 Task: Look for Airbnb properties in Sneek, Netherlands from 12th  December, 2023 to 15th December, 2023 for 3 adults.2 bedrooms having 3 beds and 1 bathroom. Property type can be flat. Look for 5 properties as per requirement.
Action: Mouse moved to (475, 89)
Screenshot: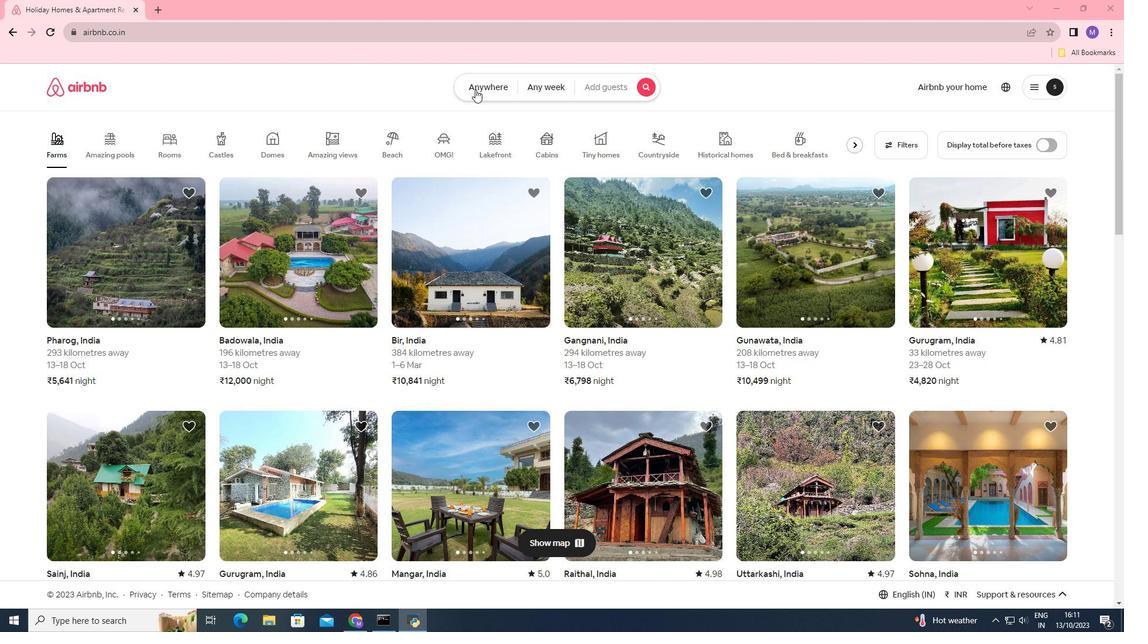 
Action: Mouse pressed left at (475, 89)
Screenshot: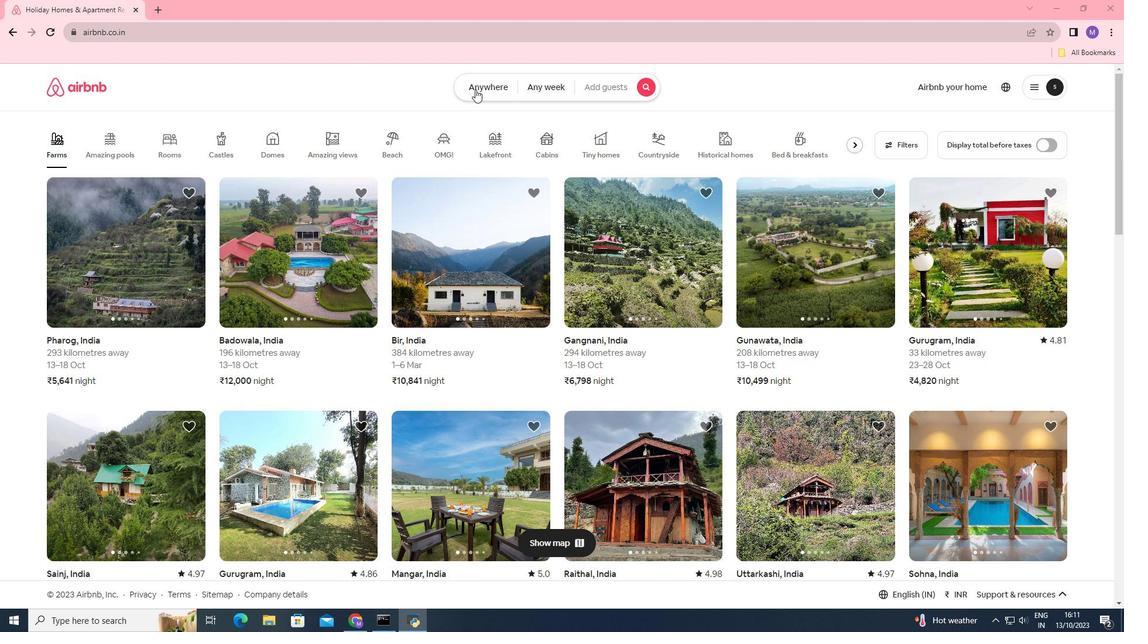
Action: Mouse moved to (402, 134)
Screenshot: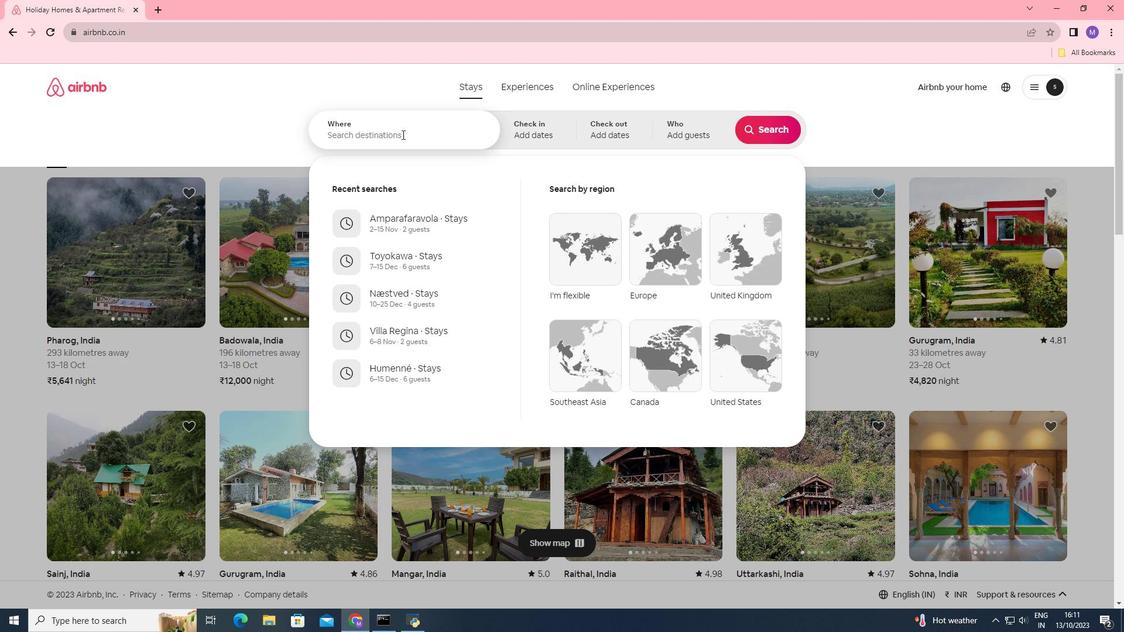 
Action: Mouse pressed left at (402, 134)
Screenshot: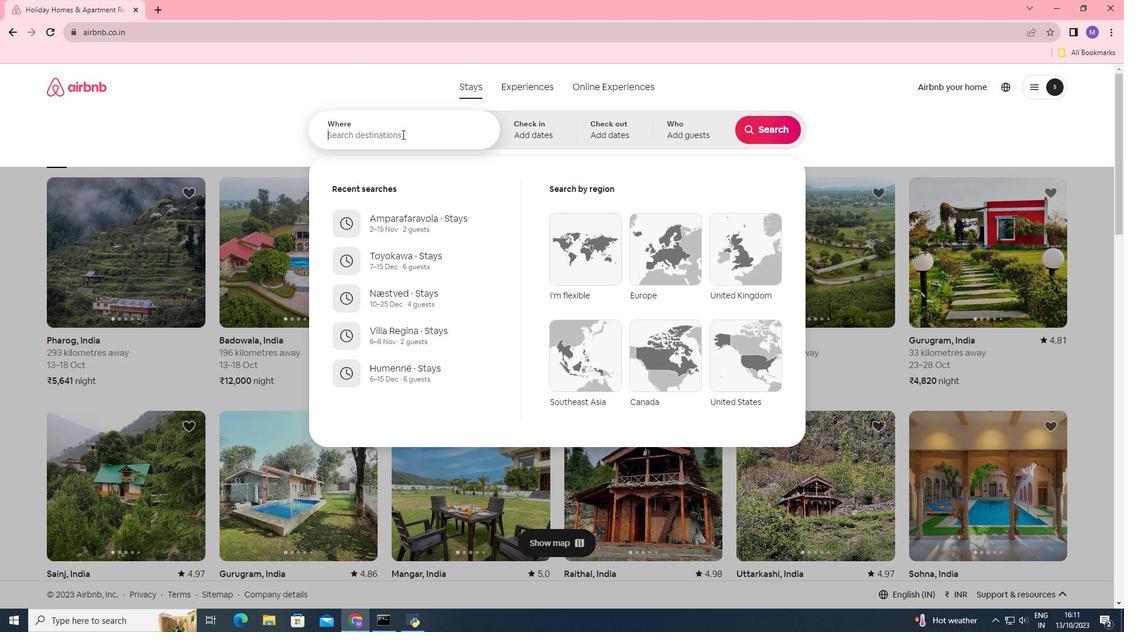 
Action: Key pressed <Key.shift>s<Key.shift>neek,<Key.space><Key.shift>Netherlands
Screenshot: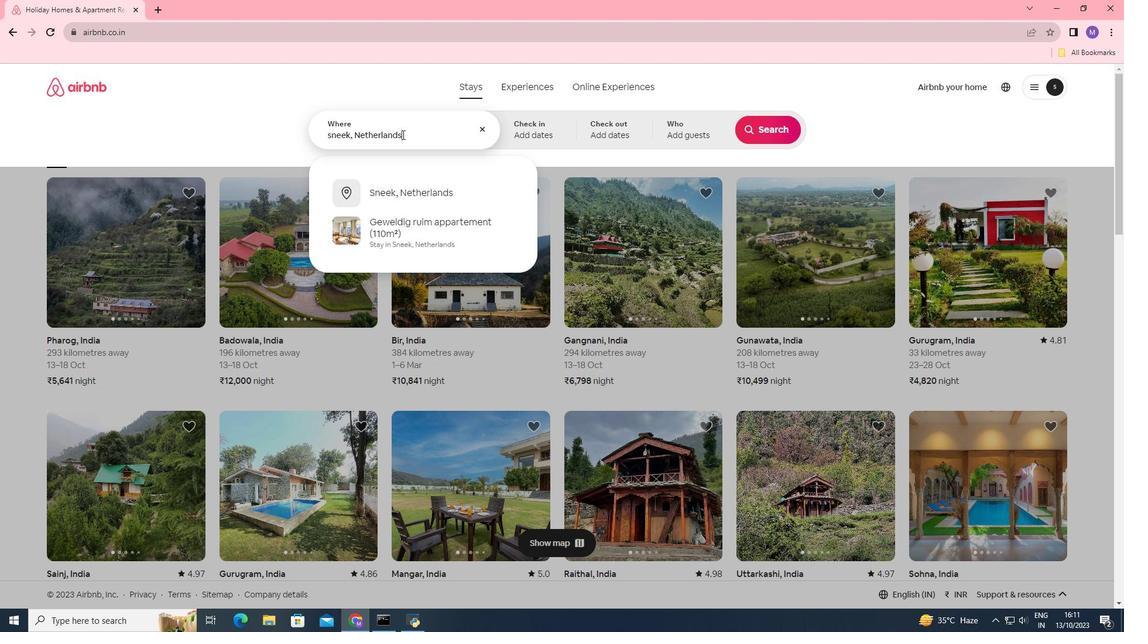 
Action: Mouse moved to (549, 119)
Screenshot: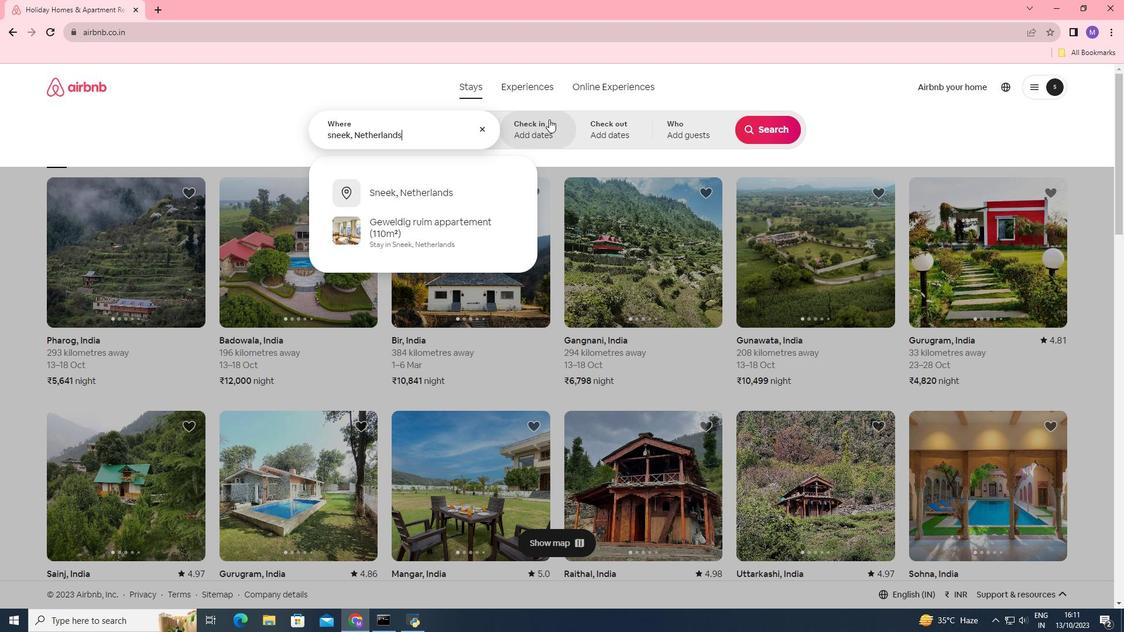 
Action: Mouse pressed left at (549, 119)
Screenshot: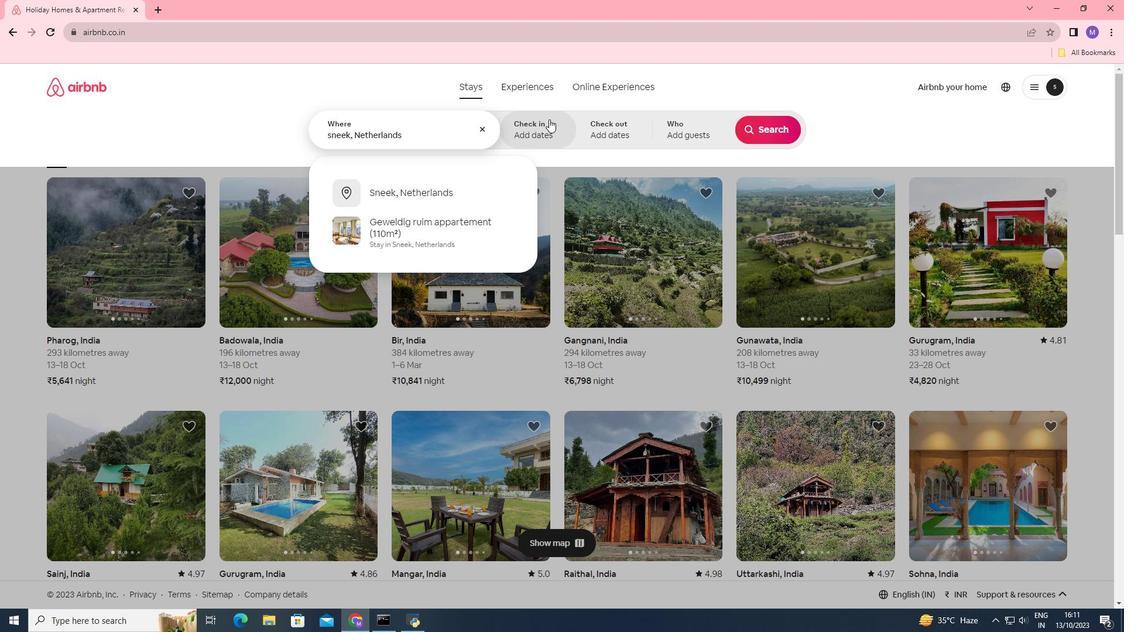 
Action: Mouse moved to (762, 218)
Screenshot: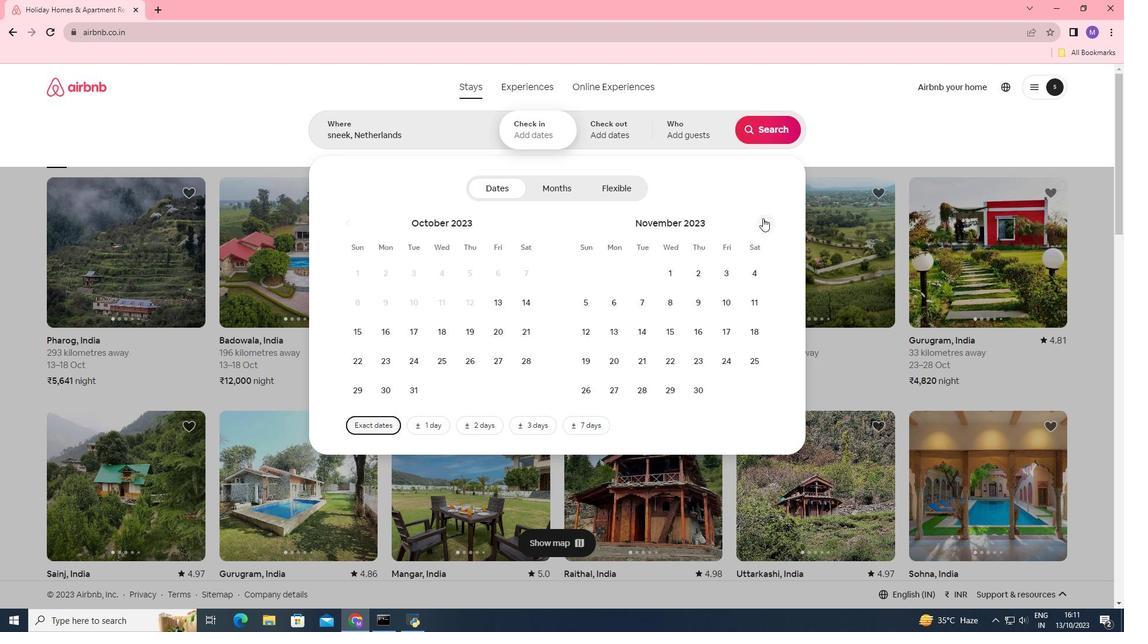 
Action: Mouse pressed left at (762, 218)
Screenshot: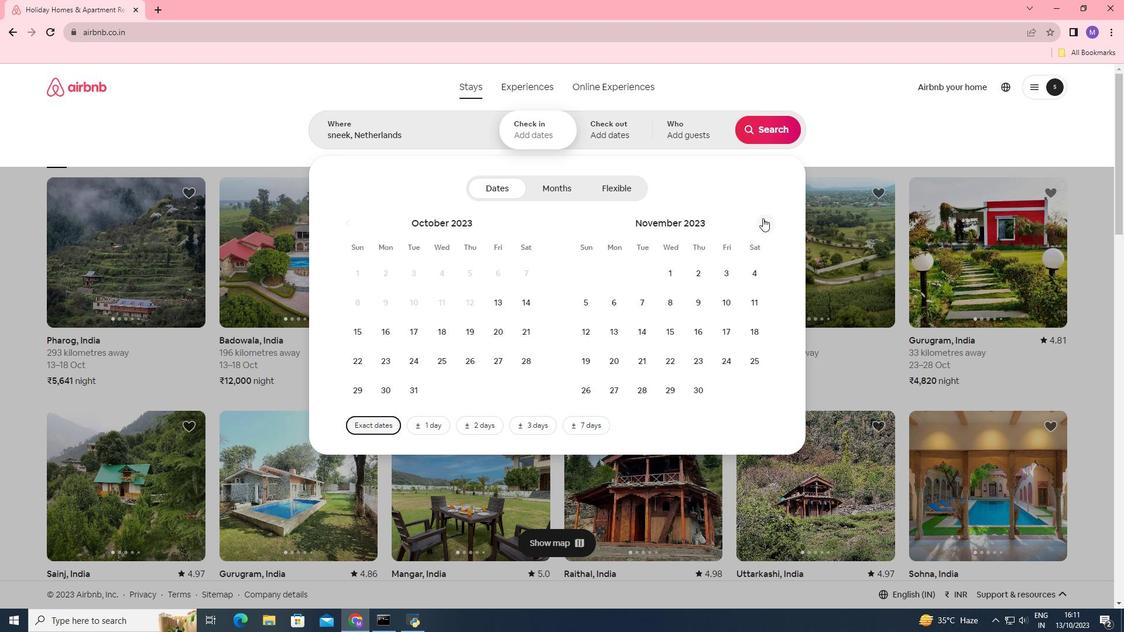 
Action: Mouse moved to (634, 331)
Screenshot: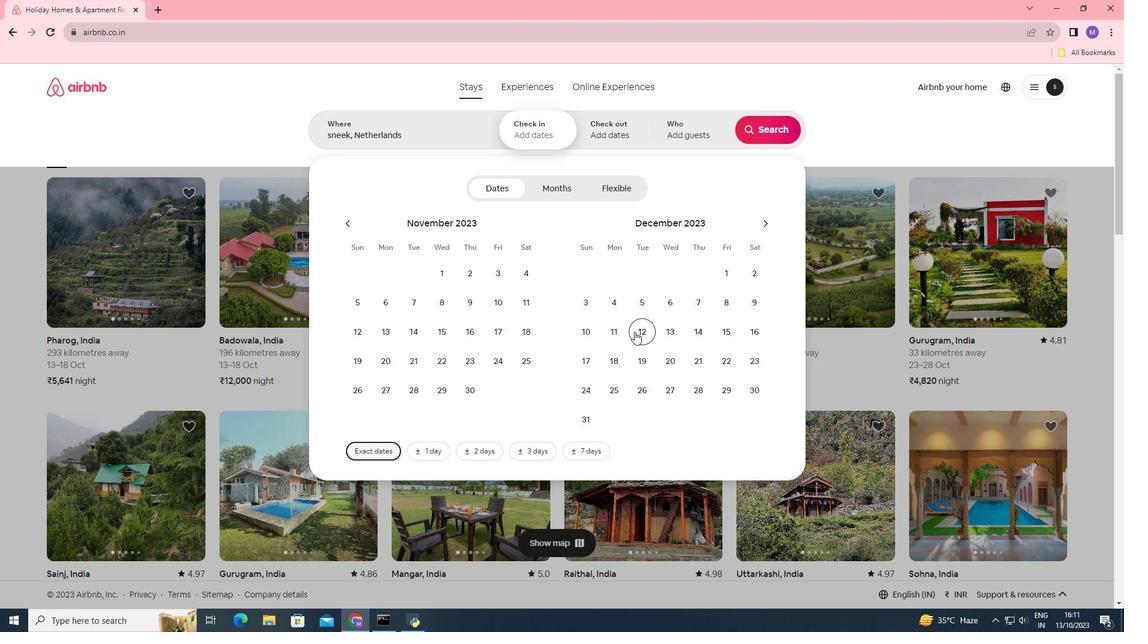 
Action: Mouse pressed left at (634, 331)
Screenshot: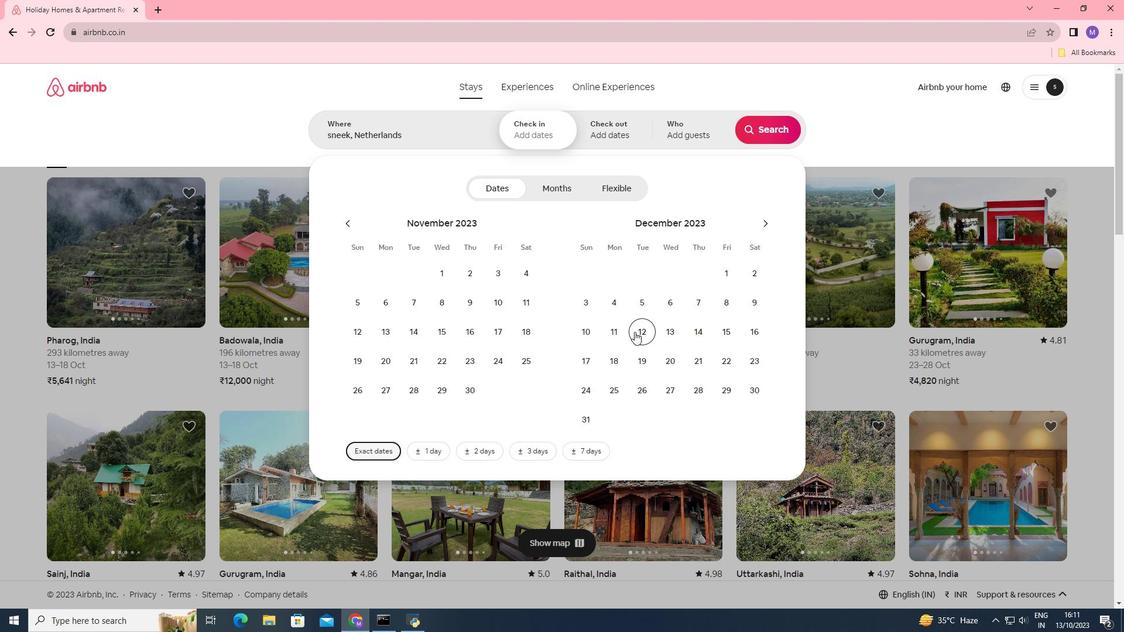 
Action: Mouse moved to (736, 335)
Screenshot: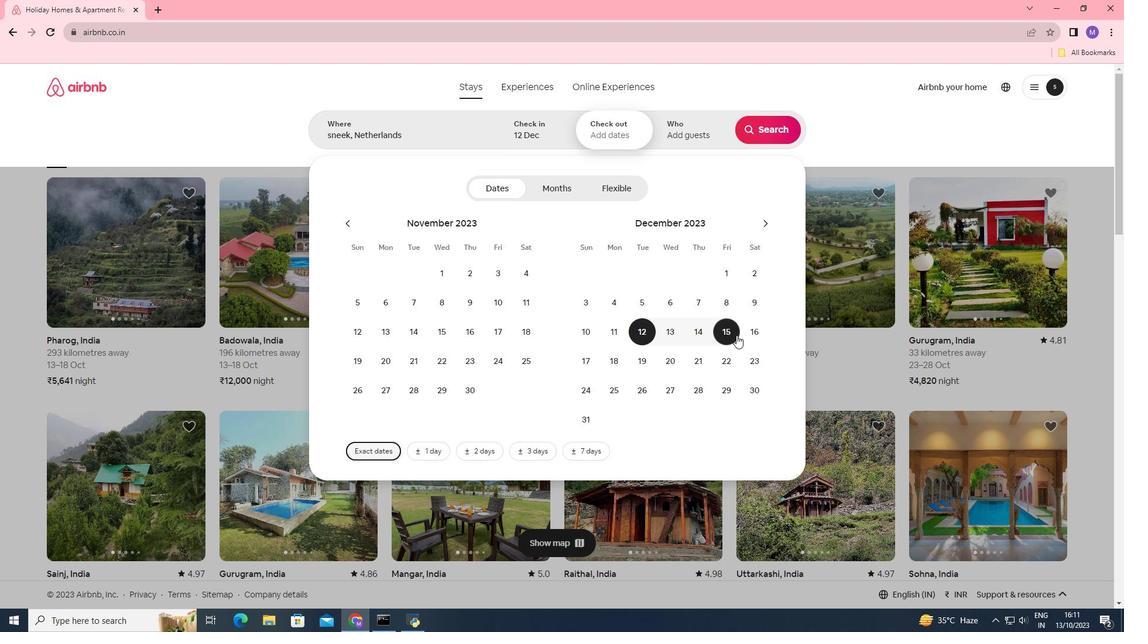 
Action: Mouse pressed left at (736, 335)
Screenshot: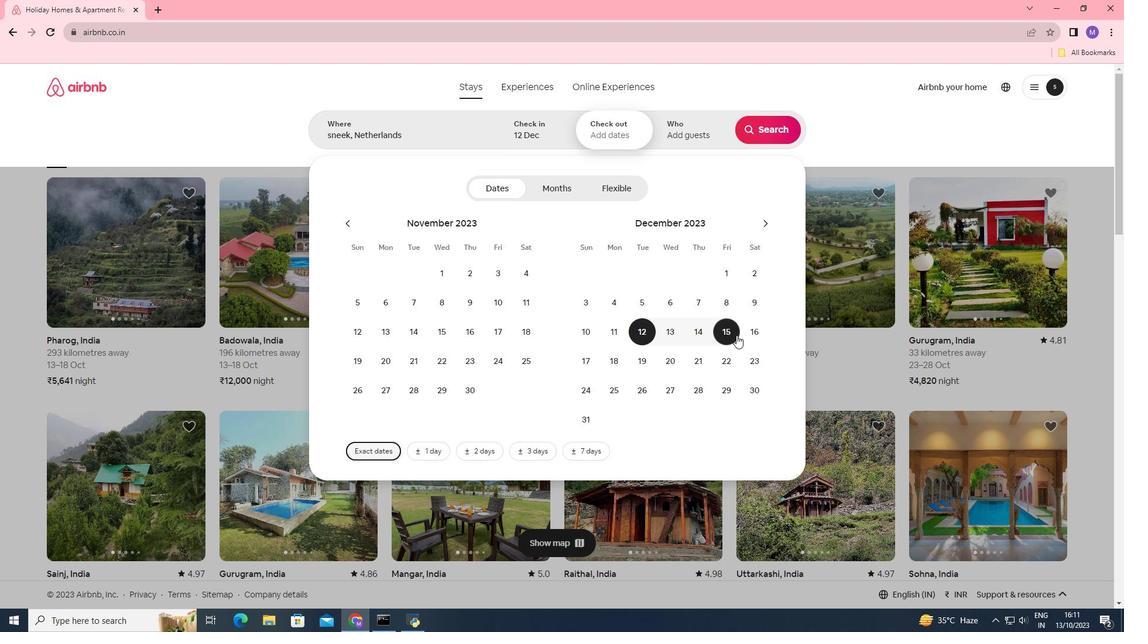 
Action: Mouse moved to (695, 135)
Screenshot: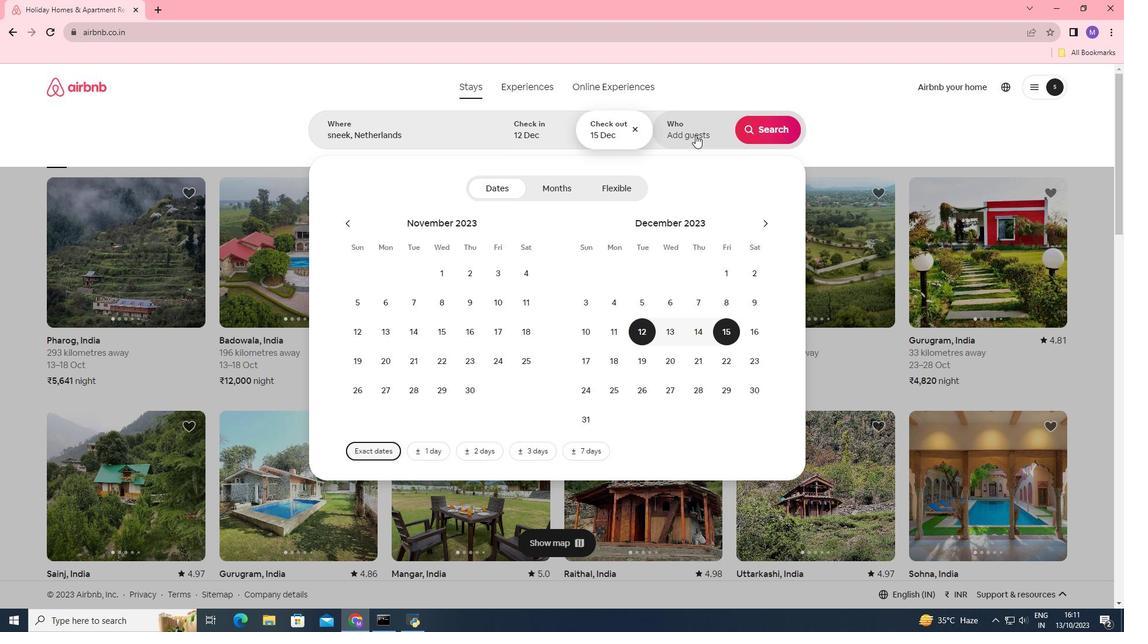 
Action: Mouse pressed left at (695, 135)
Screenshot: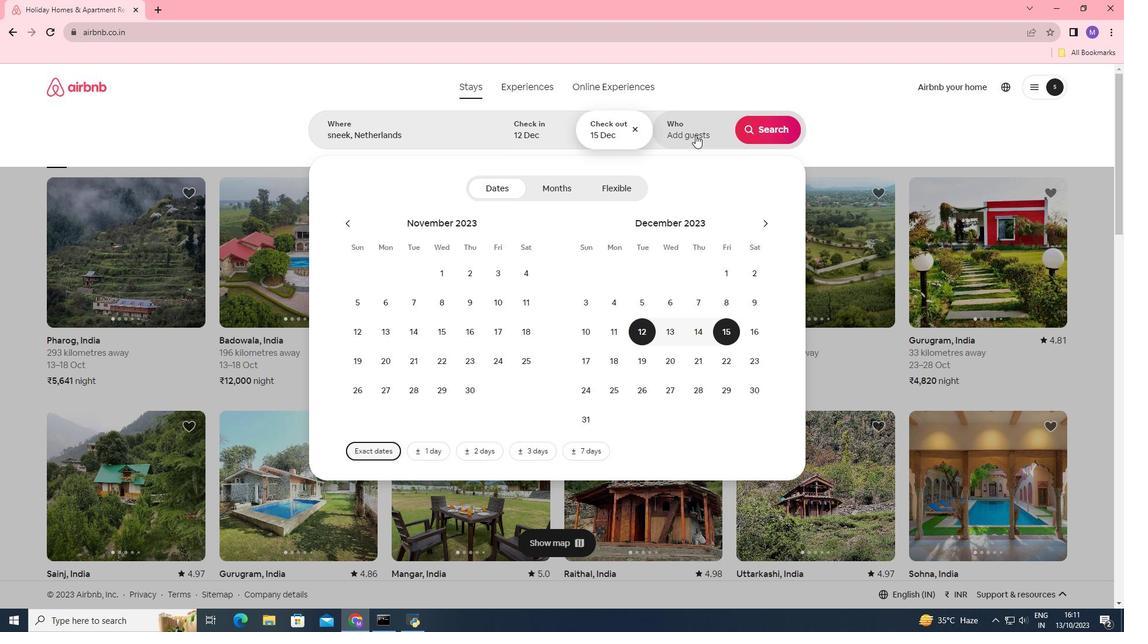 
Action: Mouse moved to (768, 189)
Screenshot: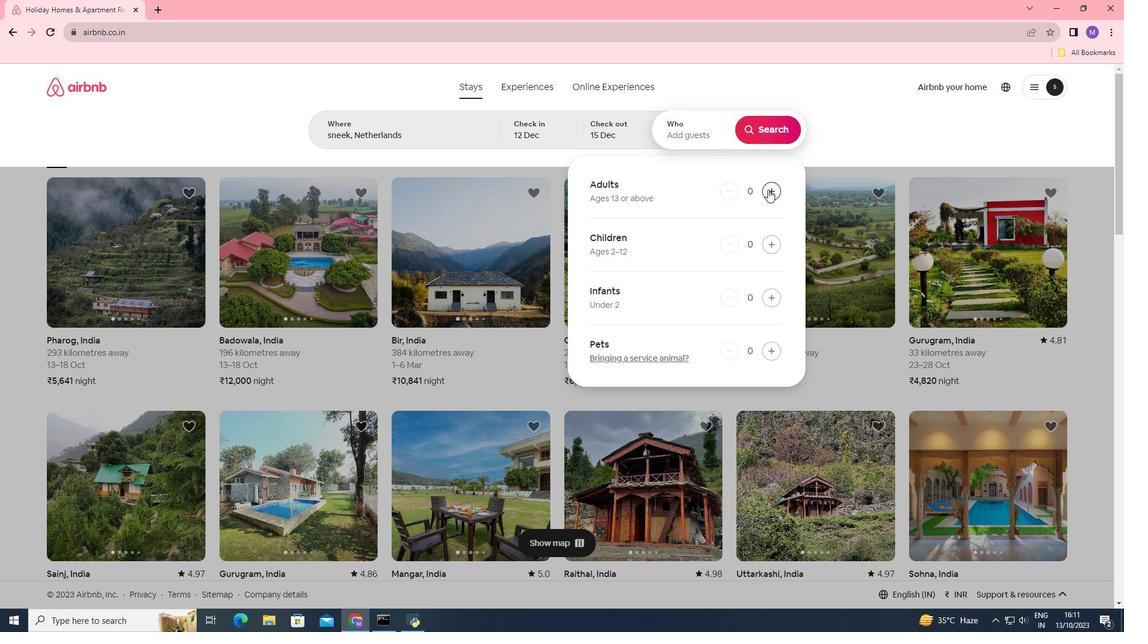 
Action: Mouse pressed left at (768, 189)
Screenshot: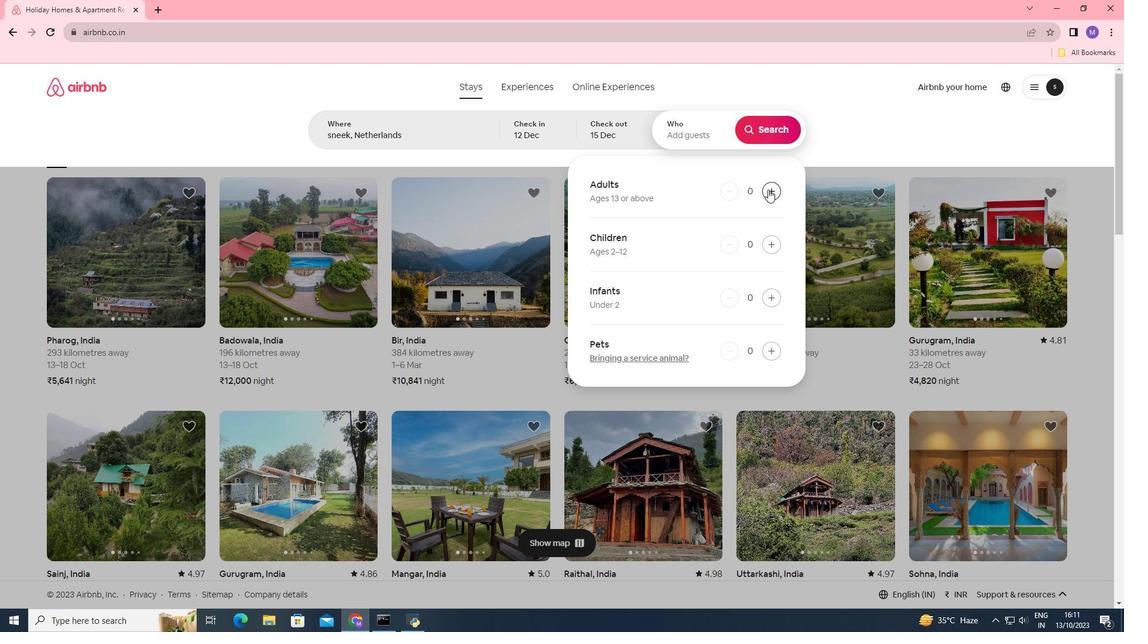 
Action: Mouse pressed left at (768, 189)
Screenshot: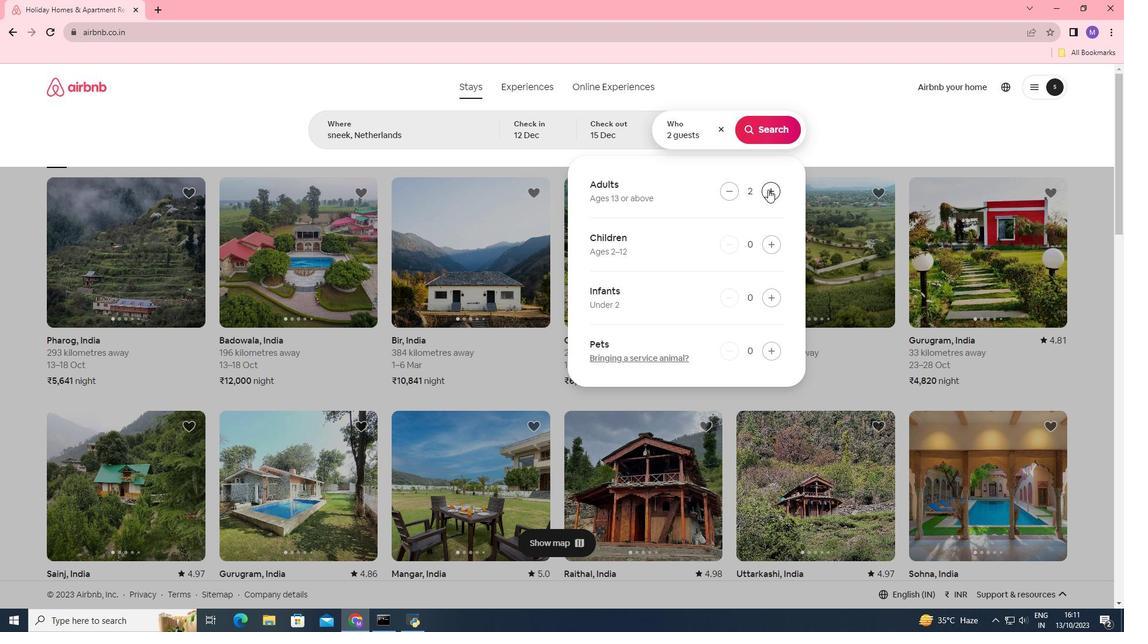 
Action: Mouse pressed left at (768, 189)
Screenshot: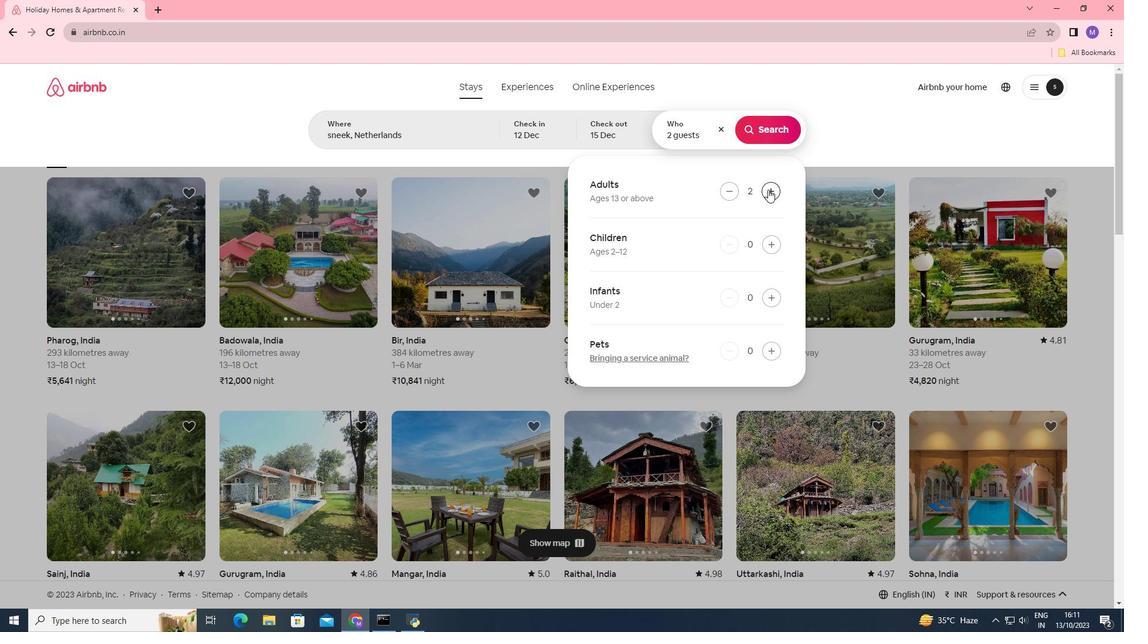 
Action: Mouse moved to (749, 128)
Screenshot: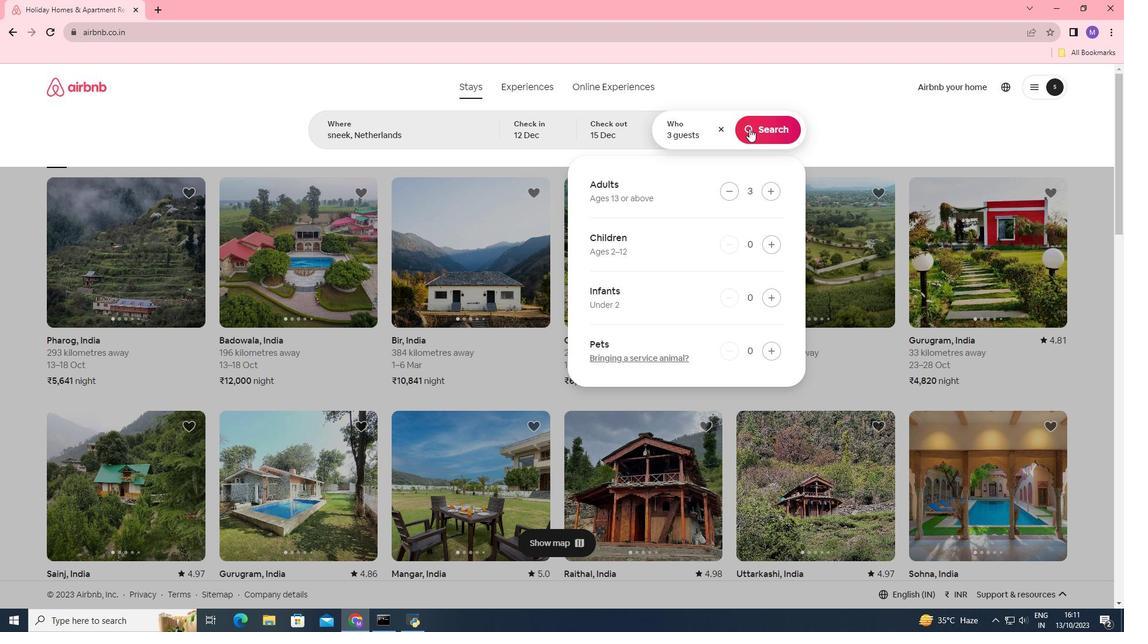 
Action: Mouse pressed left at (749, 128)
Screenshot: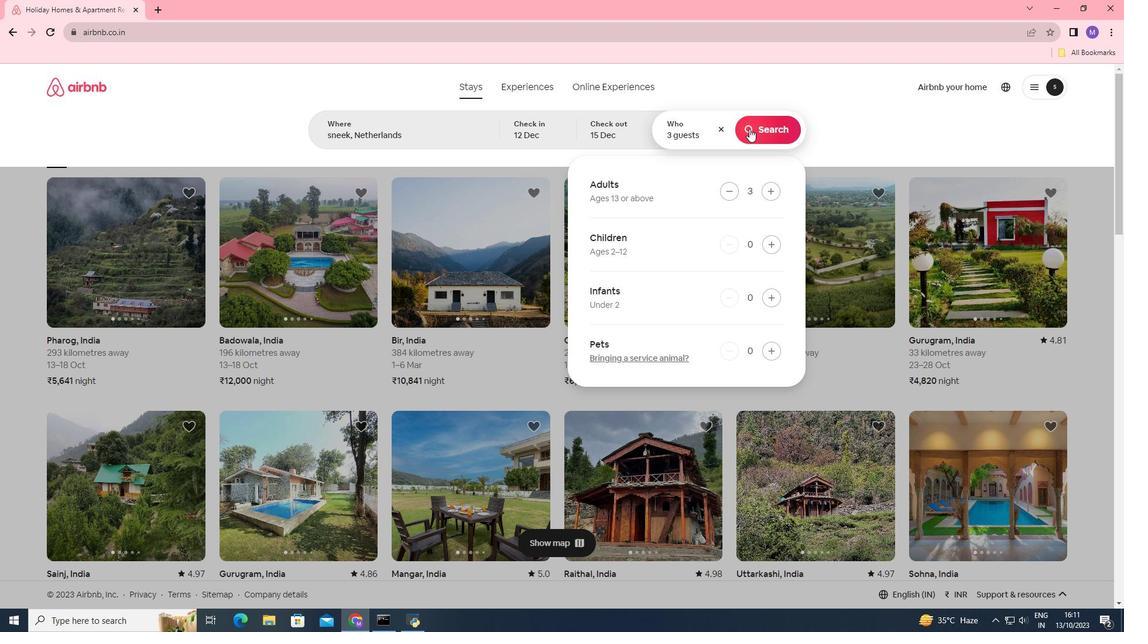 
Action: Mouse moved to (933, 128)
Screenshot: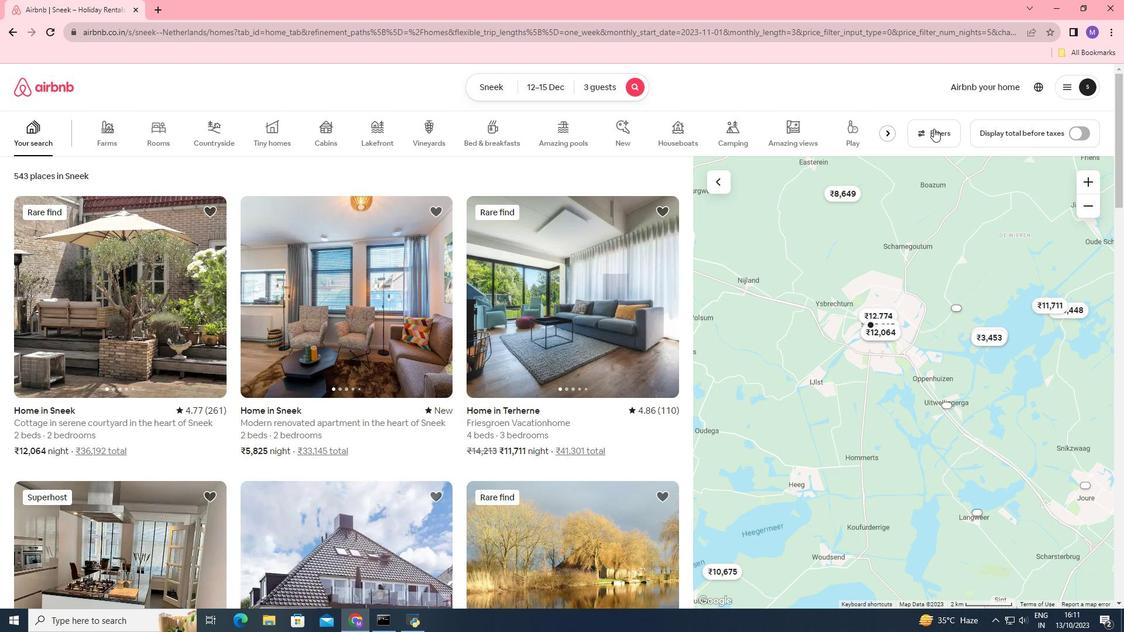 
Action: Mouse pressed left at (933, 128)
Screenshot: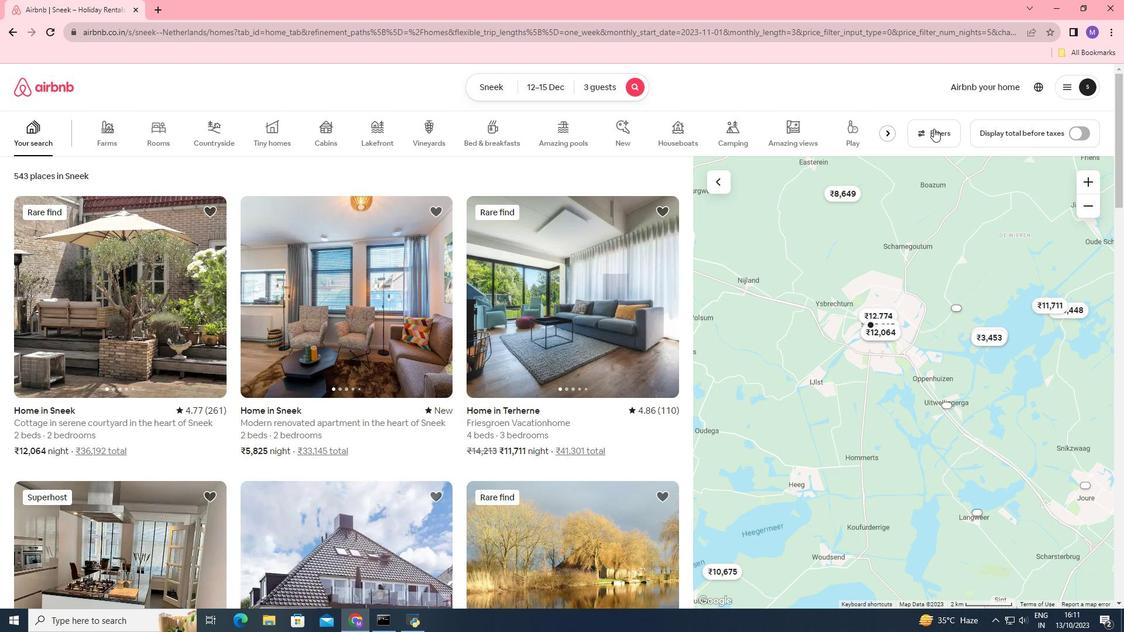 
Action: Mouse moved to (459, 483)
Screenshot: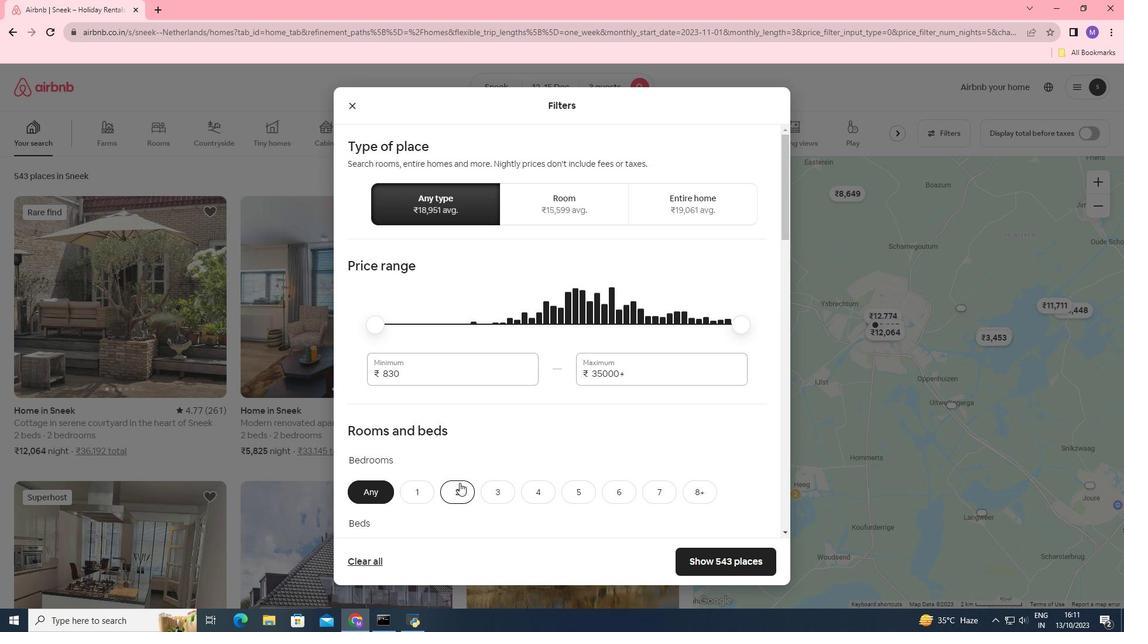 
Action: Mouse pressed left at (459, 483)
Screenshot: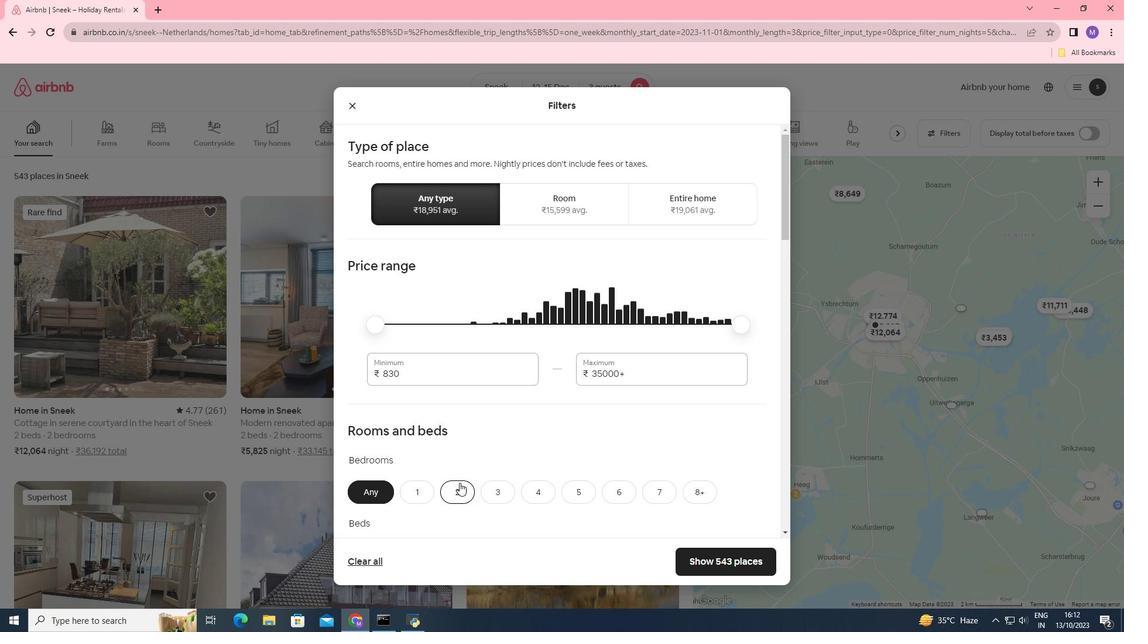
Action: Mouse moved to (519, 387)
Screenshot: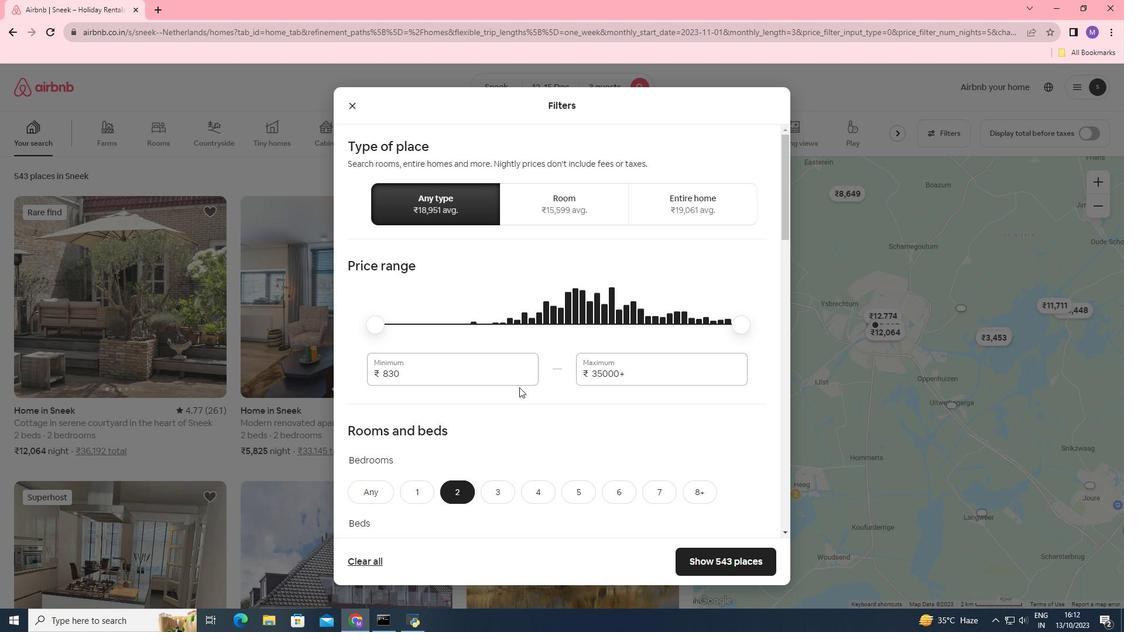
Action: Mouse scrolled (519, 387) with delta (0, 0)
Screenshot: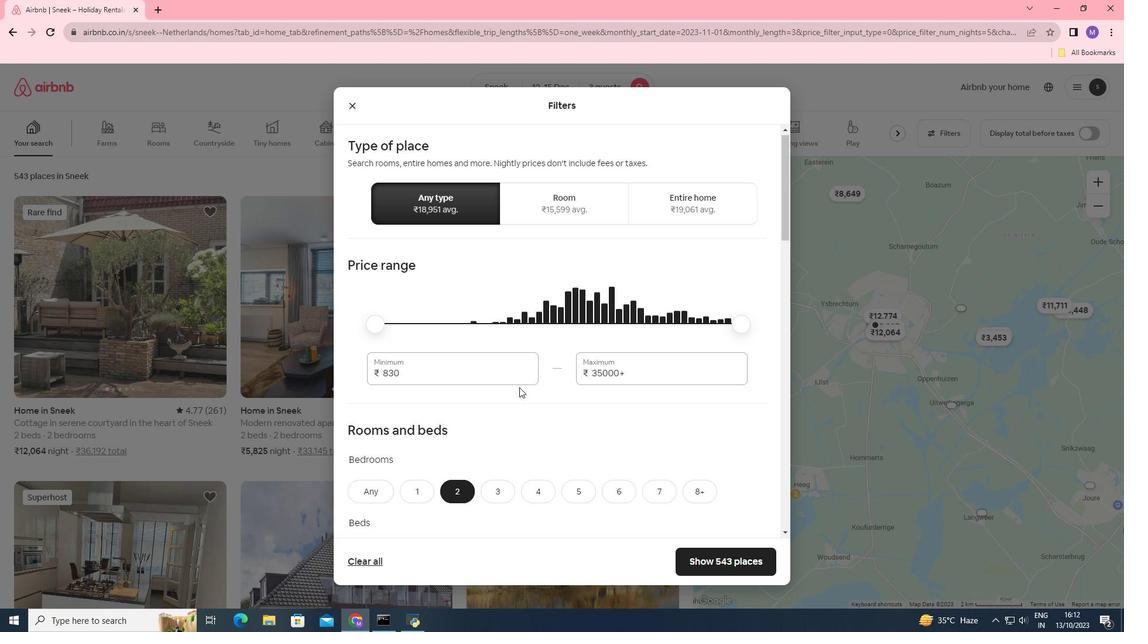 
Action: Mouse scrolled (519, 387) with delta (0, 0)
Screenshot: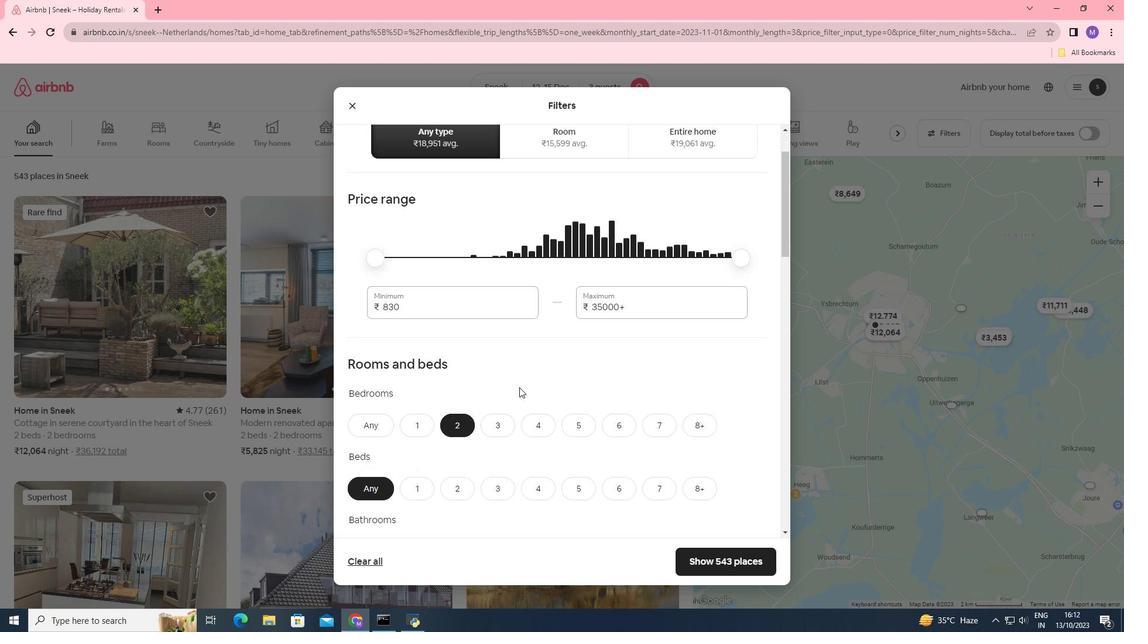 
Action: Mouse moved to (490, 437)
Screenshot: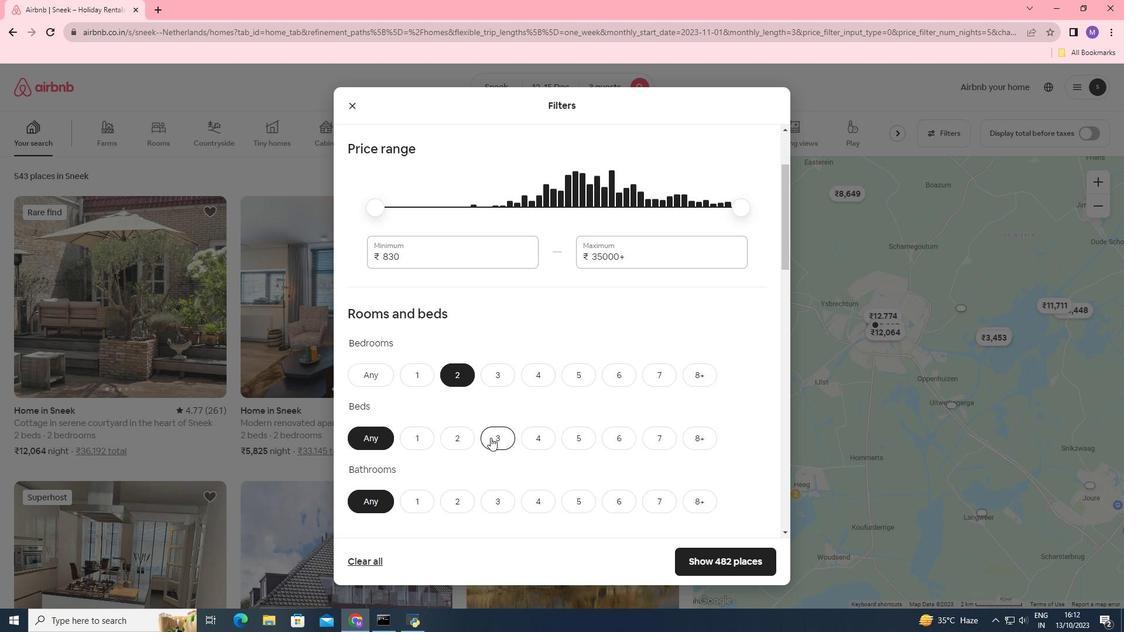 
Action: Mouse pressed left at (490, 437)
Screenshot: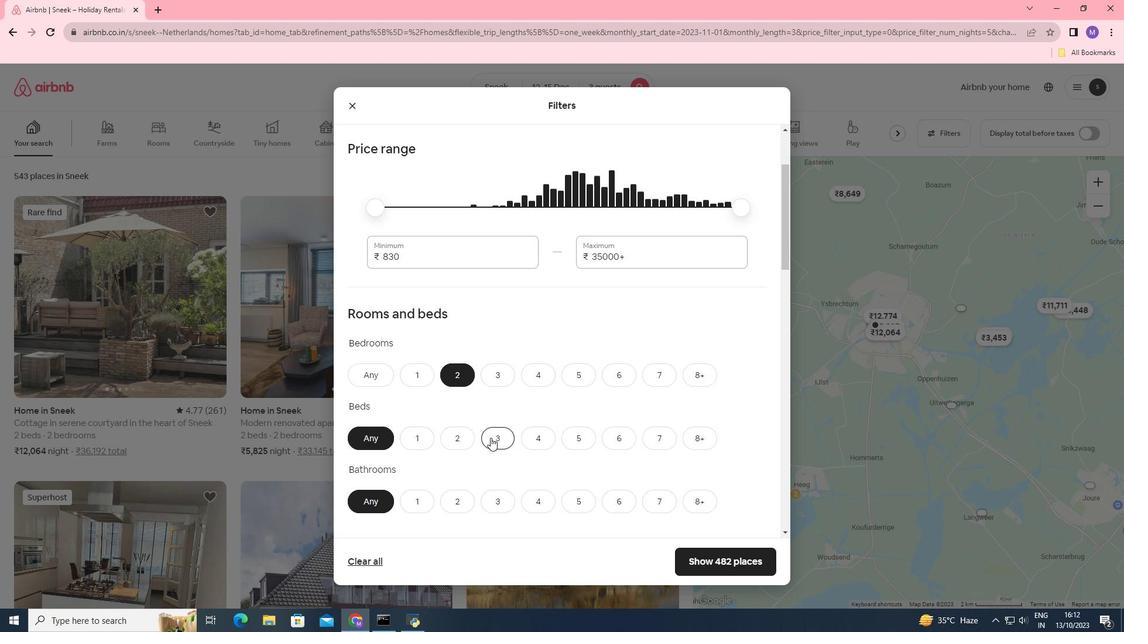
Action: Mouse moved to (526, 354)
Screenshot: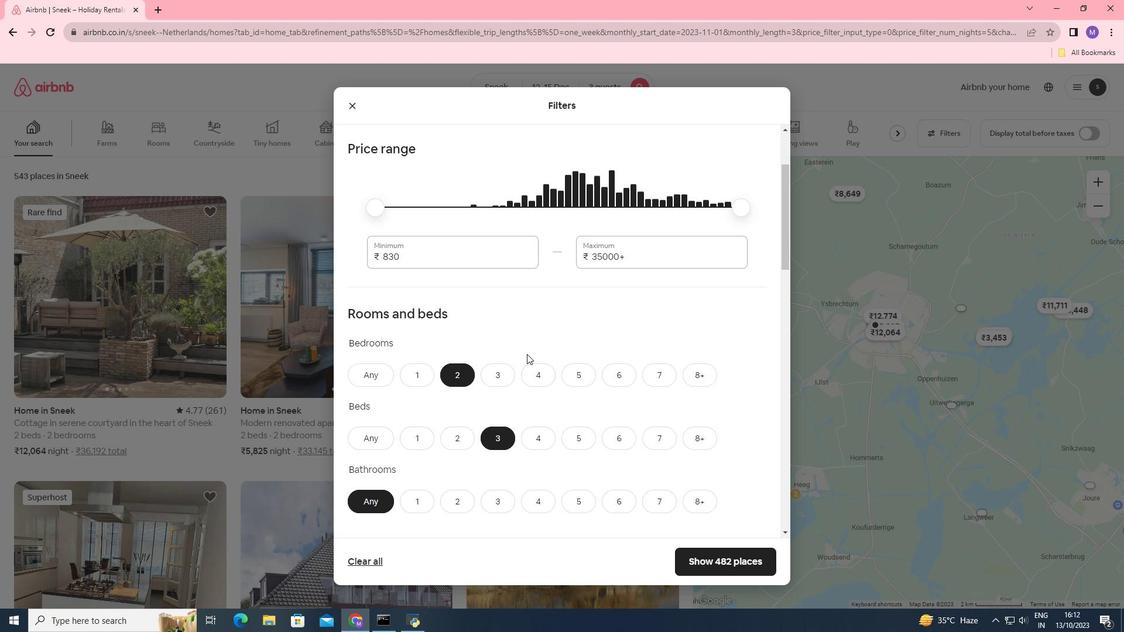 
Action: Mouse scrolled (526, 353) with delta (0, 0)
Screenshot: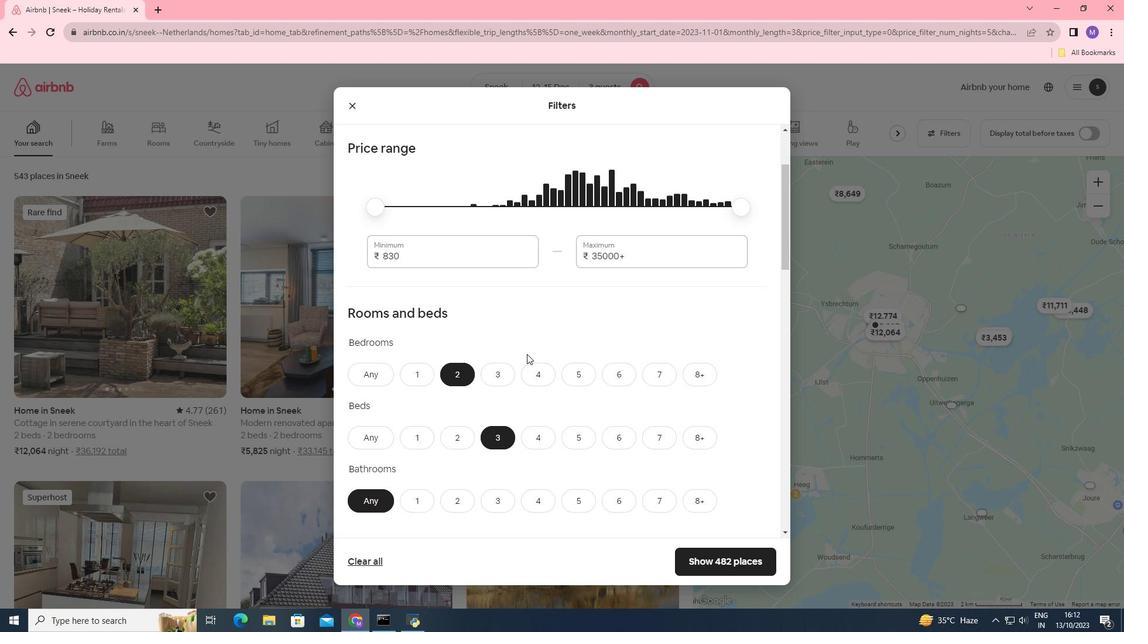 
Action: Mouse scrolled (526, 353) with delta (0, 0)
Screenshot: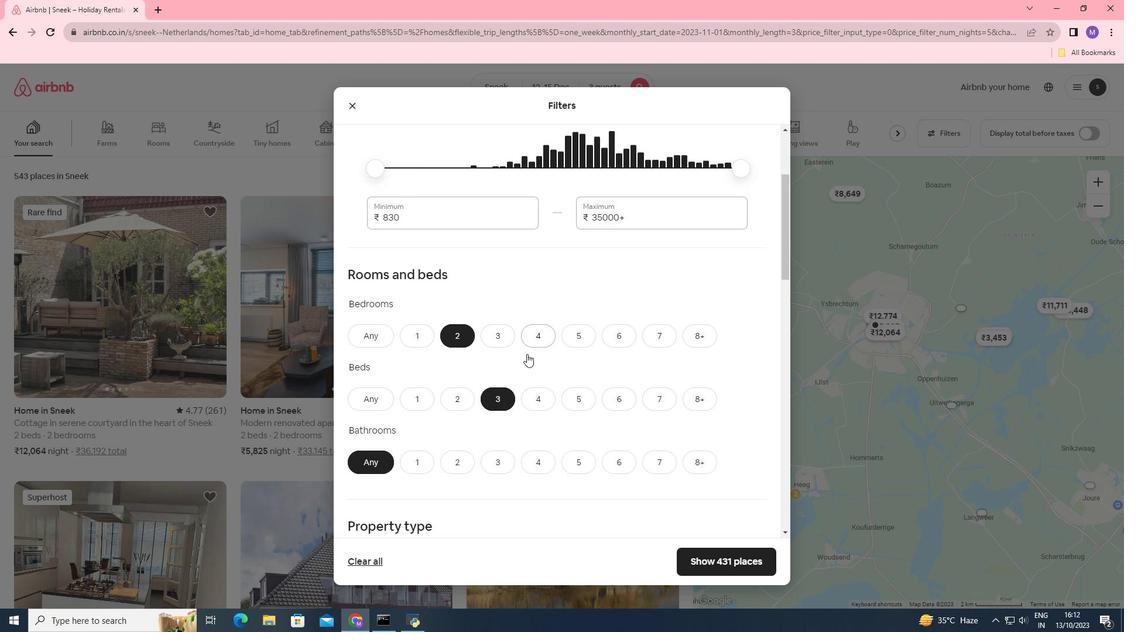 
Action: Mouse moved to (416, 386)
Screenshot: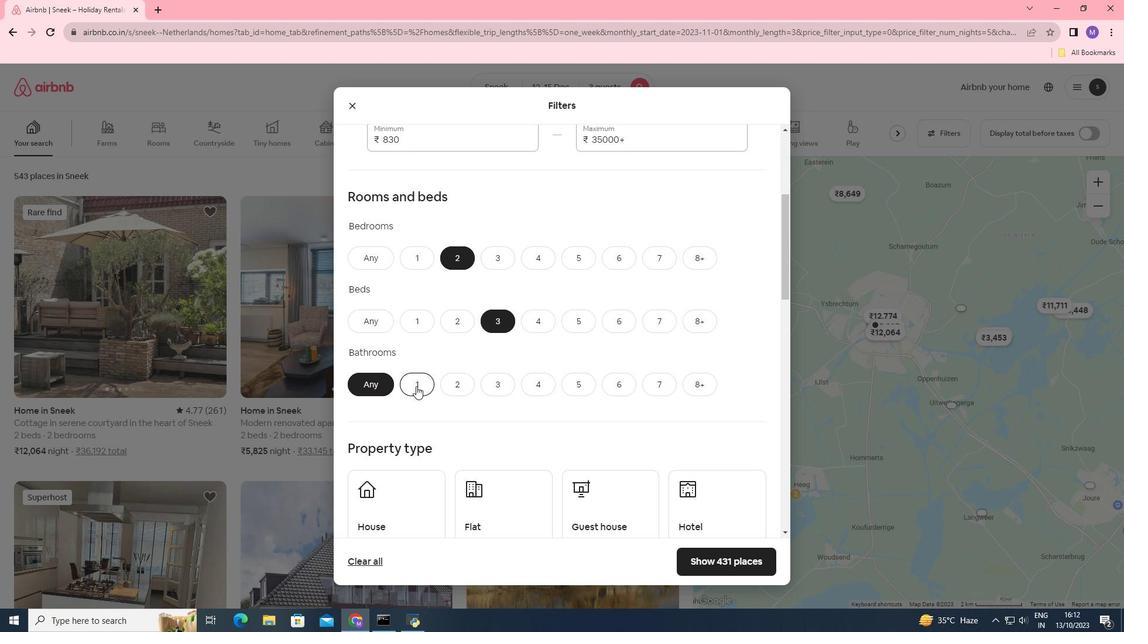 
Action: Mouse pressed left at (416, 386)
Screenshot: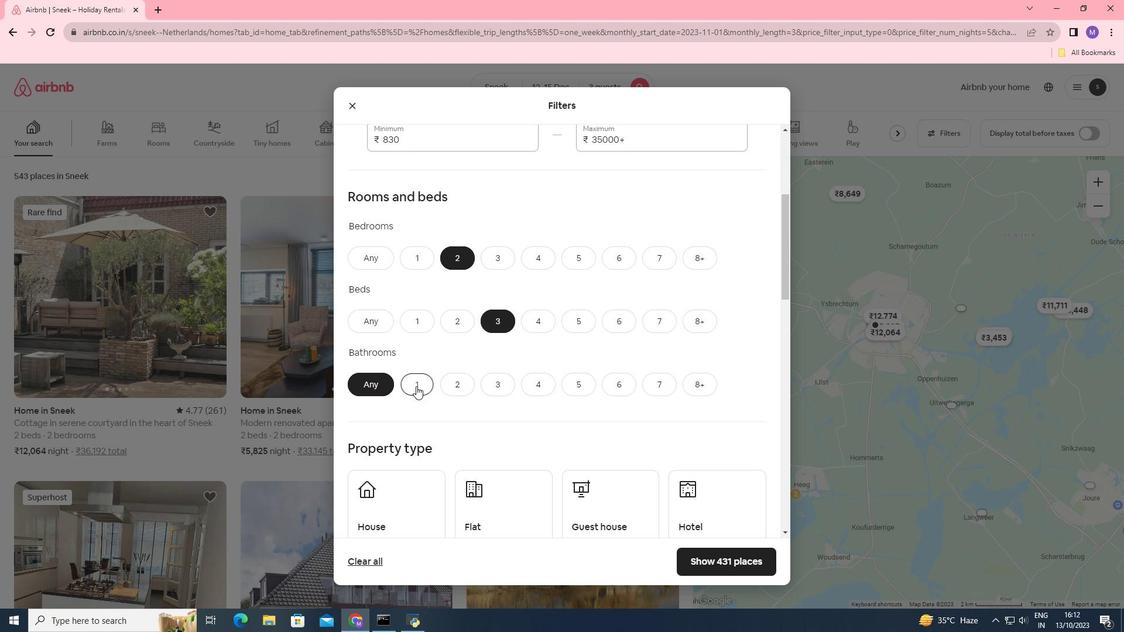
Action: Mouse moved to (554, 344)
Screenshot: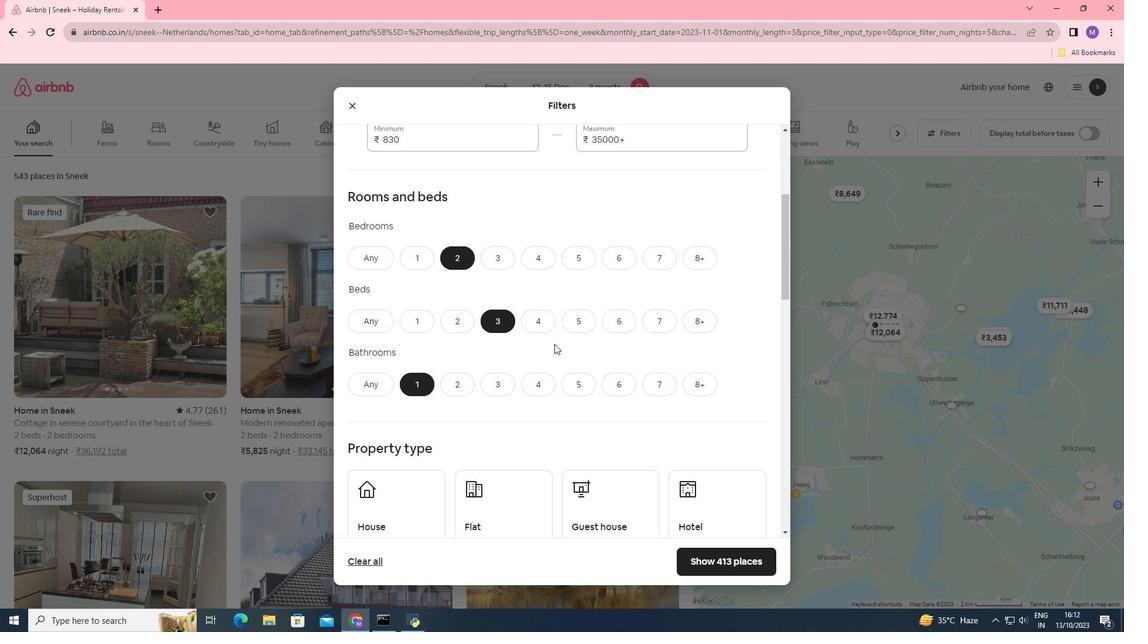 
Action: Mouse scrolled (554, 343) with delta (0, 0)
Screenshot: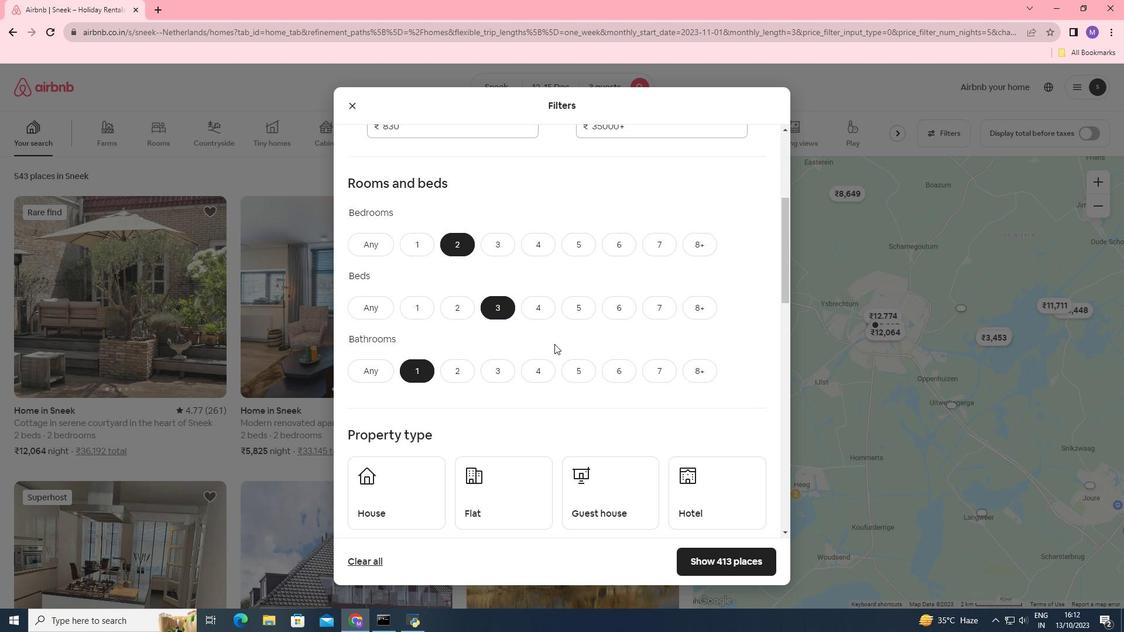 
Action: Mouse moved to (522, 442)
Screenshot: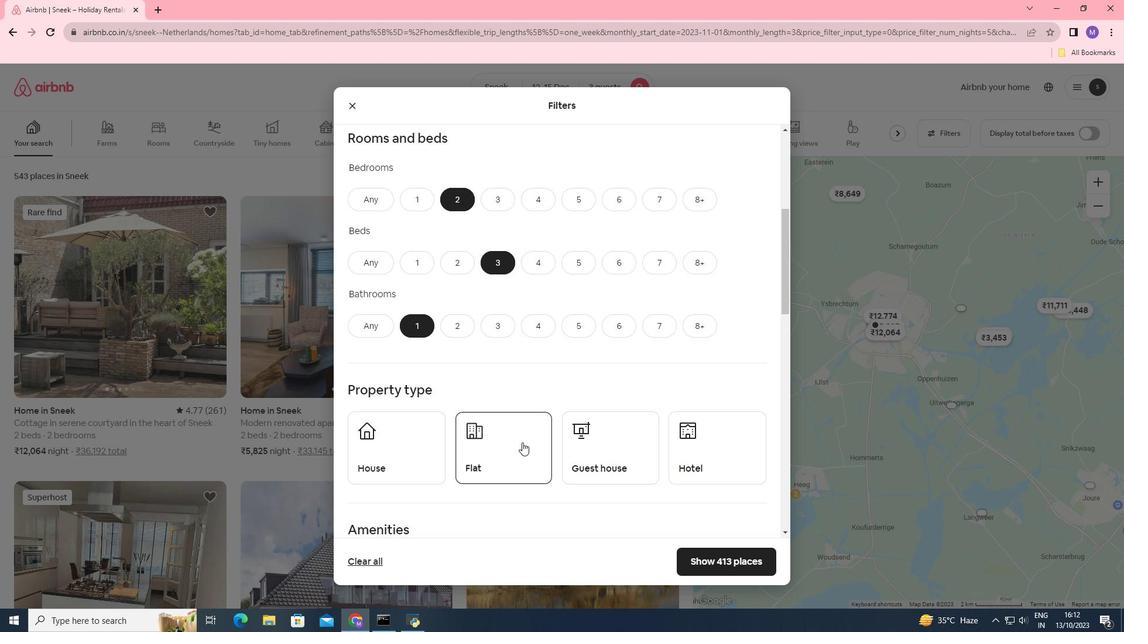 
Action: Mouse pressed left at (522, 442)
Screenshot: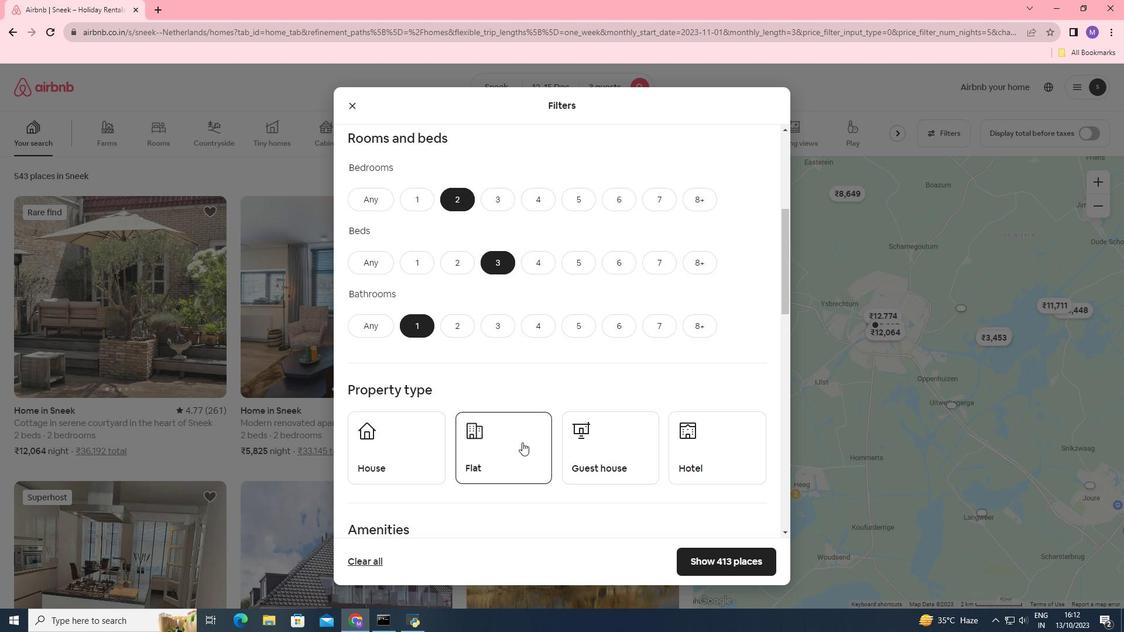 
Action: Mouse moved to (695, 558)
Screenshot: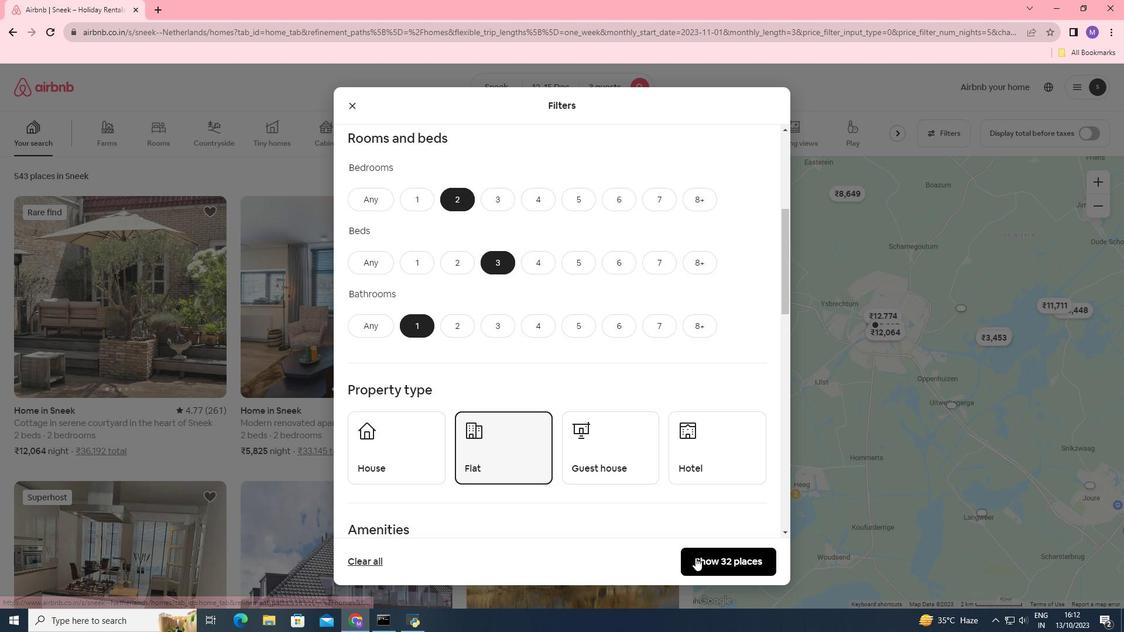 
Action: Mouse pressed left at (695, 558)
Screenshot: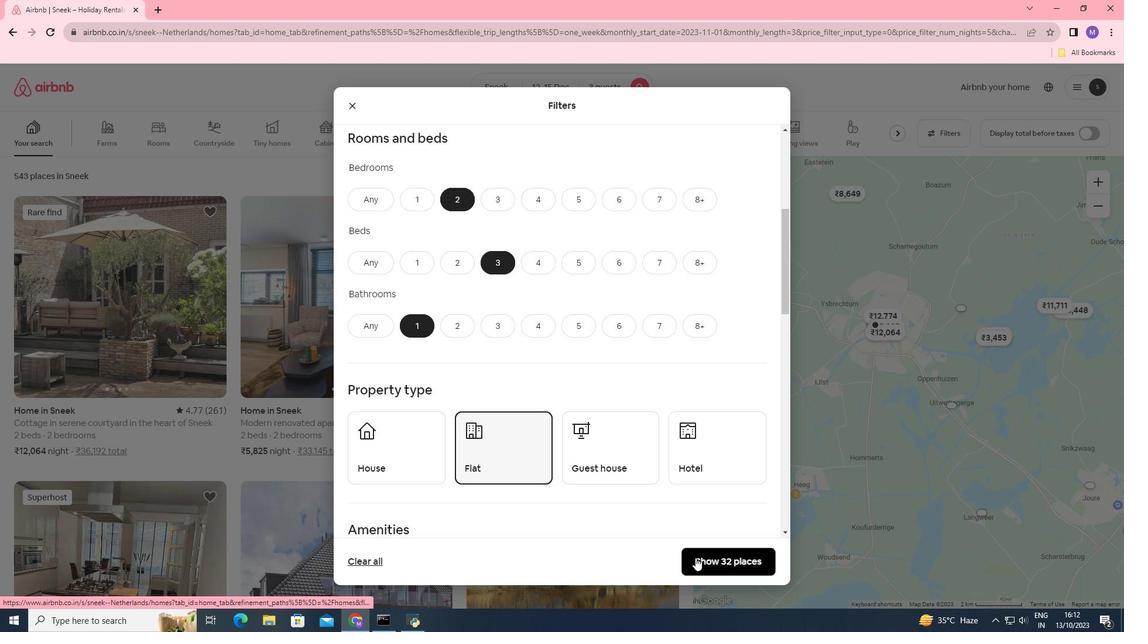 
Action: Mouse moved to (149, 312)
Screenshot: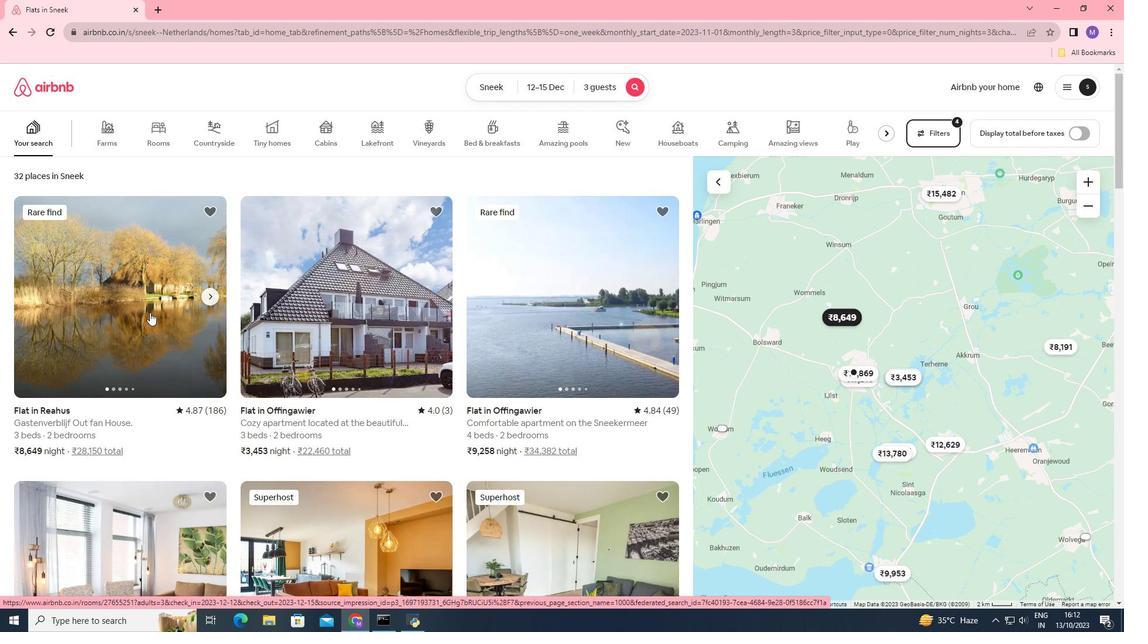 
Action: Mouse pressed left at (149, 312)
Screenshot: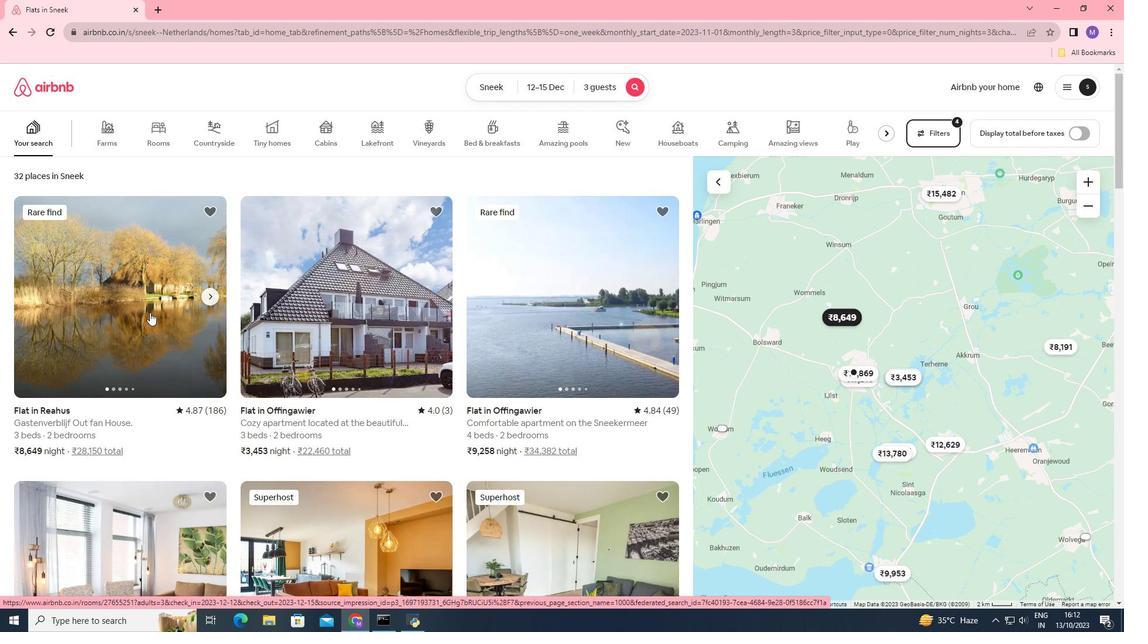 
Action: Mouse moved to (846, 440)
Screenshot: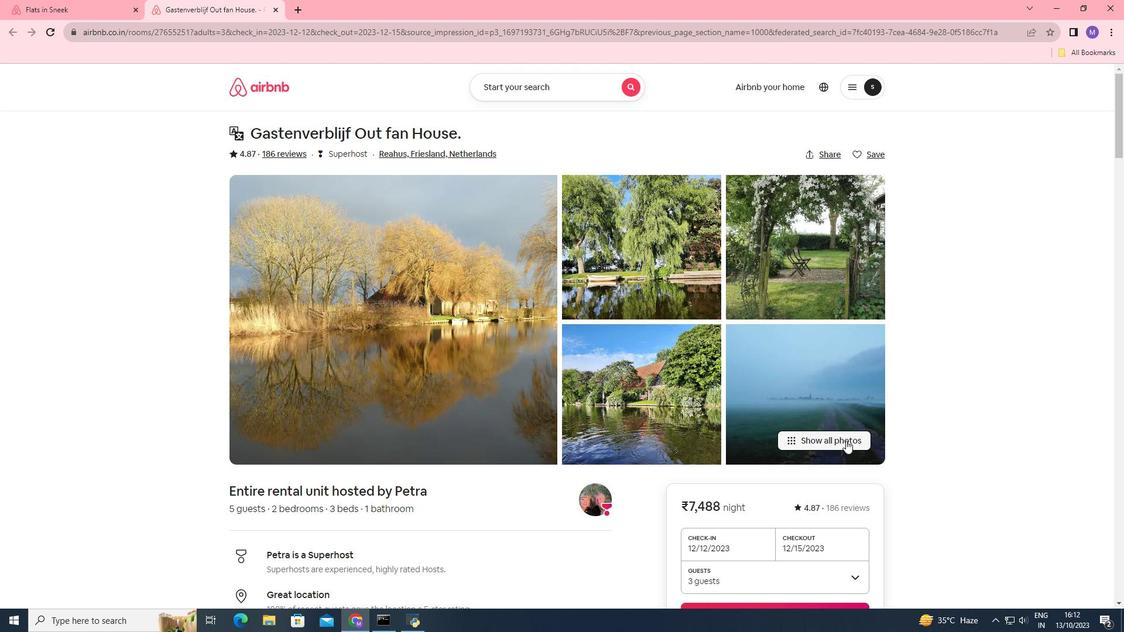 
Action: Mouse pressed left at (846, 440)
Screenshot: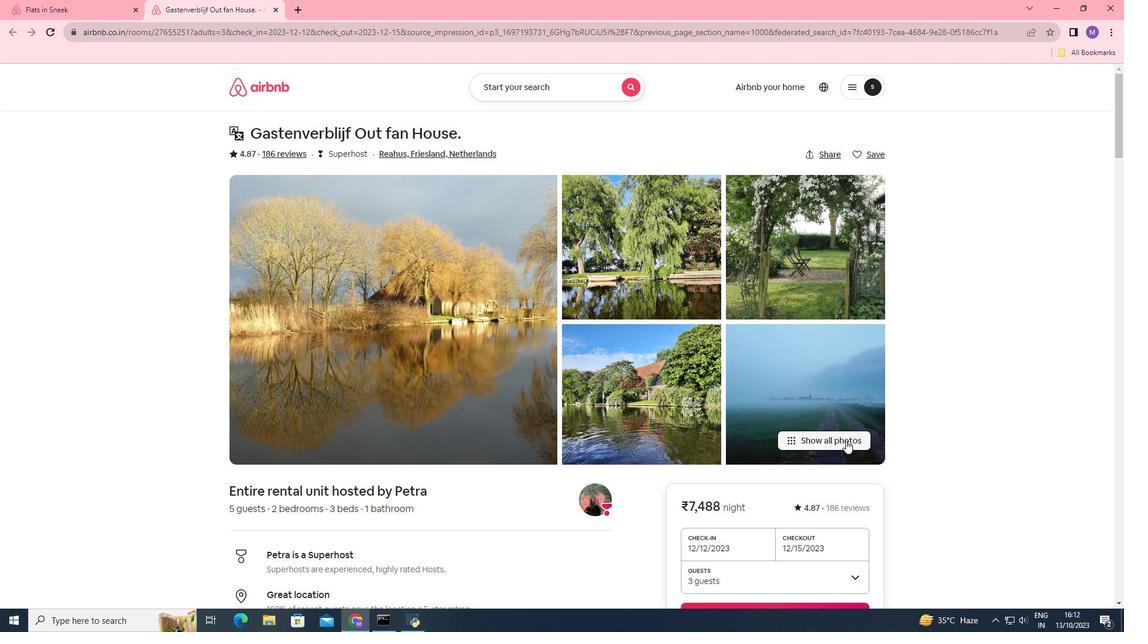 
Action: Mouse moved to (707, 342)
Screenshot: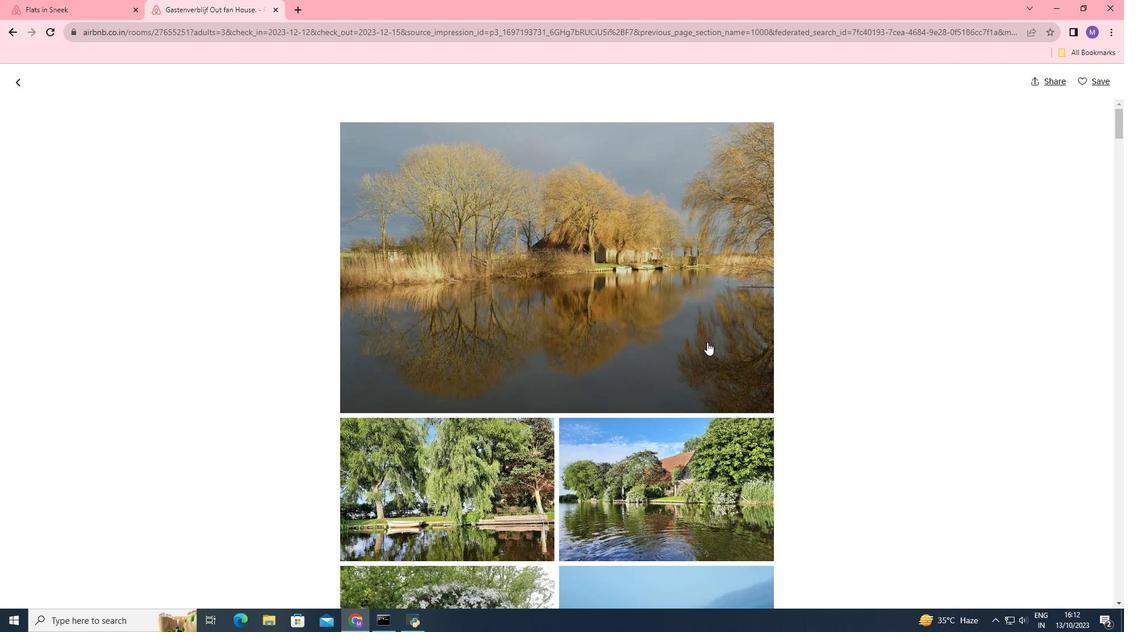 
Action: Mouse scrolled (707, 341) with delta (0, 0)
Screenshot: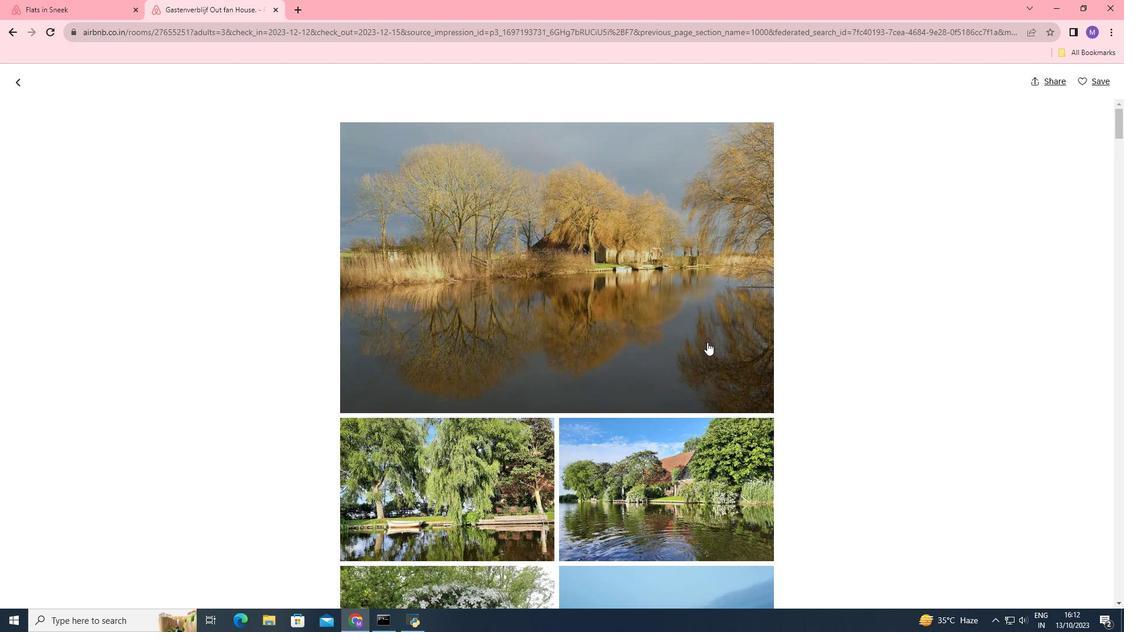 
Action: Mouse scrolled (707, 341) with delta (0, 0)
Screenshot: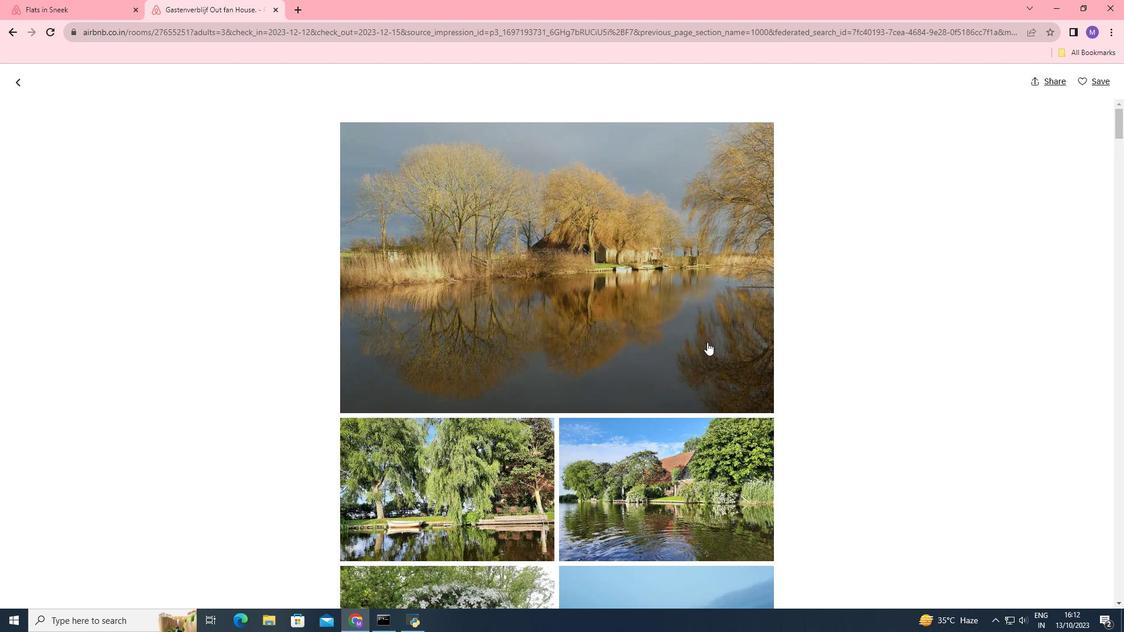 
Action: Mouse scrolled (707, 341) with delta (0, 0)
Screenshot: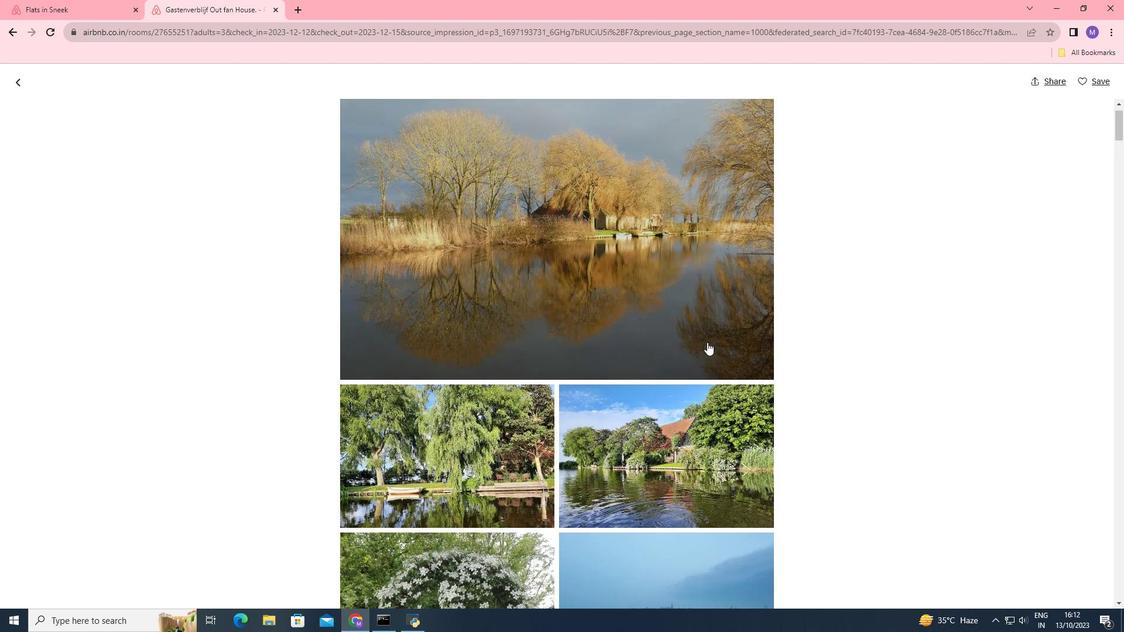 
Action: Mouse scrolled (707, 341) with delta (0, 0)
Screenshot: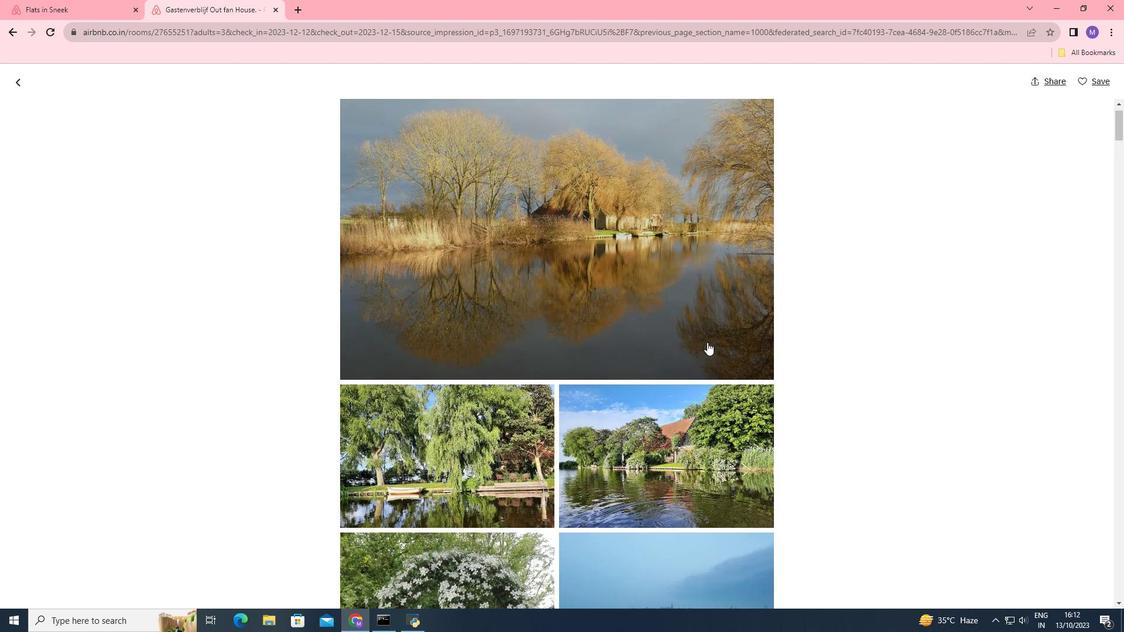
Action: Mouse scrolled (707, 341) with delta (0, 0)
Screenshot: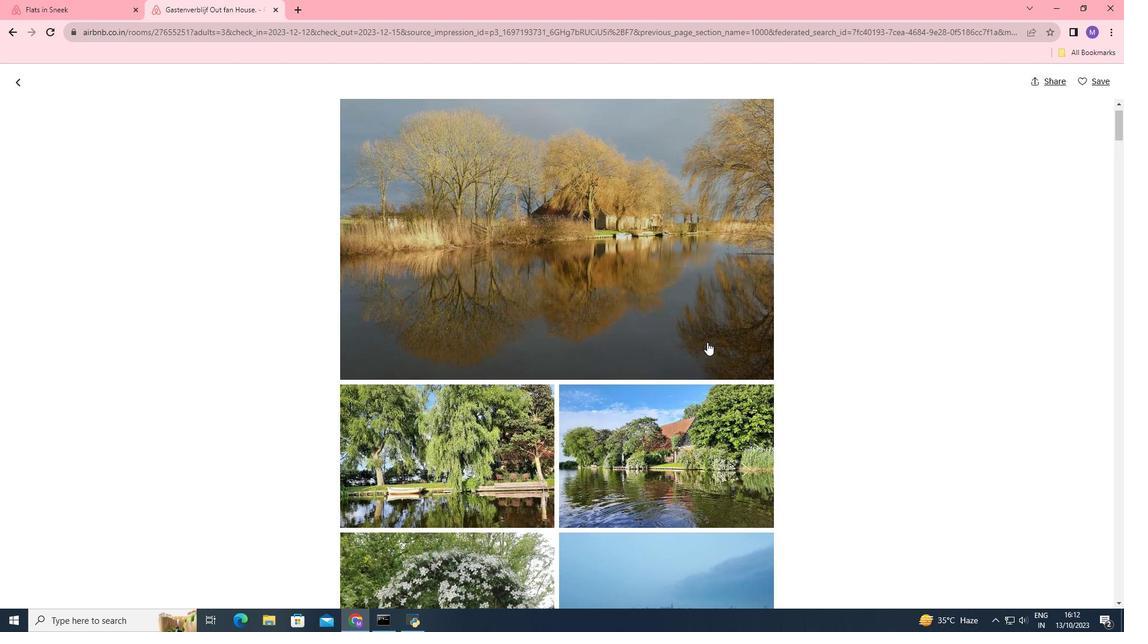 
Action: Mouse scrolled (707, 341) with delta (0, 0)
Screenshot: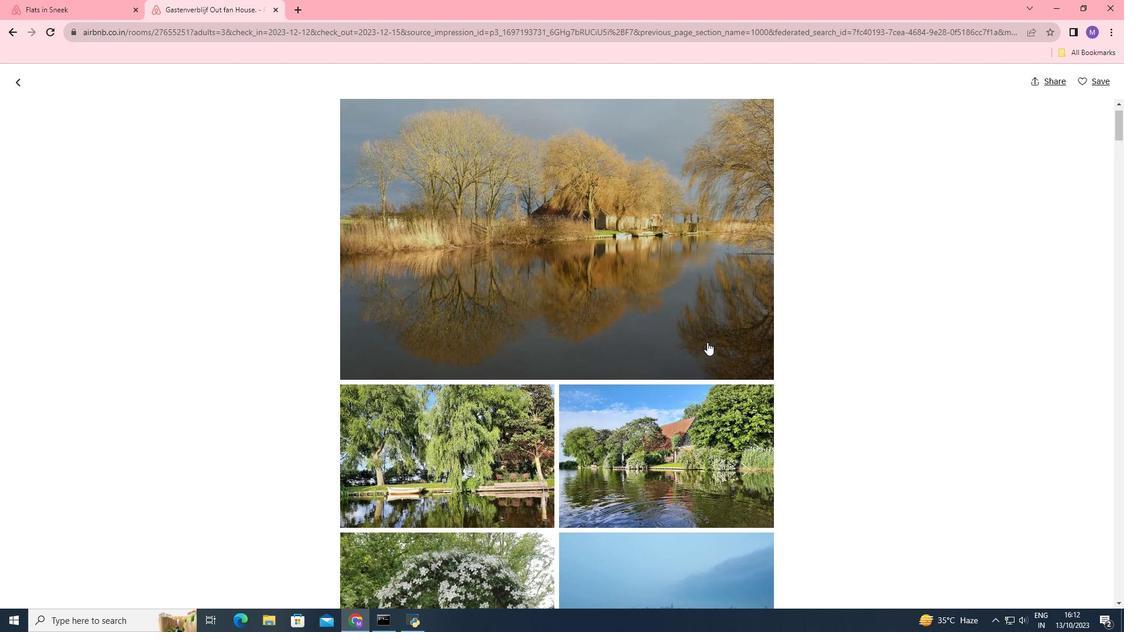 
Action: Mouse moved to (676, 347)
Screenshot: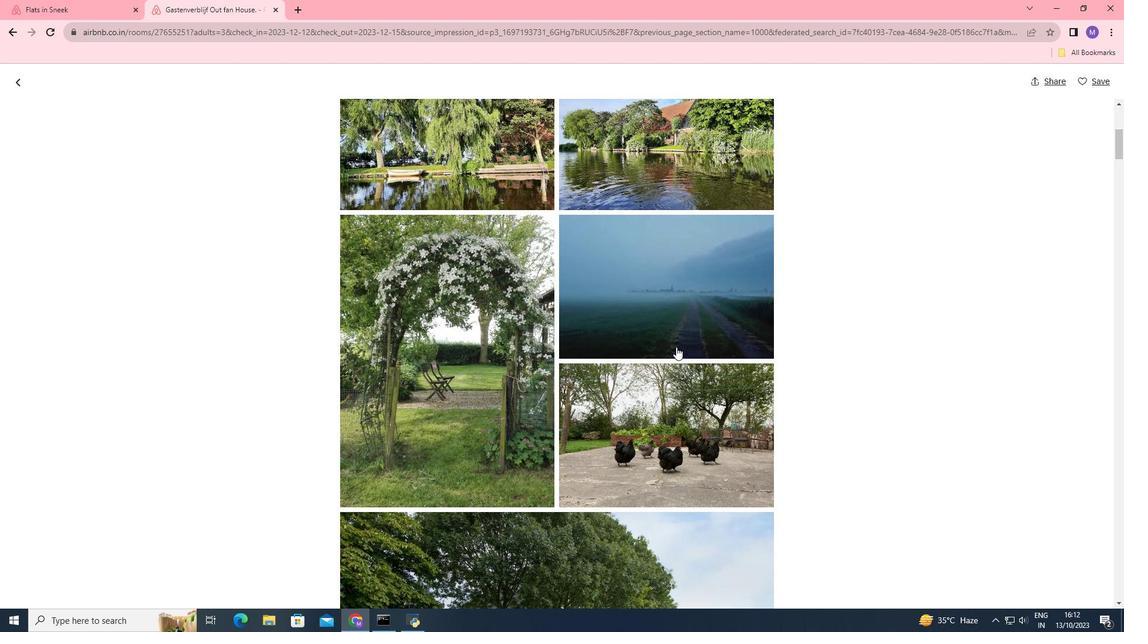 
Action: Mouse scrolled (676, 346) with delta (0, 0)
Screenshot: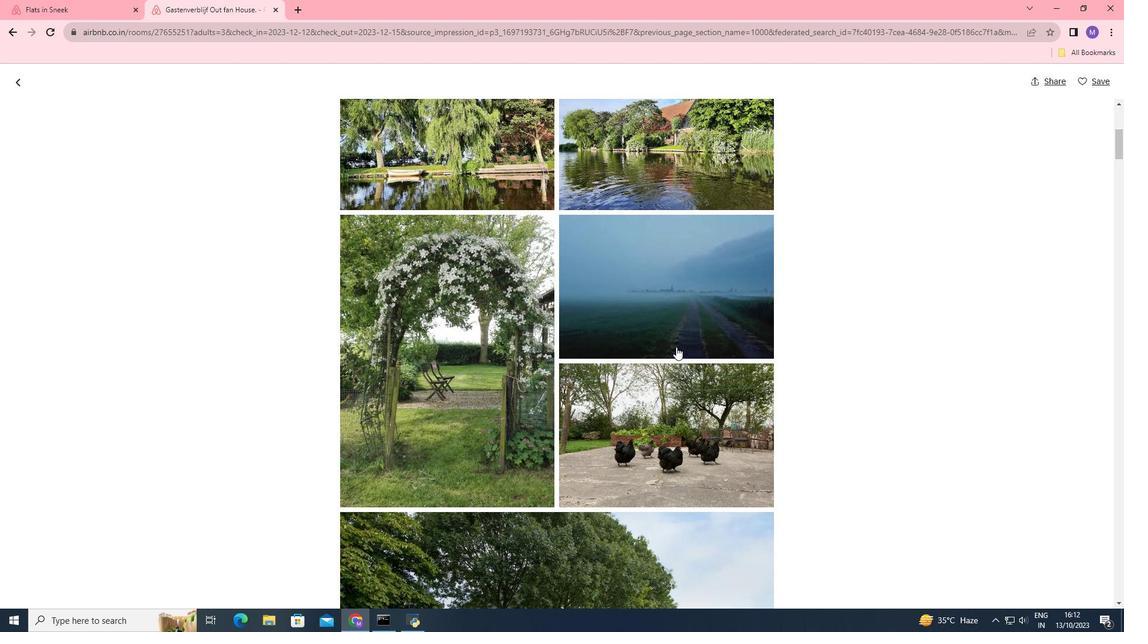 
Action: Mouse scrolled (676, 346) with delta (0, 0)
Screenshot: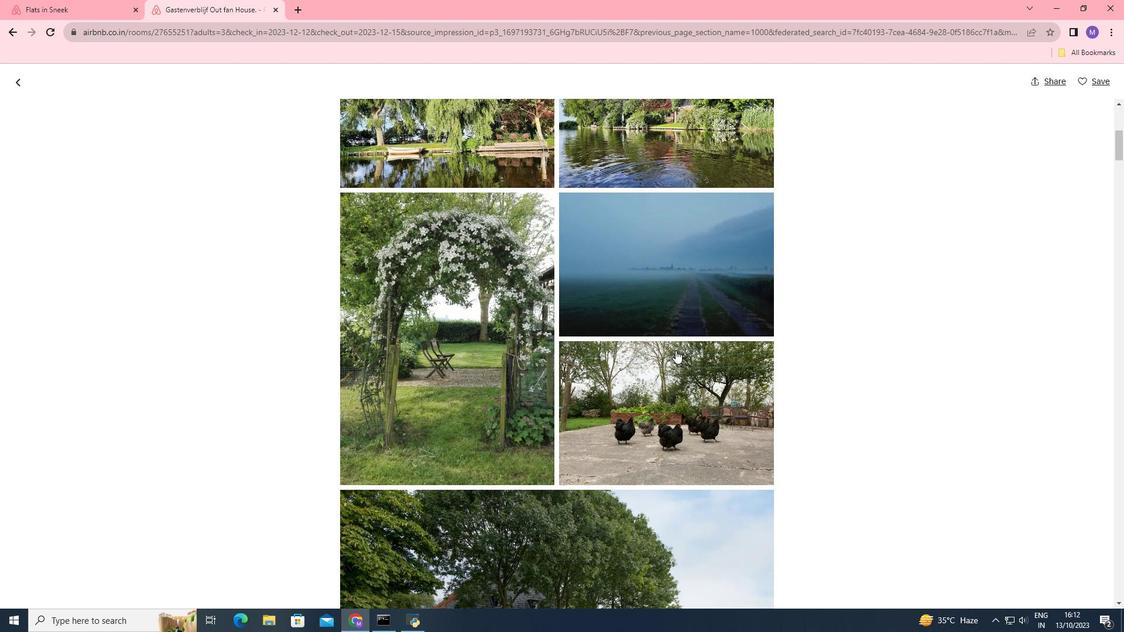 
Action: Mouse moved to (675, 348)
Screenshot: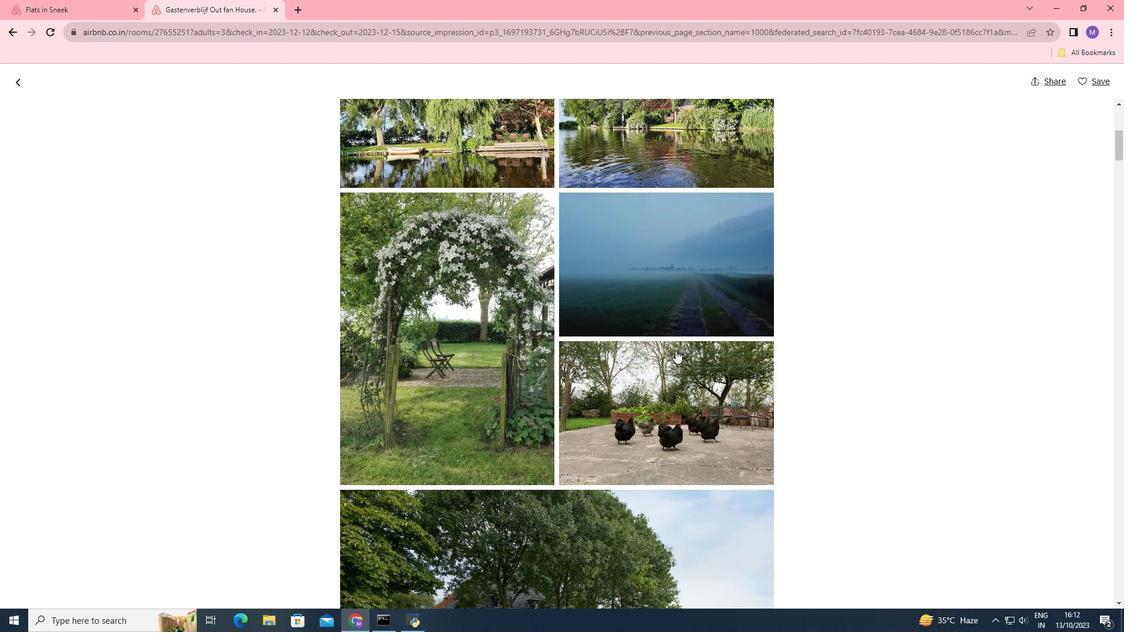 
Action: Mouse scrolled (675, 347) with delta (0, 0)
Screenshot: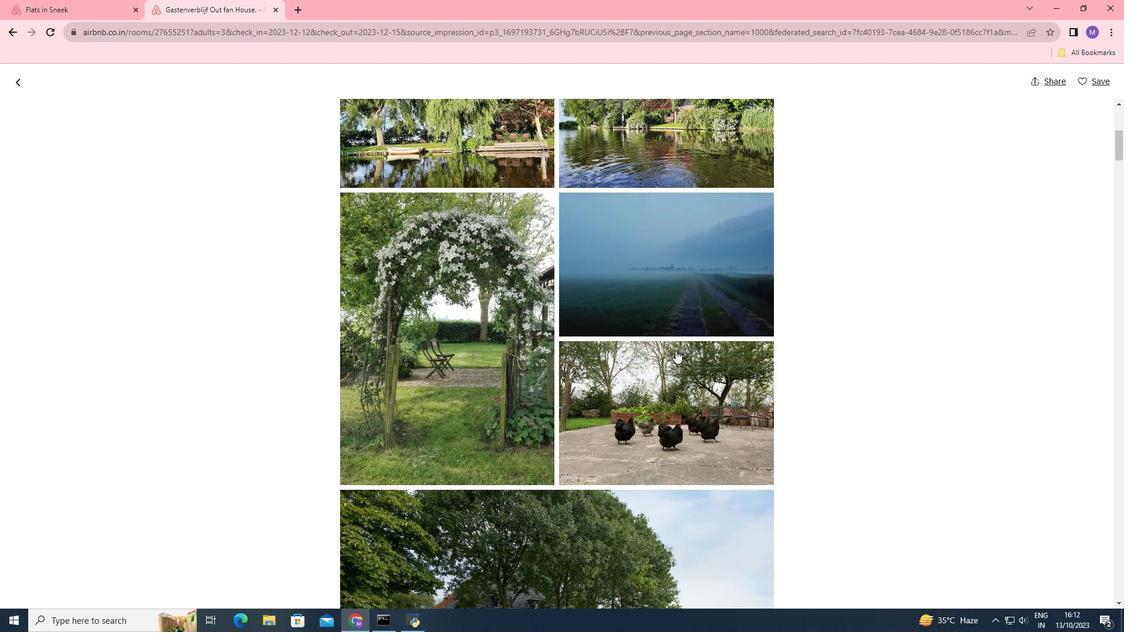 
Action: Mouse moved to (674, 353)
Screenshot: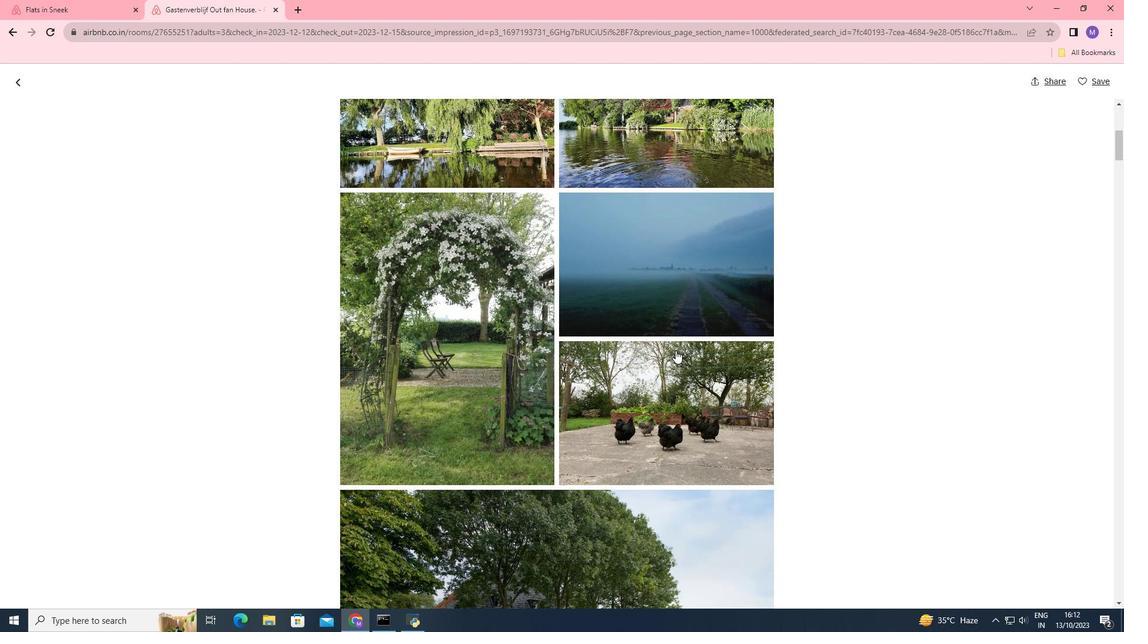 
Action: Mouse scrolled (674, 353) with delta (0, 0)
Screenshot: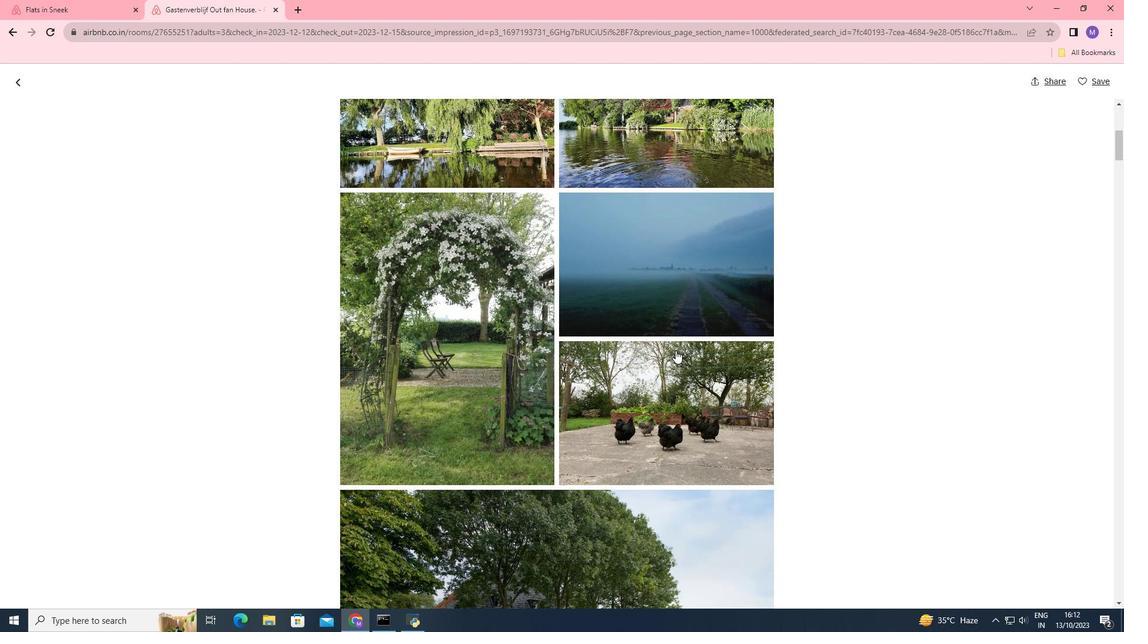 
Action: Mouse scrolled (674, 353) with delta (0, 0)
Screenshot: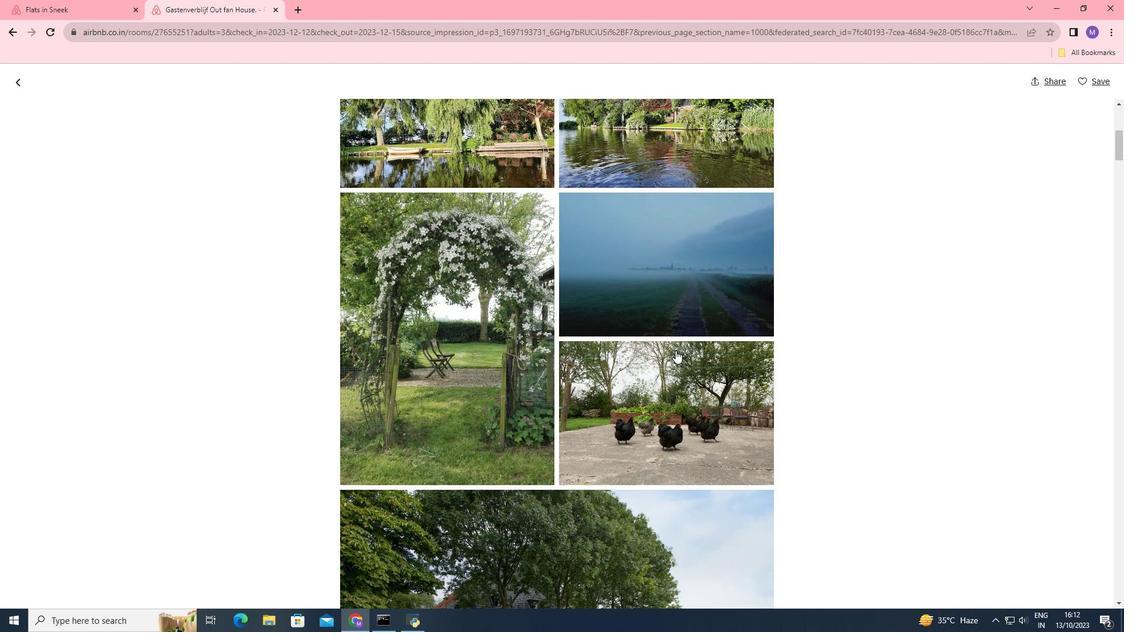 
Action: Mouse moved to (559, 336)
Screenshot: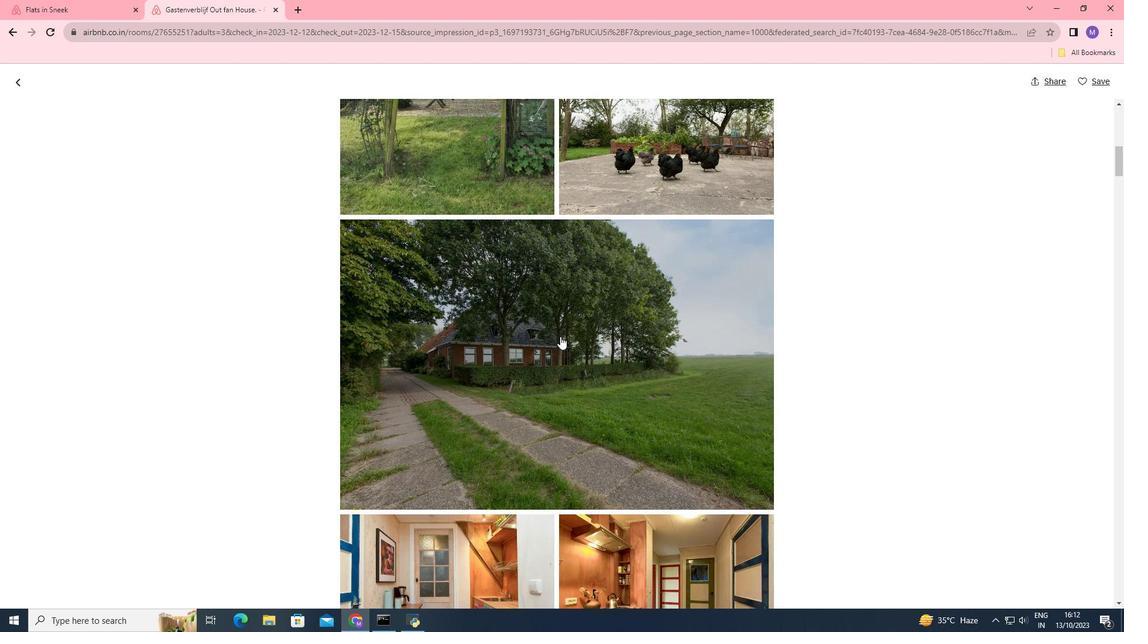 
Action: Mouse scrolled (559, 336) with delta (0, 0)
Screenshot: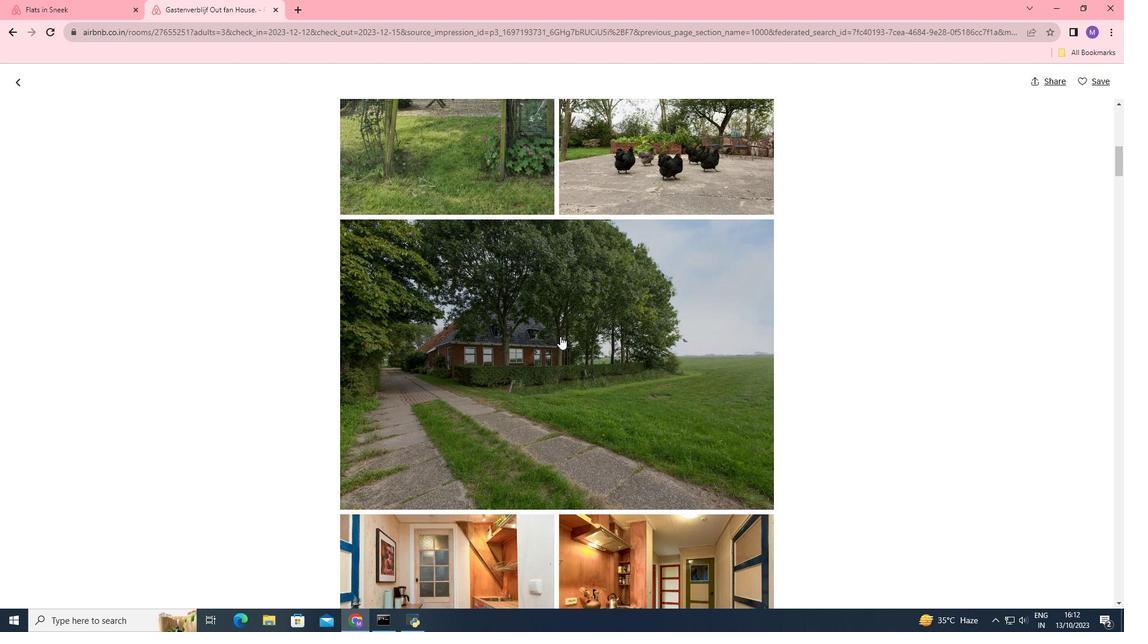 
Action: Mouse scrolled (559, 336) with delta (0, 0)
Screenshot: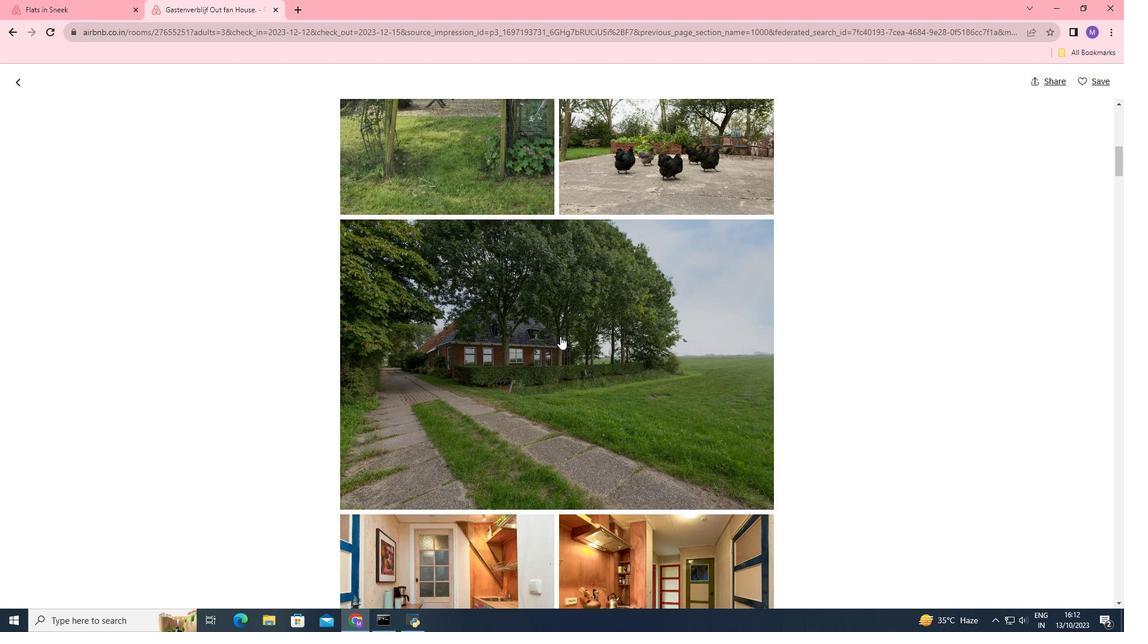 
Action: Mouse scrolled (559, 336) with delta (0, 0)
Screenshot: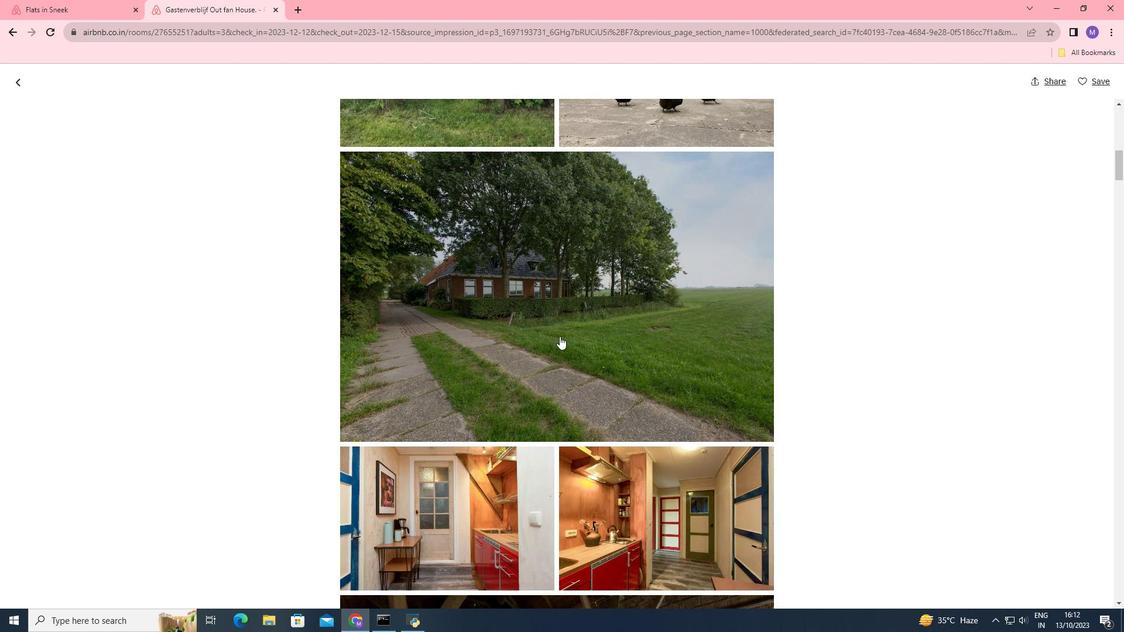
Action: Mouse scrolled (559, 336) with delta (0, 0)
Screenshot: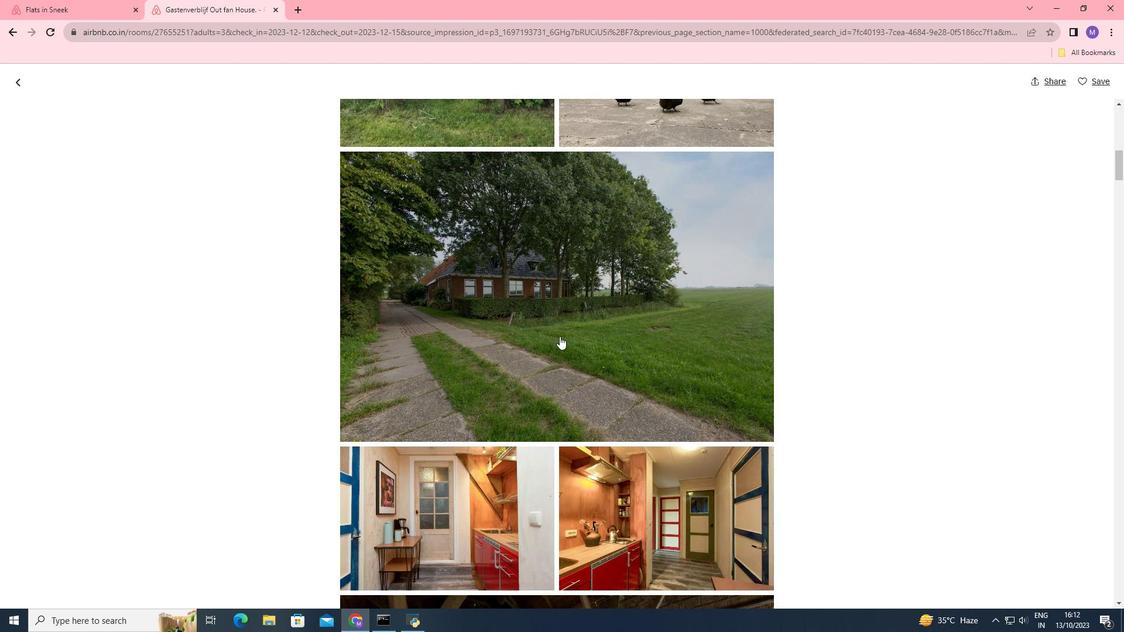
Action: Mouse scrolled (559, 336) with delta (0, 0)
Screenshot: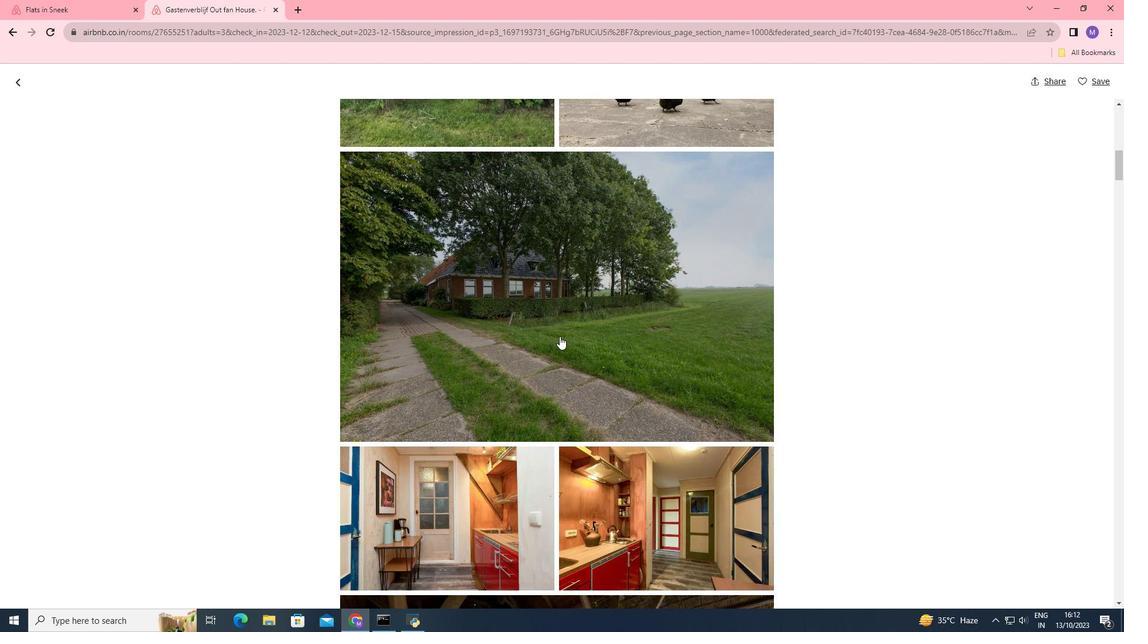 
Action: Mouse scrolled (559, 336) with delta (0, 0)
Screenshot: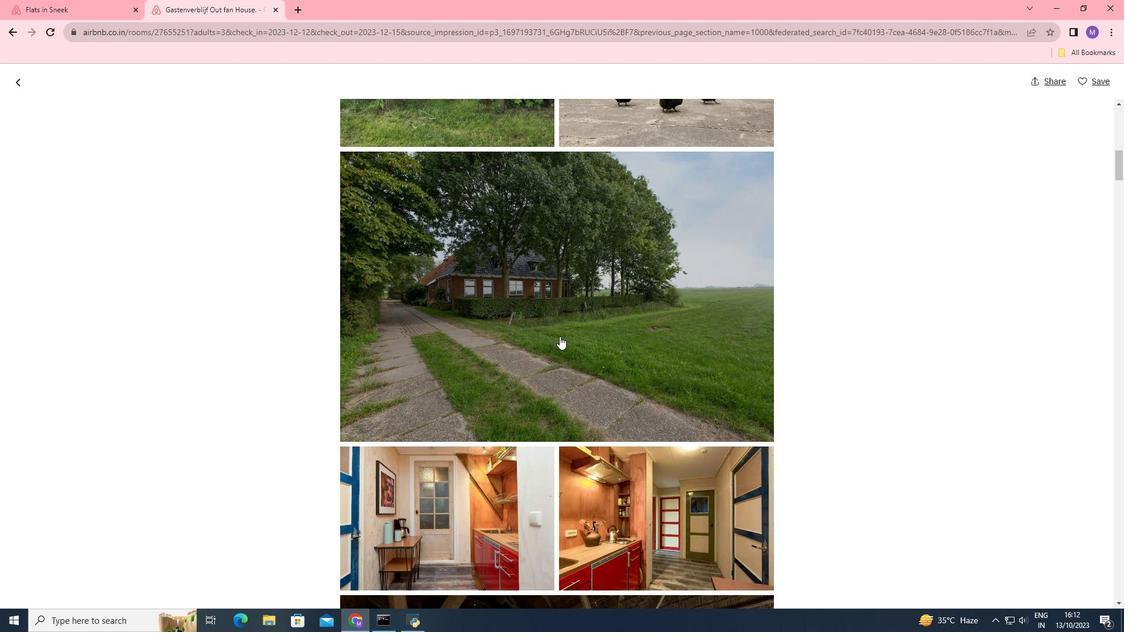 
Action: Mouse scrolled (559, 336) with delta (0, 0)
Screenshot: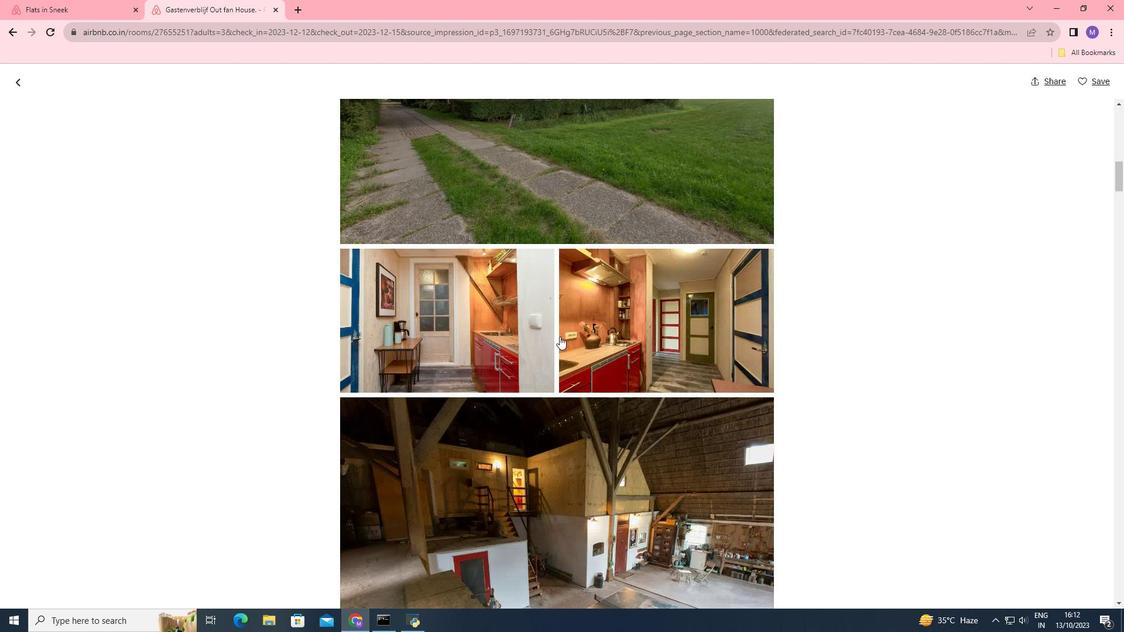 
Action: Mouse scrolled (559, 336) with delta (0, 0)
Screenshot: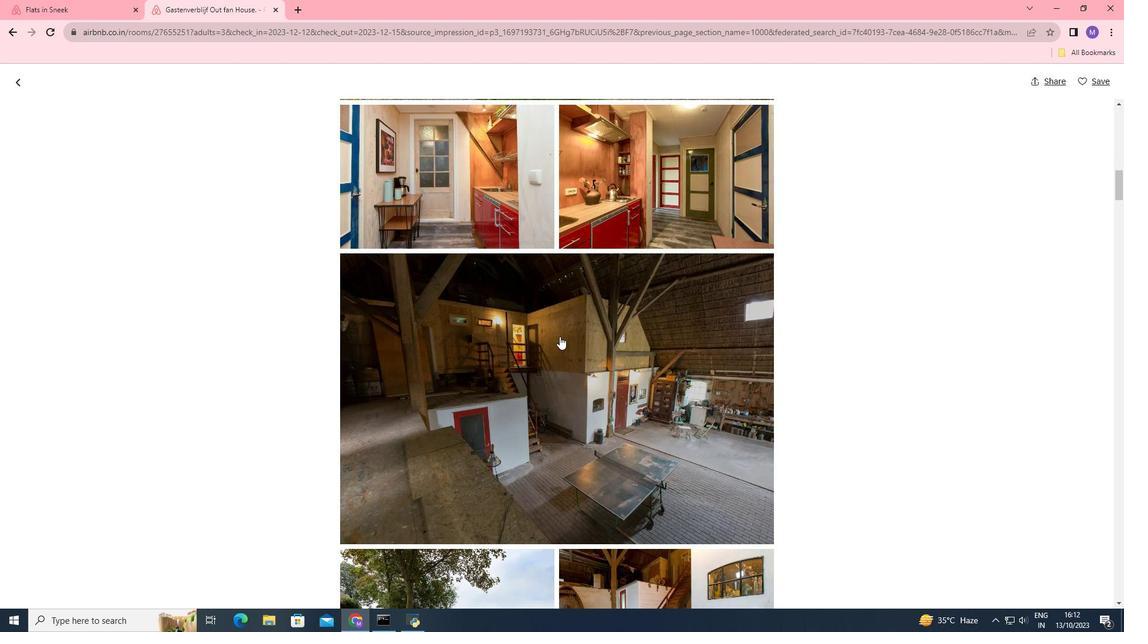 
Action: Mouse scrolled (559, 336) with delta (0, 0)
Screenshot: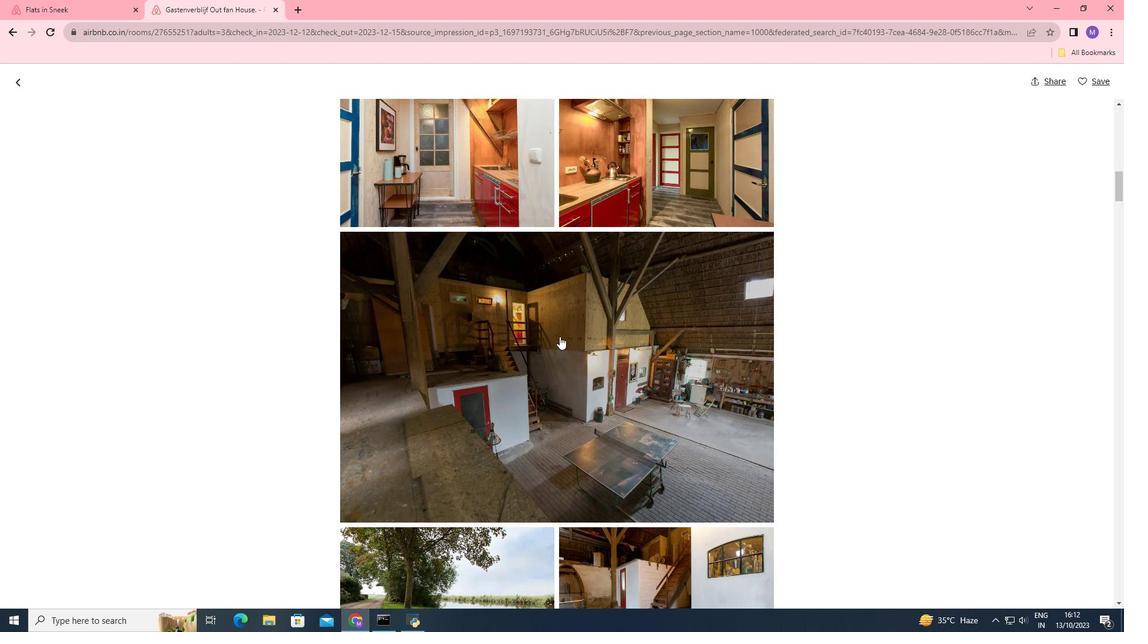 
Action: Mouse scrolled (559, 336) with delta (0, 0)
Screenshot: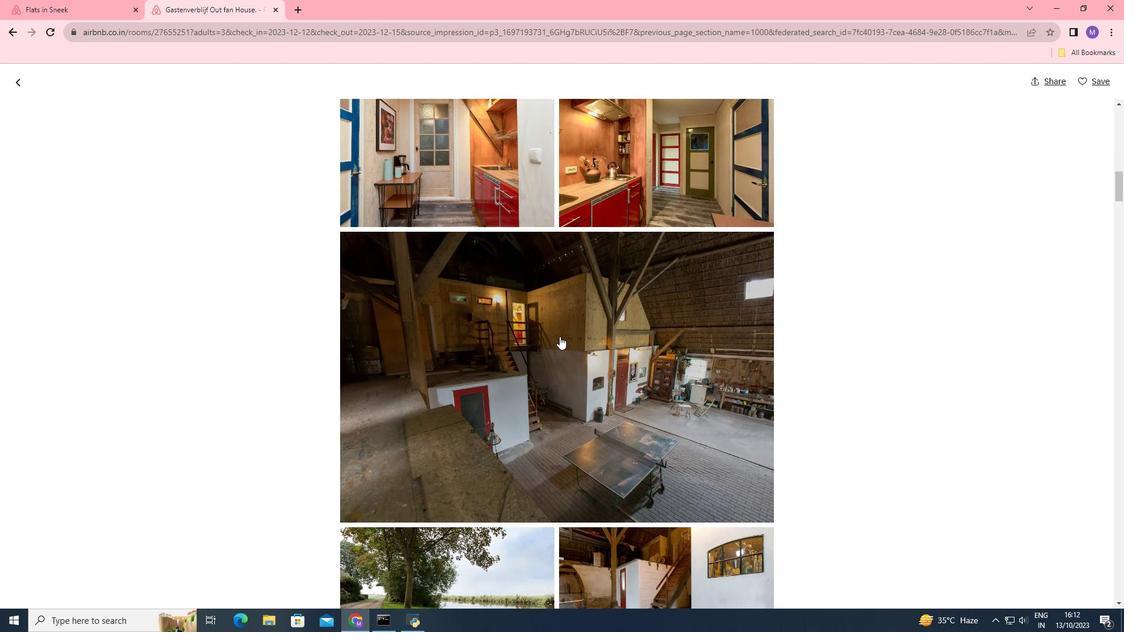 
Action: Mouse scrolled (559, 336) with delta (0, 0)
Screenshot: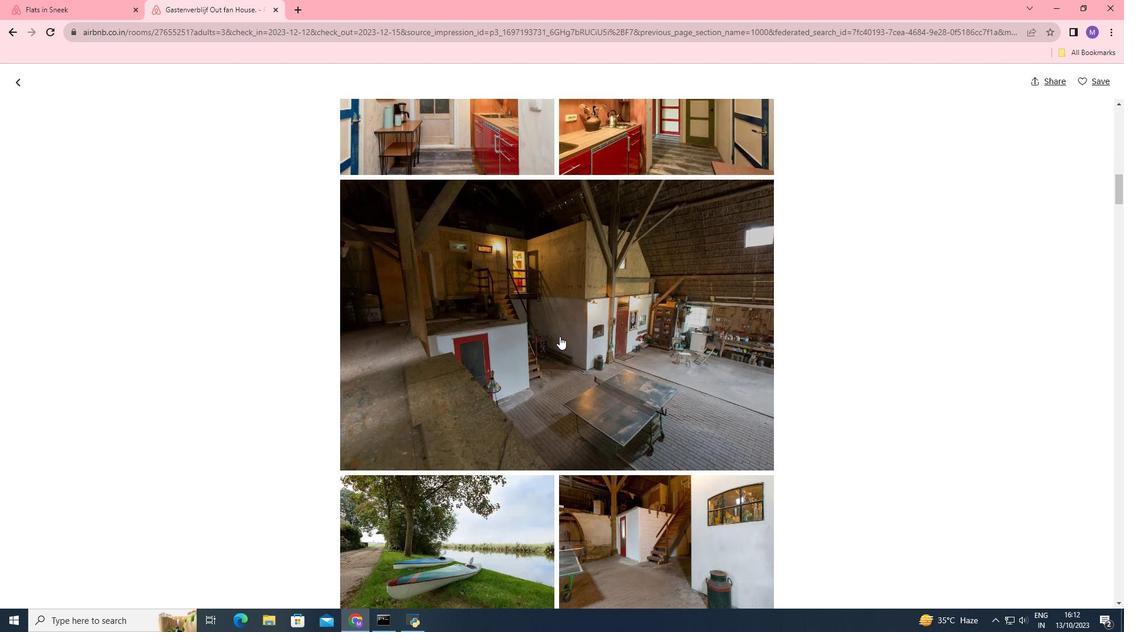 
Action: Mouse scrolled (559, 336) with delta (0, 0)
Screenshot: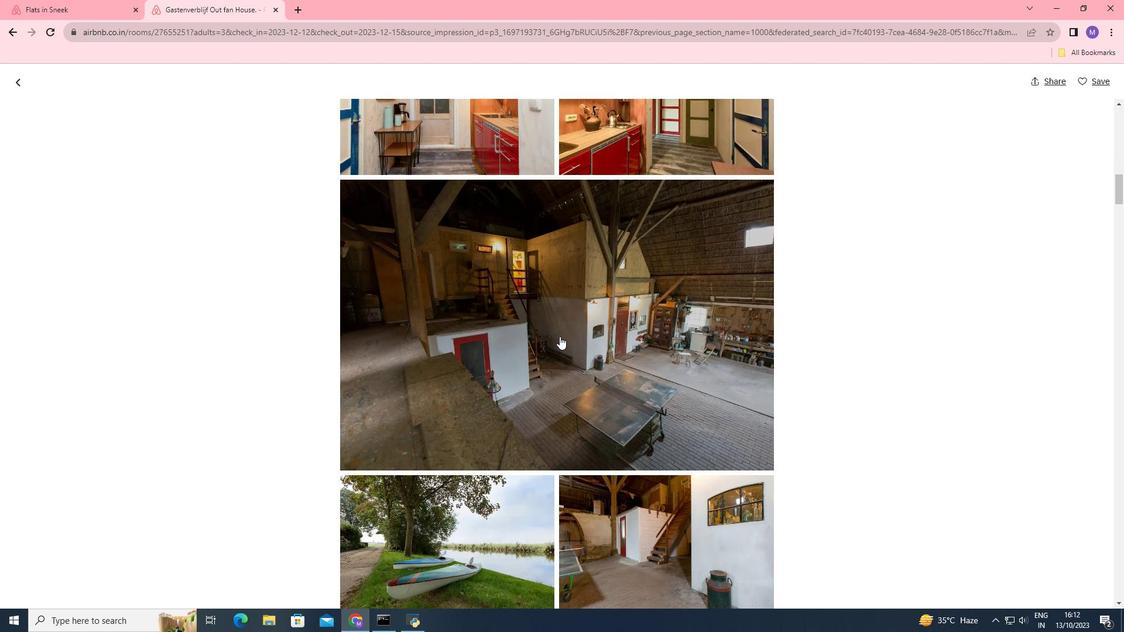 
Action: Mouse scrolled (559, 336) with delta (0, 0)
Screenshot: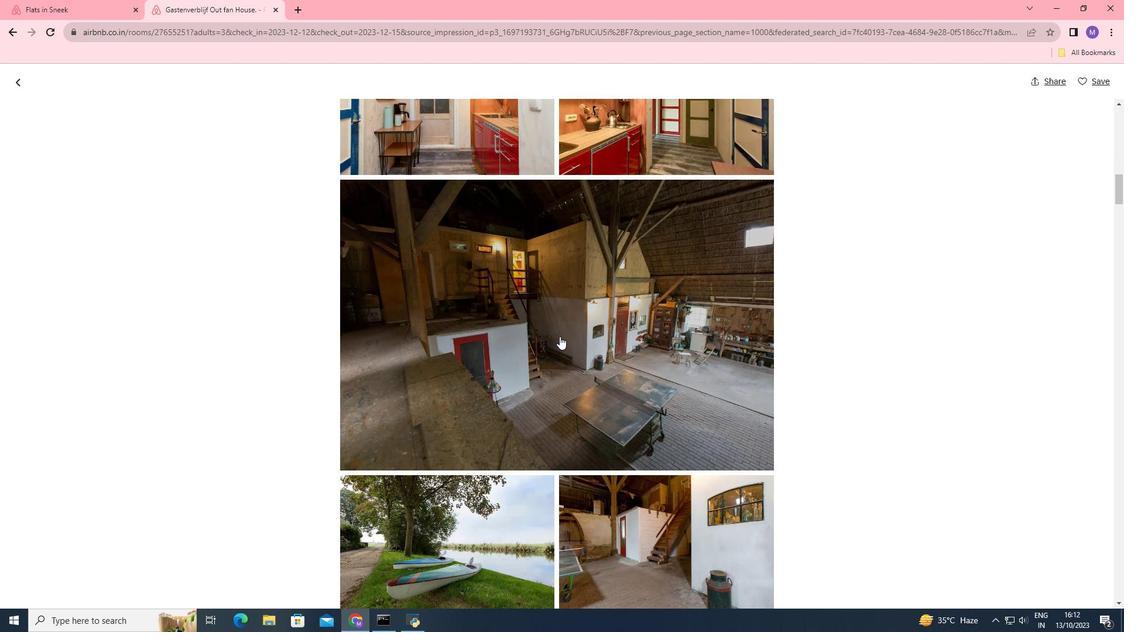 
Action: Mouse moved to (558, 336)
Screenshot: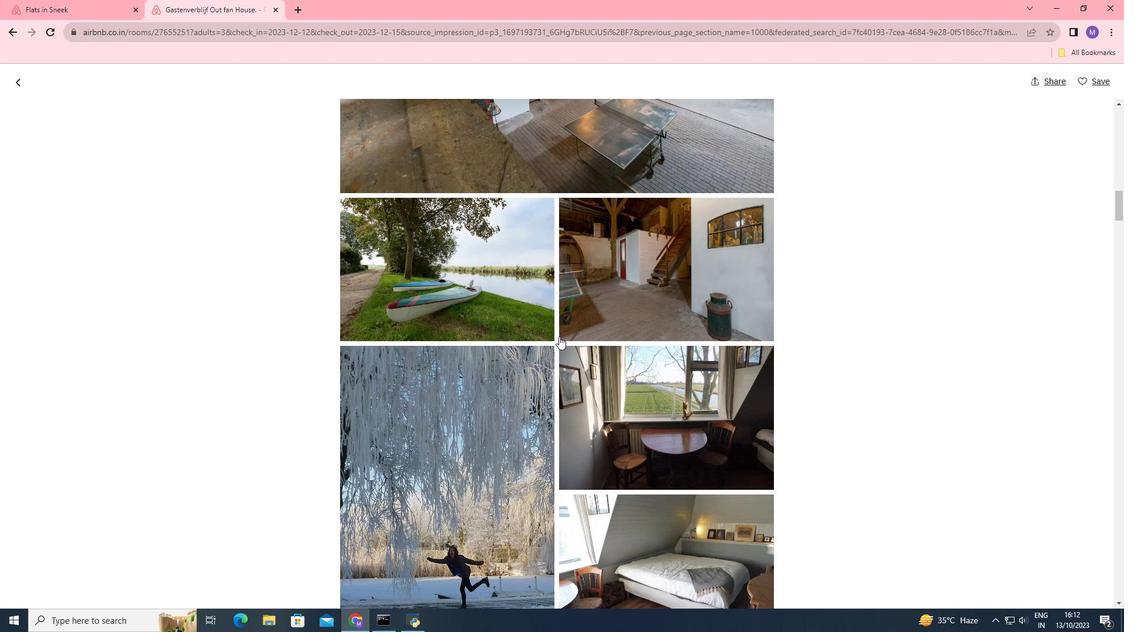 
Action: Mouse scrolled (558, 336) with delta (0, 0)
Screenshot: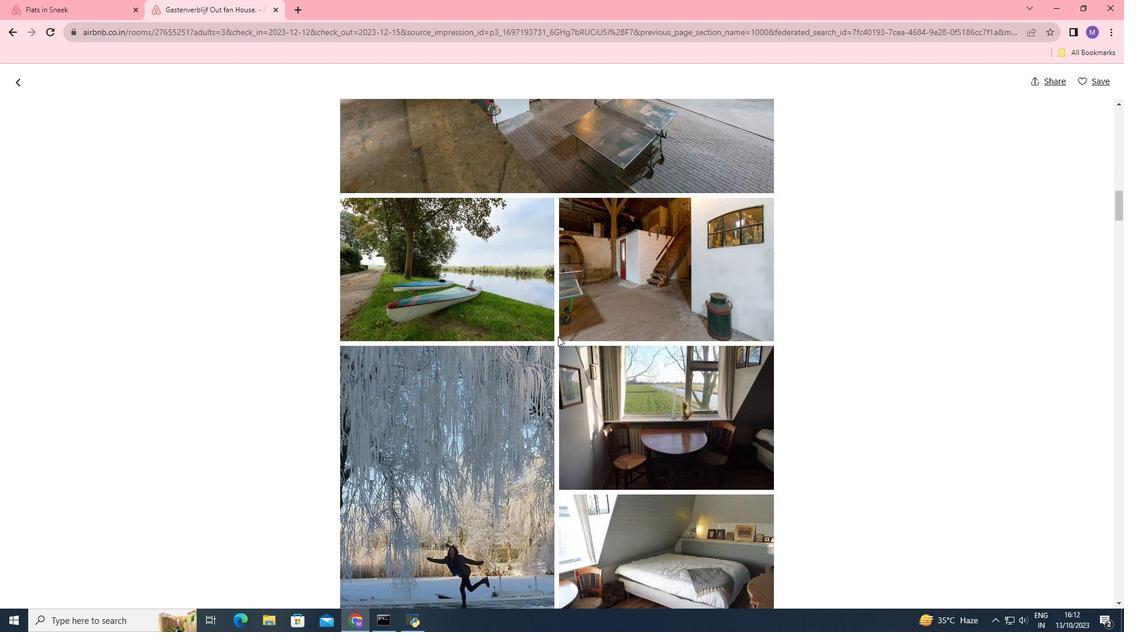 
Action: Mouse scrolled (558, 336) with delta (0, 0)
Screenshot: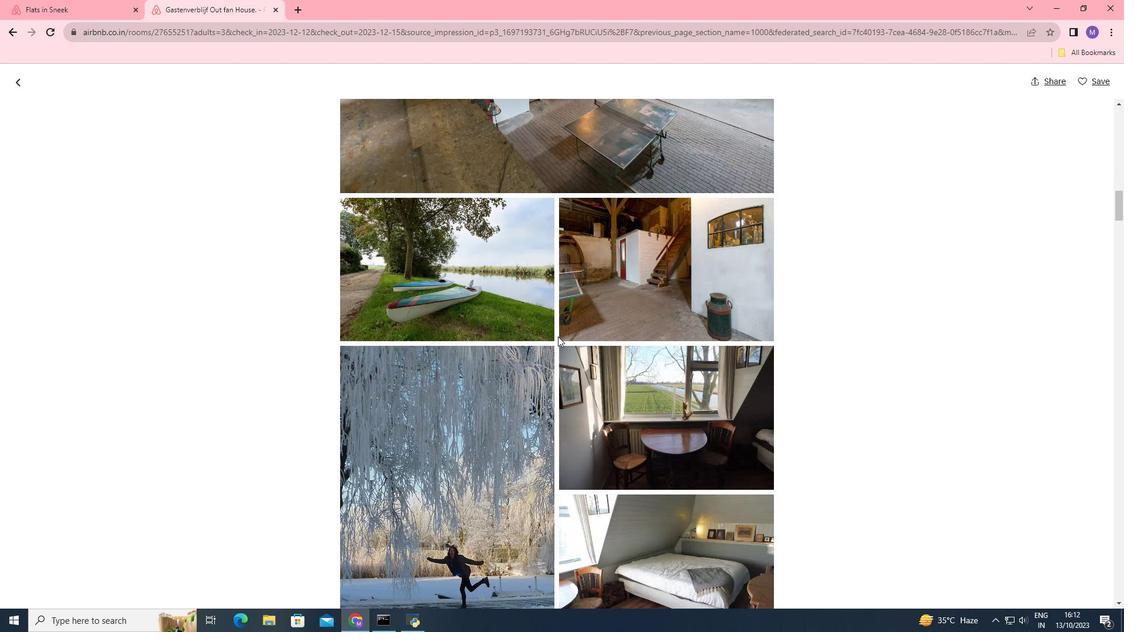 
Action: Mouse scrolled (558, 336) with delta (0, 0)
Screenshot: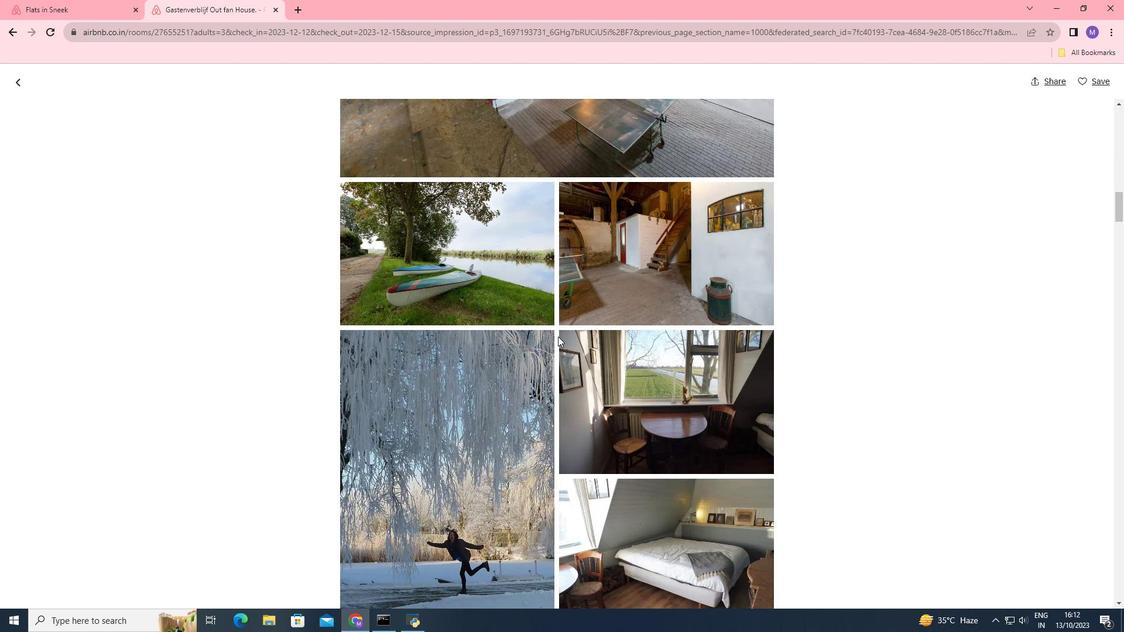 
Action: Mouse scrolled (558, 336) with delta (0, 0)
Screenshot: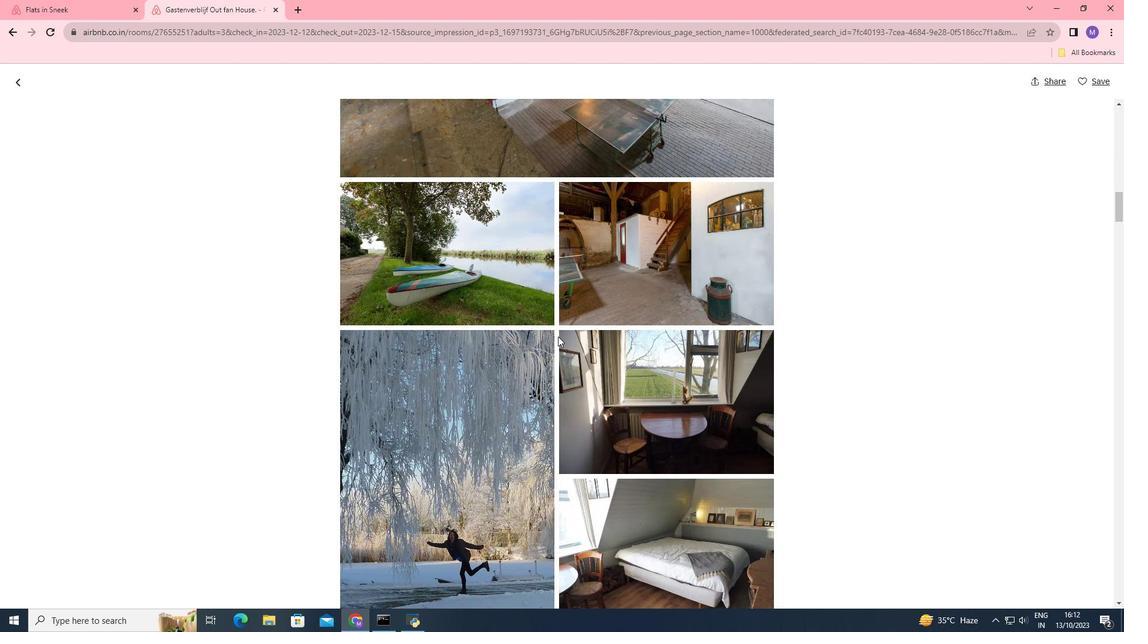 
Action: Mouse scrolled (558, 336) with delta (0, 0)
Screenshot: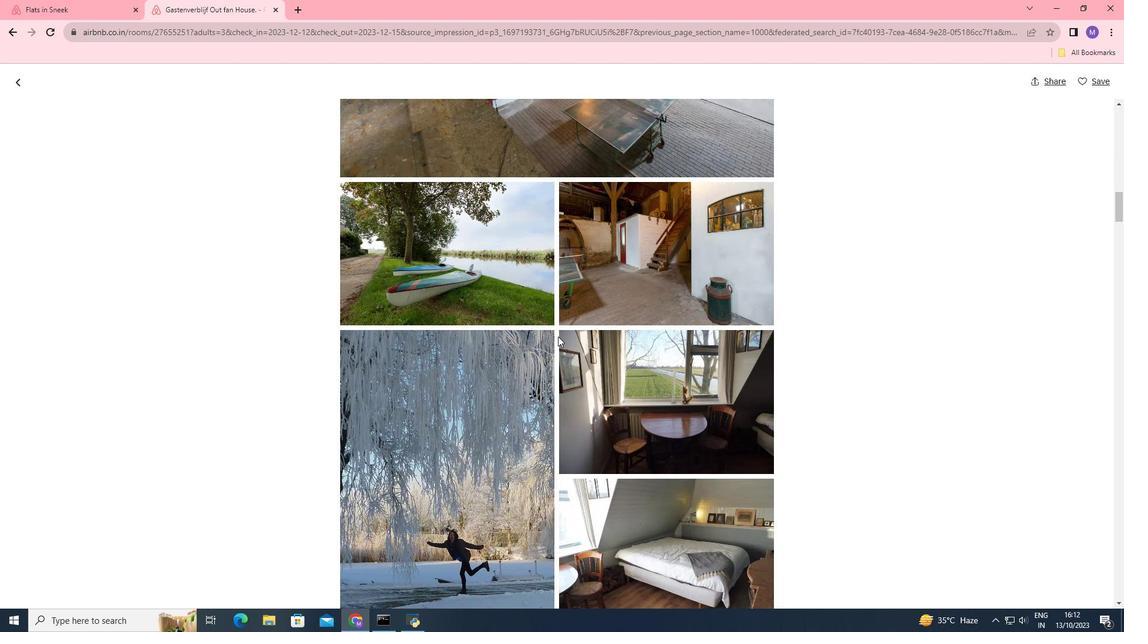 
Action: Mouse scrolled (558, 336) with delta (0, 0)
Screenshot: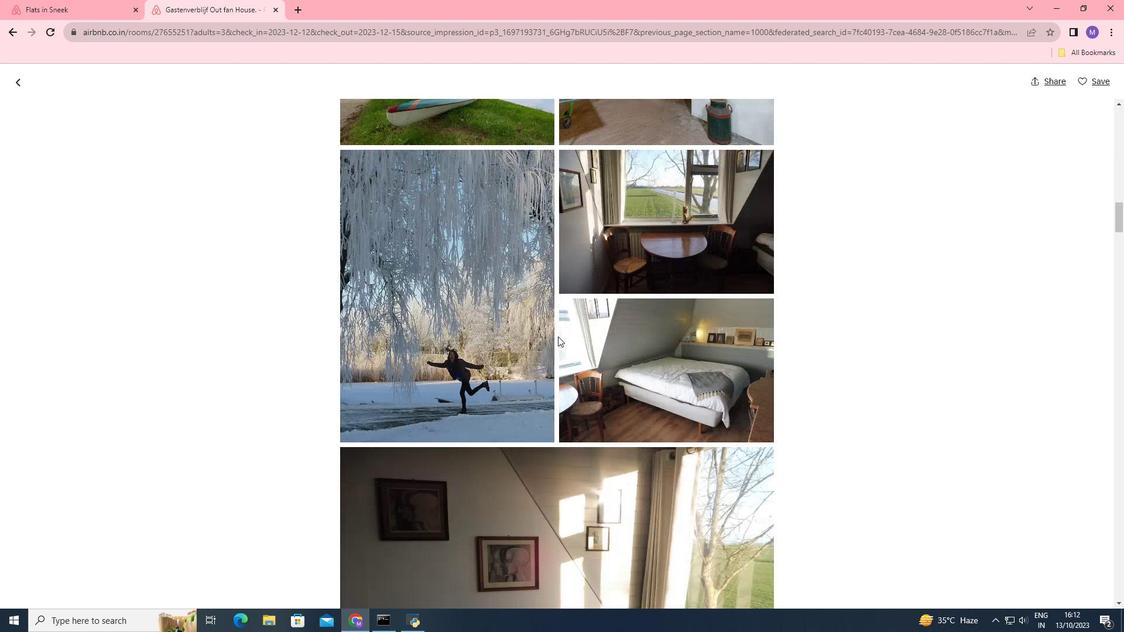 
Action: Mouse scrolled (558, 336) with delta (0, 0)
Screenshot: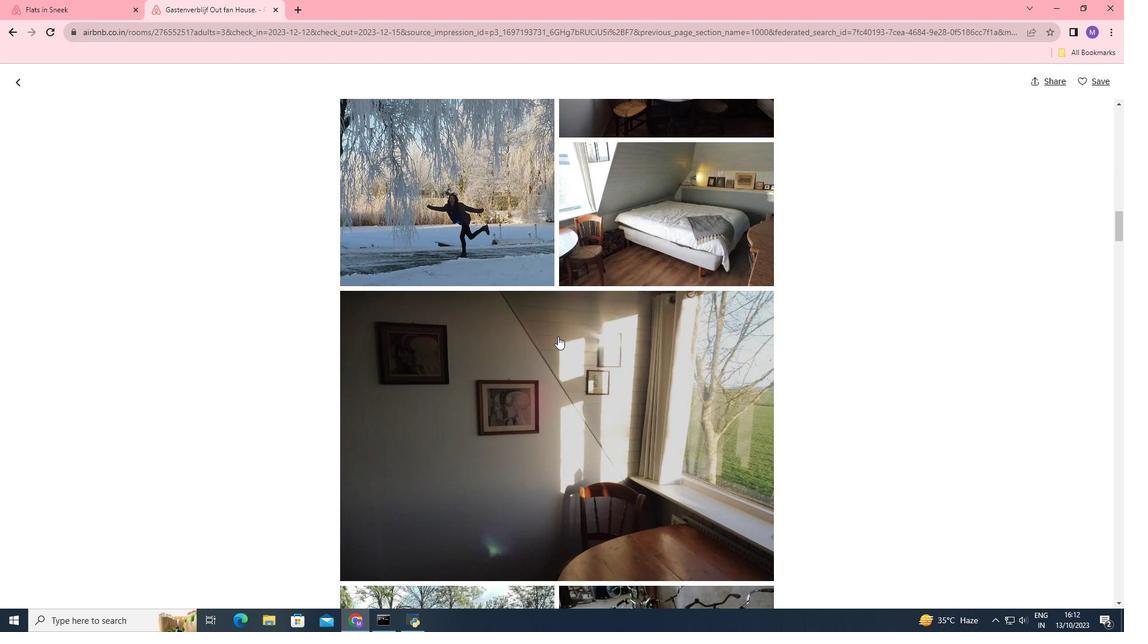
Action: Mouse scrolled (558, 336) with delta (0, 0)
Screenshot: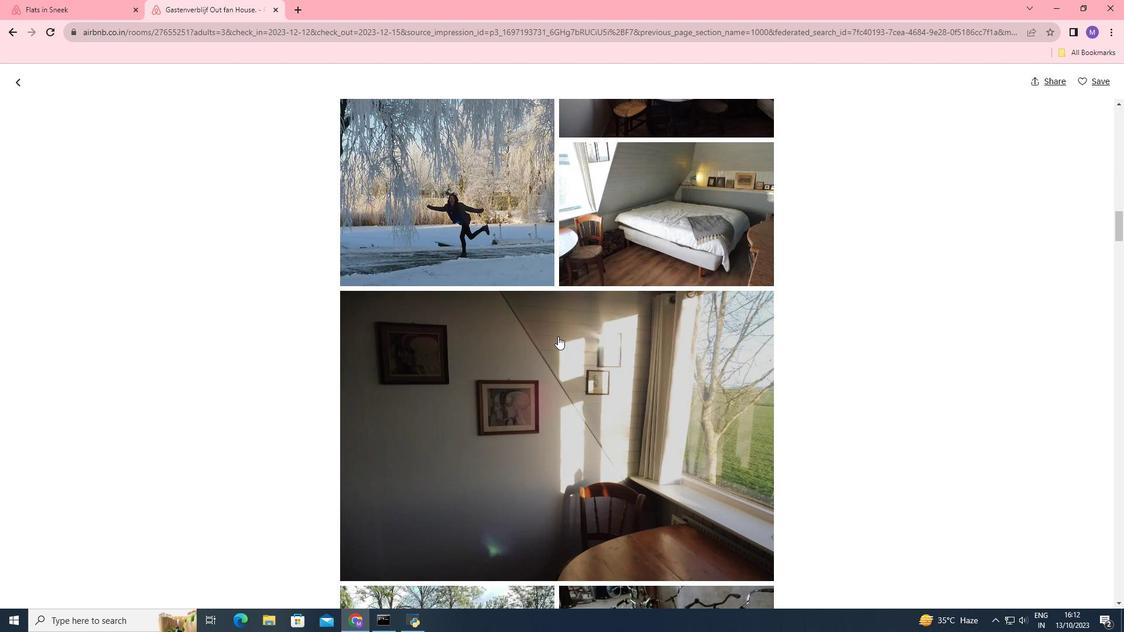 
Action: Mouse scrolled (558, 336) with delta (0, 0)
Screenshot: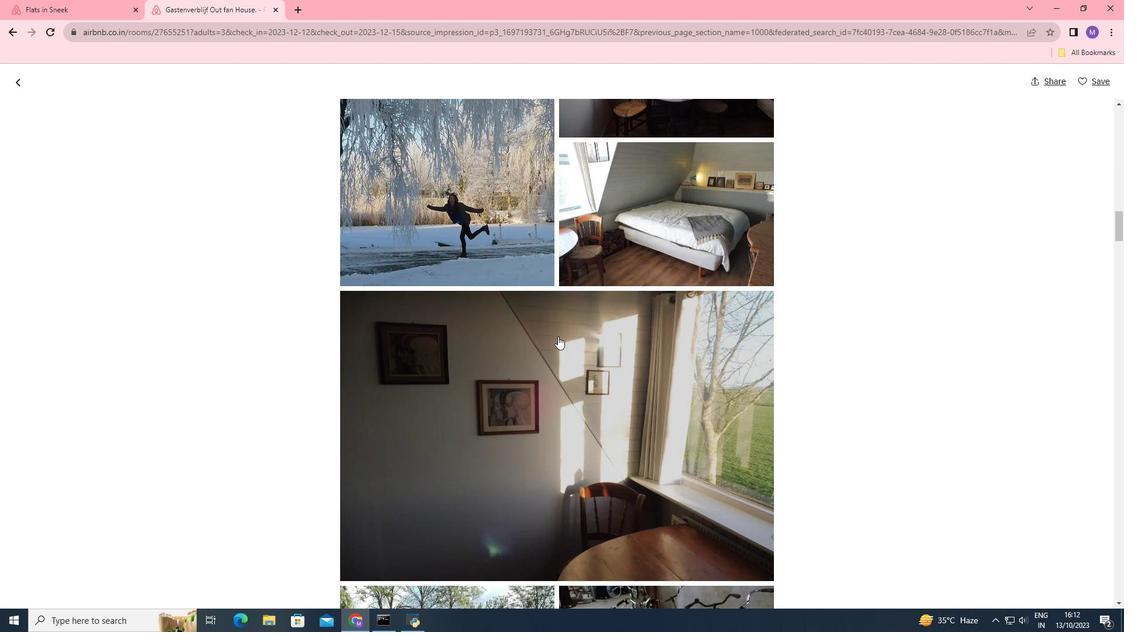 
Action: Mouse scrolled (558, 336) with delta (0, 0)
Screenshot: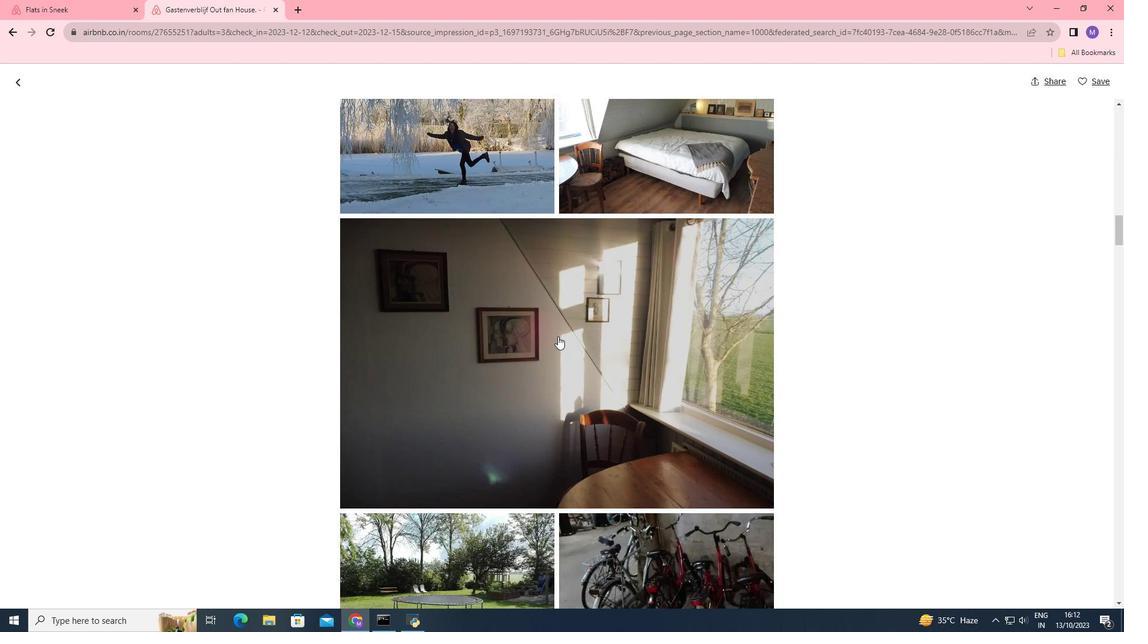 
Action: Mouse scrolled (558, 336) with delta (0, 0)
Screenshot: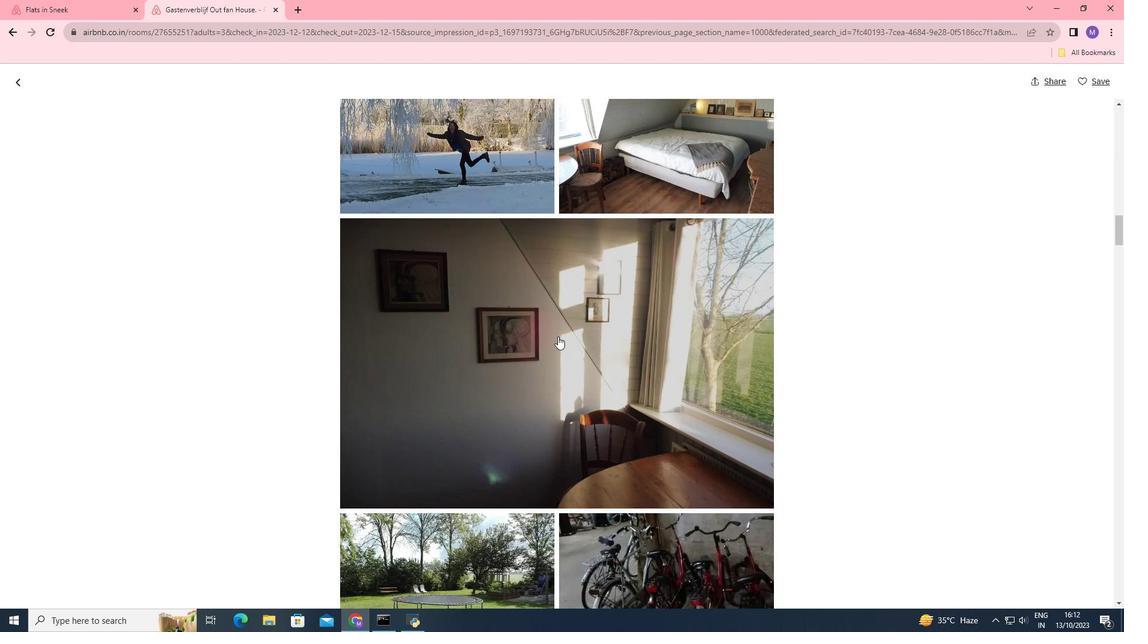 
Action: Mouse scrolled (558, 336) with delta (0, 0)
Screenshot: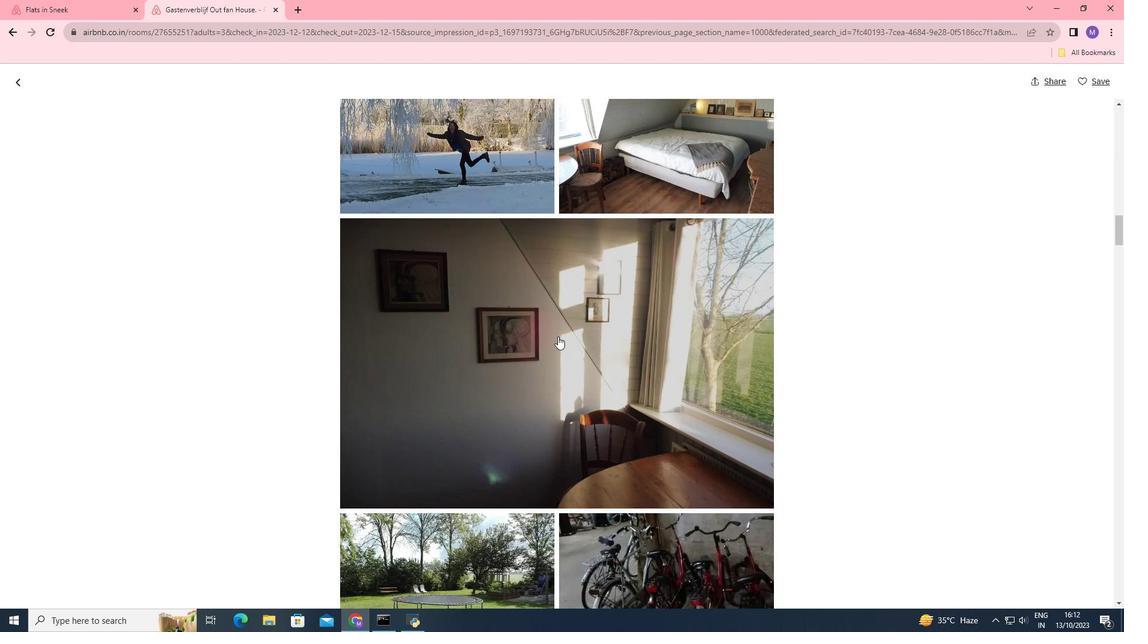 
Action: Mouse scrolled (558, 336) with delta (0, 0)
Screenshot: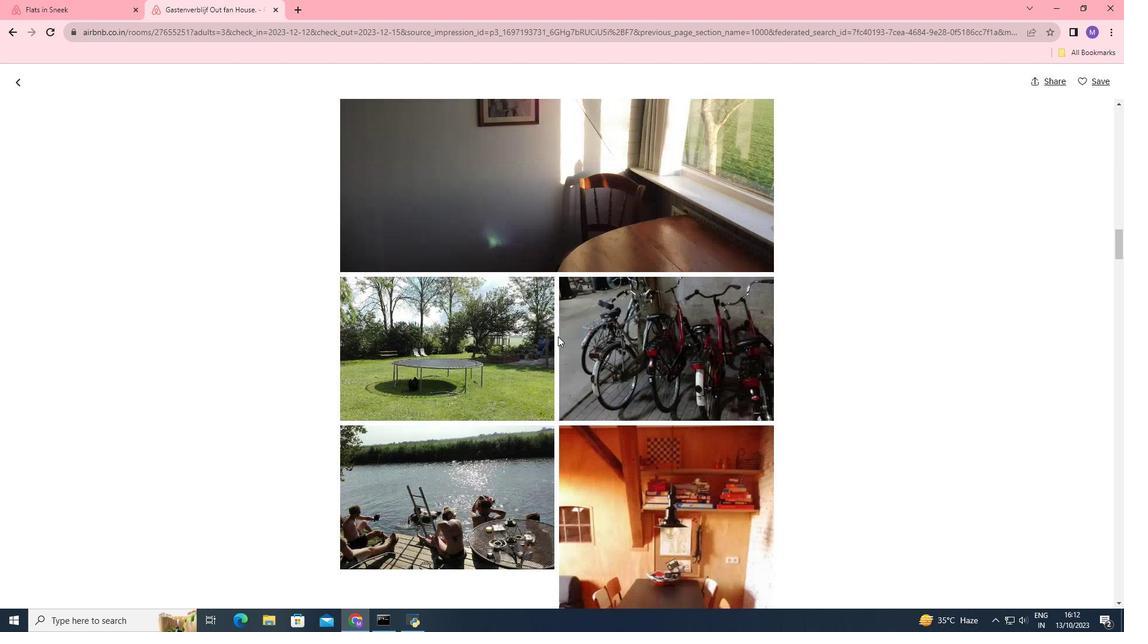 
Action: Mouse scrolled (558, 336) with delta (0, 0)
Screenshot: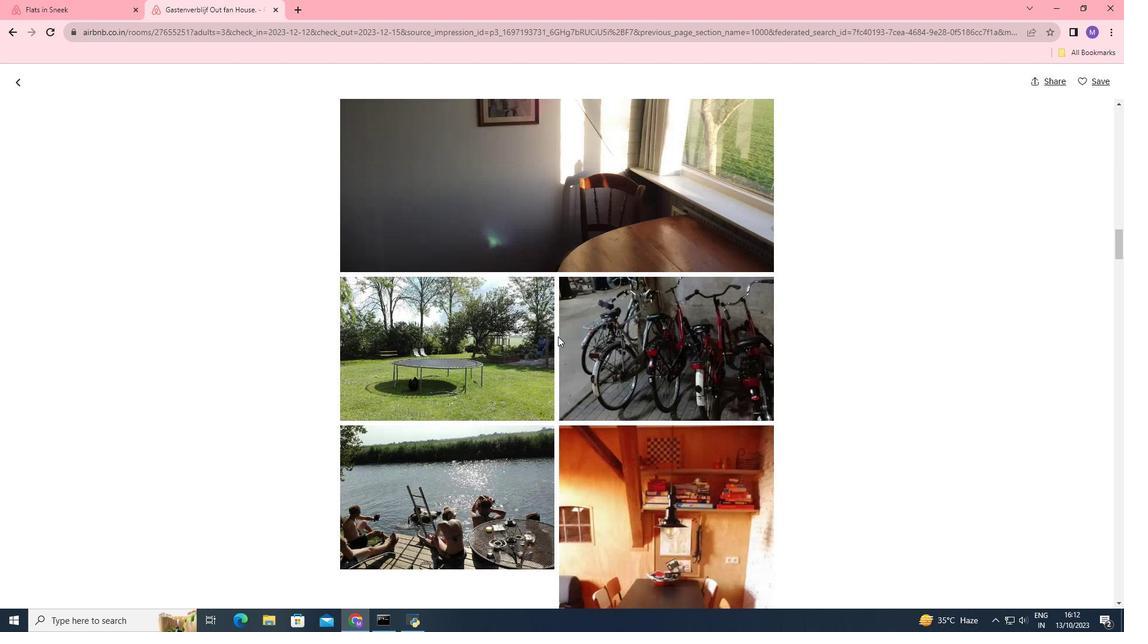 
Action: Mouse moved to (558, 336)
Screenshot: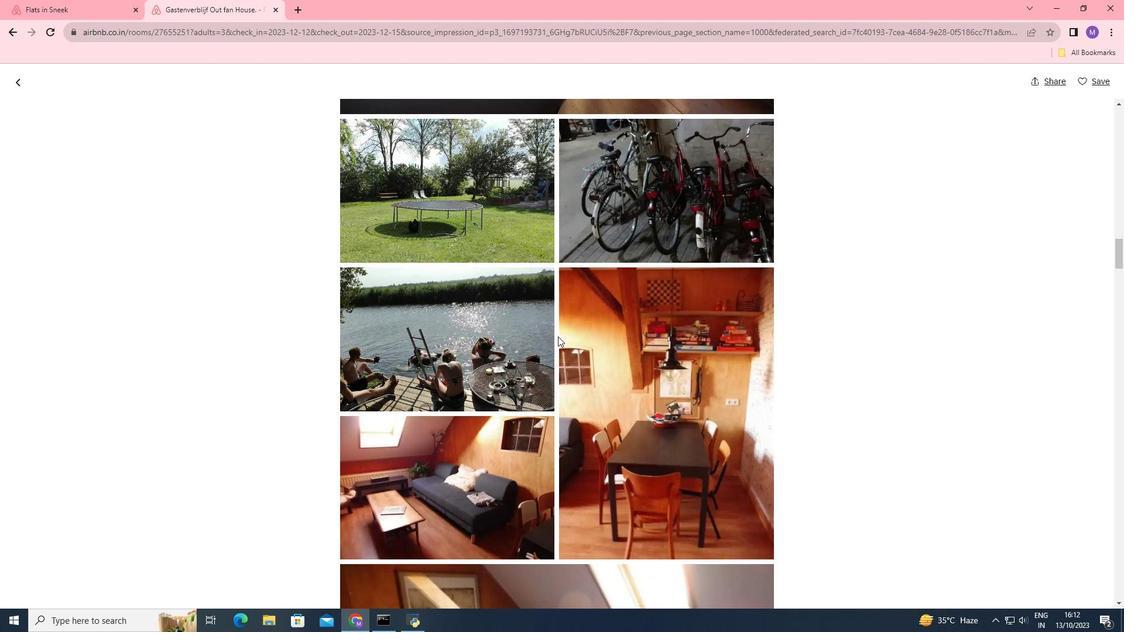 
Action: Mouse scrolled (558, 336) with delta (0, 0)
Screenshot: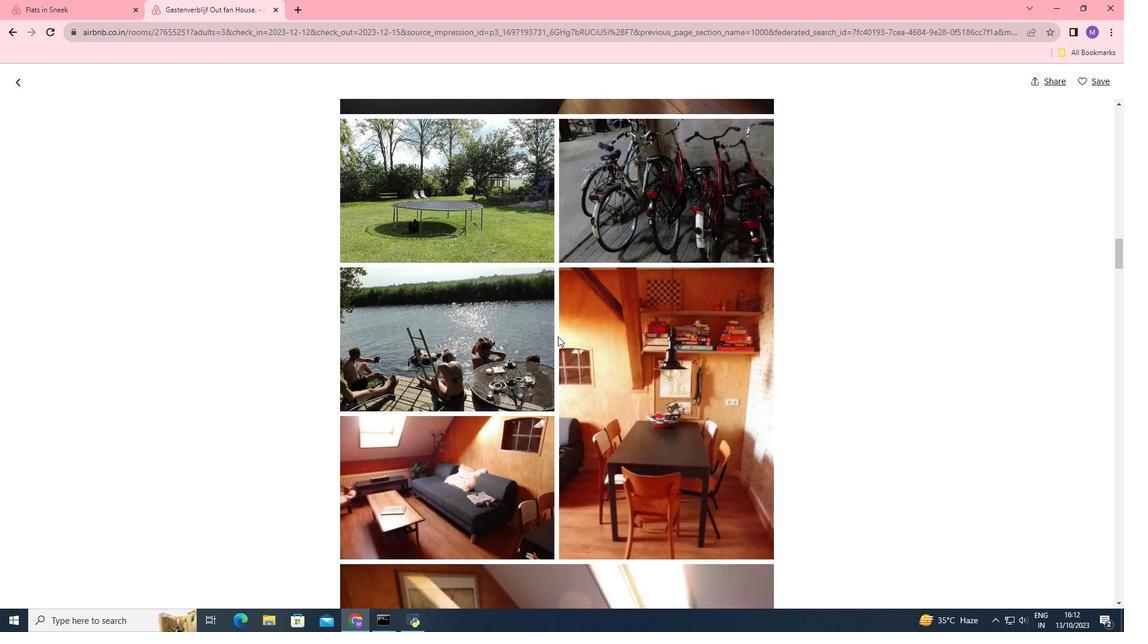 
Action: Mouse scrolled (558, 336) with delta (0, 0)
Screenshot: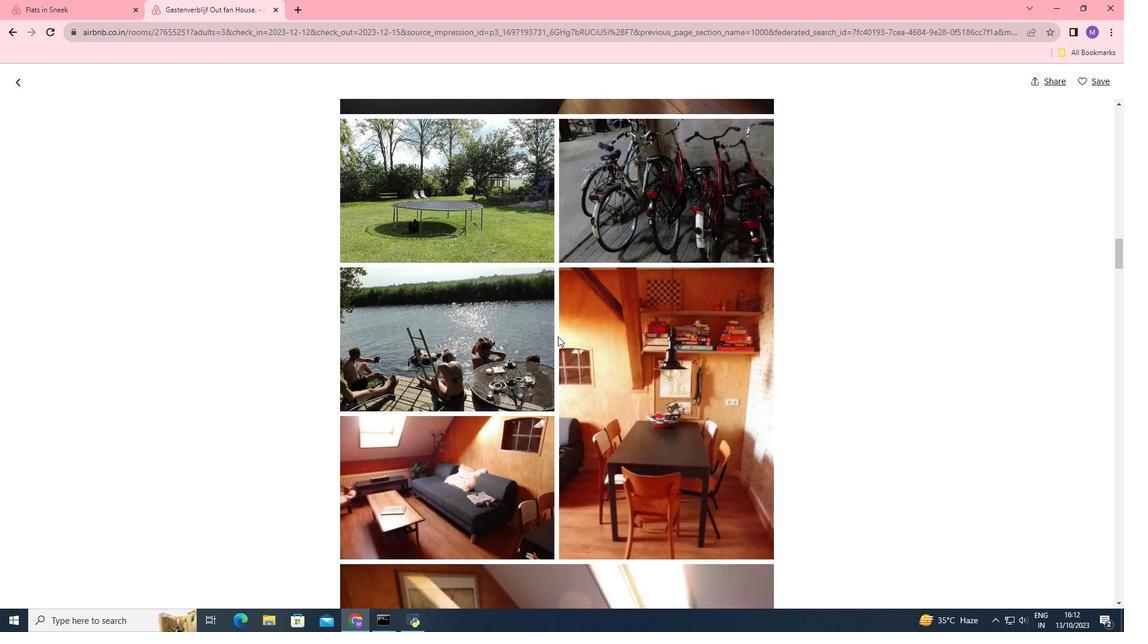 
Action: Mouse scrolled (558, 336) with delta (0, 0)
Screenshot: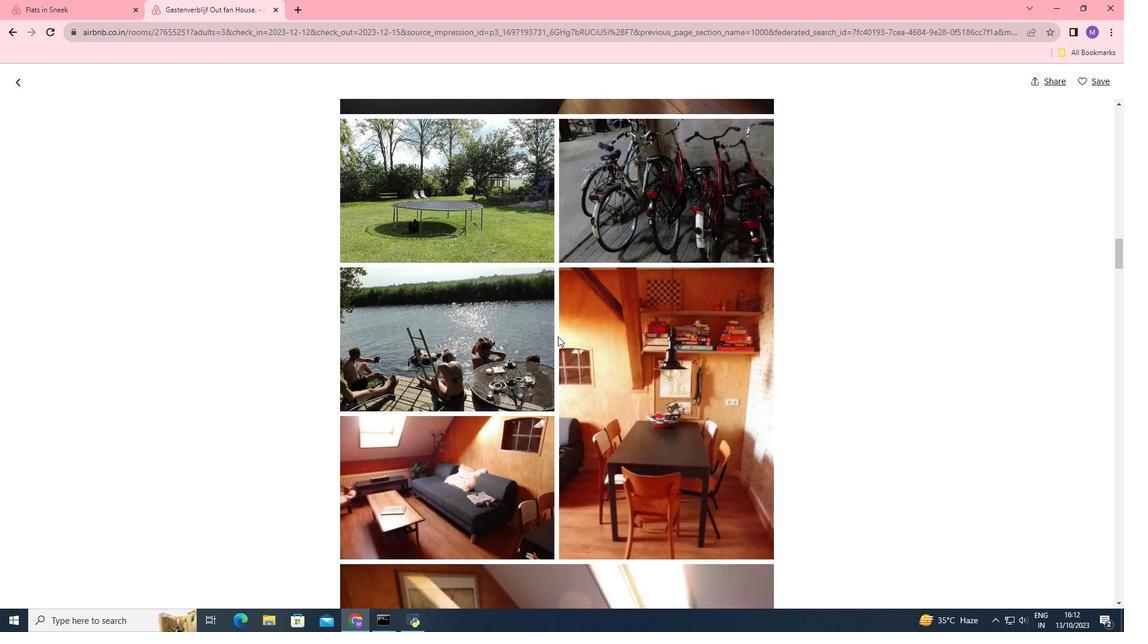 
Action: Mouse scrolled (558, 336) with delta (0, 0)
Screenshot: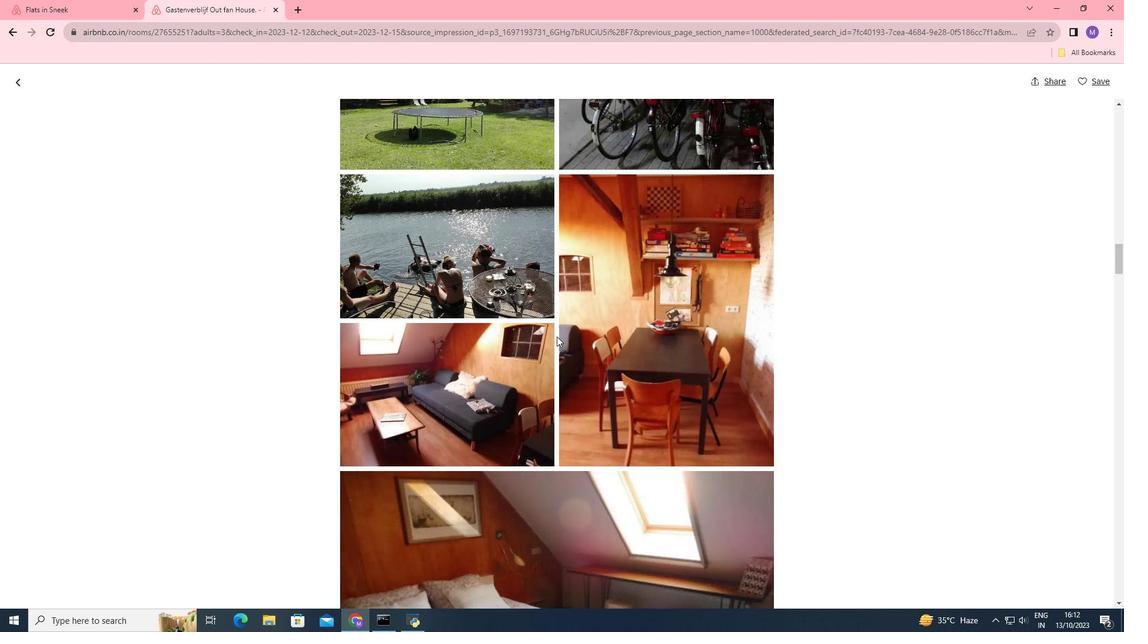 
Action: Mouse scrolled (558, 336) with delta (0, 0)
Screenshot: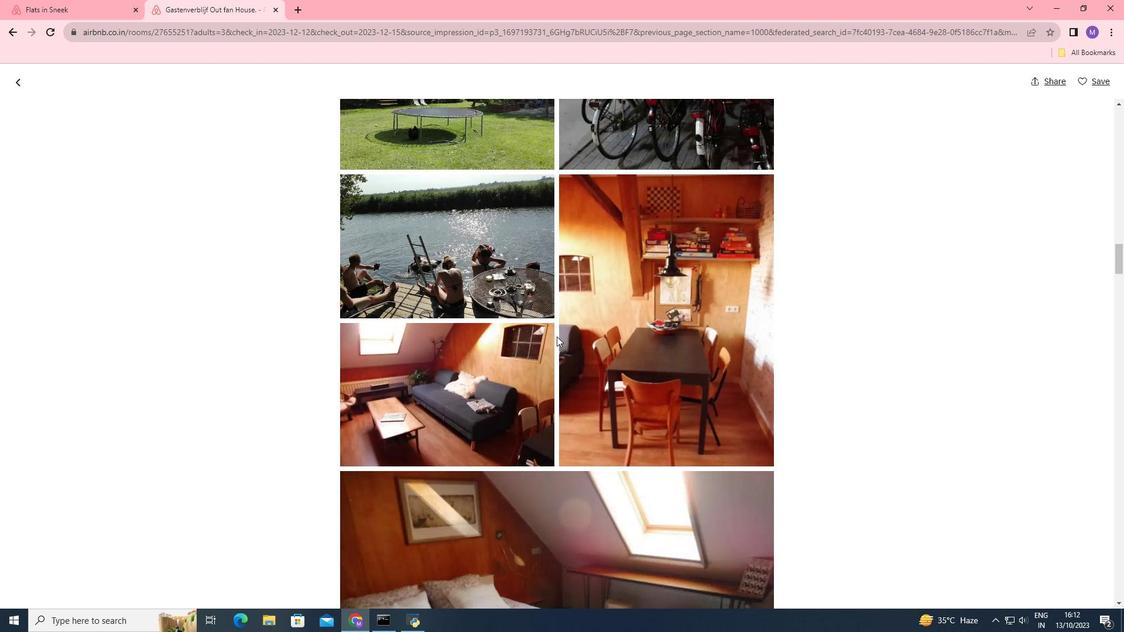 
Action: Mouse scrolled (558, 336) with delta (0, 0)
Screenshot: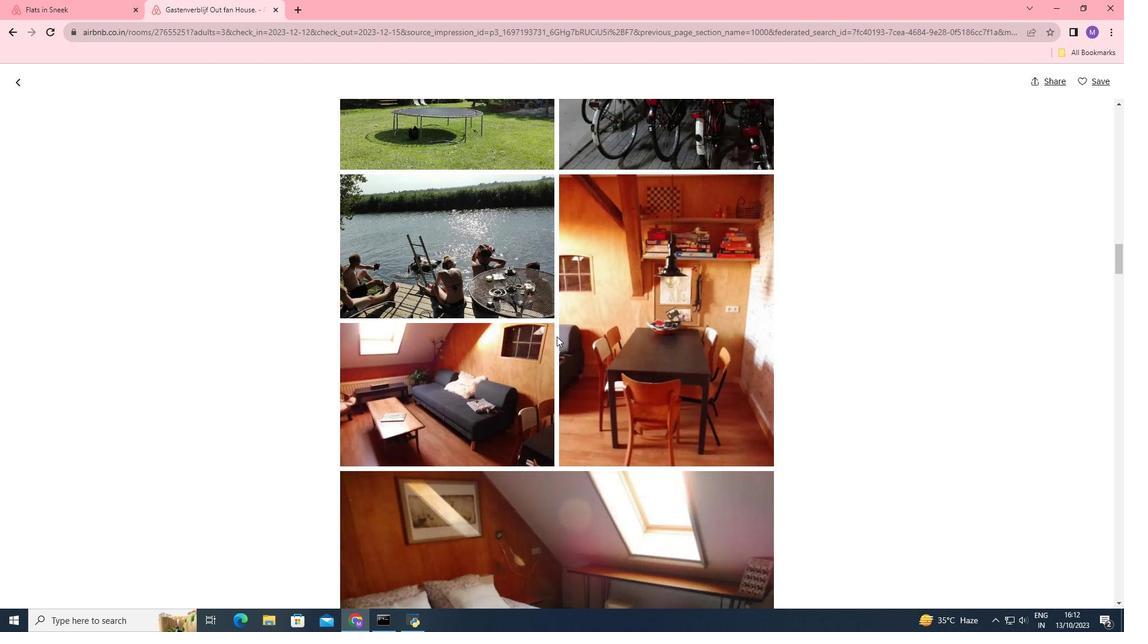 
Action: Mouse moved to (556, 337)
Screenshot: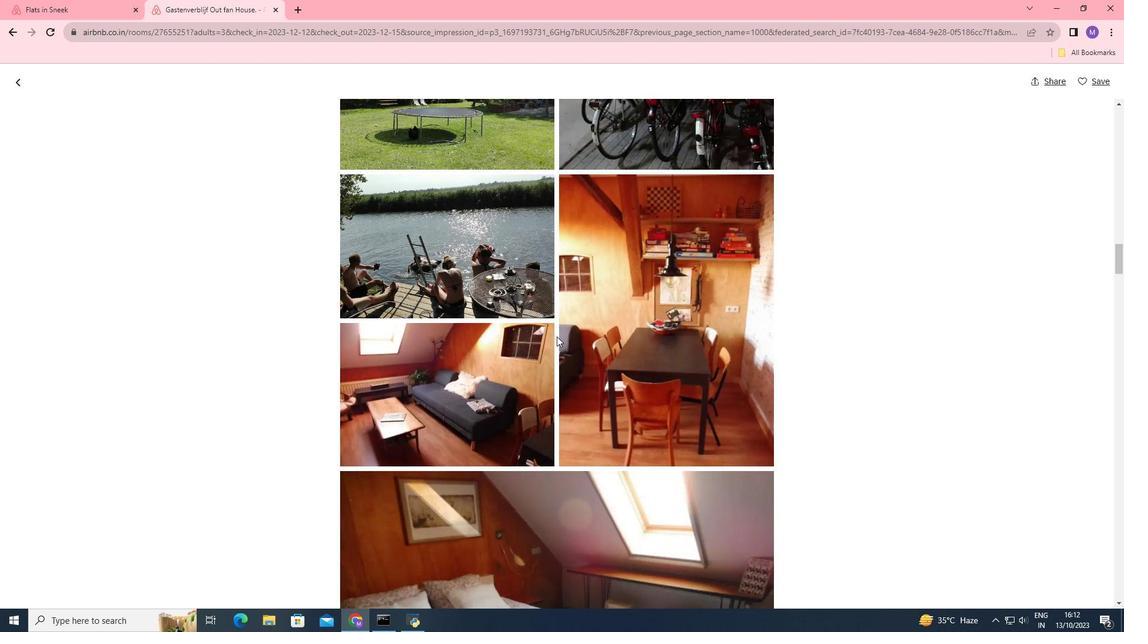 
Action: Mouse scrolled (556, 336) with delta (0, 0)
Screenshot: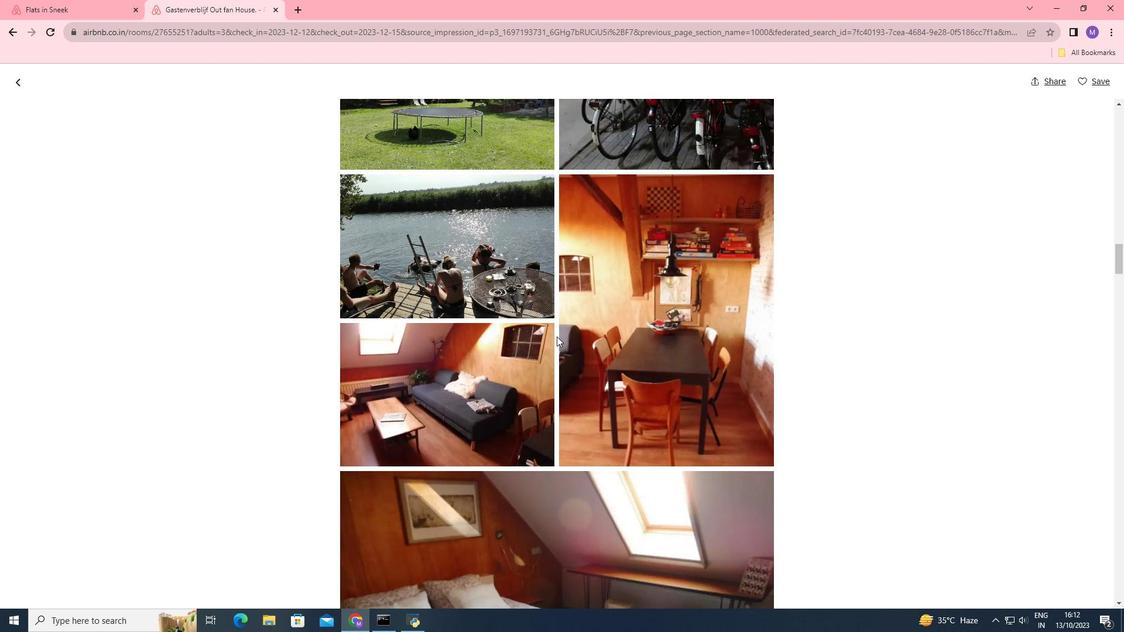 
Action: Mouse moved to (546, 339)
Screenshot: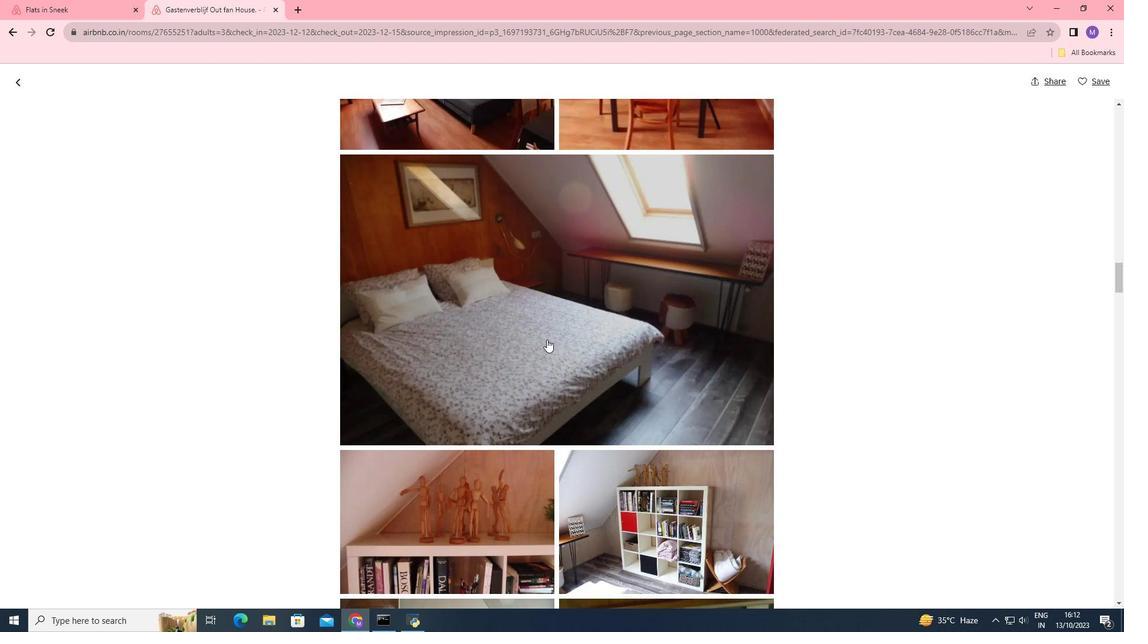 
Action: Mouse scrolled (546, 339) with delta (0, 0)
Screenshot: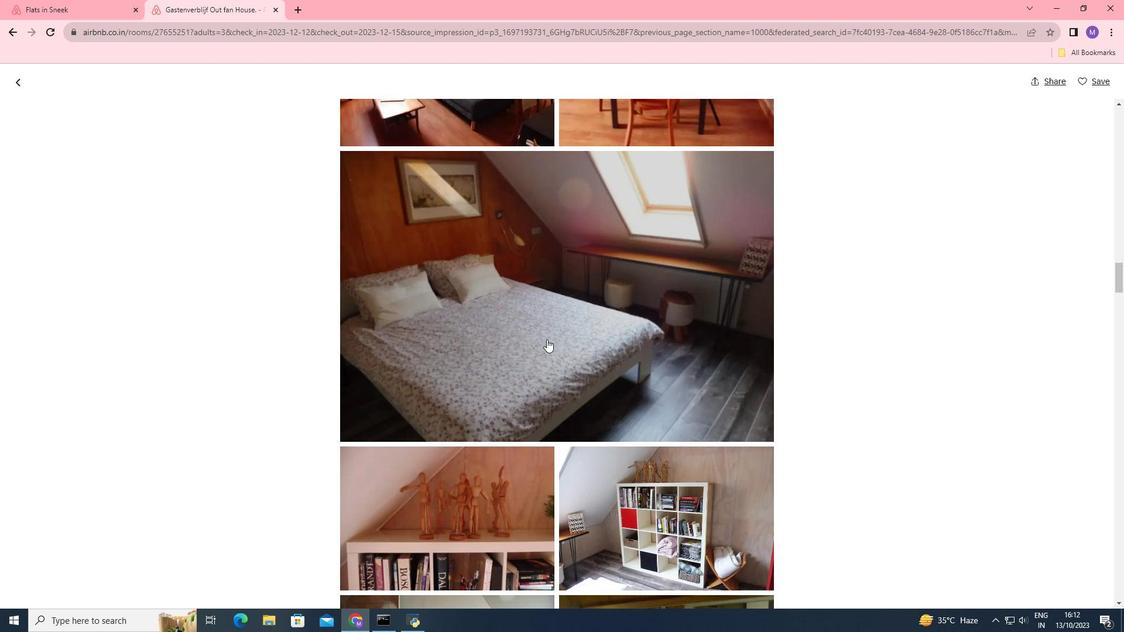 
Action: Mouse scrolled (546, 339) with delta (0, 0)
Screenshot: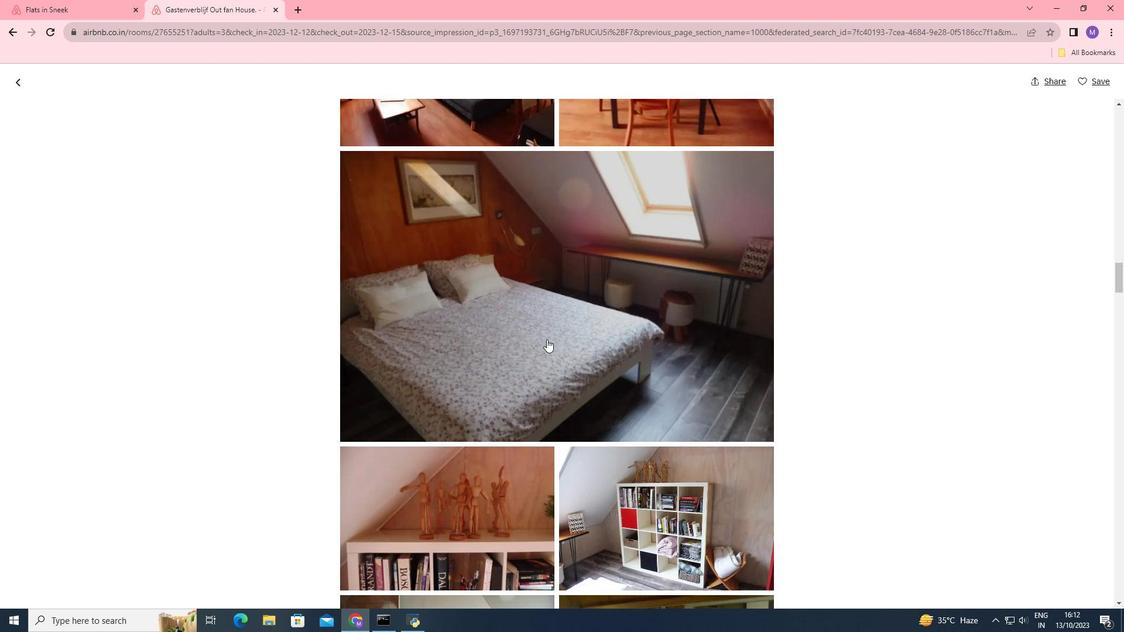 
Action: Mouse scrolled (546, 339) with delta (0, 0)
Screenshot: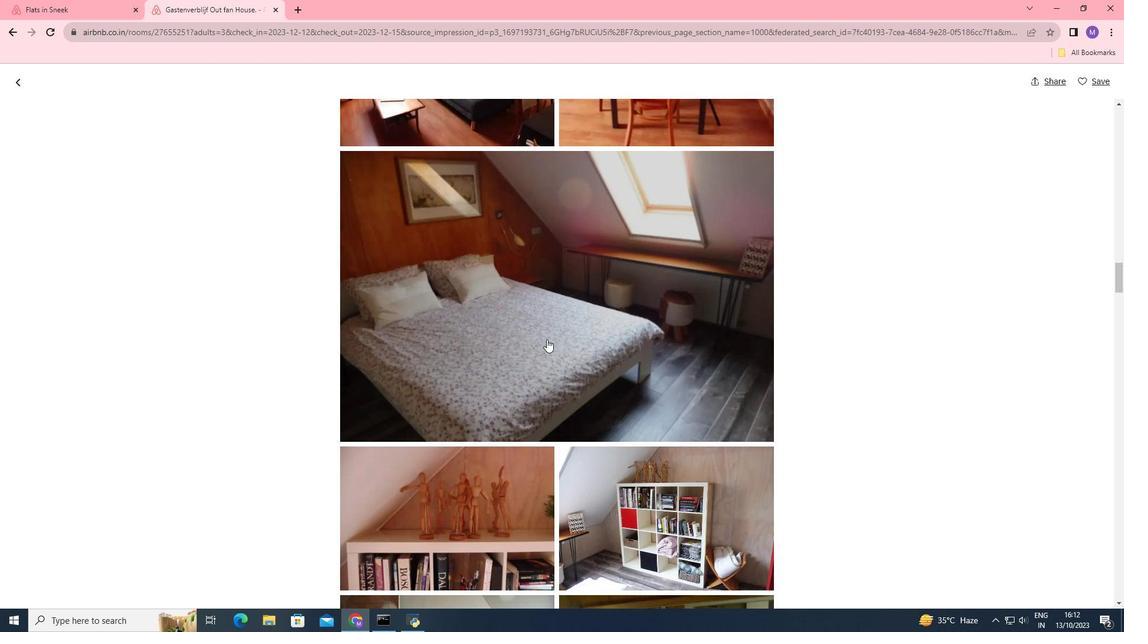 
Action: Mouse scrolled (546, 339) with delta (0, 0)
Screenshot: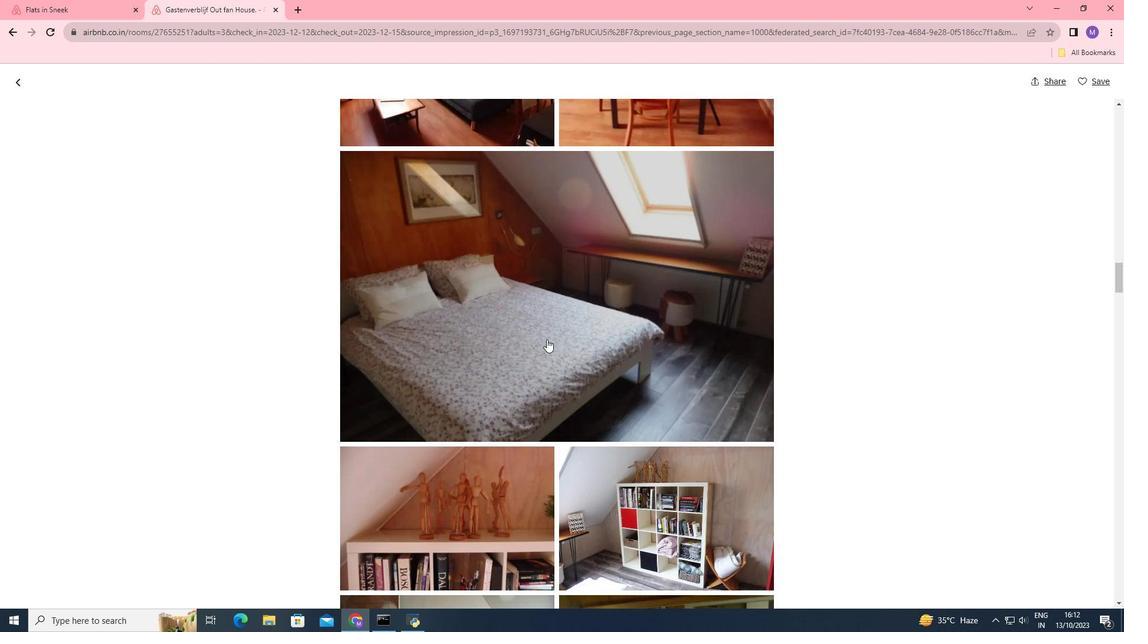 
Action: Mouse scrolled (546, 339) with delta (0, 0)
Screenshot: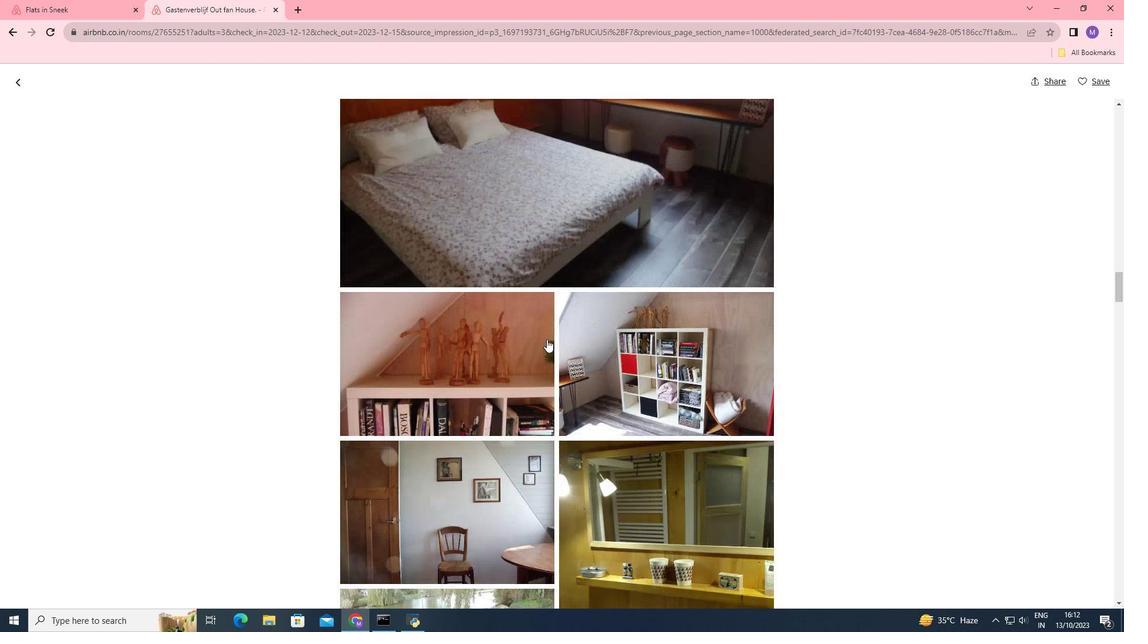 
Action: Mouse scrolled (546, 339) with delta (0, 0)
Screenshot: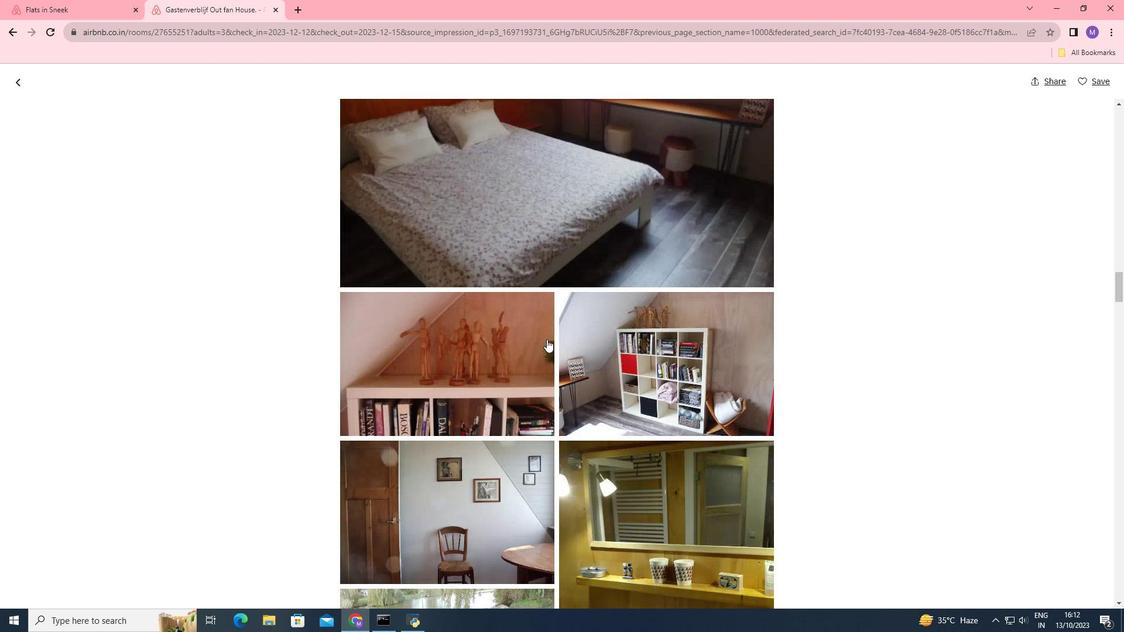 
Action: Mouse scrolled (546, 339) with delta (0, 0)
Screenshot: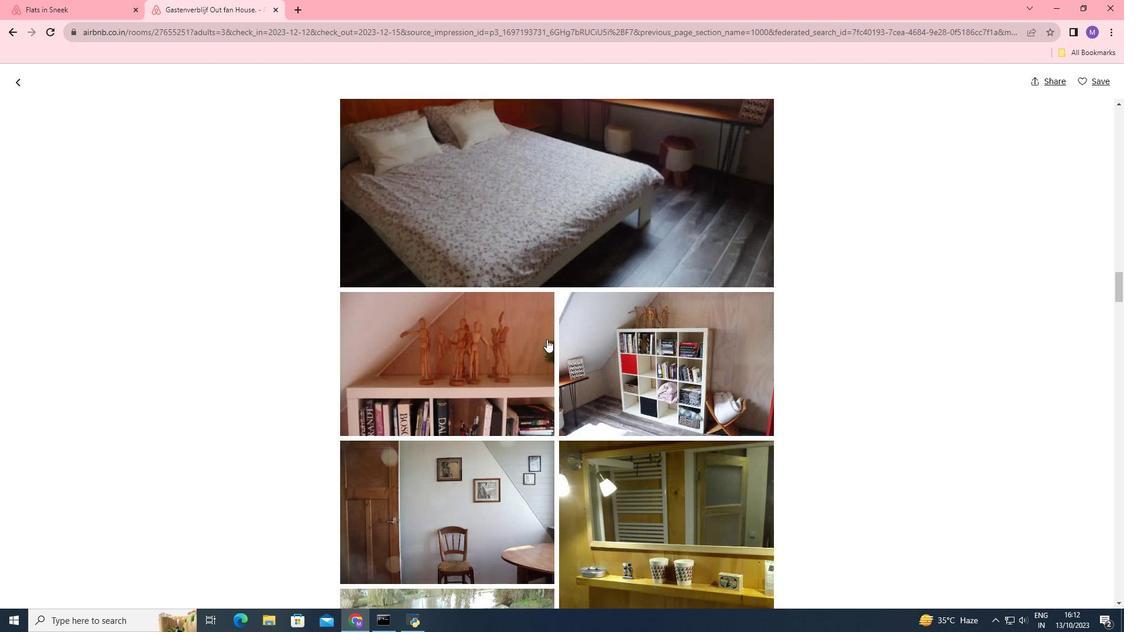 
Action: Mouse scrolled (546, 339) with delta (0, 0)
Screenshot: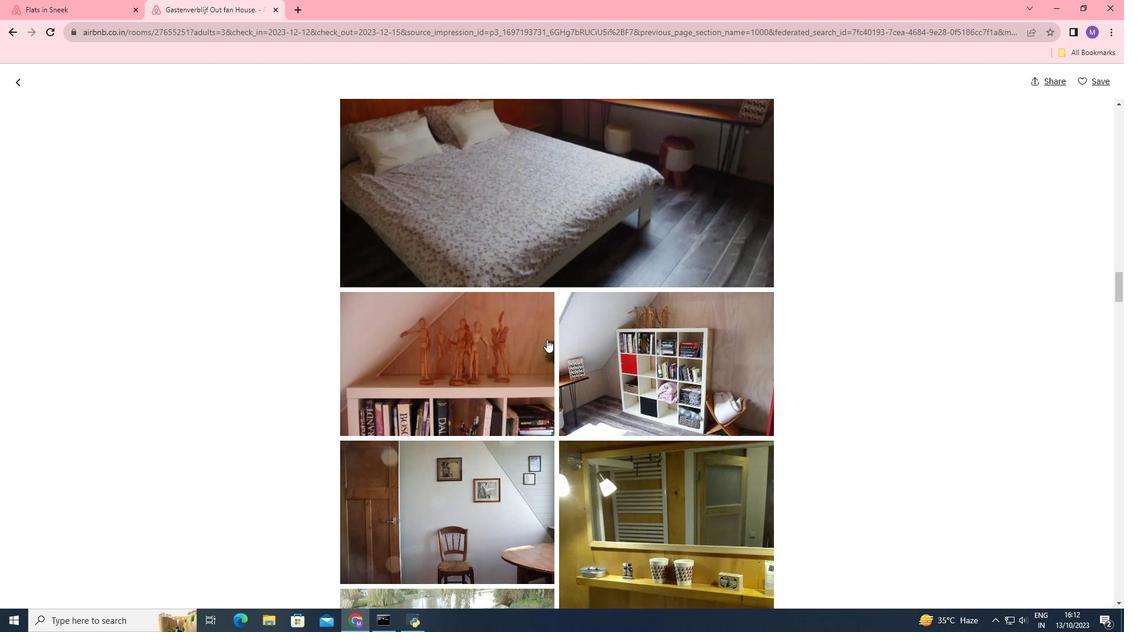 
Action: Mouse scrolled (546, 339) with delta (0, 0)
Screenshot: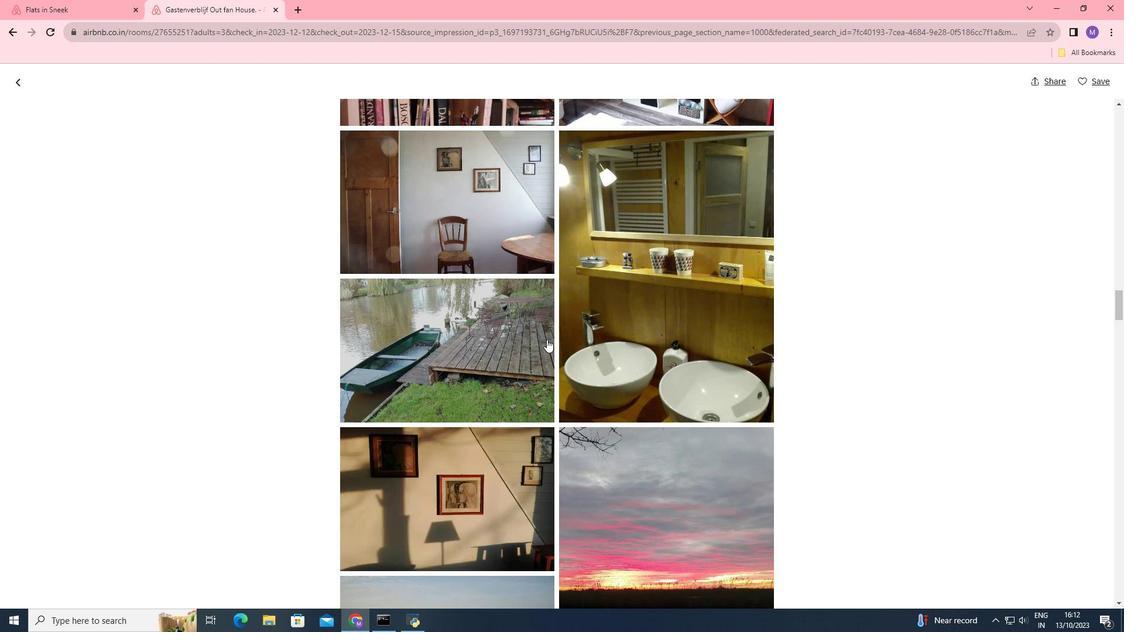
Action: Mouse scrolled (546, 339) with delta (0, 0)
Screenshot: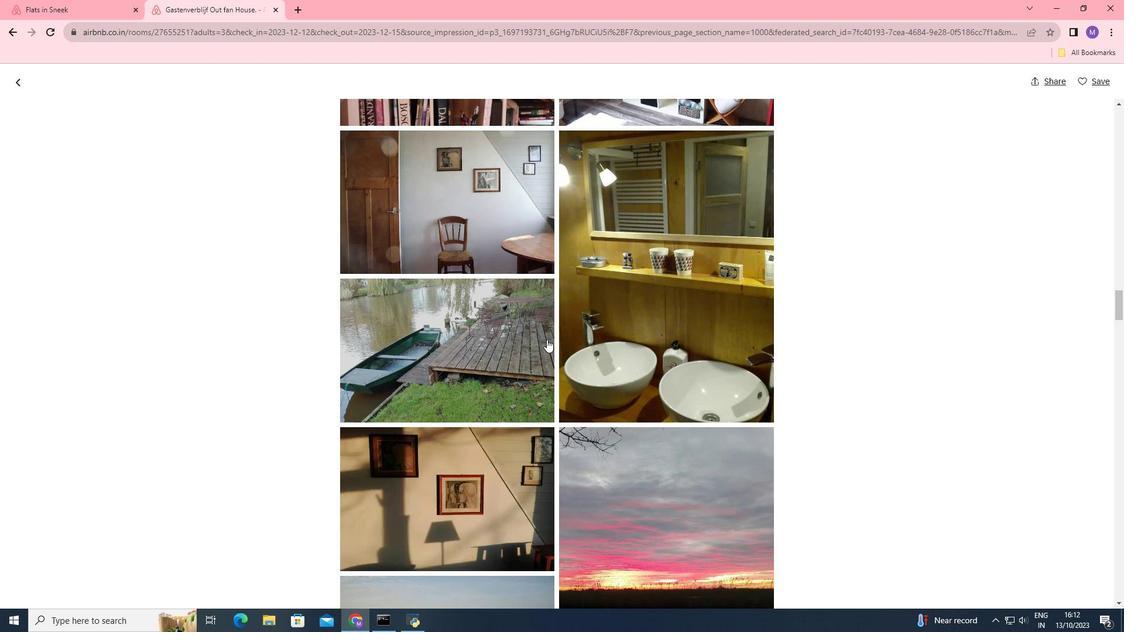 
Action: Mouse scrolled (546, 339) with delta (0, 0)
Screenshot: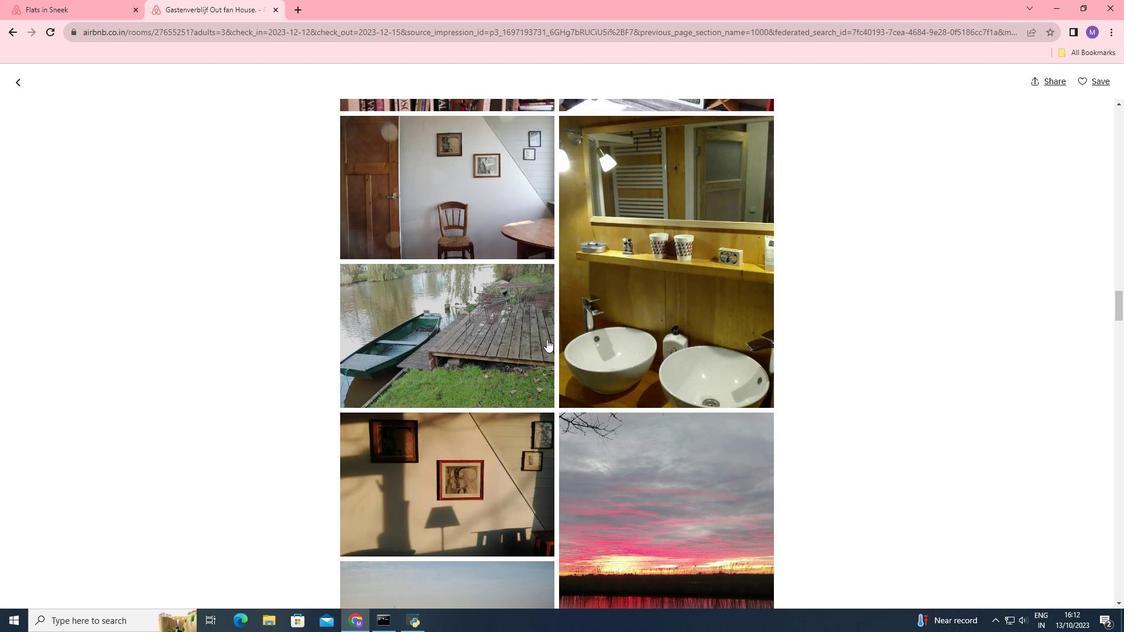 
Action: Mouse scrolled (546, 339) with delta (0, 0)
Screenshot: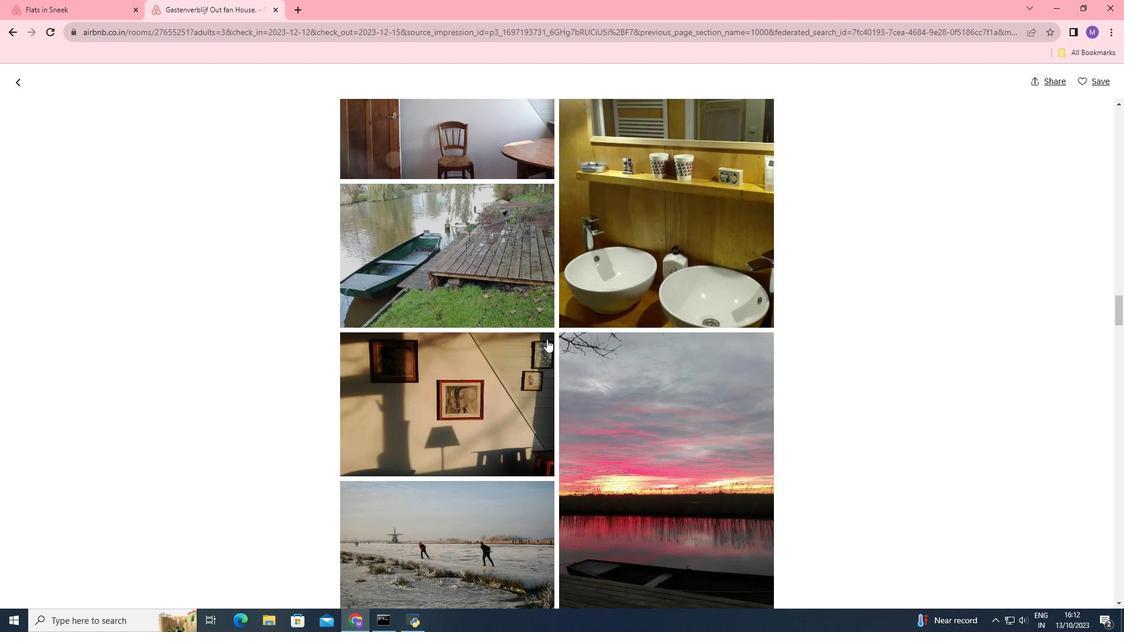 
Action: Mouse scrolled (546, 339) with delta (0, 0)
Screenshot: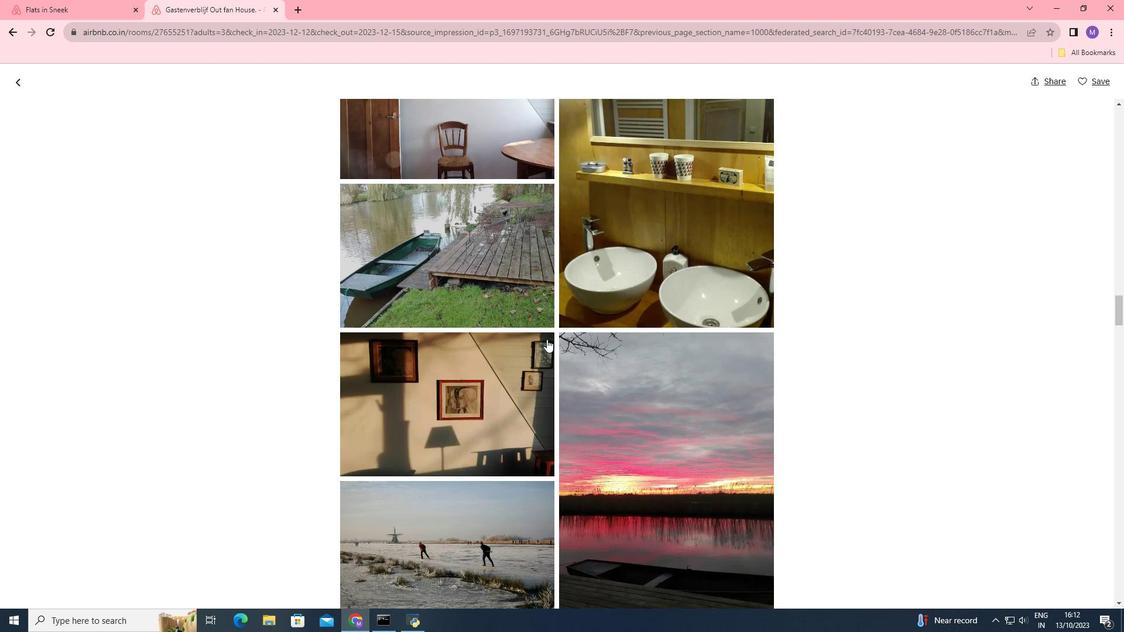 
Action: Mouse scrolled (546, 339) with delta (0, 0)
Screenshot: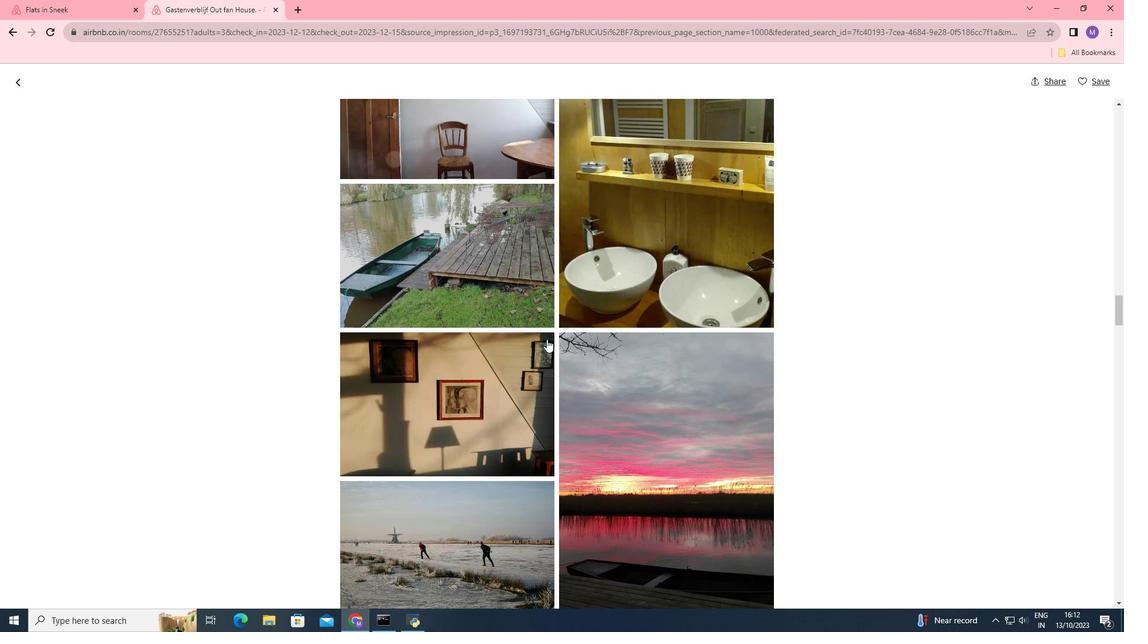 
Action: Mouse scrolled (546, 339) with delta (0, 0)
Screenshot: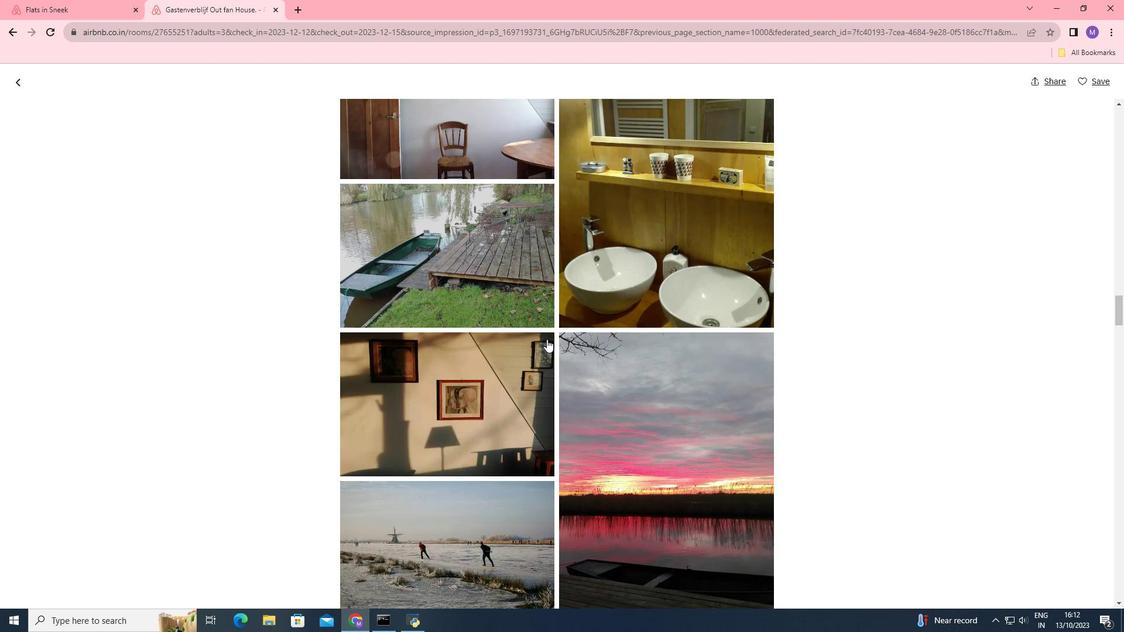 
Action: Mouse scrolled (546, 339) with delta (0, 0)
Screenshot: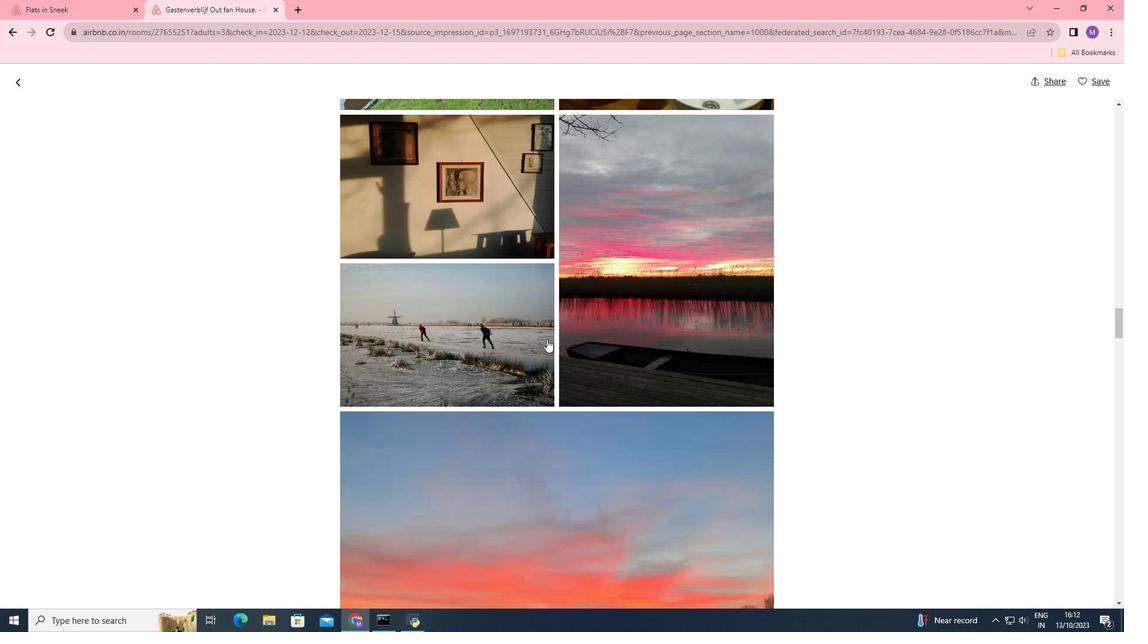 
Action: Mouse moved to (477, 348)
Screenshot: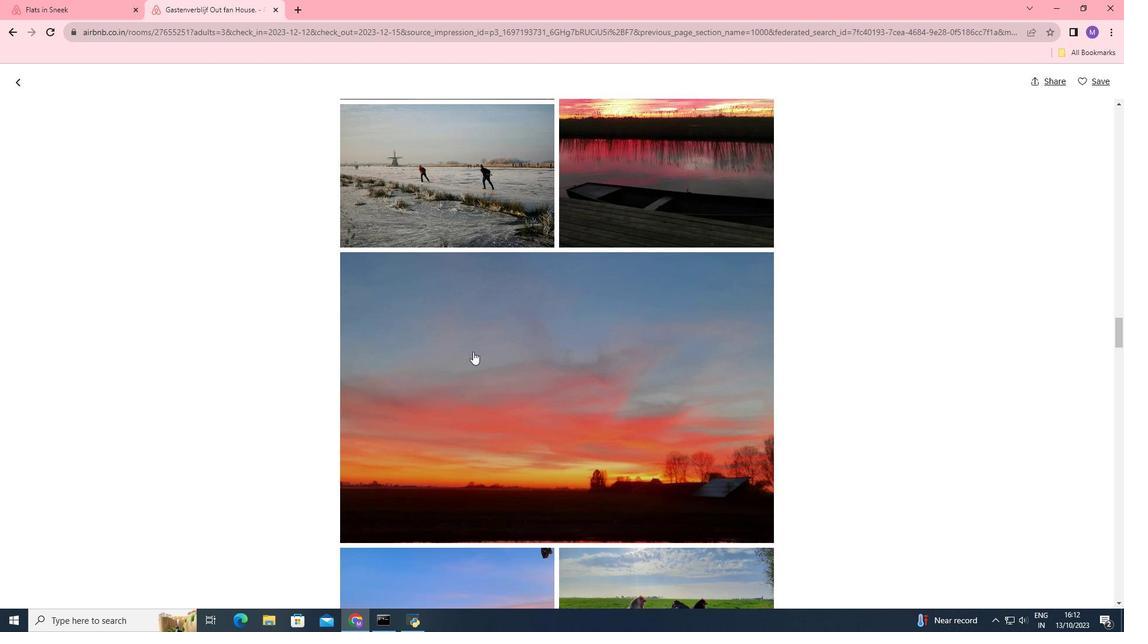 
Action: Mouse scrolled (477, 347) with delta (0, 0)
Screenshot: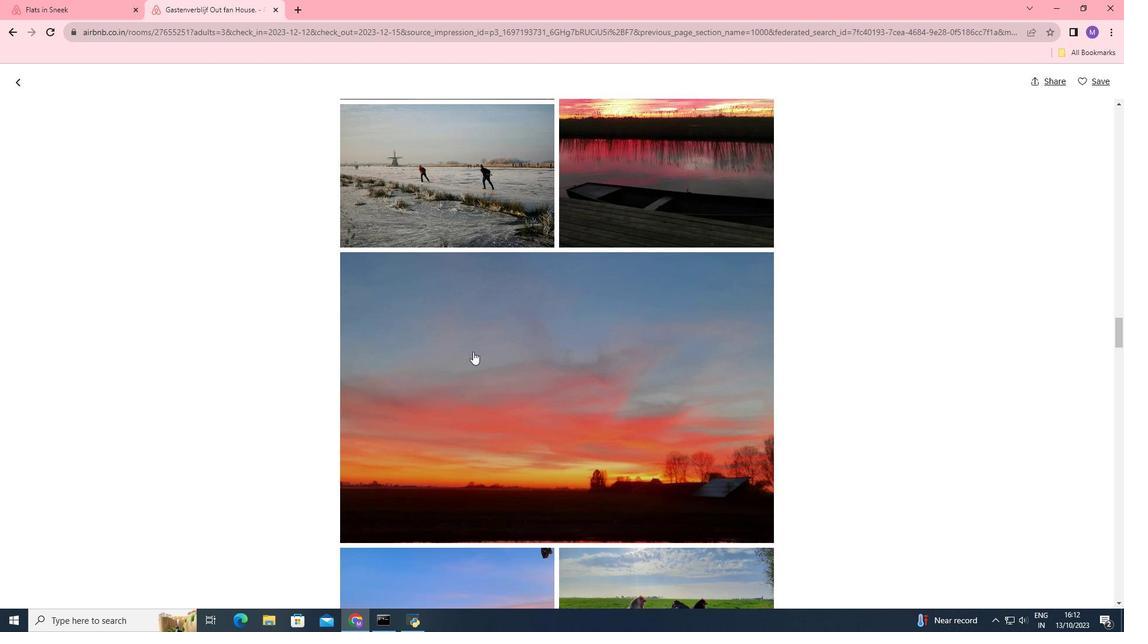 
Action: Mouse moved to (473, 351)
Screenshot: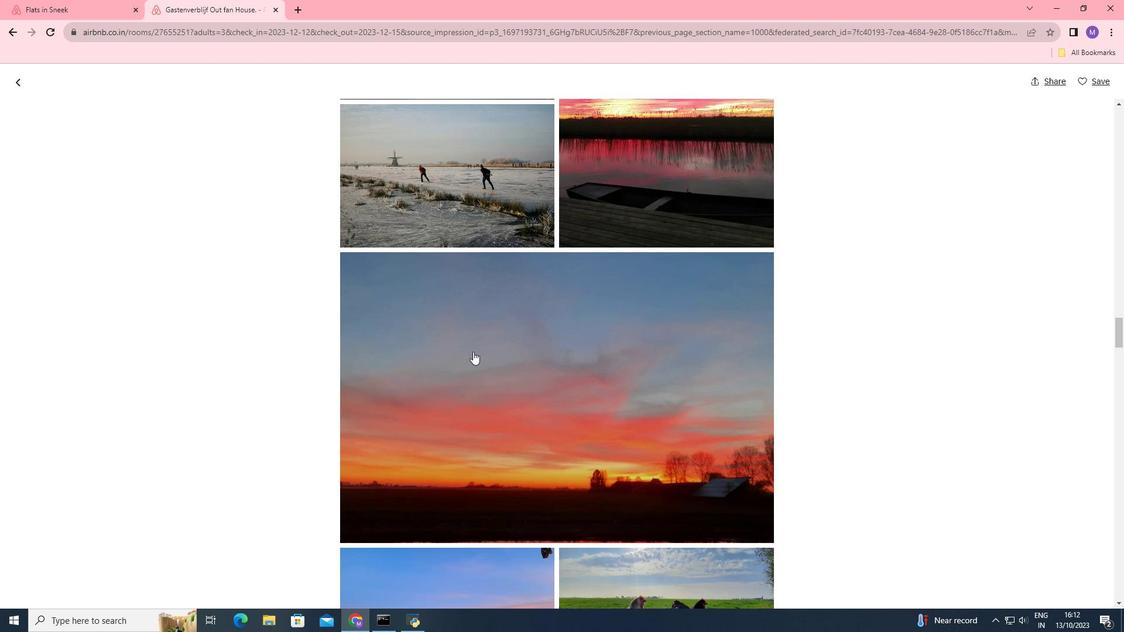 
Action: Mouse scrolled (473, 350) with delta (0, 0)
Screenshot: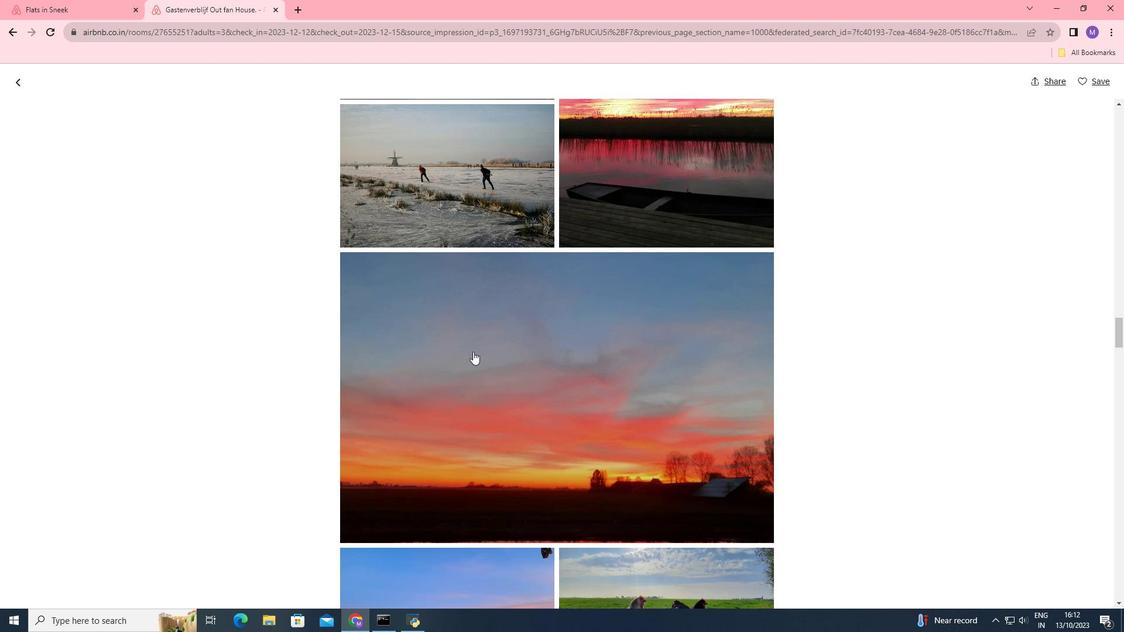
Action: Mouse moved to (473, 351)
Screenshot: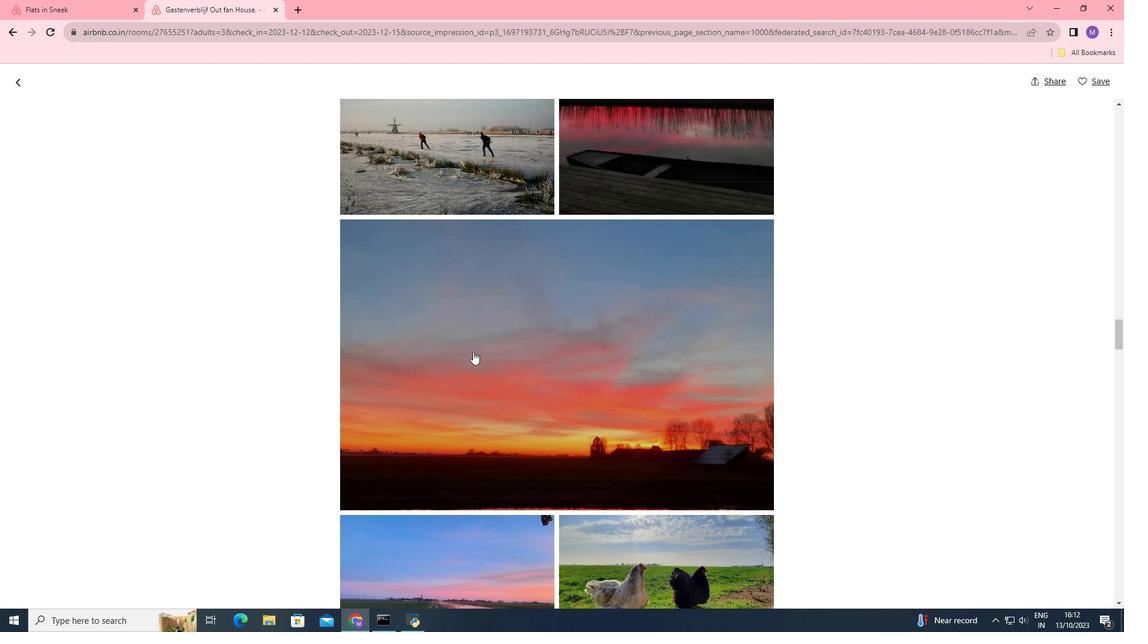 
Action: Mouse scrolled (473, 351) with delta (0, 0)
Screenshot: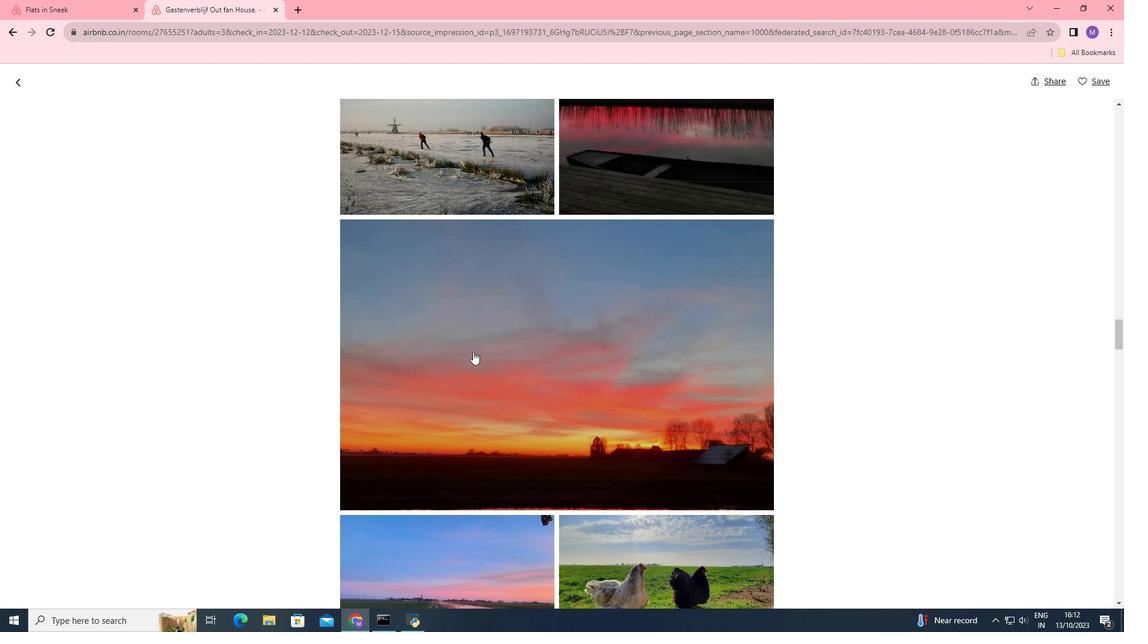 
Action: Mouse scrolled (473, 351) with delta (0, 0)
Screenshot: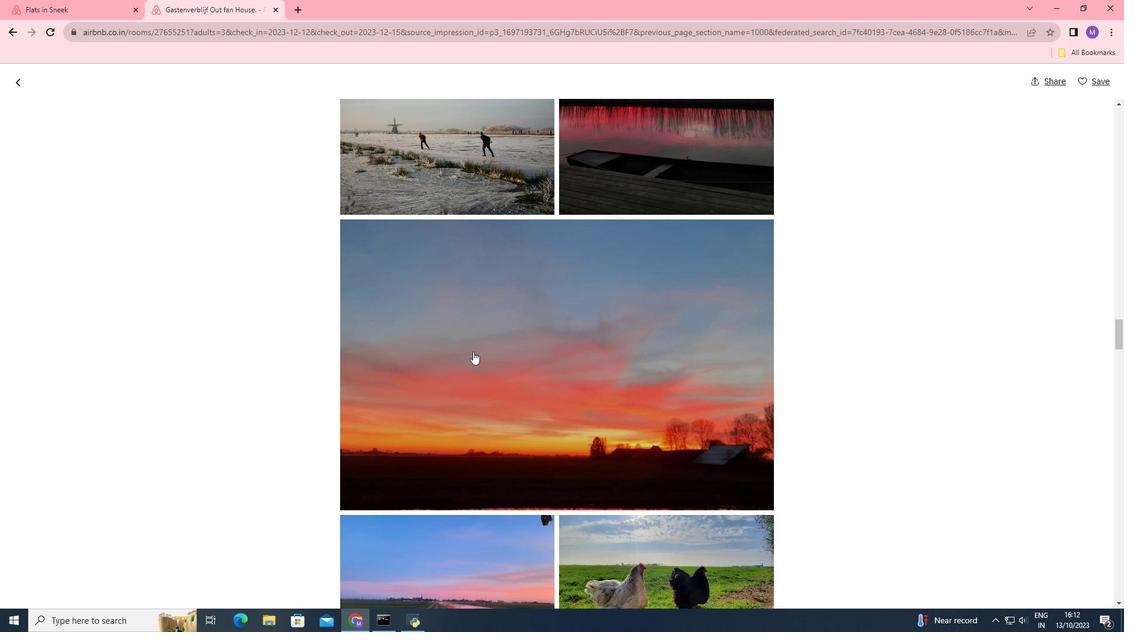 
Action: Mouse scrolled (473, 351) with delta (0, 0)
Screenshot: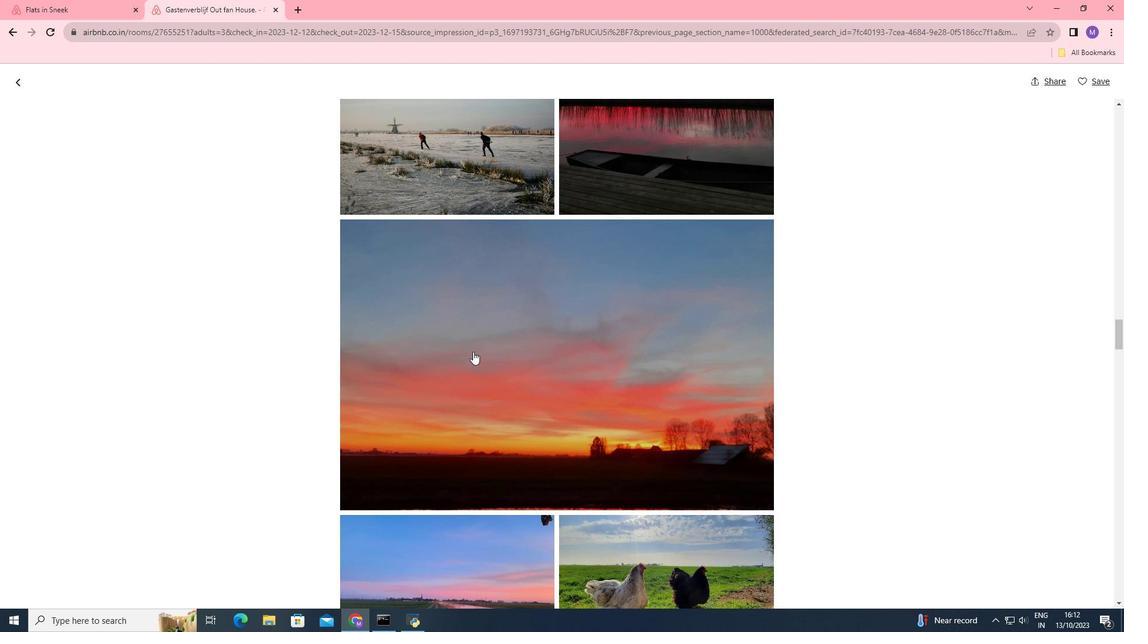 
Action: Mouse scrolled (473, 351) with delta (0, 0)
Screenshot: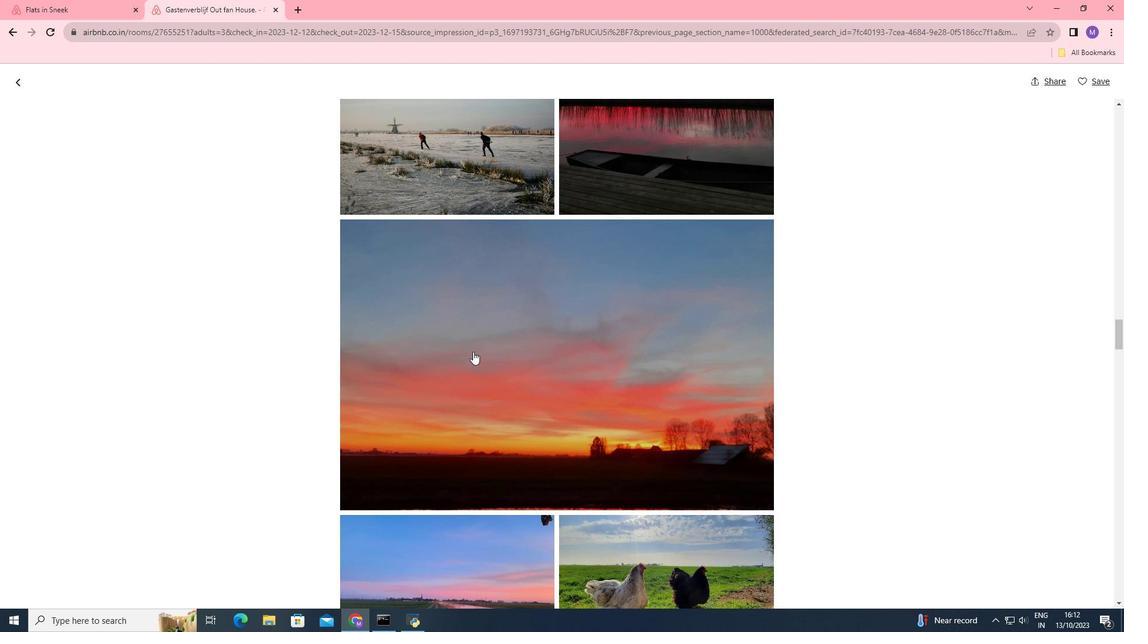 
Action: Mouse scrolled (473, 351) with delta (0, 0)
Screenshot: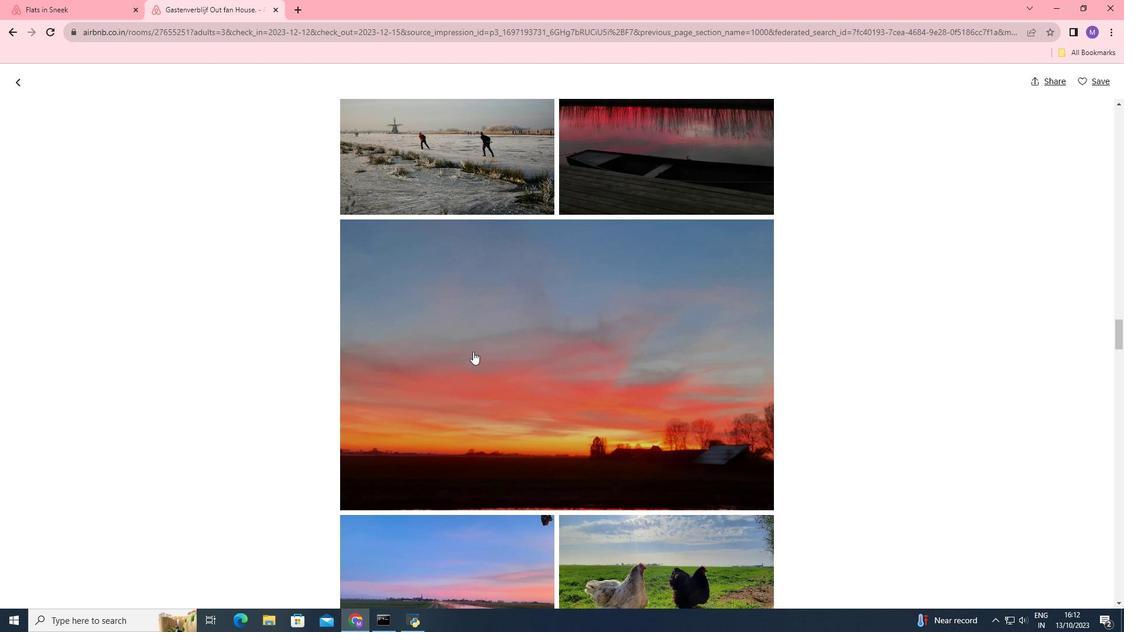 
Action: Mouse moved to (473, 353)
Screenshot: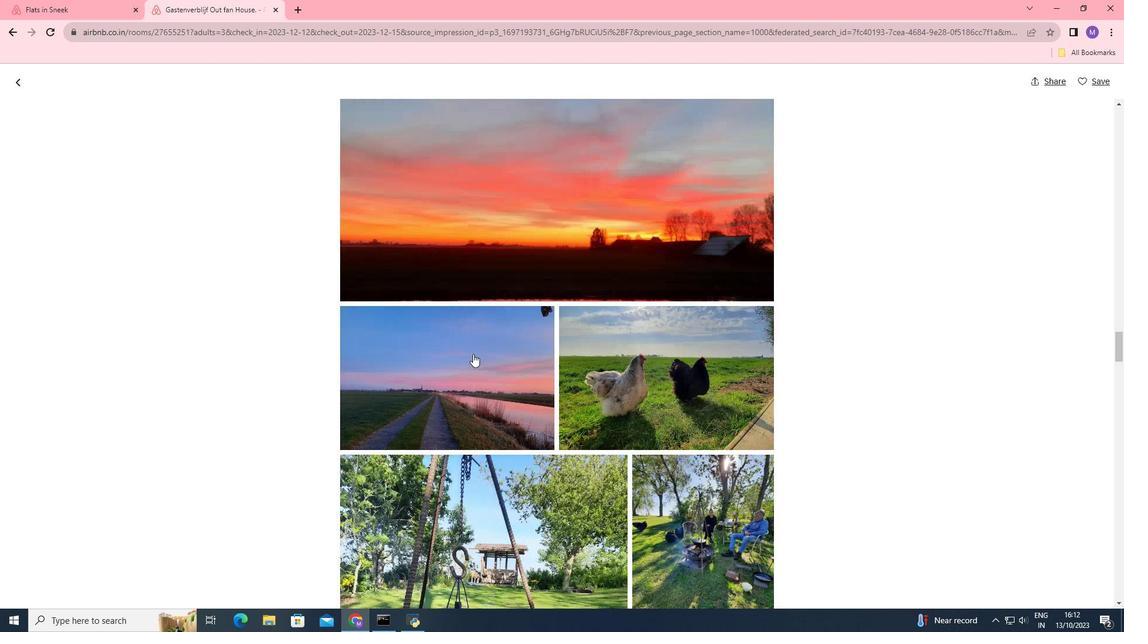 
Action: Mouse scrolled (473, 352) with delta (0, 0)
Screenshot: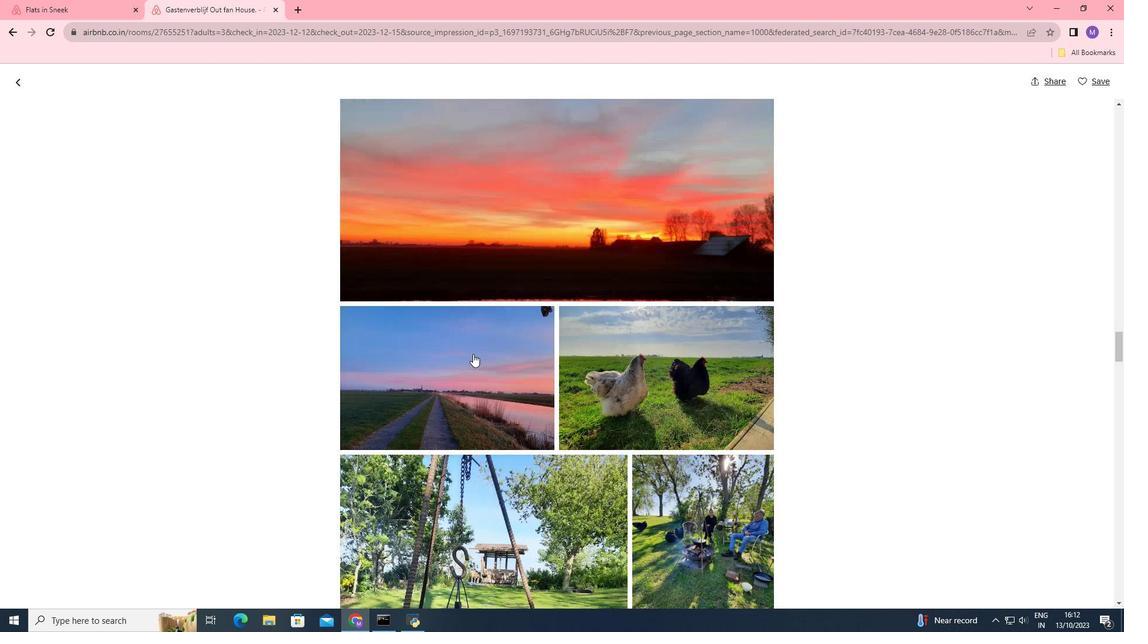 
Action: Mouse moved to (389, 348)
Screenshot: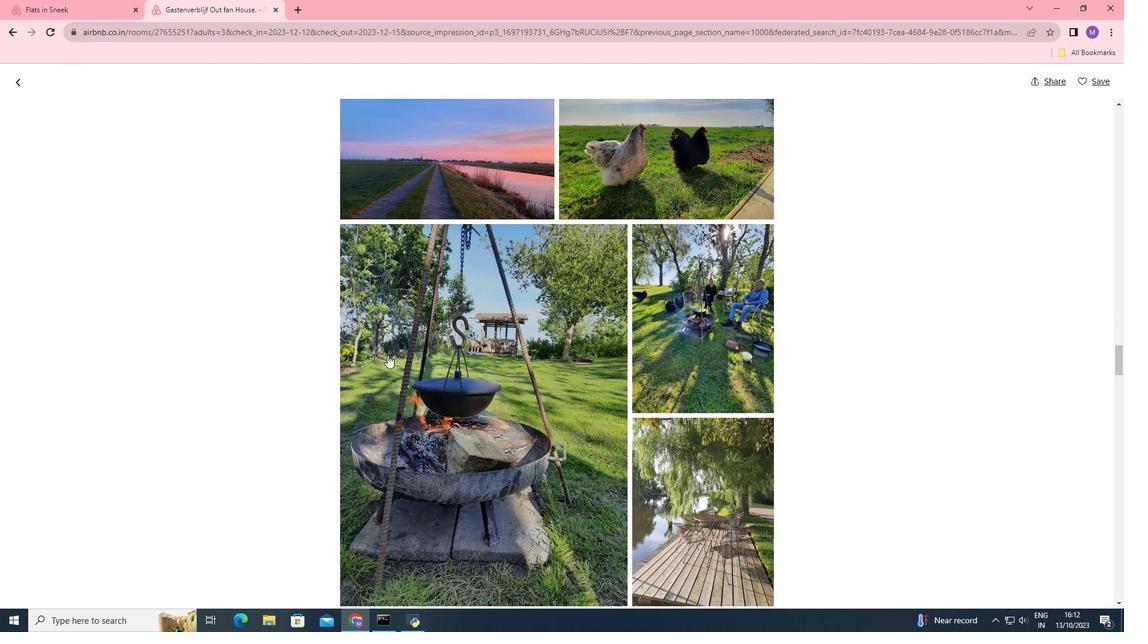 
Action: Mouse scrolled (389, 347) with delta (0, 0)
Screenshot: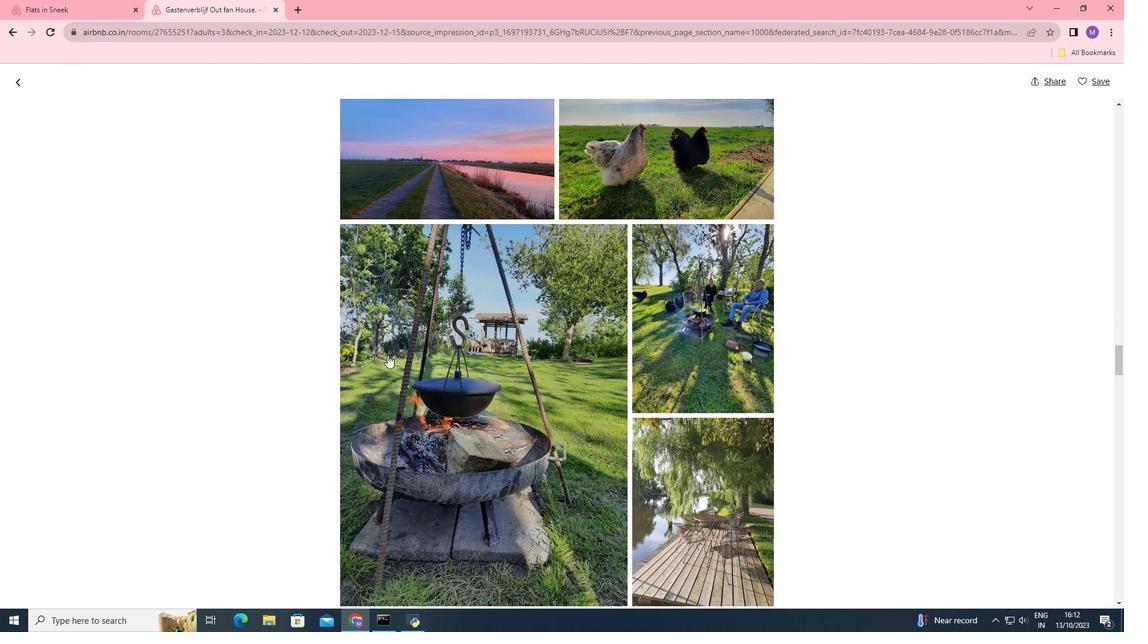 
Action: Mouse moved to (389, 351)
Screenshot: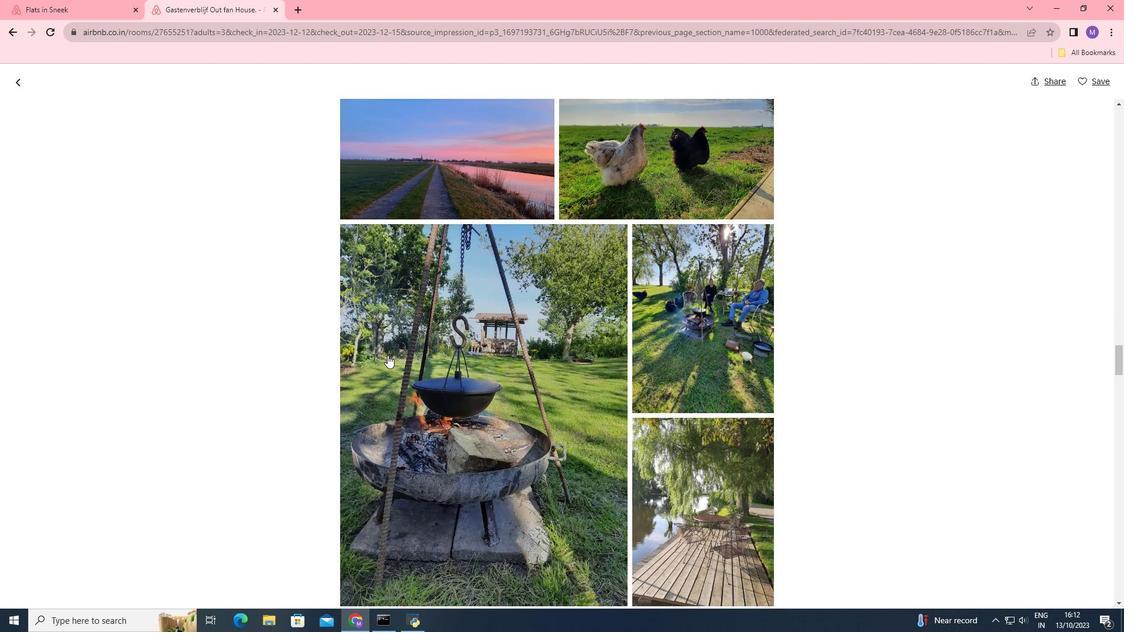 
Action: Mouse scrolled (389, 351) with delta (0, 0)
Screenshot: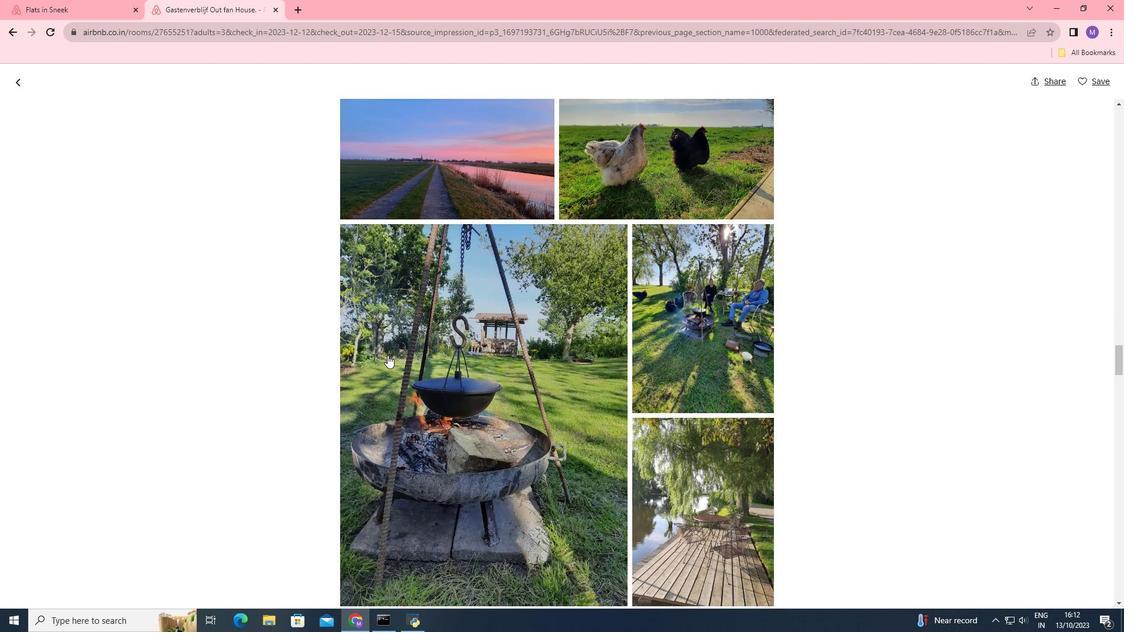 
Action: Mouse moved to (387, 355)
Screenshot: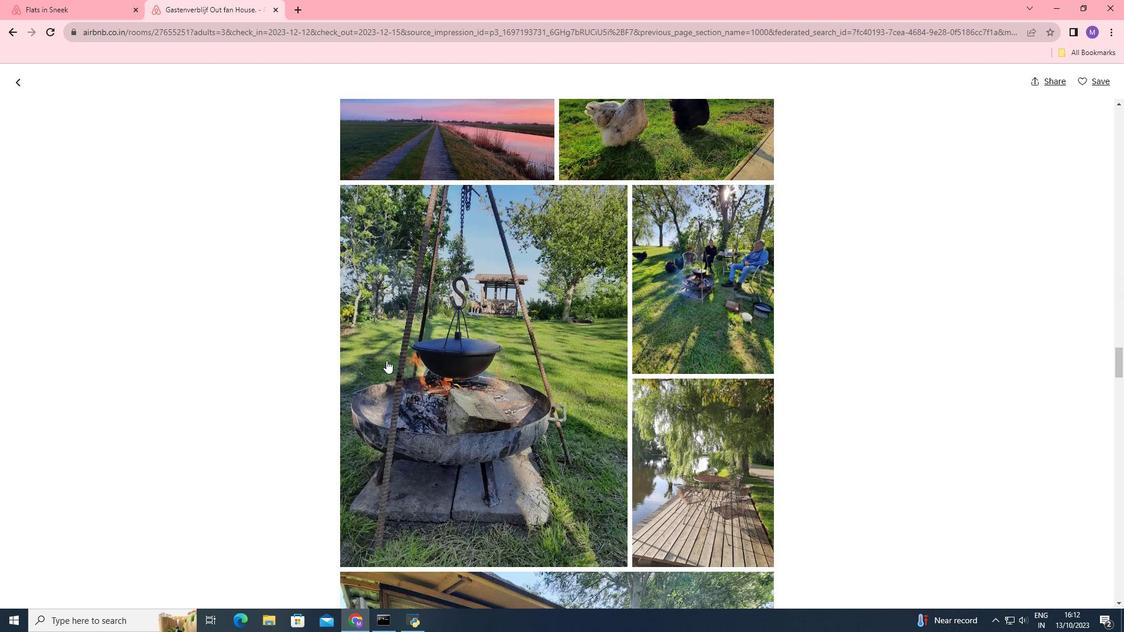 
Action: Mouse scrolled (387, 355) with delta (0, 0)
Screenshot: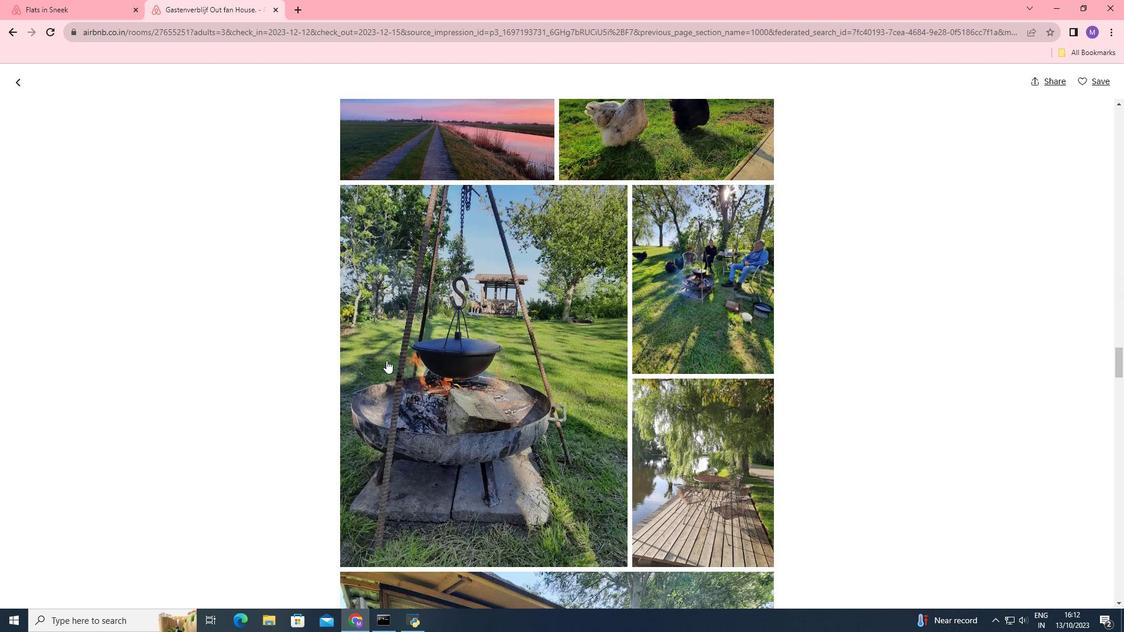 
Action: Mouse moved to (387, 358)
Screenshot: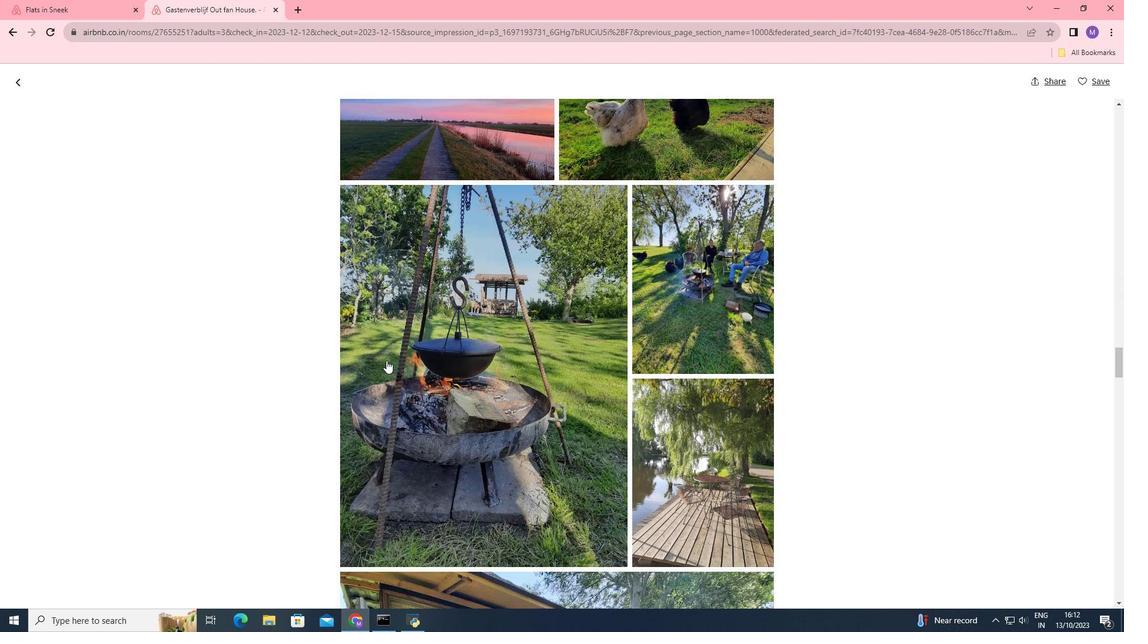 
Action: Mouse scrolled (387, 357) with delta (0, 0)
Screenshot: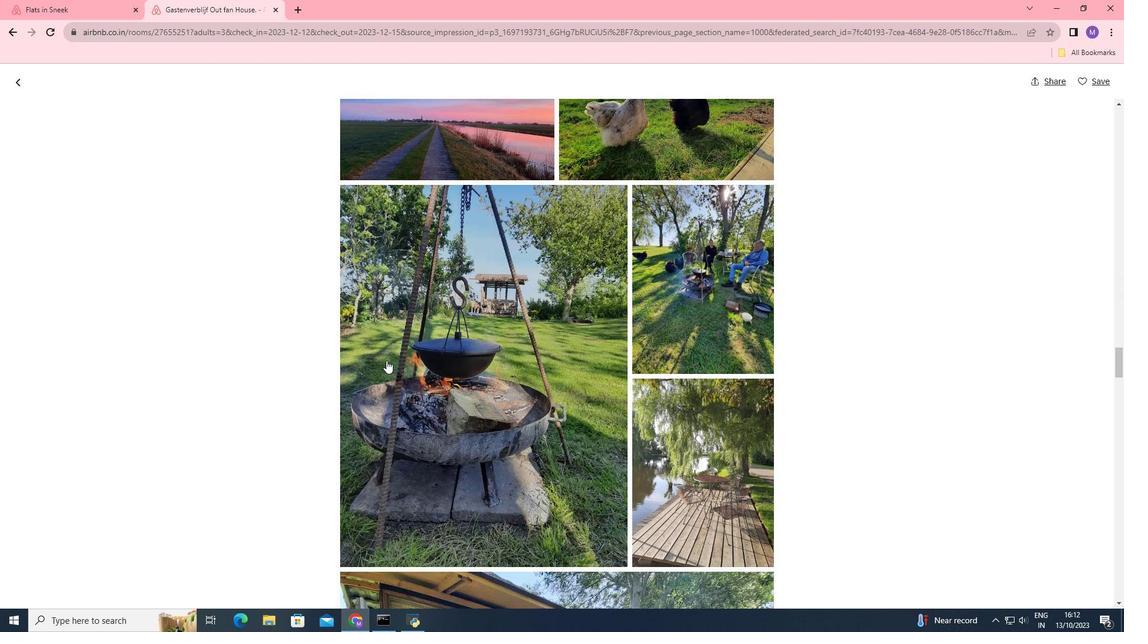 
Action: Mouse moved to (386, 360)
Screenshot: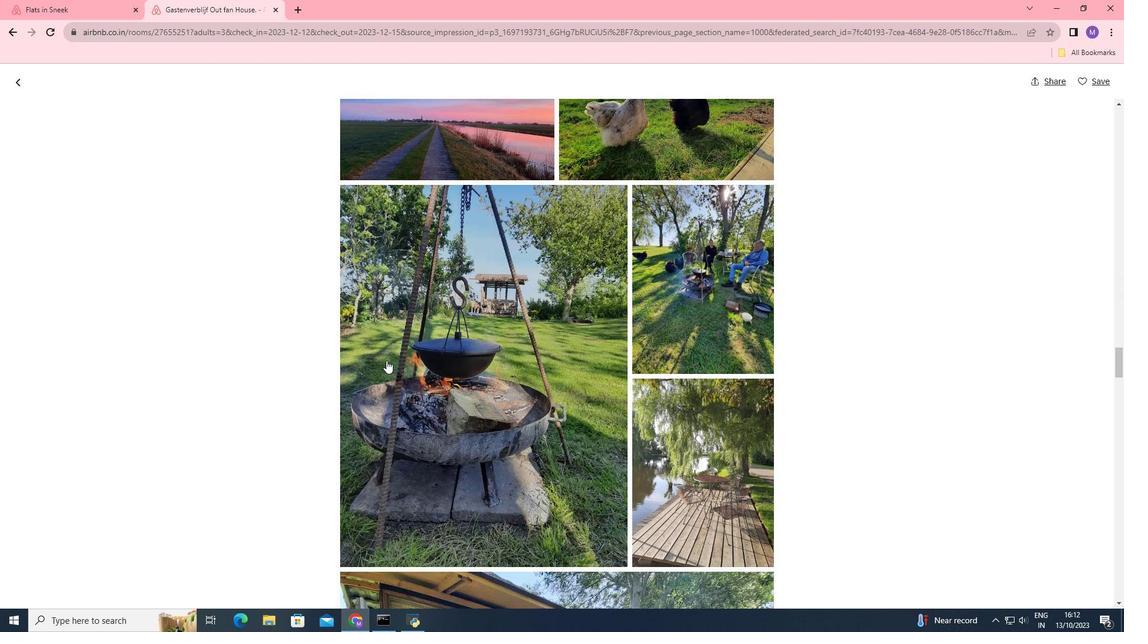 
Action: Mouse scrolled (386, 360) with delta (0, 0)
Screenshot: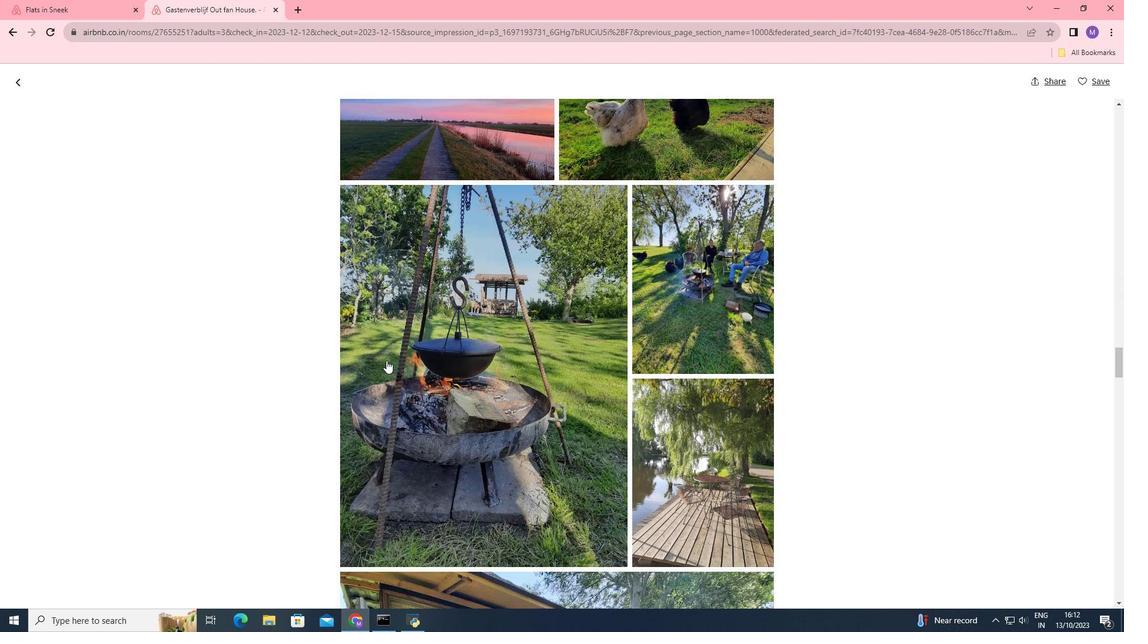 
Action: Mouse scrolled (386, 360) with delta (0, 0)
Screenshot: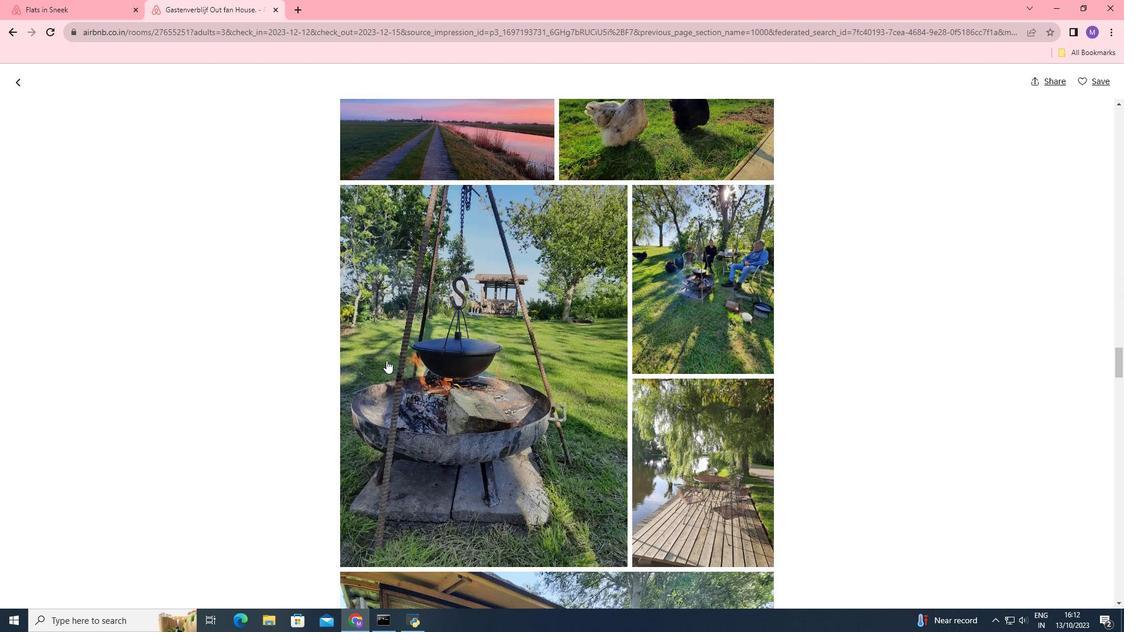 
Action: Mouse moved to (386, 361)
Screenshot: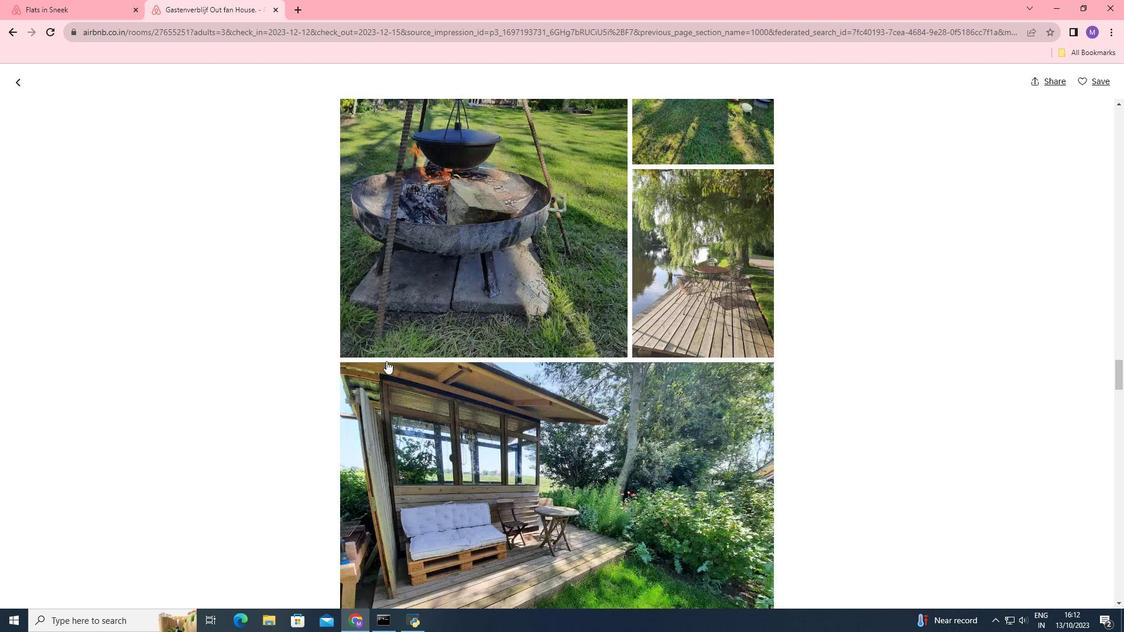 
Action: Mouse scrolled (386, 360) with delta (0, 0)
Screenshot: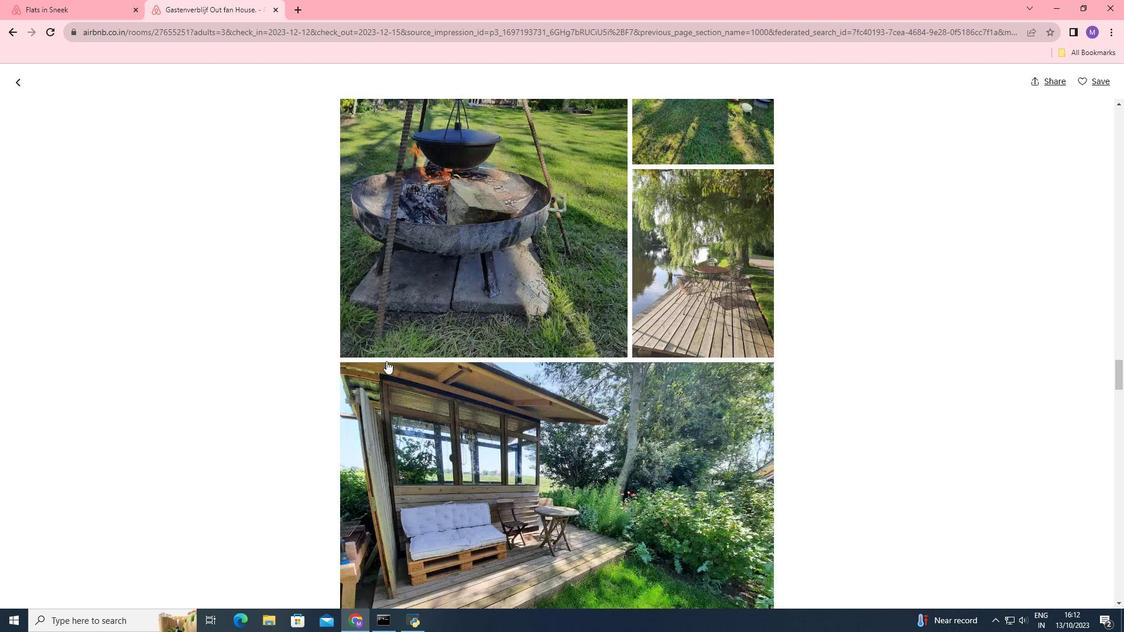 
Action: Mouse scrolled (386, 360) with delta (0, 0)
Screenshot: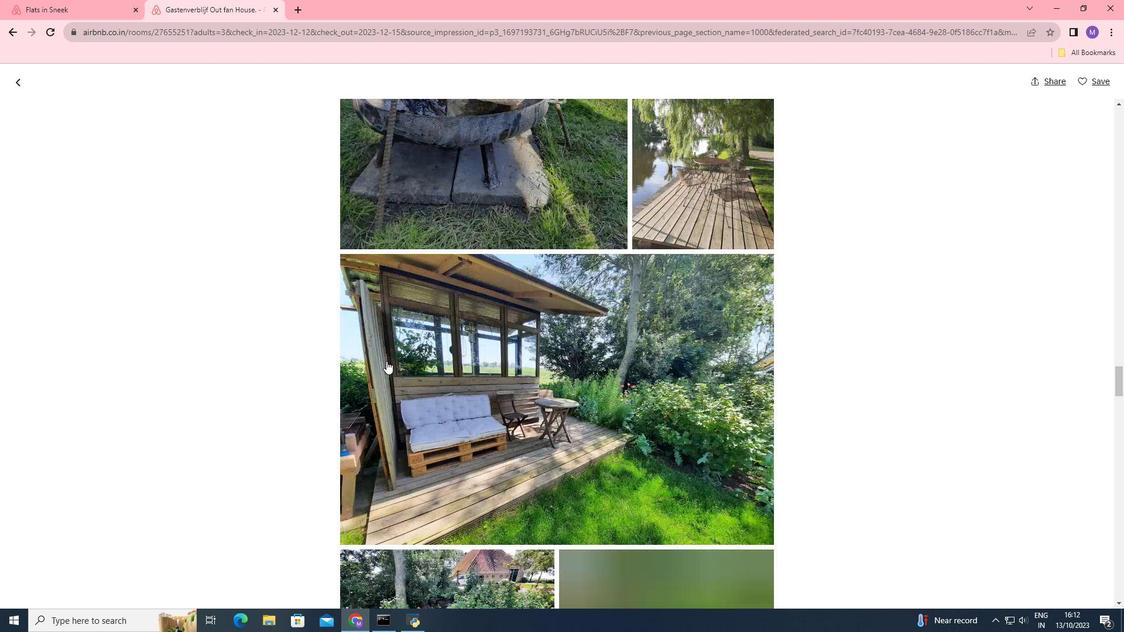 
Action: Mouse moved to (245, 319)
Screenshot: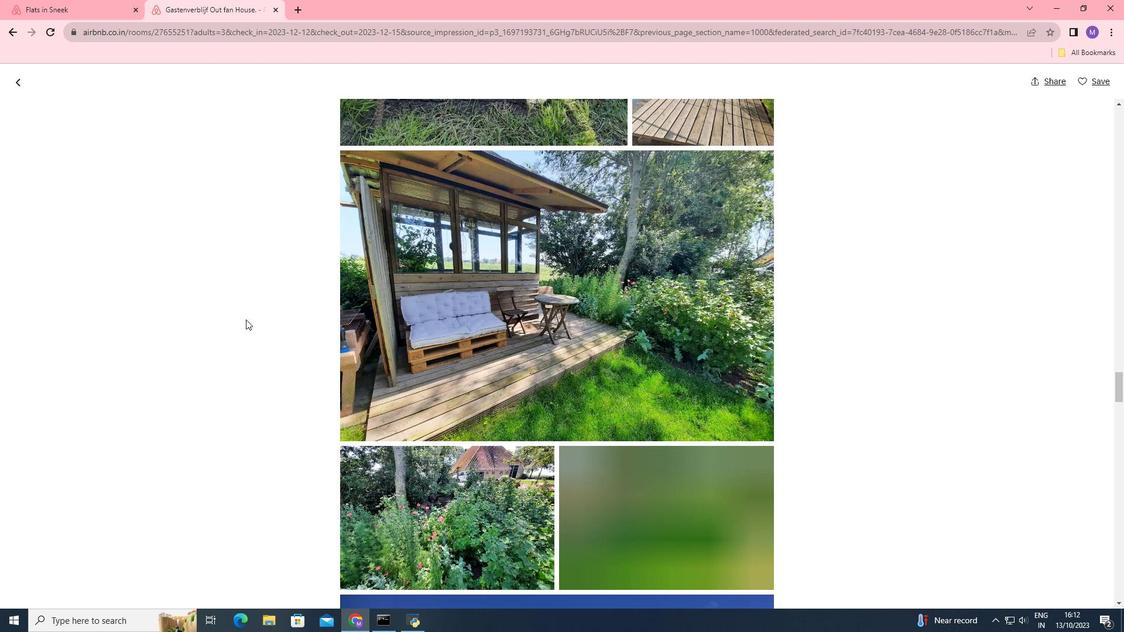 
Action: Mouse scrolled (245, 319) with delta (0, 0)
Screenshot: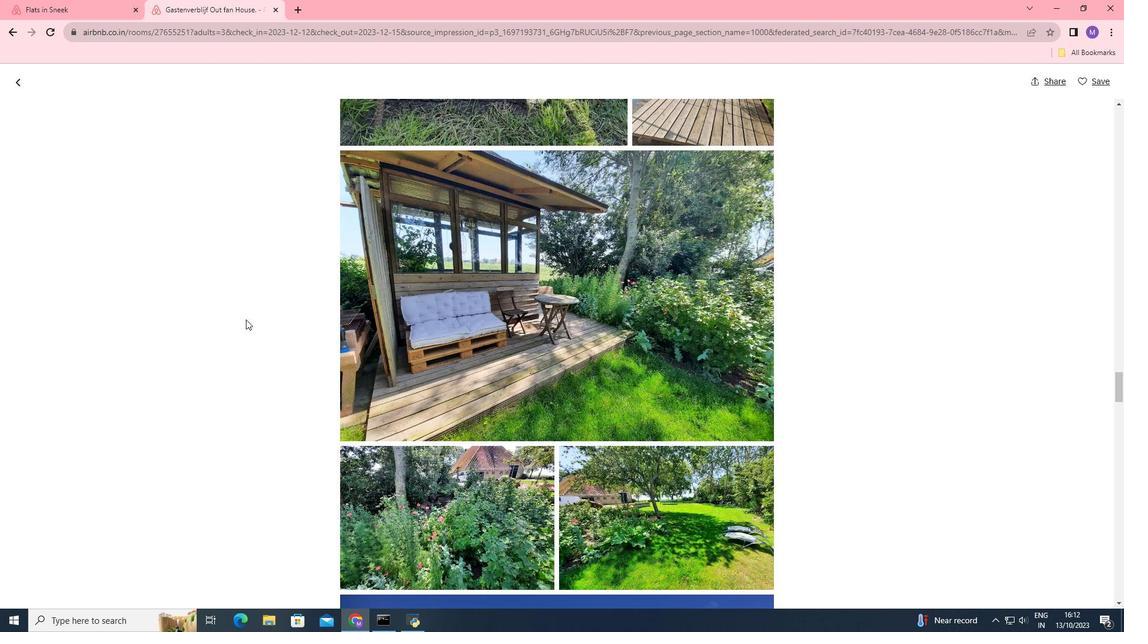 
Action: Mouse moved to (248, 323)
Screenshot: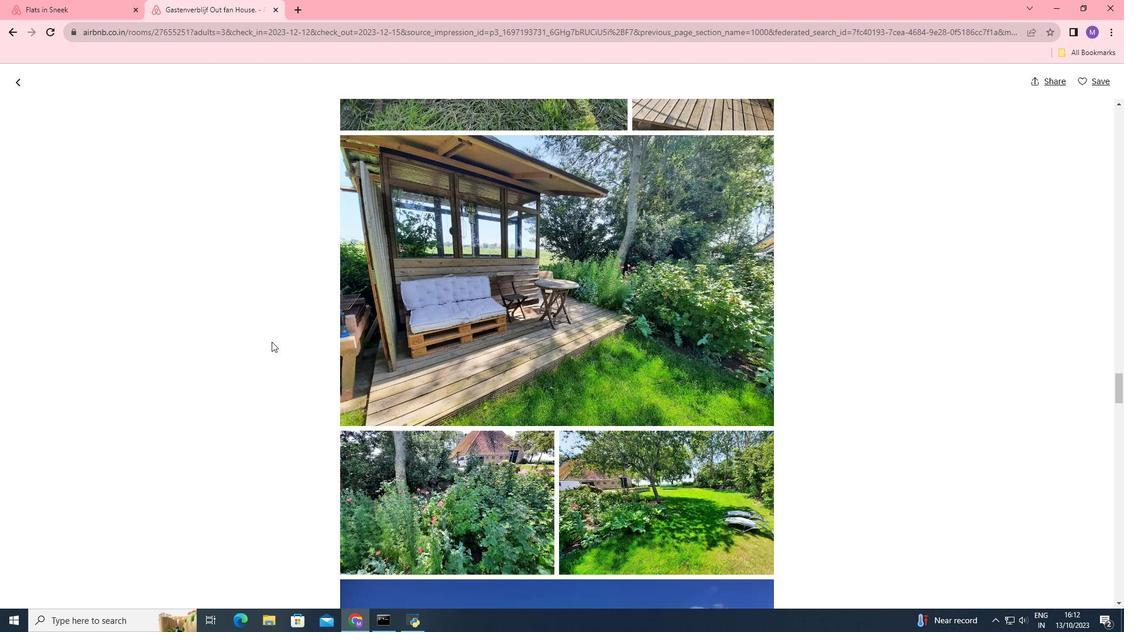 
Action: Mouse scrolled (248, 322) with delta (0, 0)
Screenshot: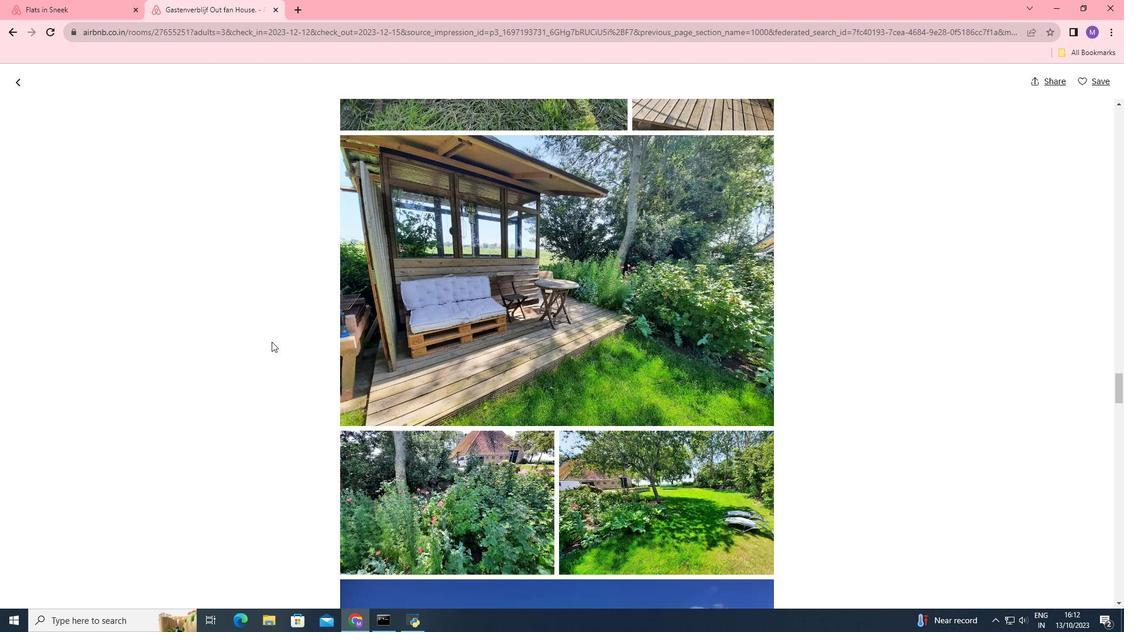 
Action: Mouse moved to (254, 330)
Screenshot: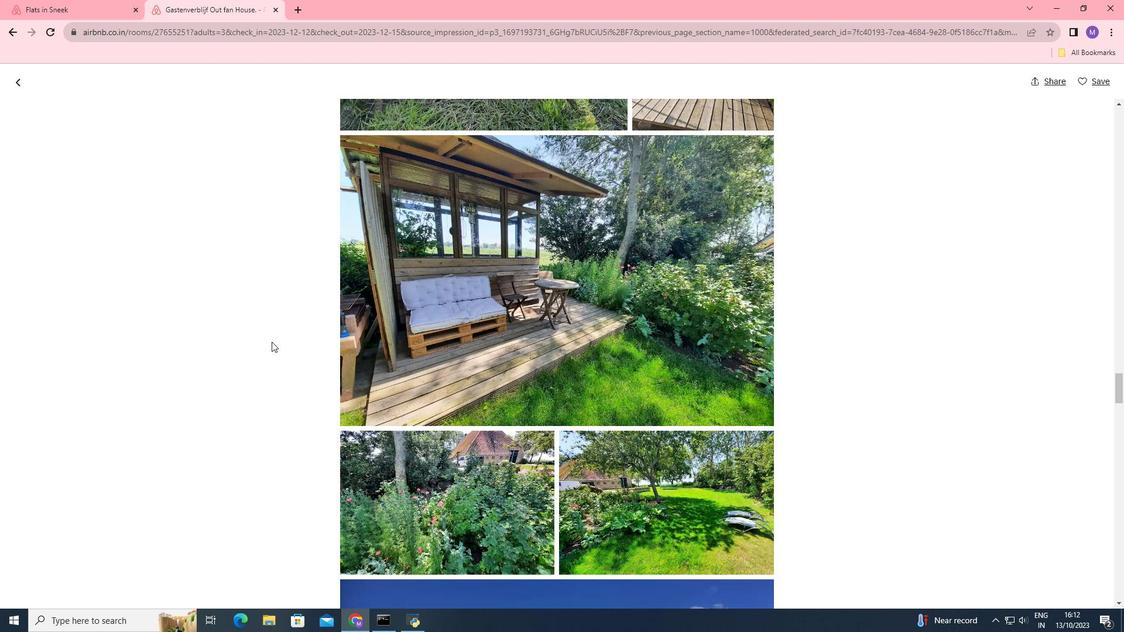 
Action: Mouse scrolled (254, 329) with delta (0, 0)
Screenshot: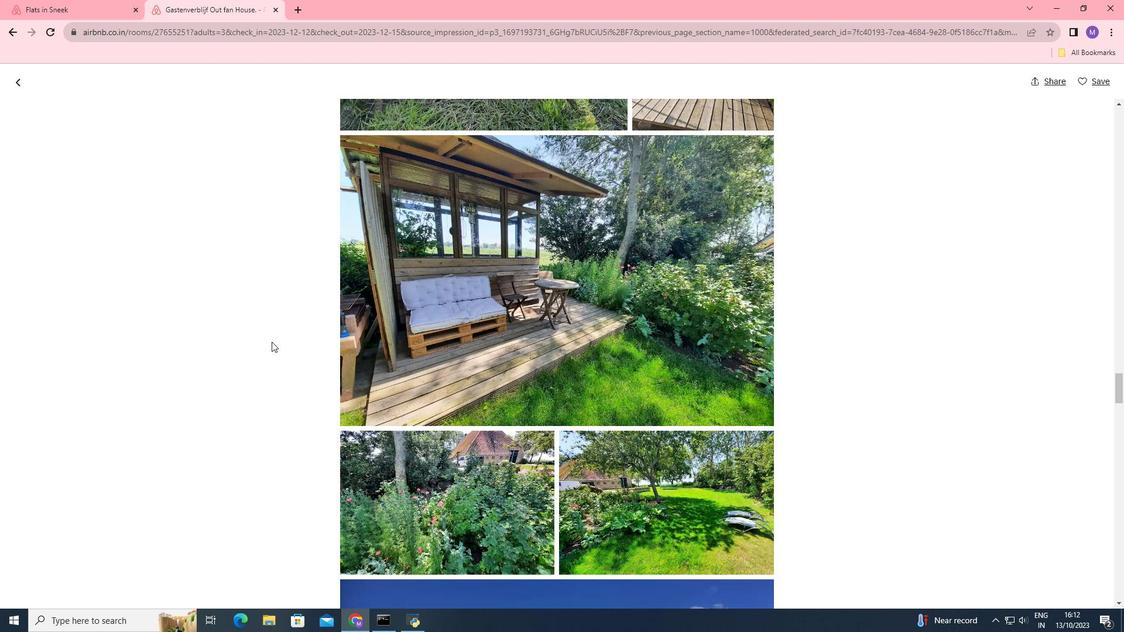 
Action: Mouse moved to (268, 339)
Screenshot: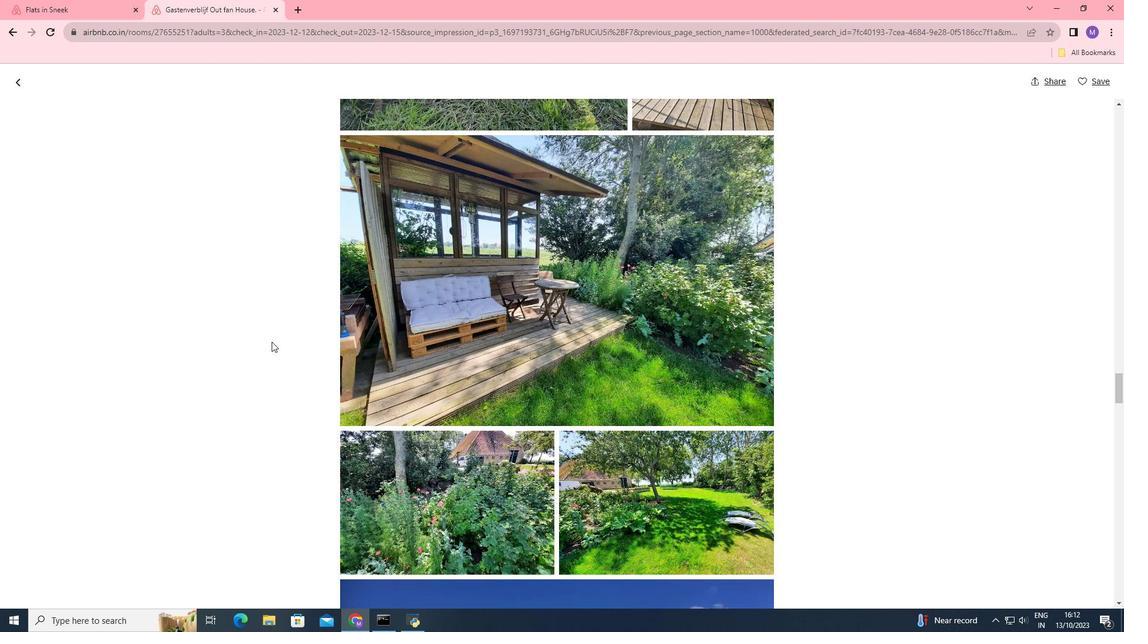 
Action: Mouse scrolled (268, 339) with delta (0, 0)
Screenshot: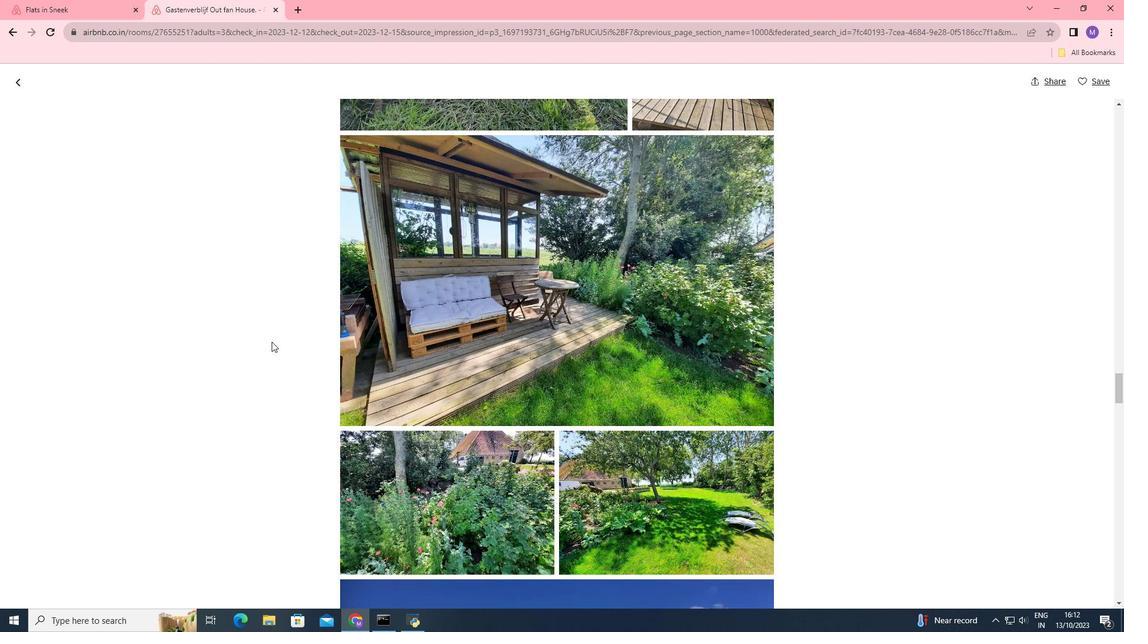 
Action: Mouse moved to (279, 347)
Screenshot: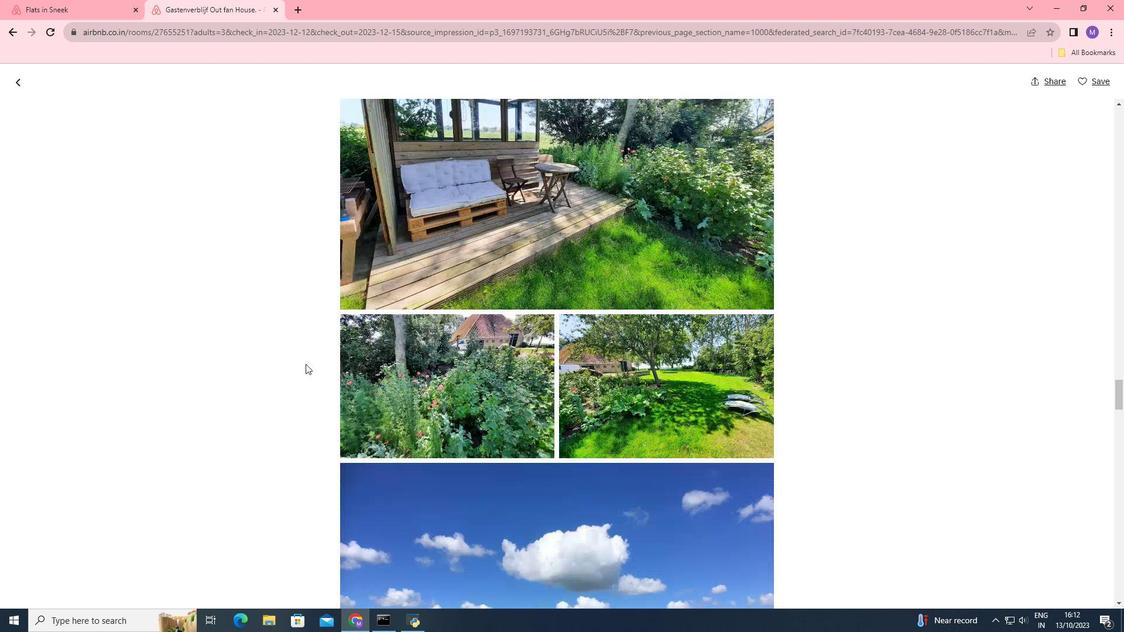 
Action: Mouse scrolled (279, 346) with delta (0, 0)
Screenshot: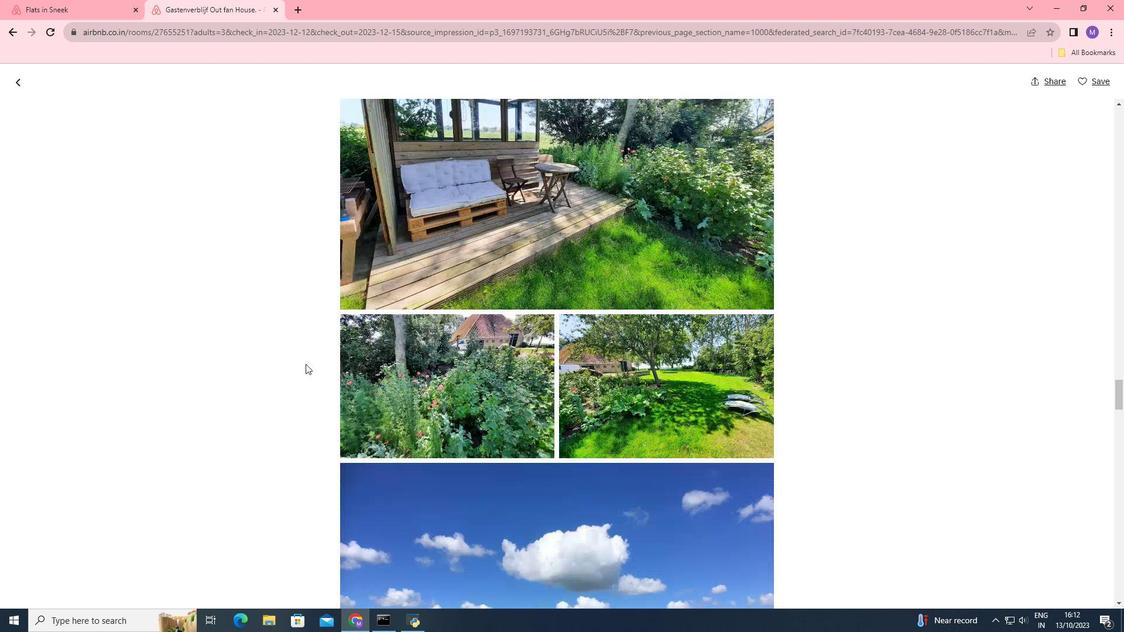 
Action: Mouse moved to (290, 353)
Screenshot: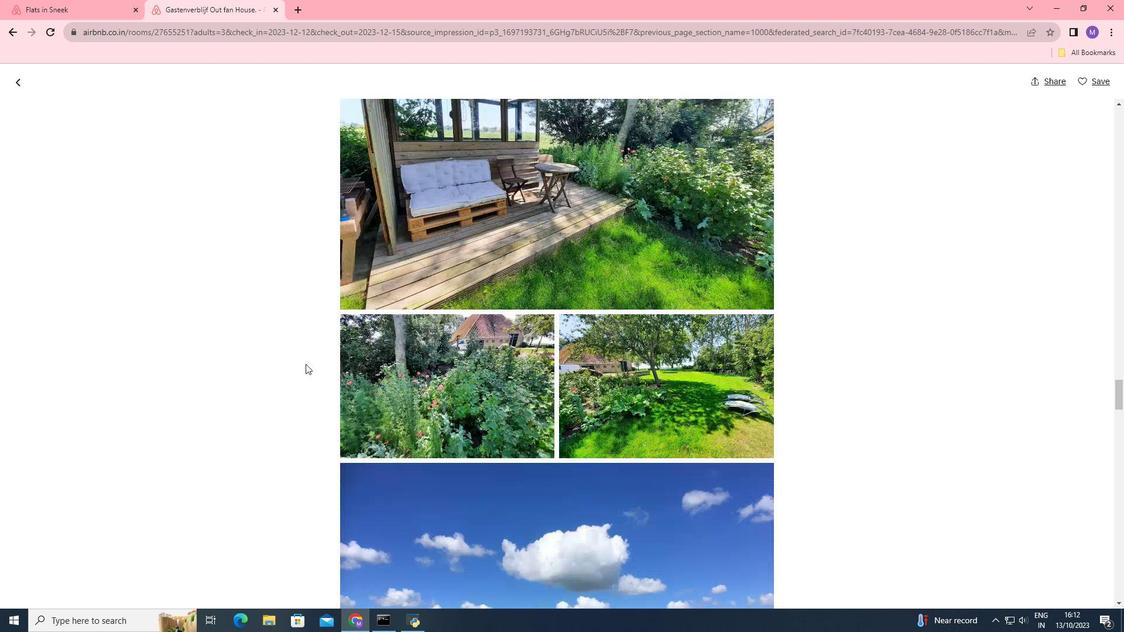 
Action: Mouse scrolled (290, 352) with delta (0, 0)
Screenshot: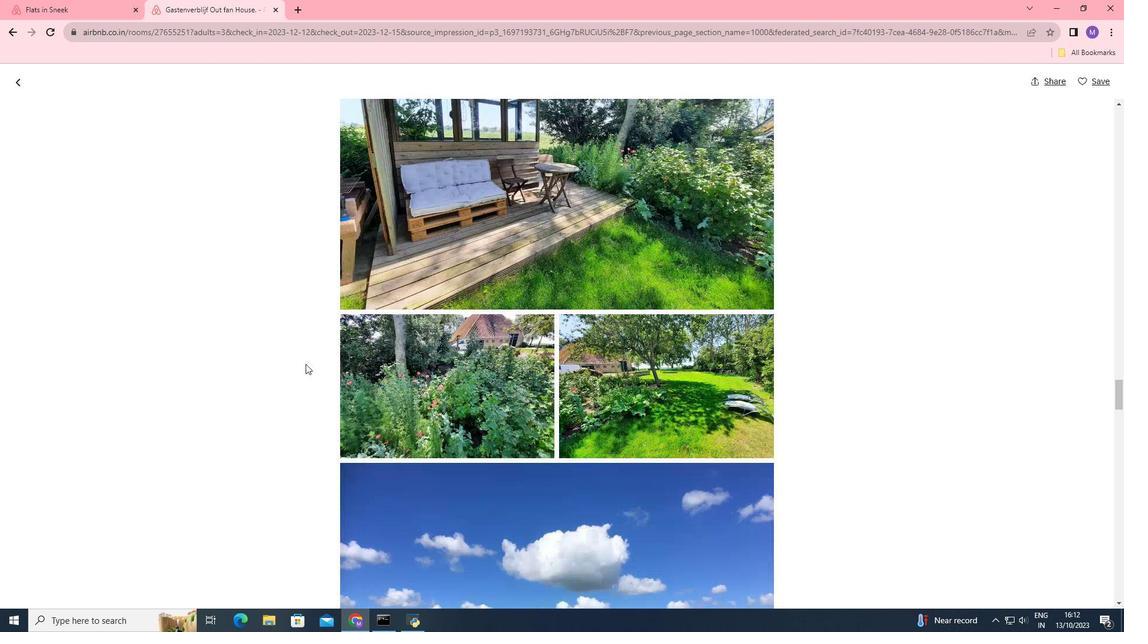 
Action: Mouse moved to (300, 360)
Screenshot: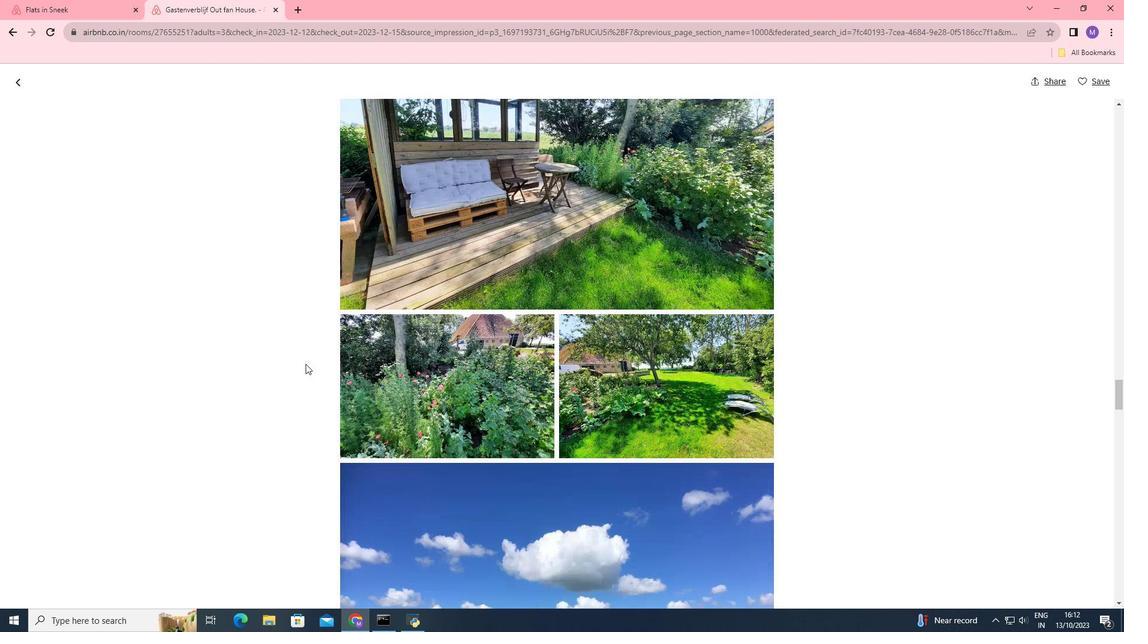 
Action: Mouse scrolled (300, 359) with delta (0, 0)
Screenshot: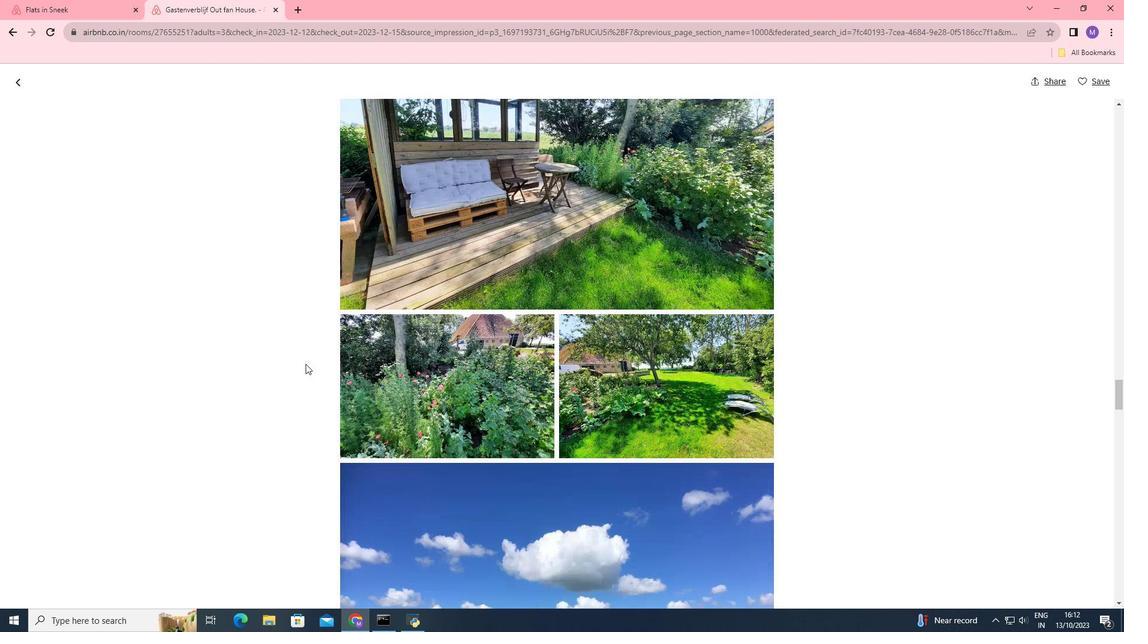 
Action: Mouse moved to (306, 364)
Screenshot: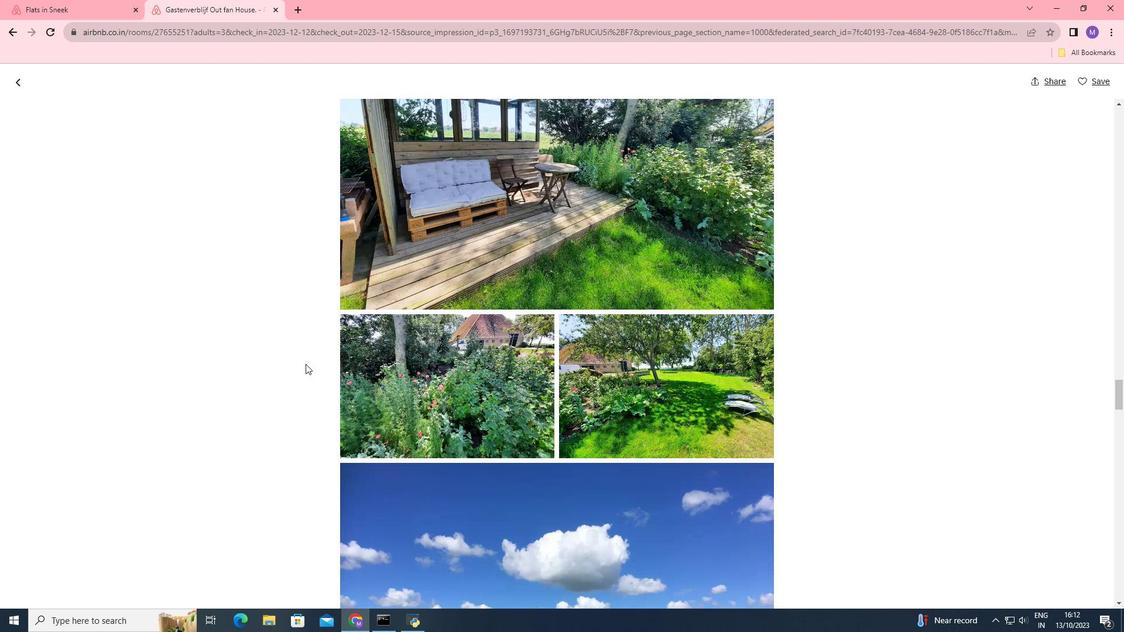 
Action: Mouse scrolled (306, 363) with delta (0, 0)
Screenshot: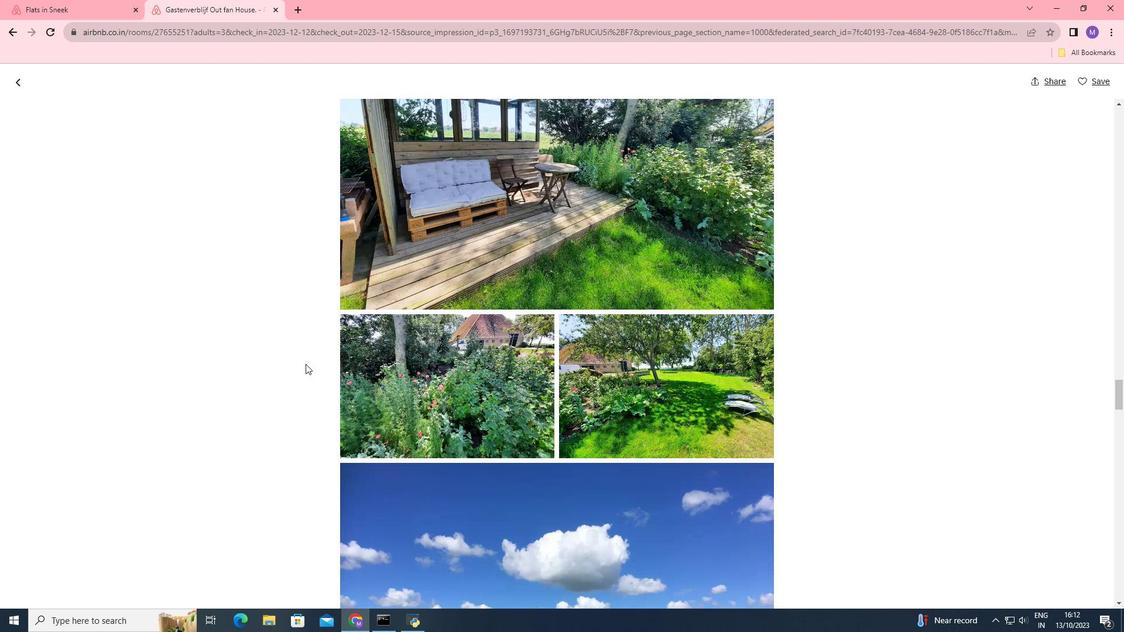 
Action: Mouse moved to (308, 365)
Screenshot: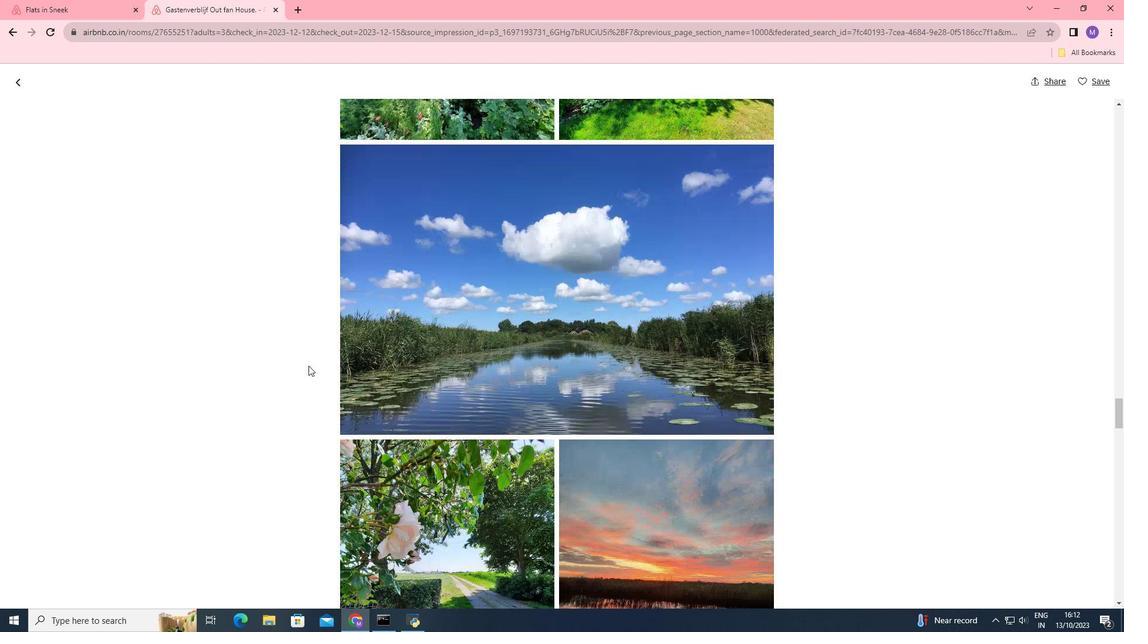 
Action: Mouse scrolled (308, 365) with delta (0, 0)
Screenshot: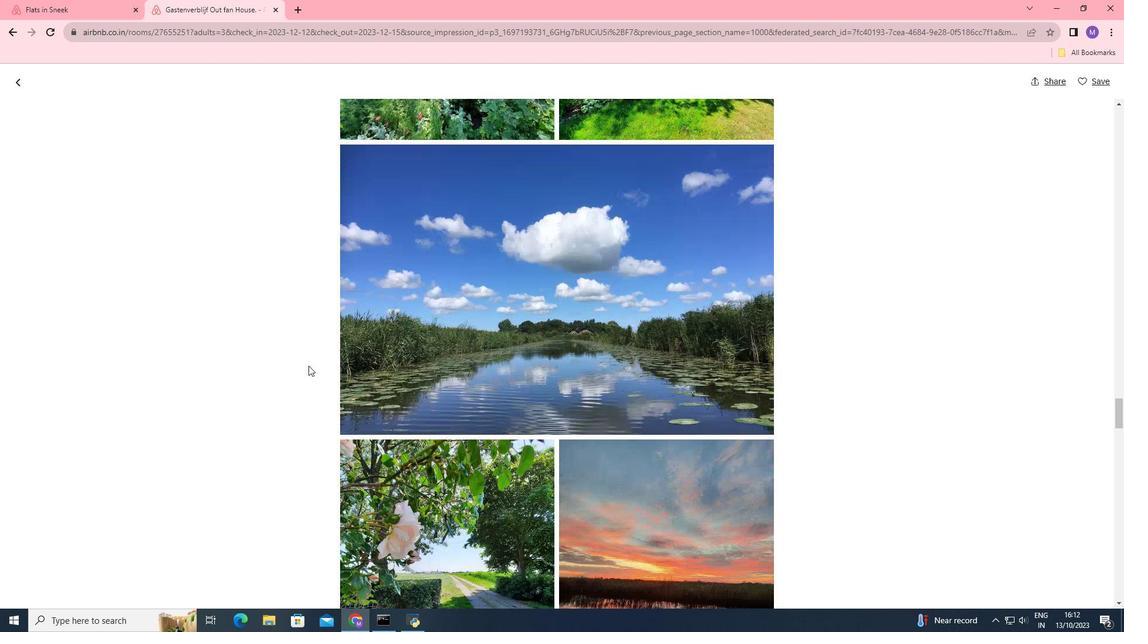 
Action: Mouse moved to (267, 358)
Screenshot: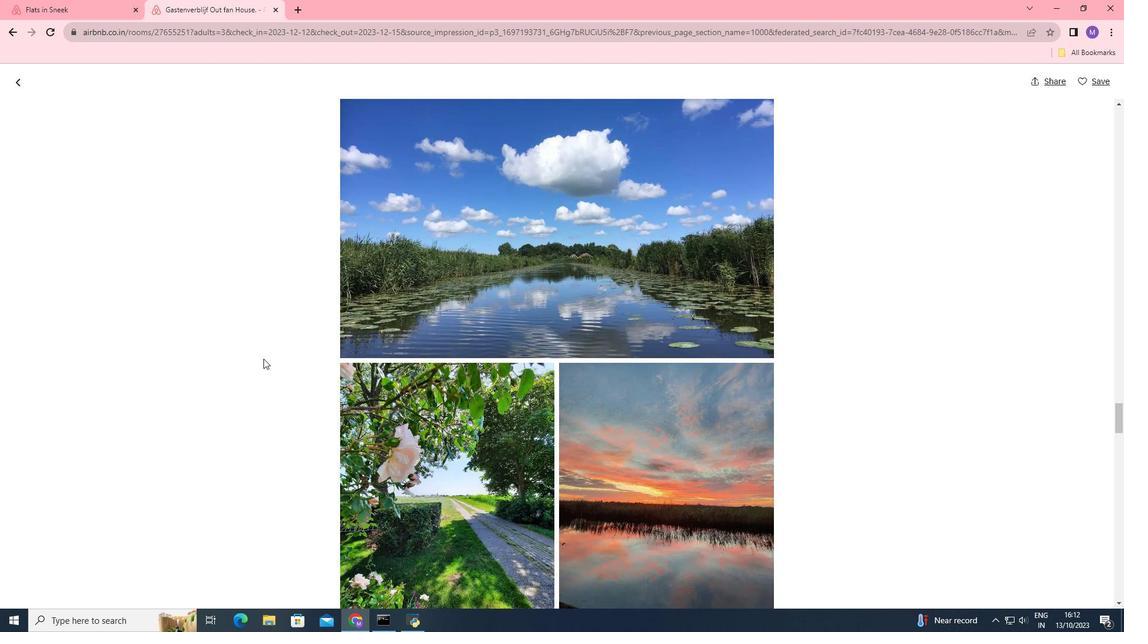 
Action: Mouse scrolled (267, 358) with delta (0, 0)
Screenshot: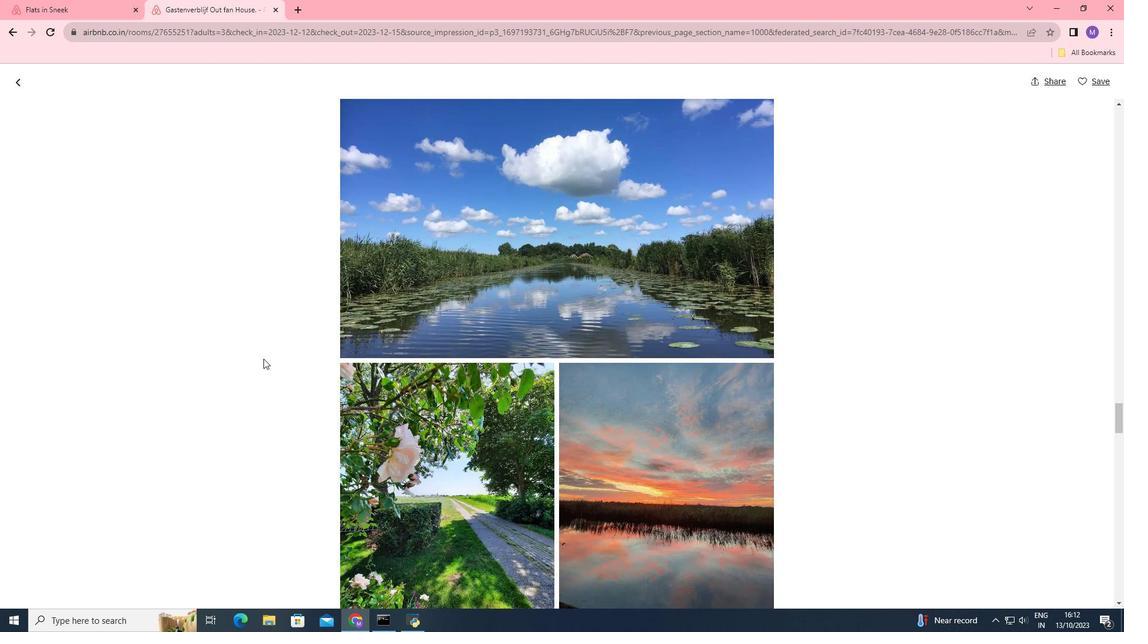 
Action: Mouse moved to (263, 358)
Screenshot: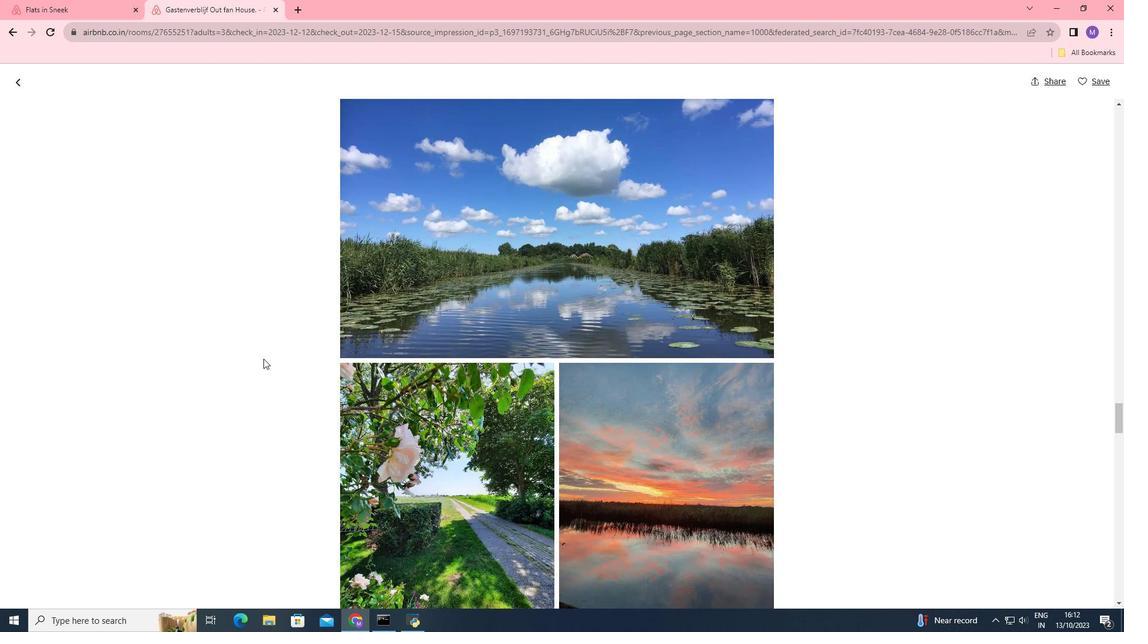 
Action: Mouse scrolled (263, 358) with delta (0, 0)
Screenshot: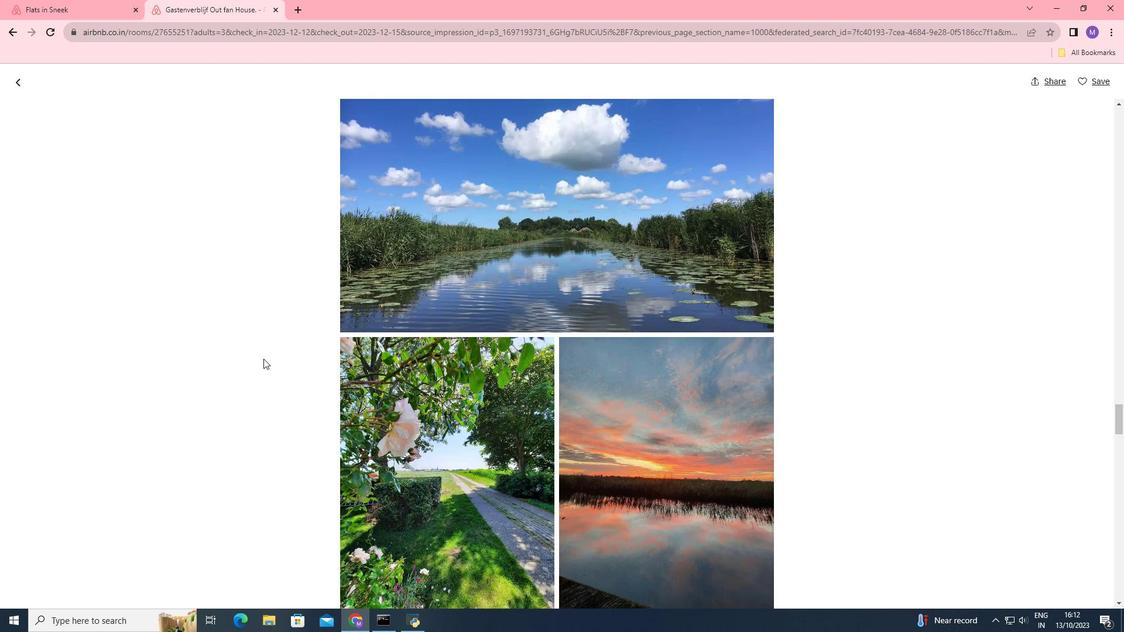 
Action: Mouse scrolled (263, 358) with delta (0, 0)
Screenshot: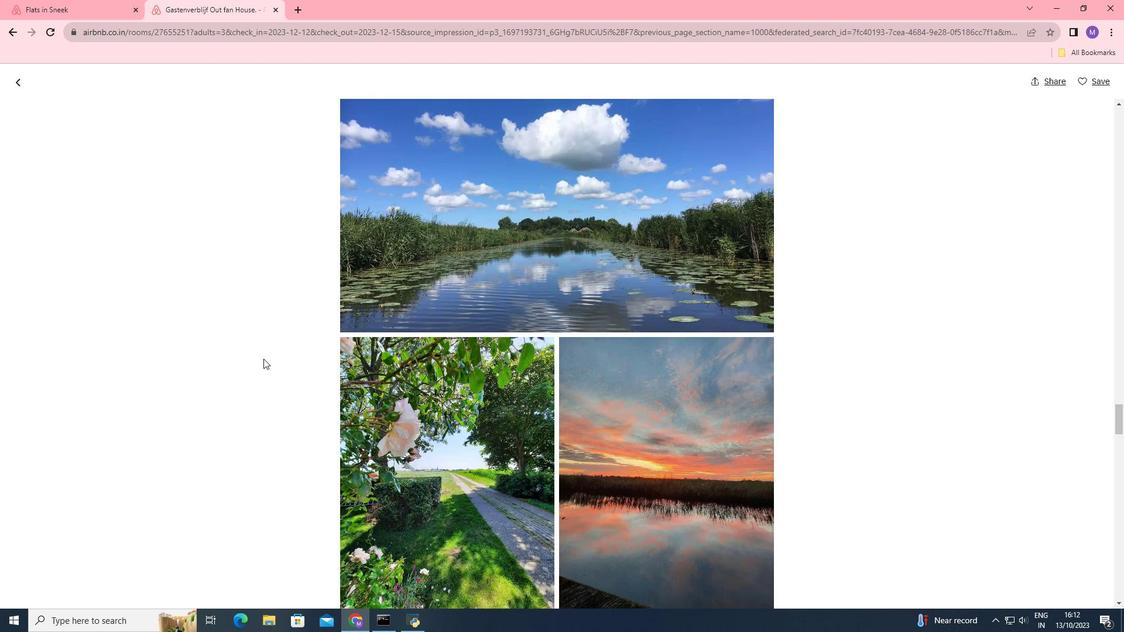 
Action: Mouse scrolled (263, 358) with delta (0, 0)
Screenshot: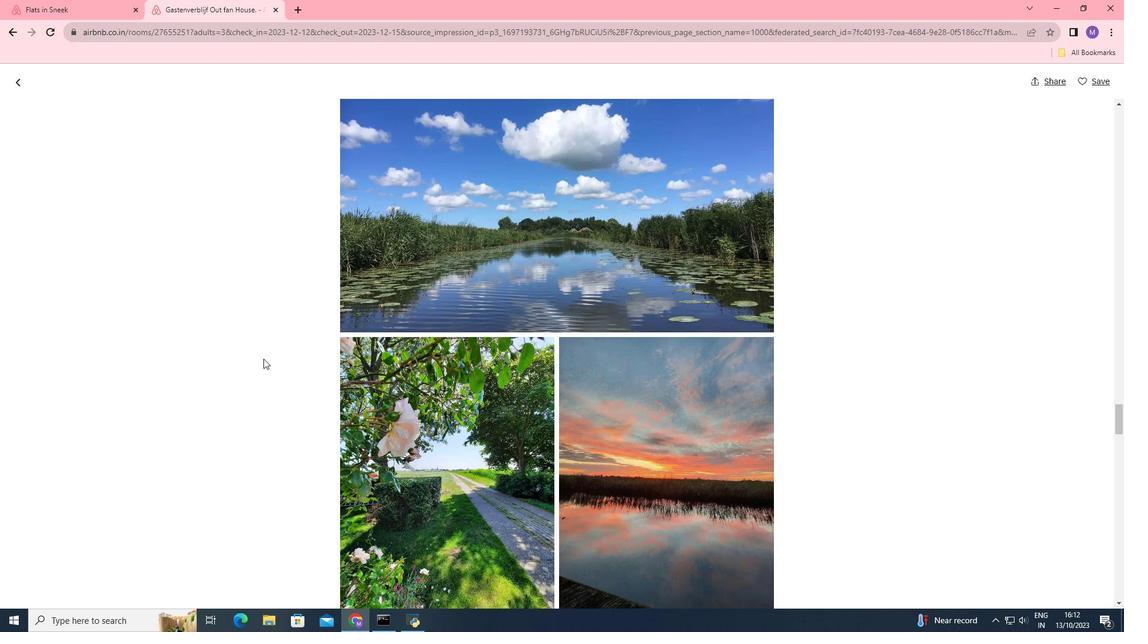 
Action: Mouse scrolled (263, 358) with delta (0, 0)
Screenshot: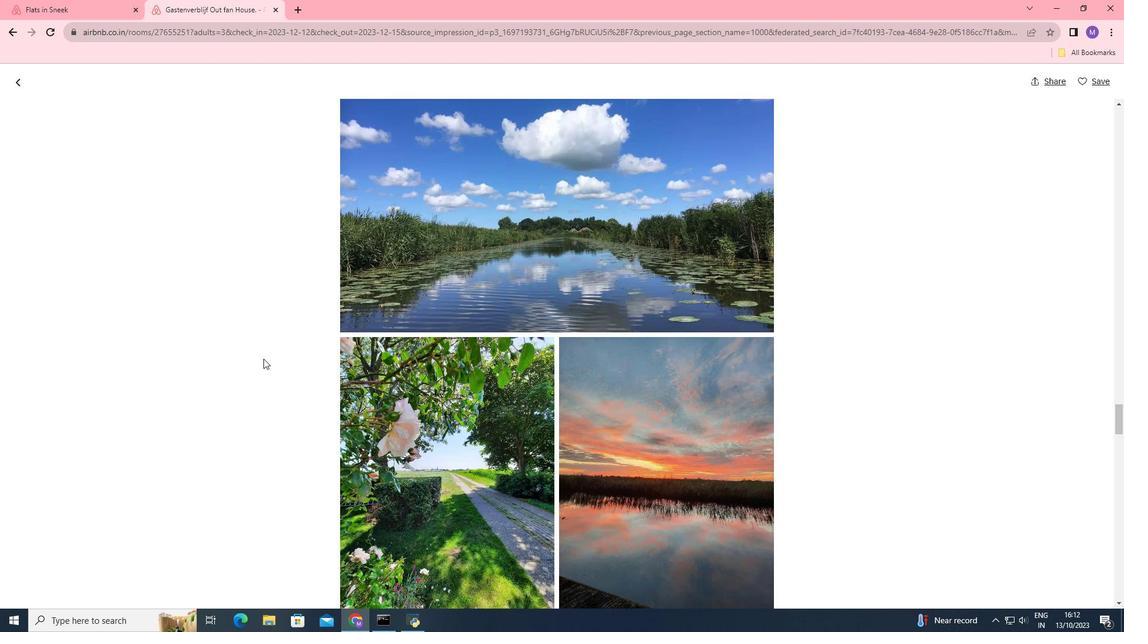 
Action: Mouse scrolled (263, 358) with delta (0, 0)
Screenshot: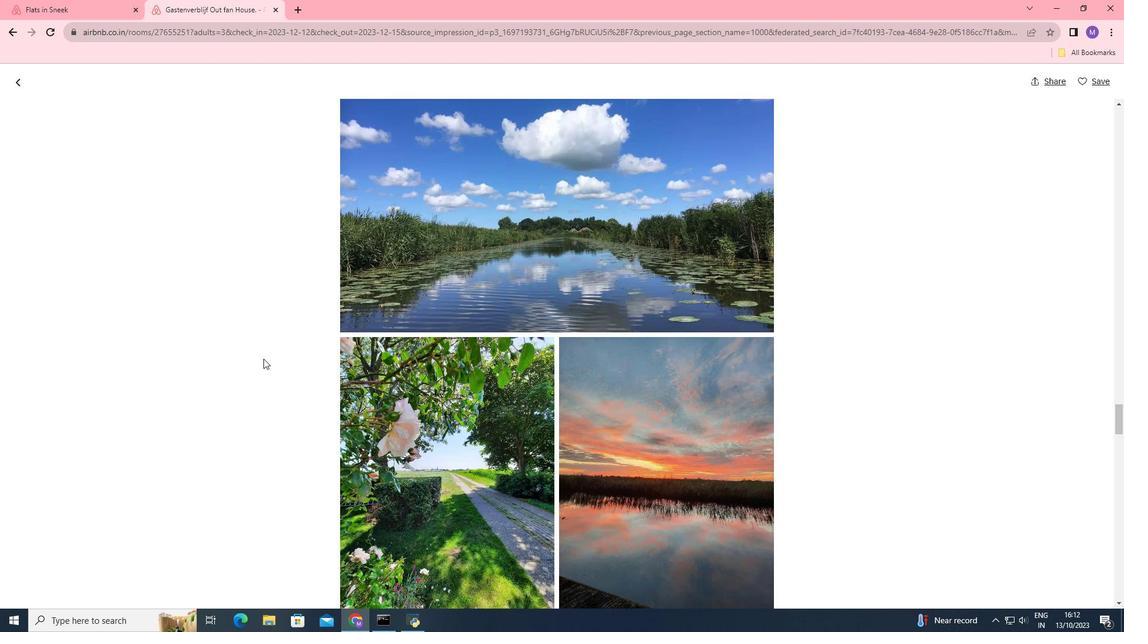 
Action: Mouse scrolled (263, 358) with delta (0, 0)
Screenshot: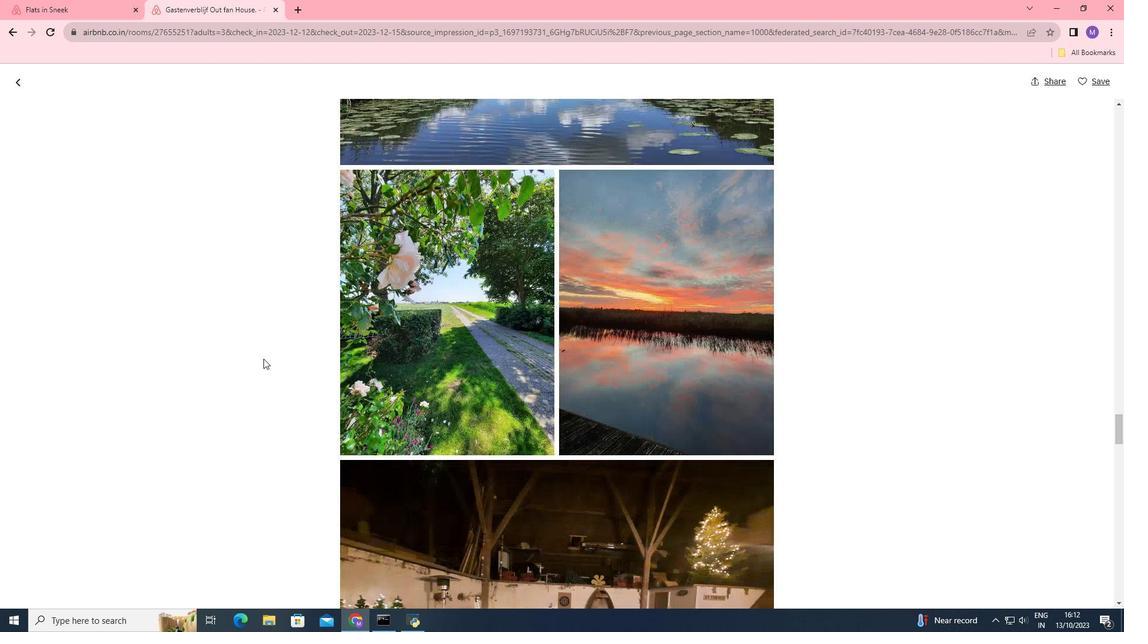 
Action: Mouse scrolled (263, 358) with delta (0, 0)
Screenshot: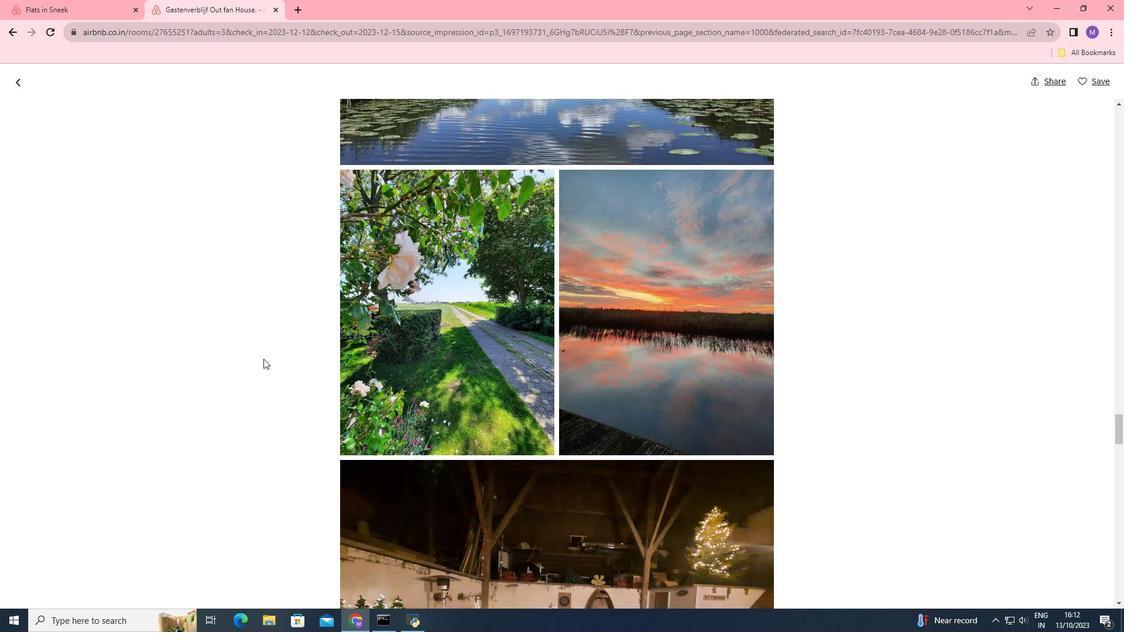 
Action: Mouse scrolled (263, 358) with delta (0, 0)
Screenshot: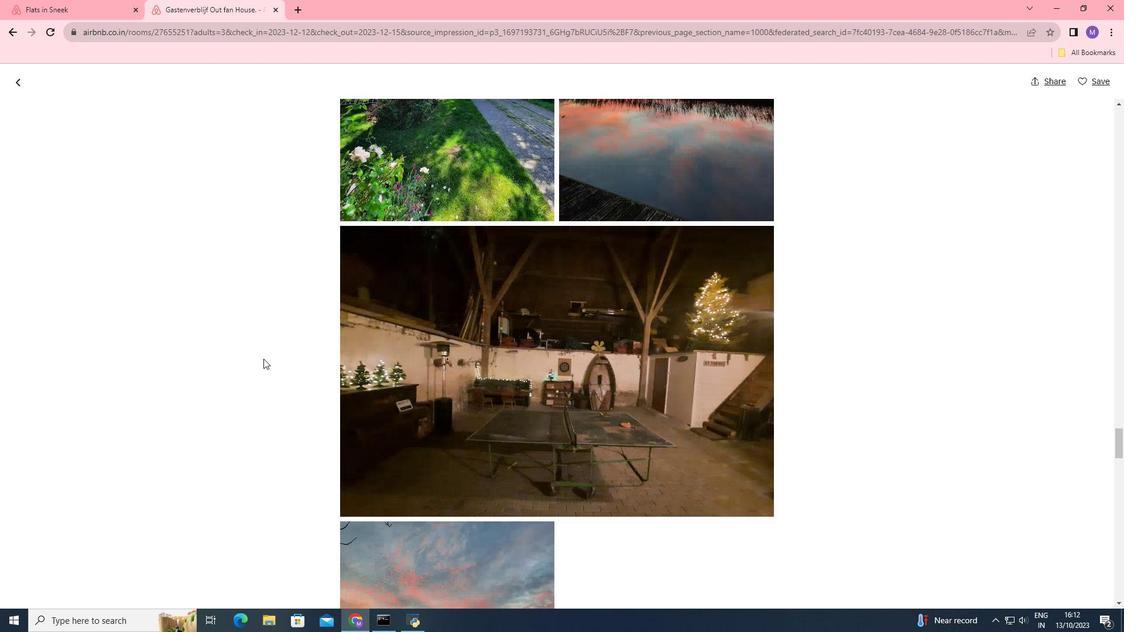 
Action: Mouse moved to (365, 381)
Screenshot: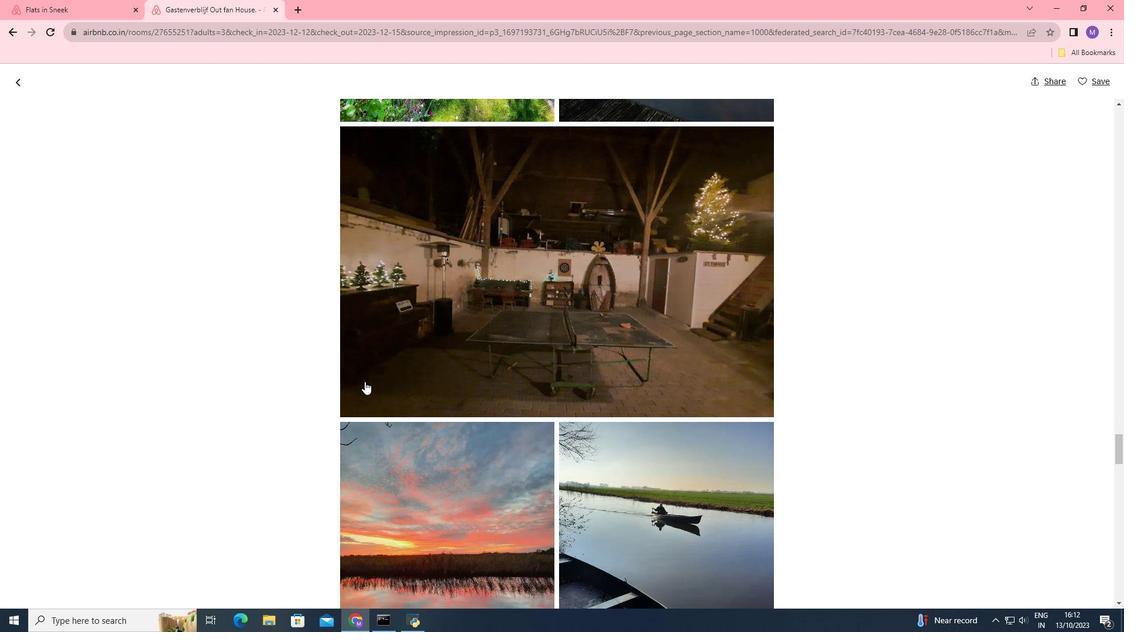 
Action: Mouse scrolled (365, 381) with delta (0, 0)
Screenshot: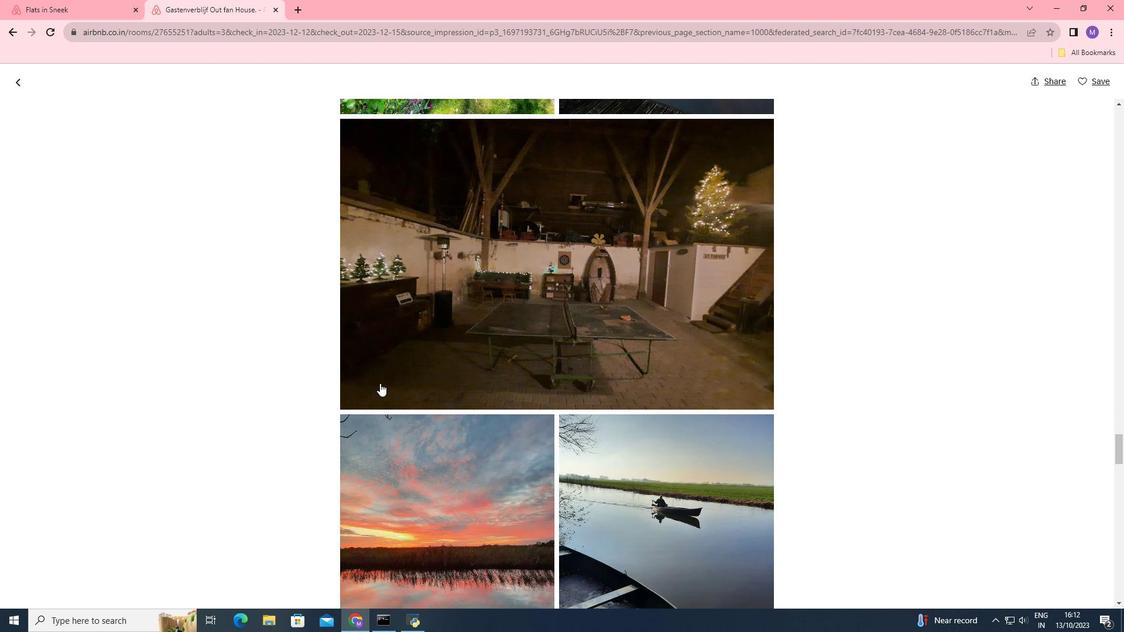
Action: Mouse moved to (370, 382)
Screenshot: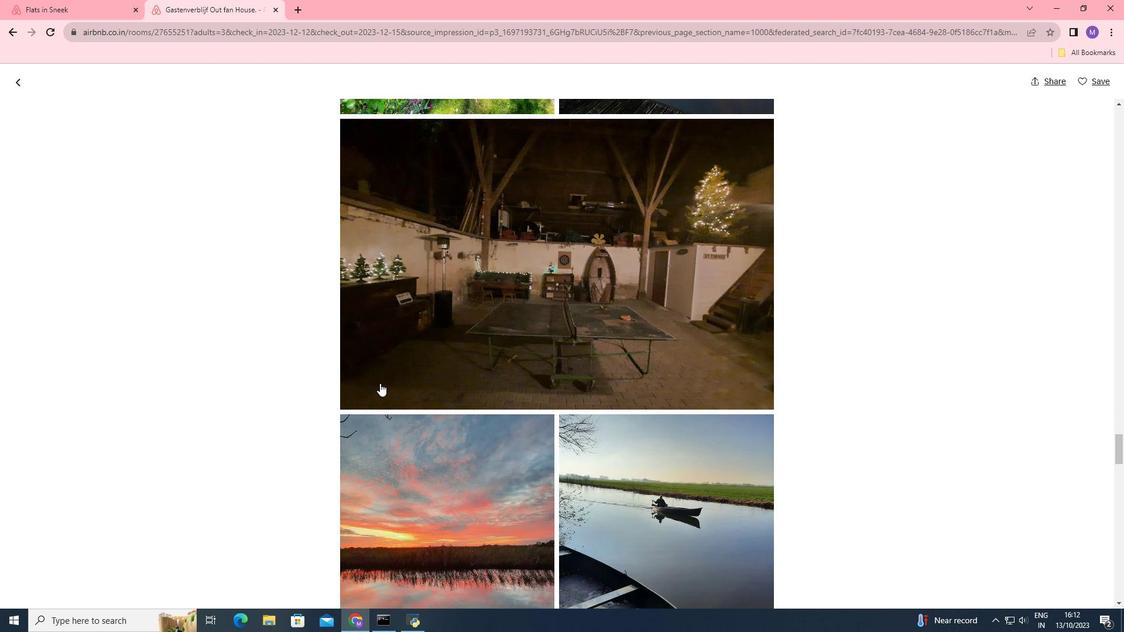 
Action: Mouse scrolled (370, 382) with delta (0, 0)
Screenshot: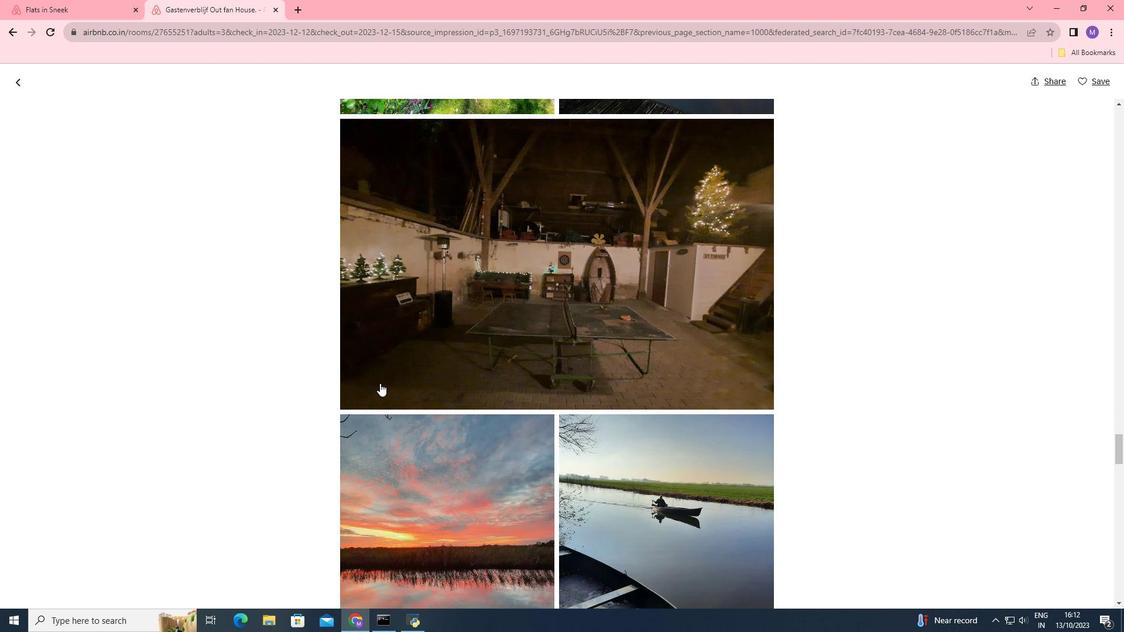 
Action: Mouse moved to (378, 383)
Screenshot: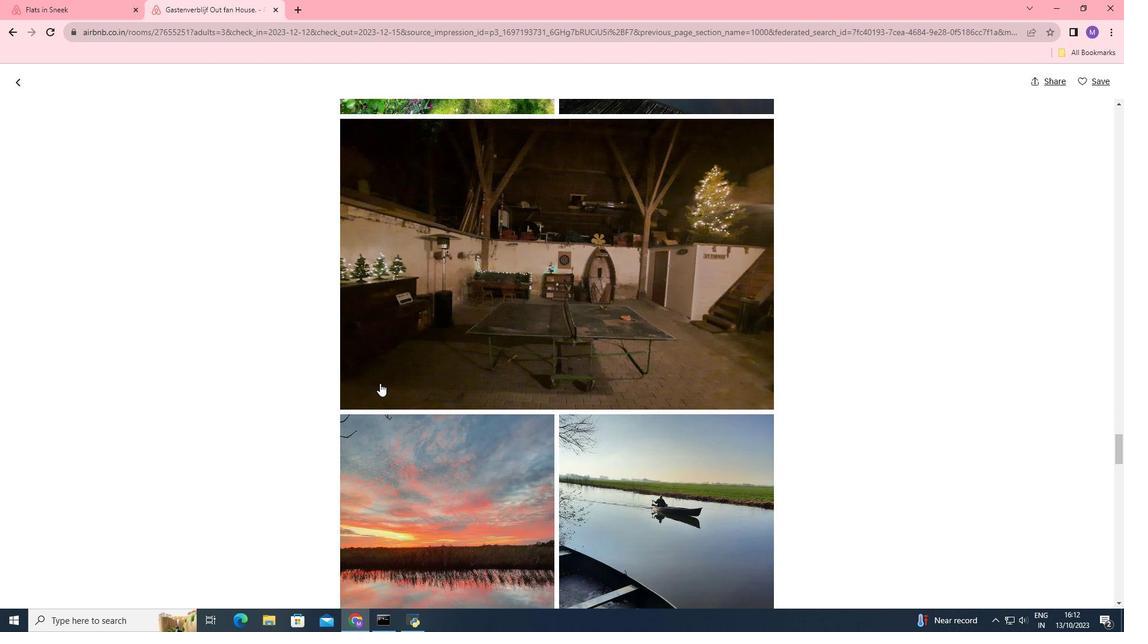 
Action: Mouse scrolled (378, 382) with delta (0, 0)
Screenshot: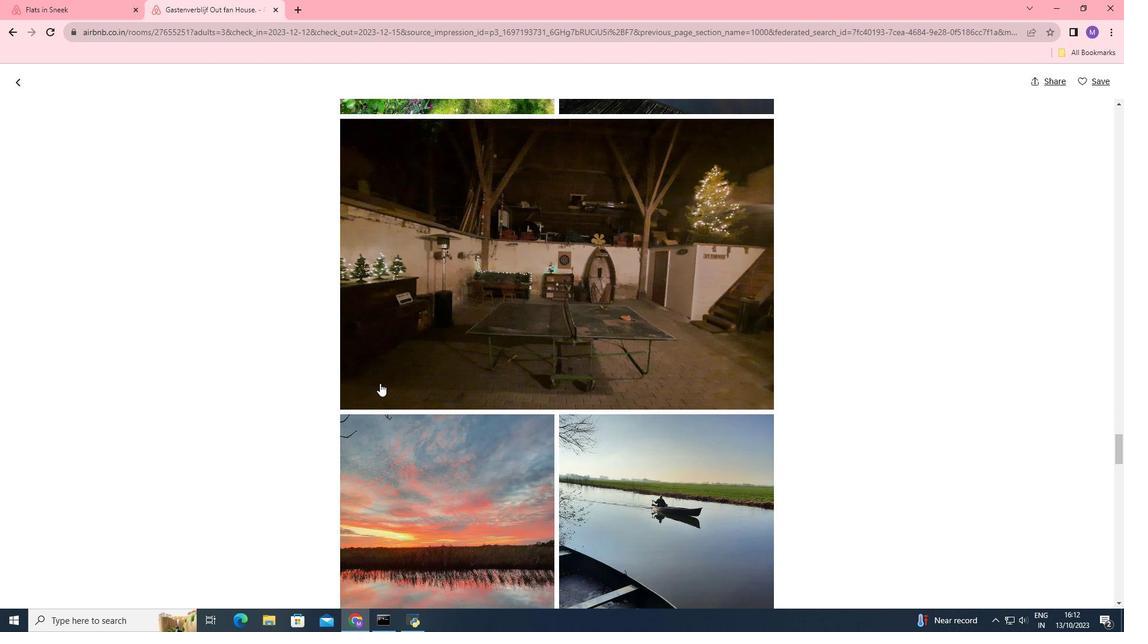
Action: Mouse moved to (385, 385)
Screenshot: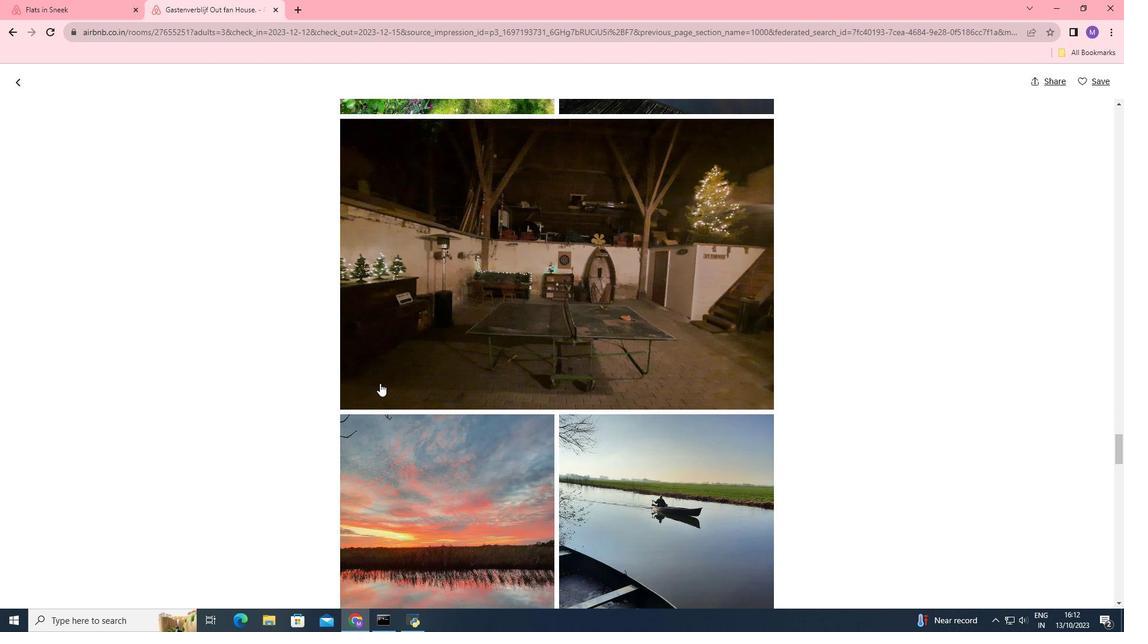 
Action: Mouse scrolled (385, 384) with delta (0, 0)
Screenshot: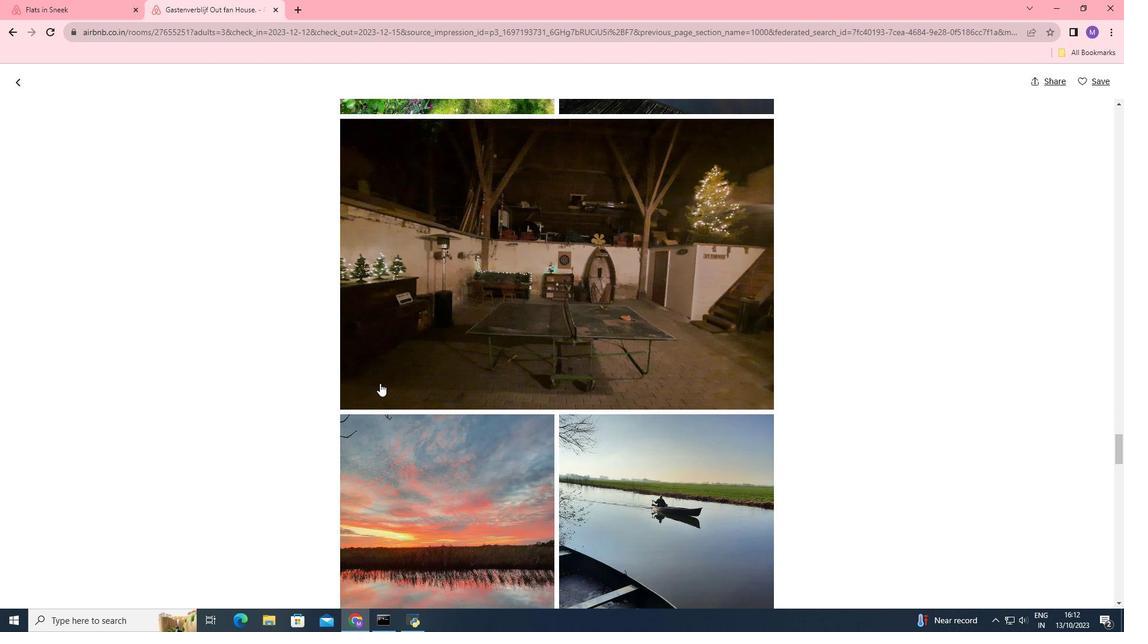 
Action: Mouse moved to (393, 385)
Screenshot: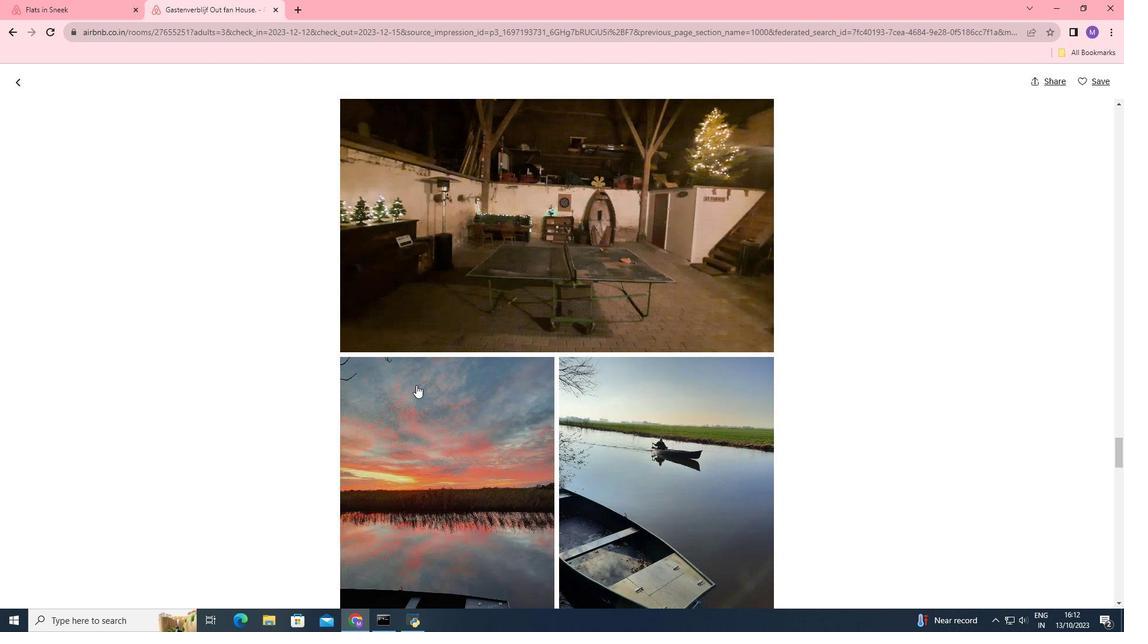 
Action: Mouse scrolled (393, 384) with delta (0, 0)
Screenshot: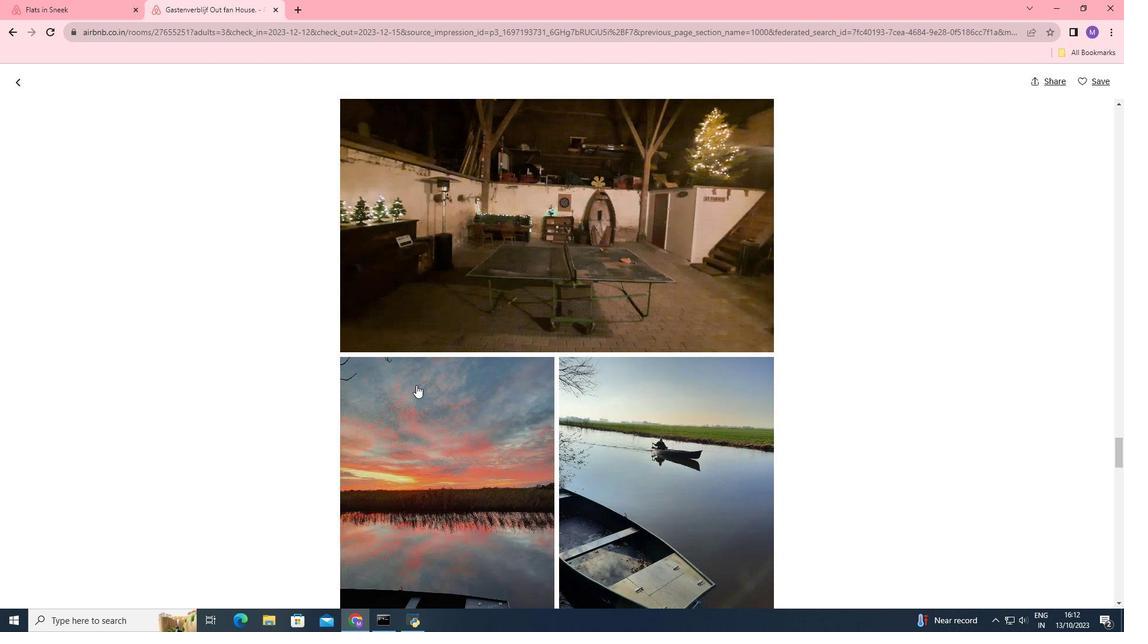 
Action: Mouse moved to (398, 385)
Screenshot: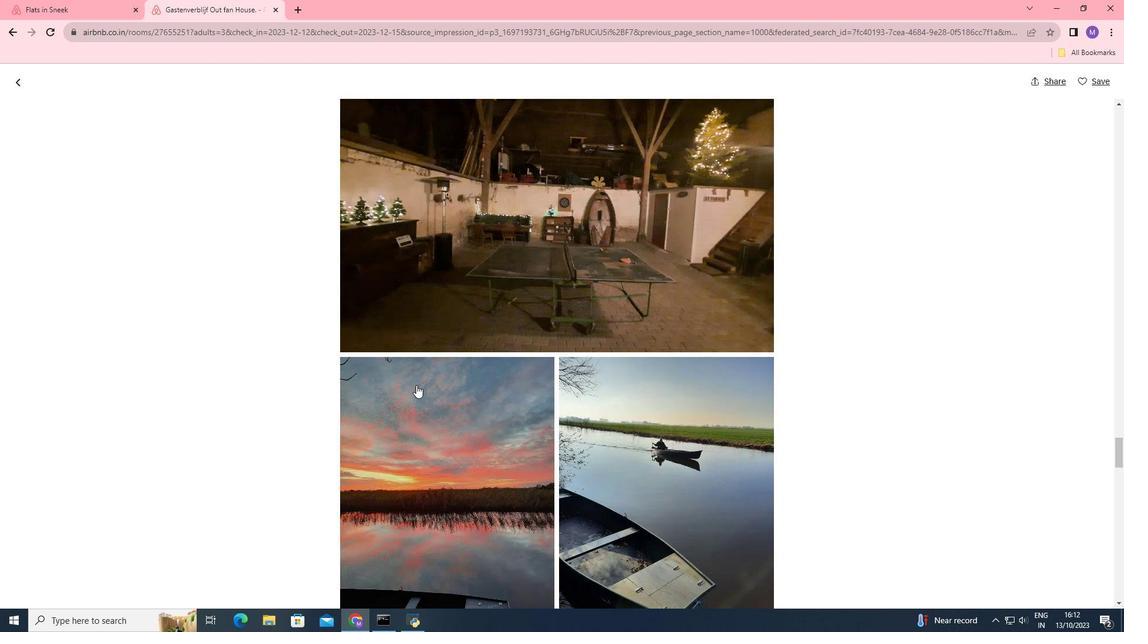 
Action: Mouse scrolled (398, 384) with delta (0, 0)
Screenshot: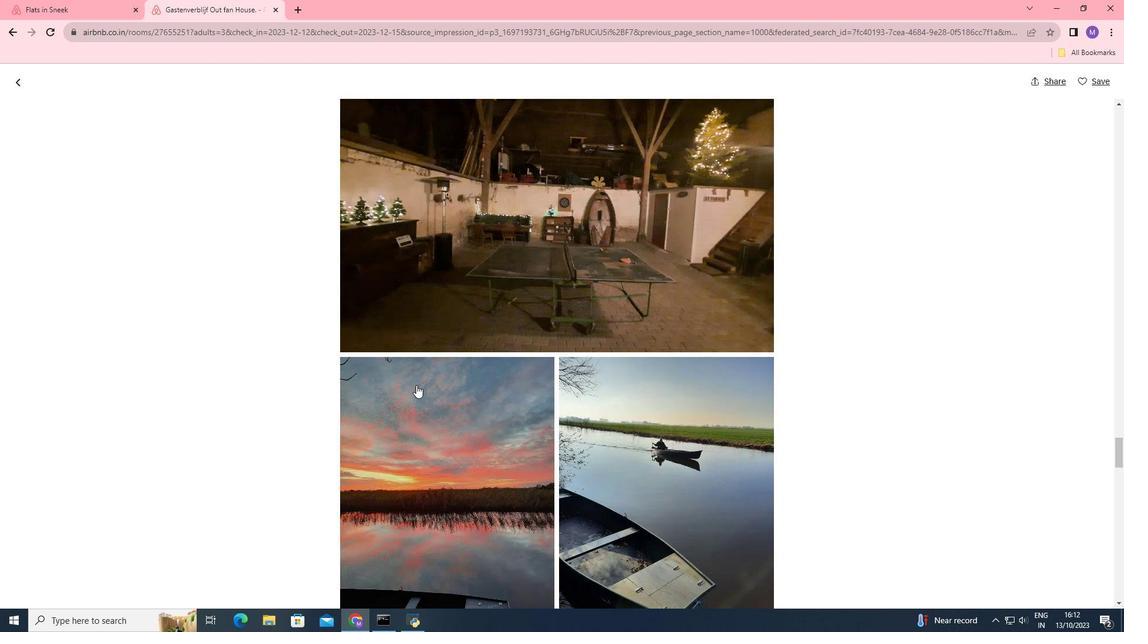 
Action: Mouse moved to (406, 385)
Screenshot: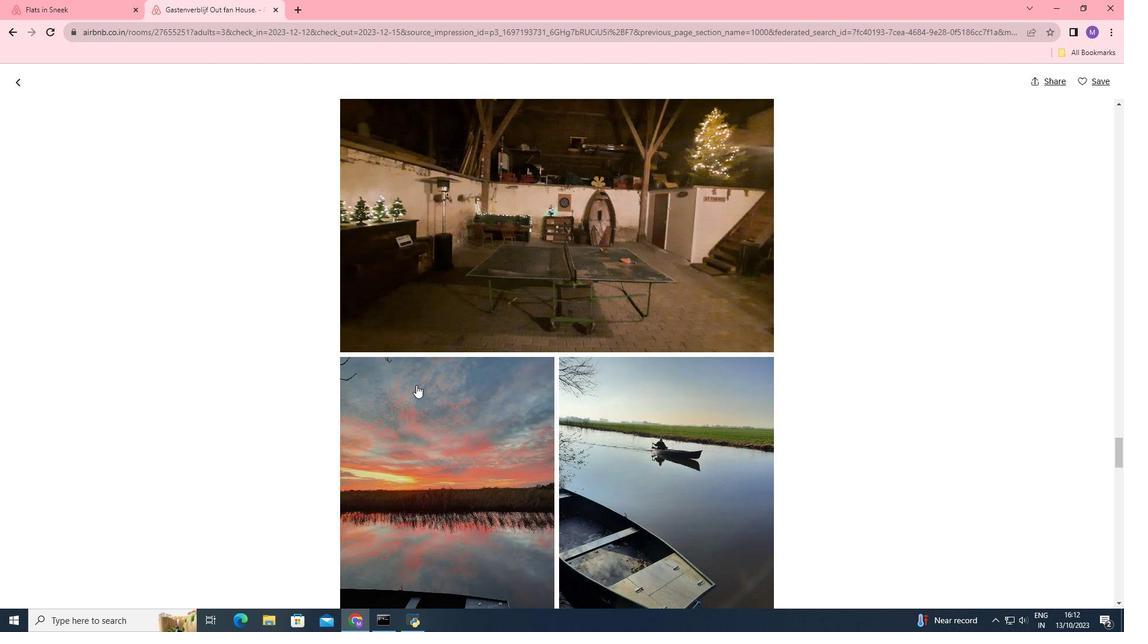 
Action: Mouse scrolled (406, 384) with delta (0, 0)
Screenshot: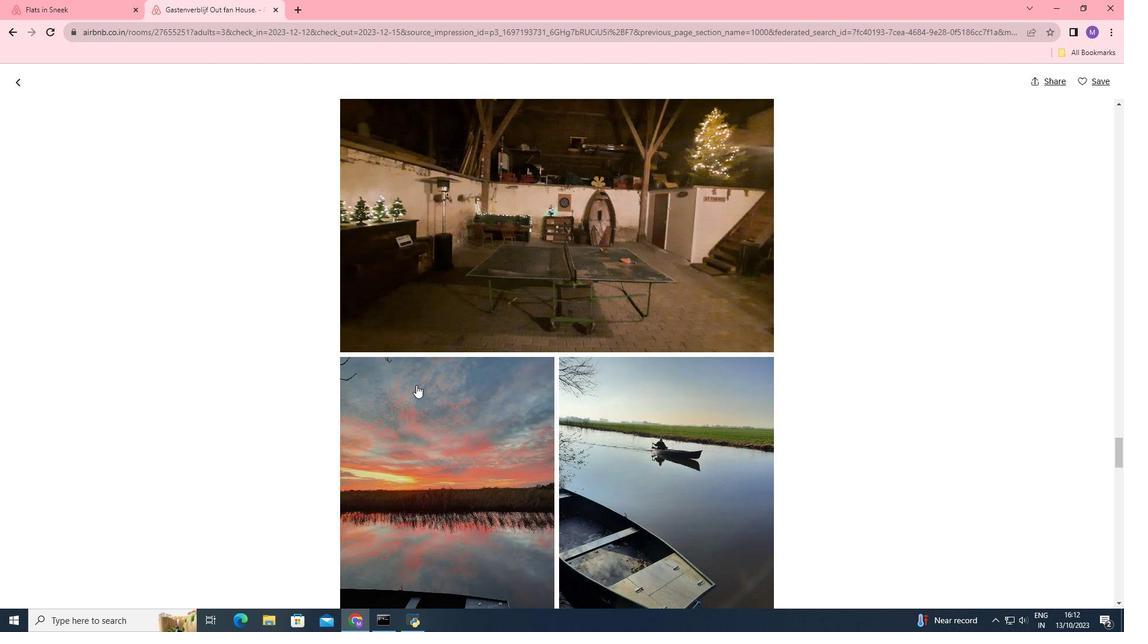 
Action: Mouse moved to (416, 385)
Screenshot: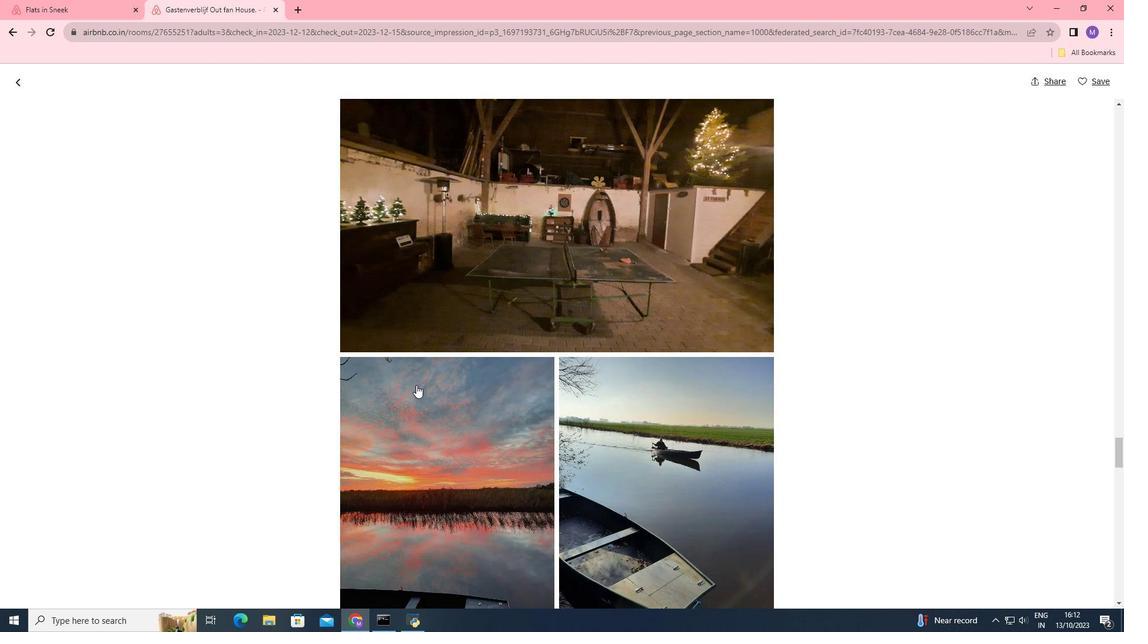 
Action: Mouse scrolled (416, 384) with delta (0, 0)
Screenshot: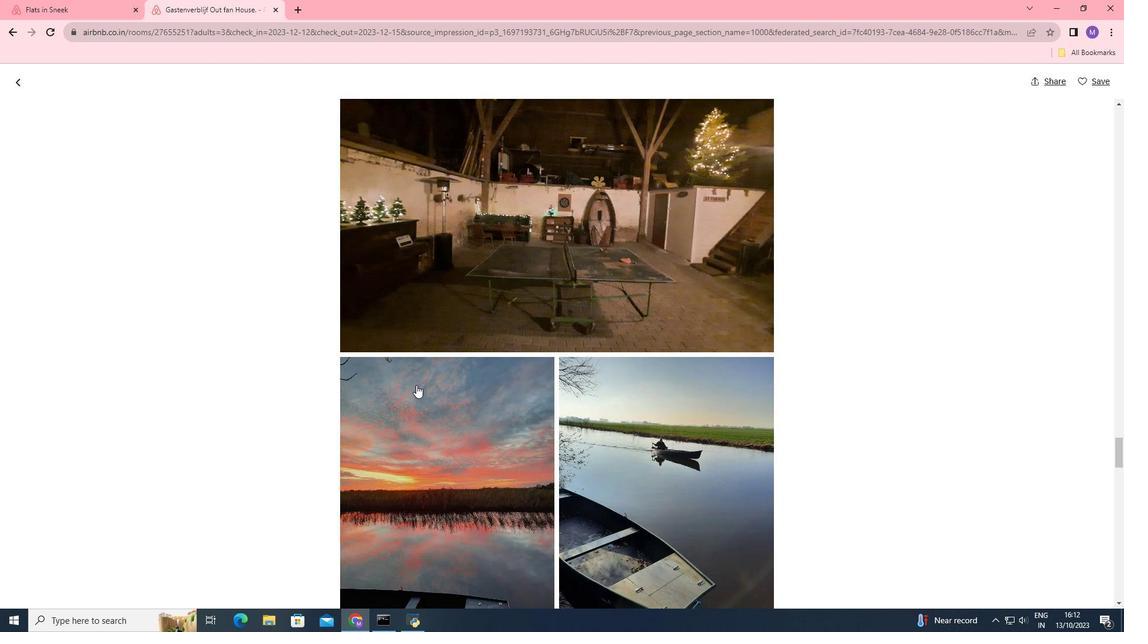 
Action: Mouse moved to (631, 280)
Screenshot: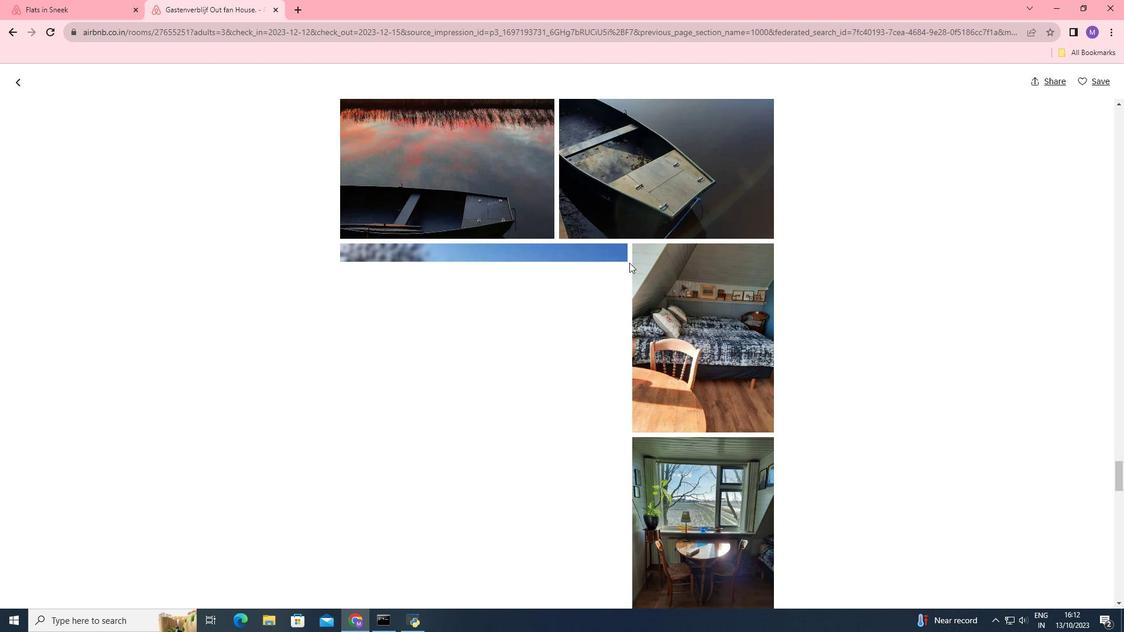 
Action: Mouse scrolled (631, 279) with delta (0, 0)
Screenshot: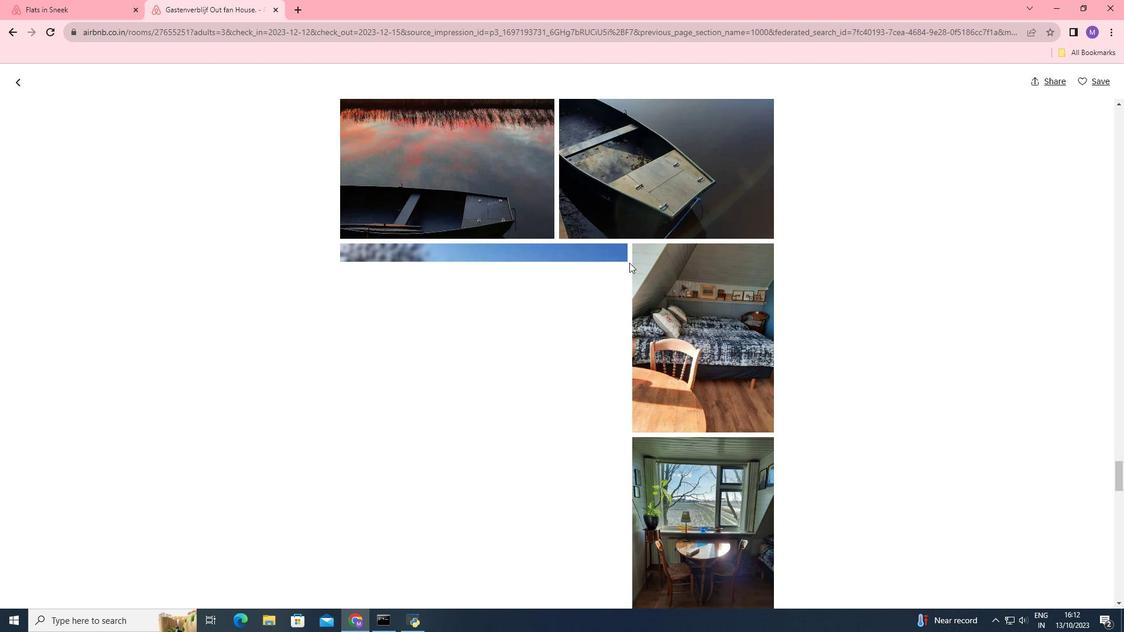 
Action: Mouse moved to (629, 262)
Screenshot: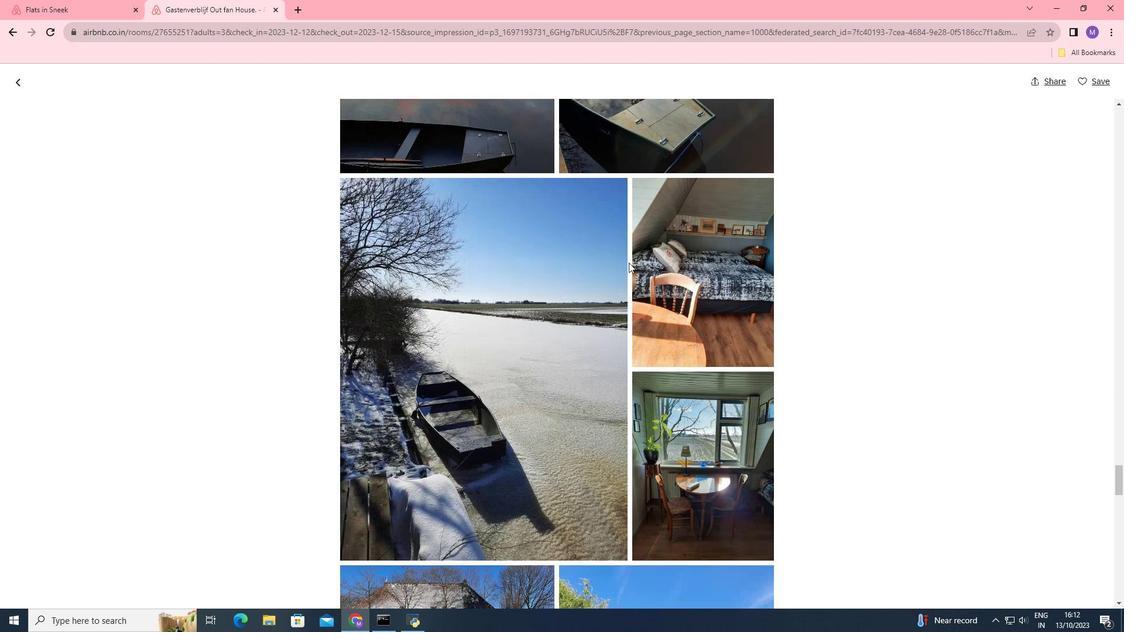 
Action: Mouse scrolled (629, 262) with delta (0, 0)
Screenshot: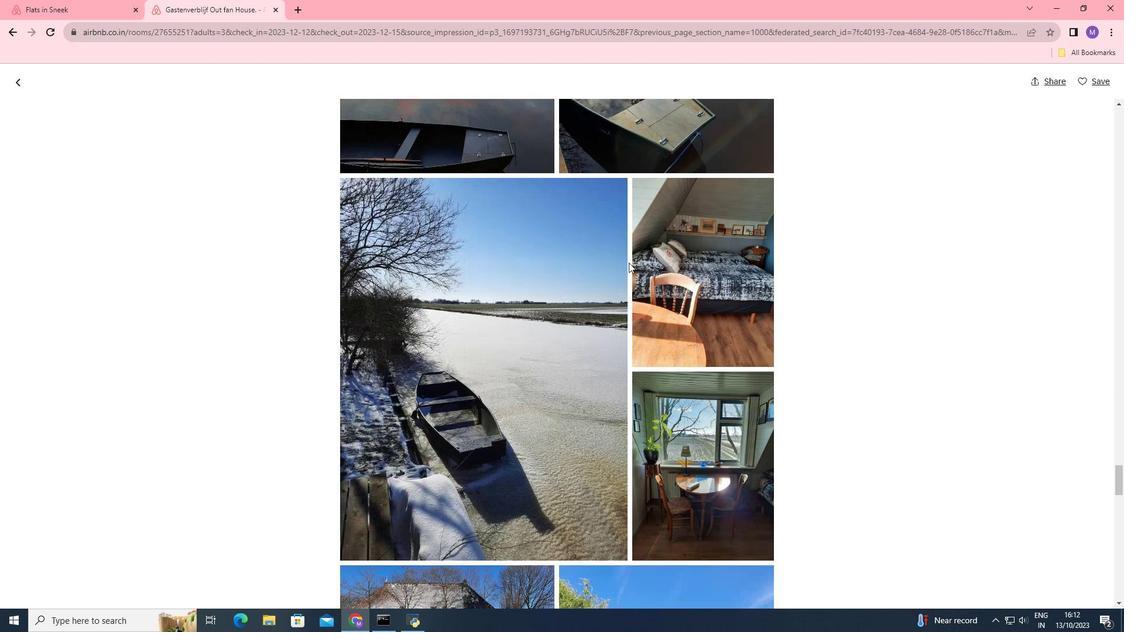
Action: Mouse moved to (628, 262)
Screenshot: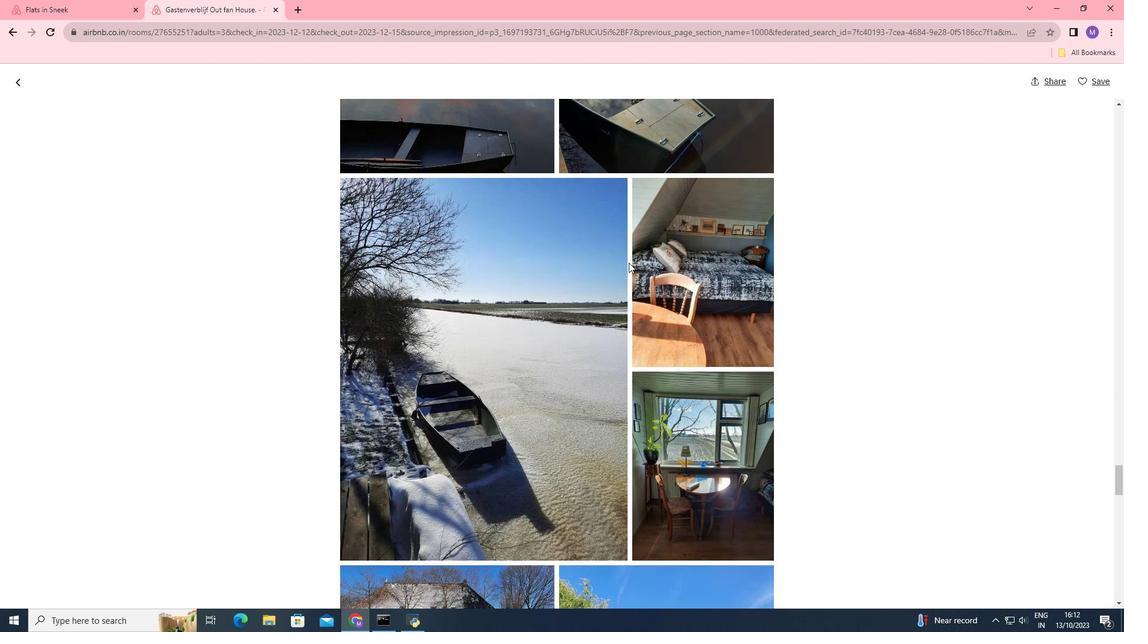 
Action: Mouse scrolled (628, 262) with delta (0, 0)
Screenshot: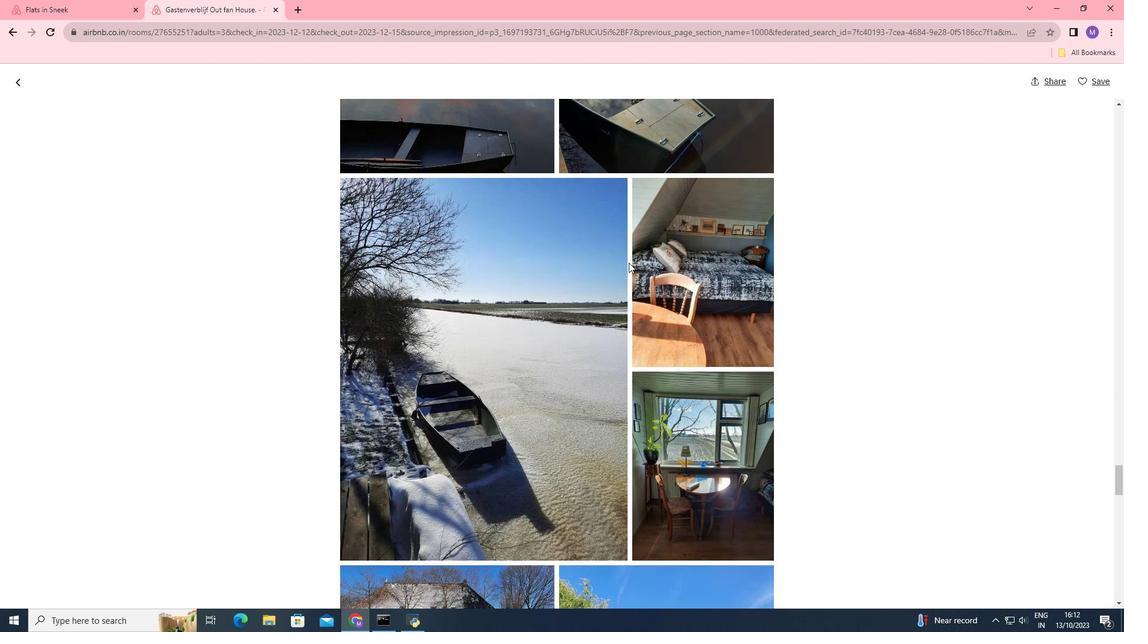 
Action: Mouse scrolled (628, 262) with delta (0, 0)
Screenshot: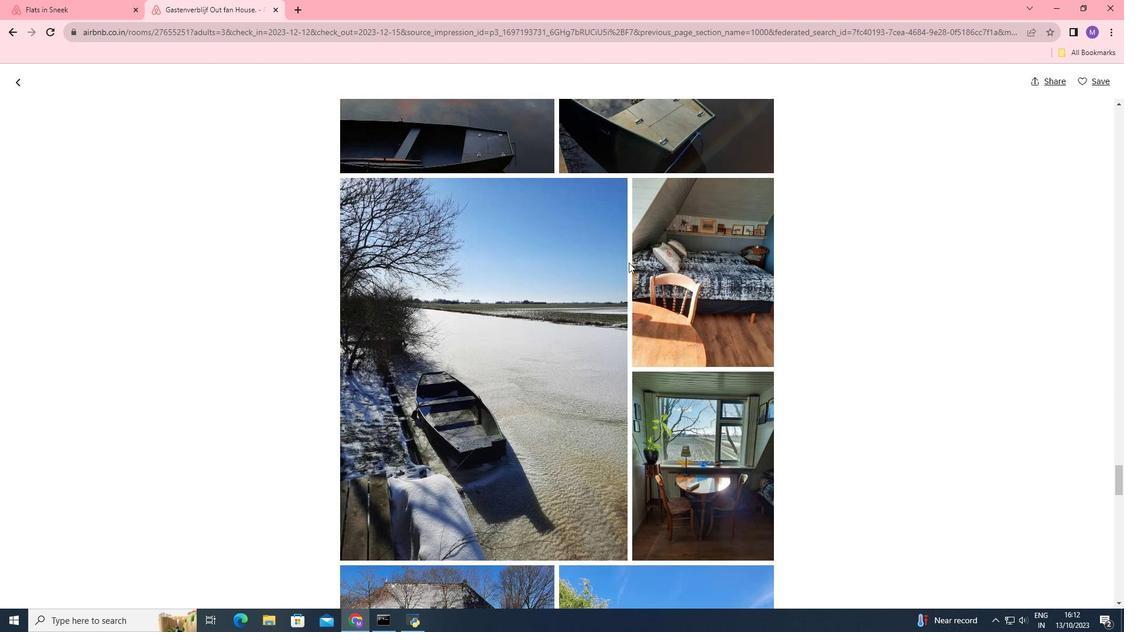 
Action: Mouse scrolled (628, 262) with delta (0, 0)
Screenshot: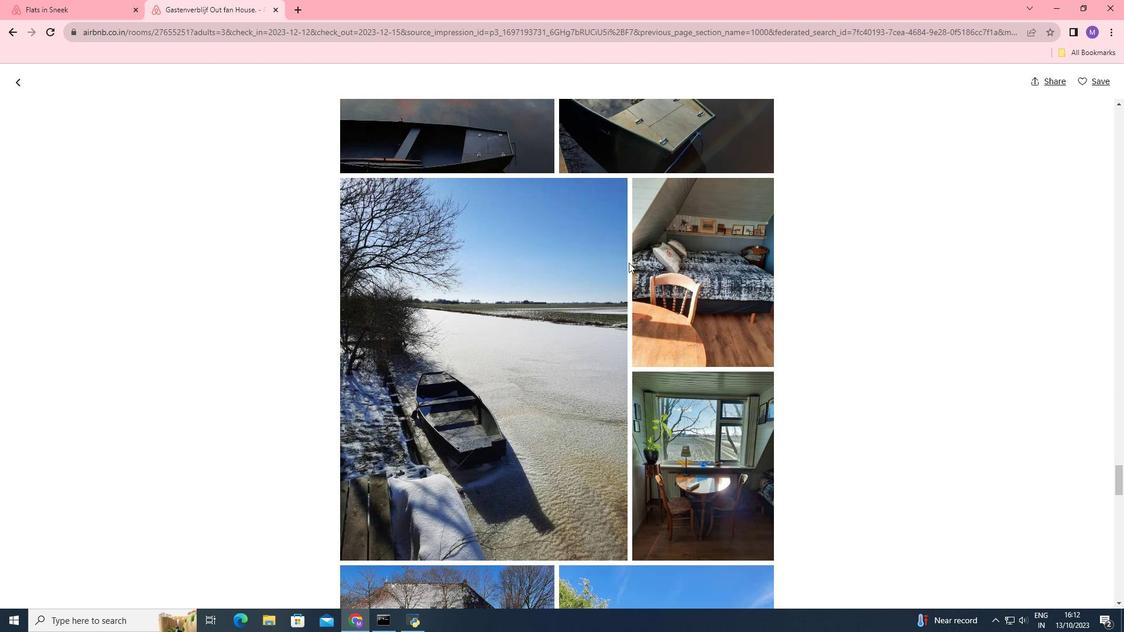 
Action: Mouse scrolled (628, 262) with delta (0, 0)
Screenshot: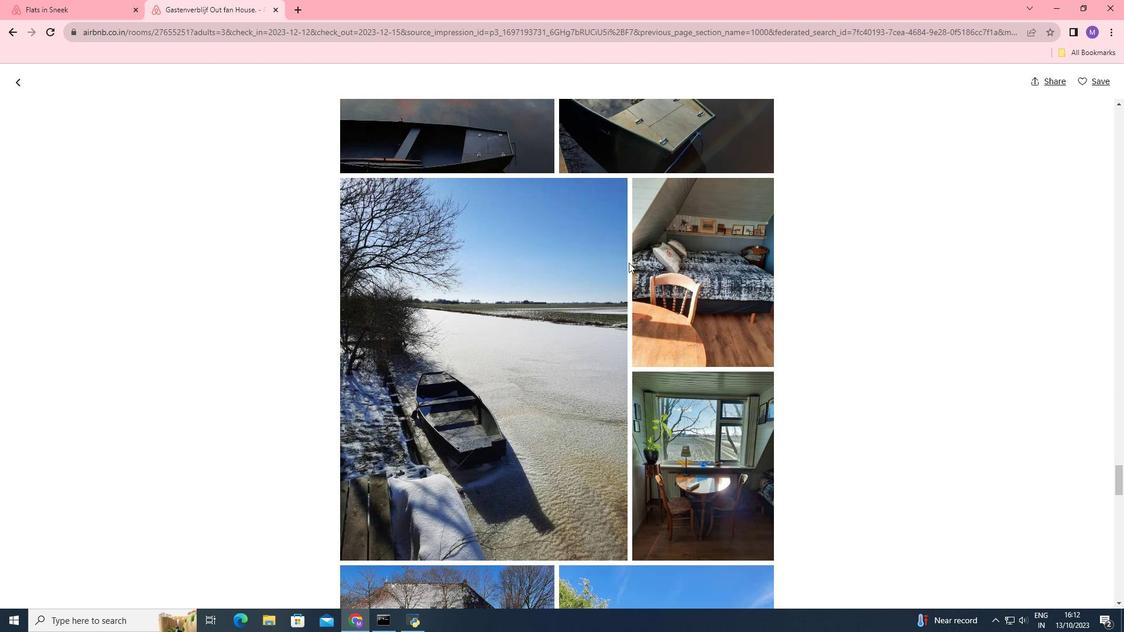
Action: Mouse scrolled (628, 262) with delta (0, 0)
Screenshot: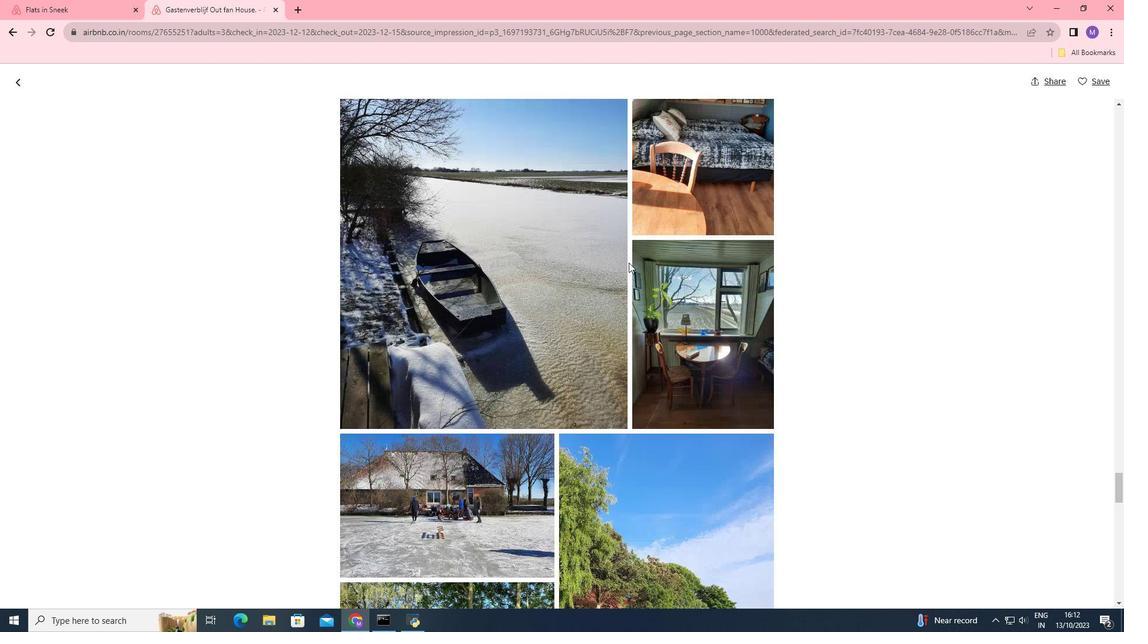 
Action: Mouse scrolled (628, 262) with delta (0, 0)
Screenshot: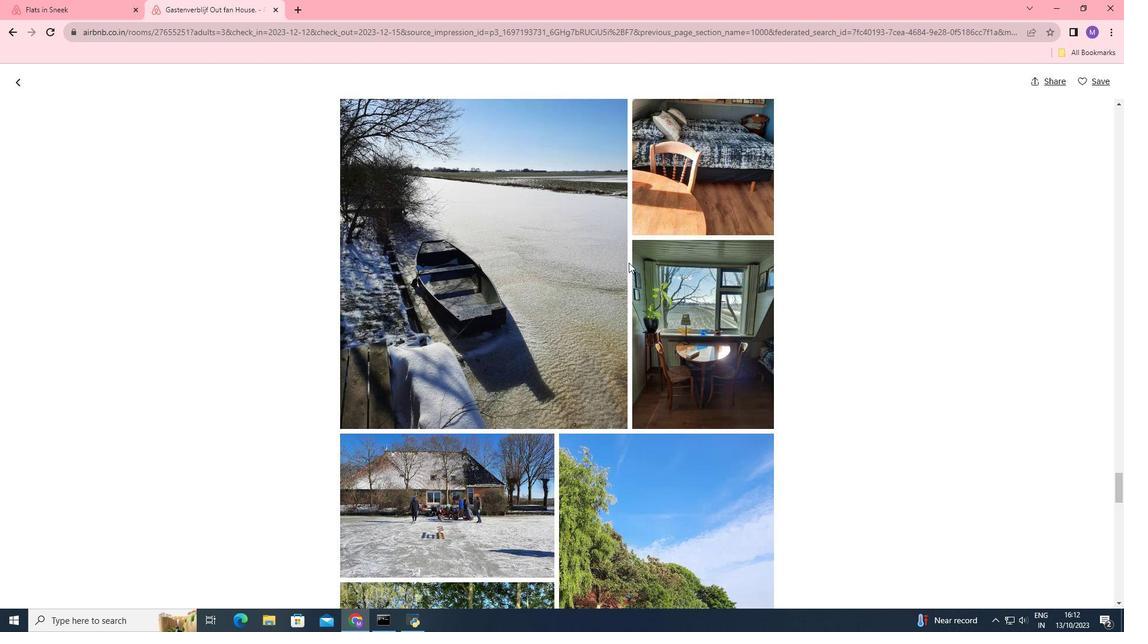 
Action: Mouse moved to (621, 266)
Screenshot: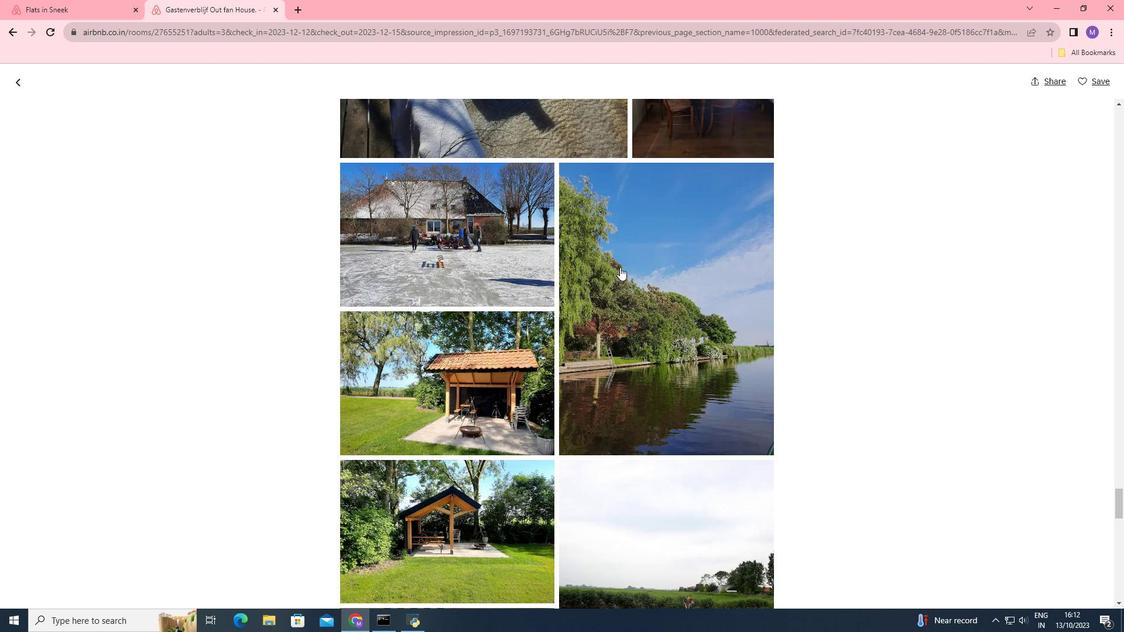 
Action: Mouse scrolled (621, 265) with delta (0, 0)
Screenshot: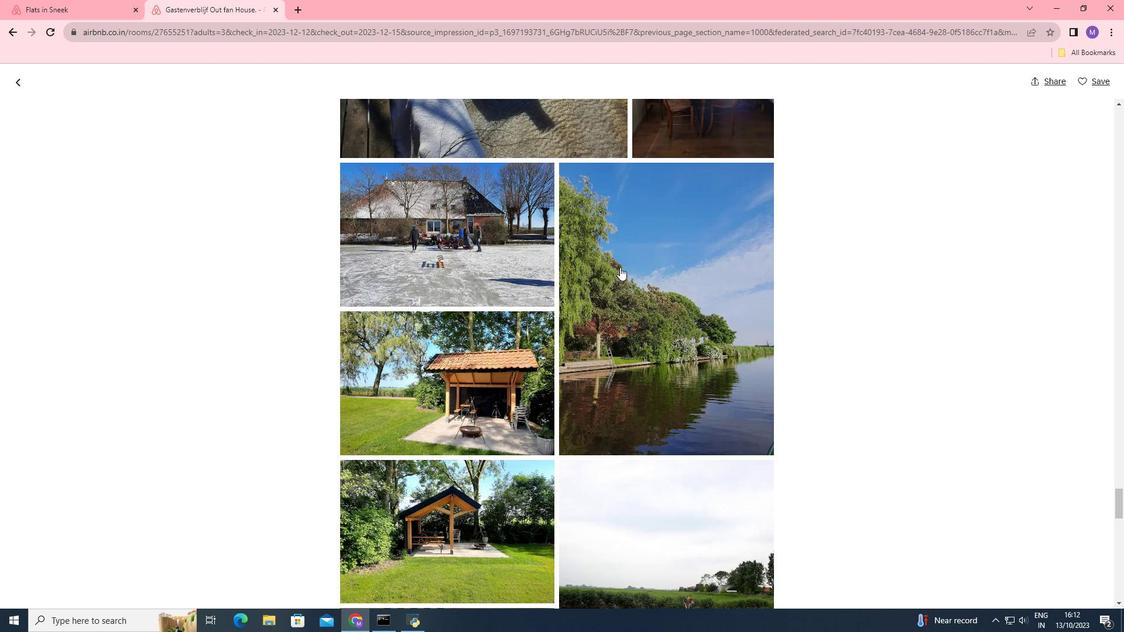 
Action: Mouse moved to (620, 267)
Screenshot: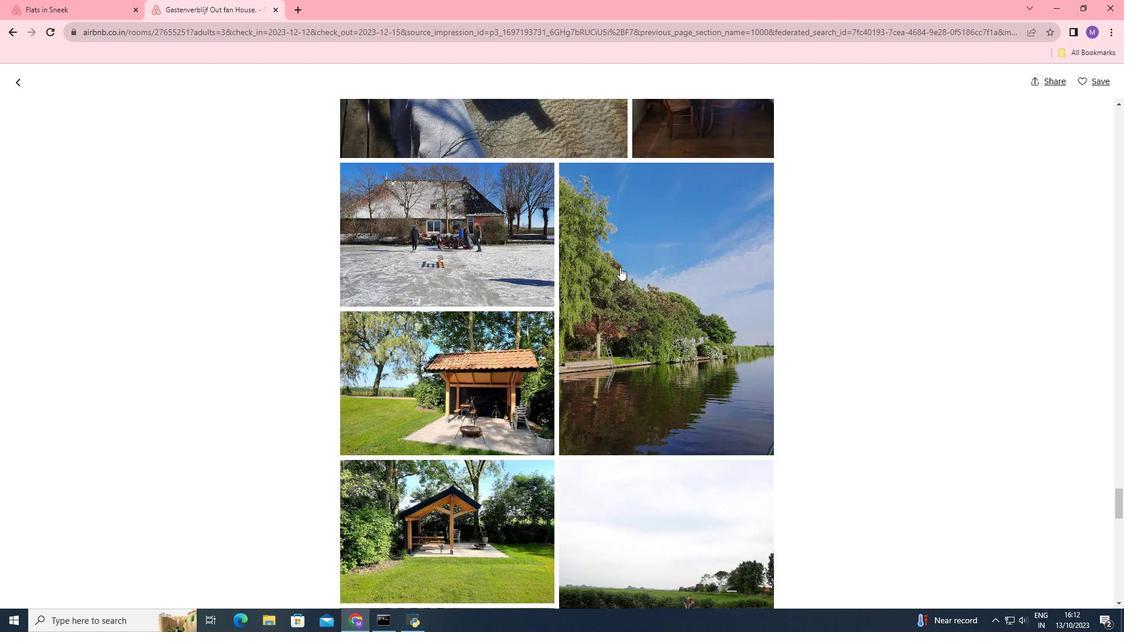 
Action: Mouse scrolled (620, 266) with delta (0, 0)
Screenshot: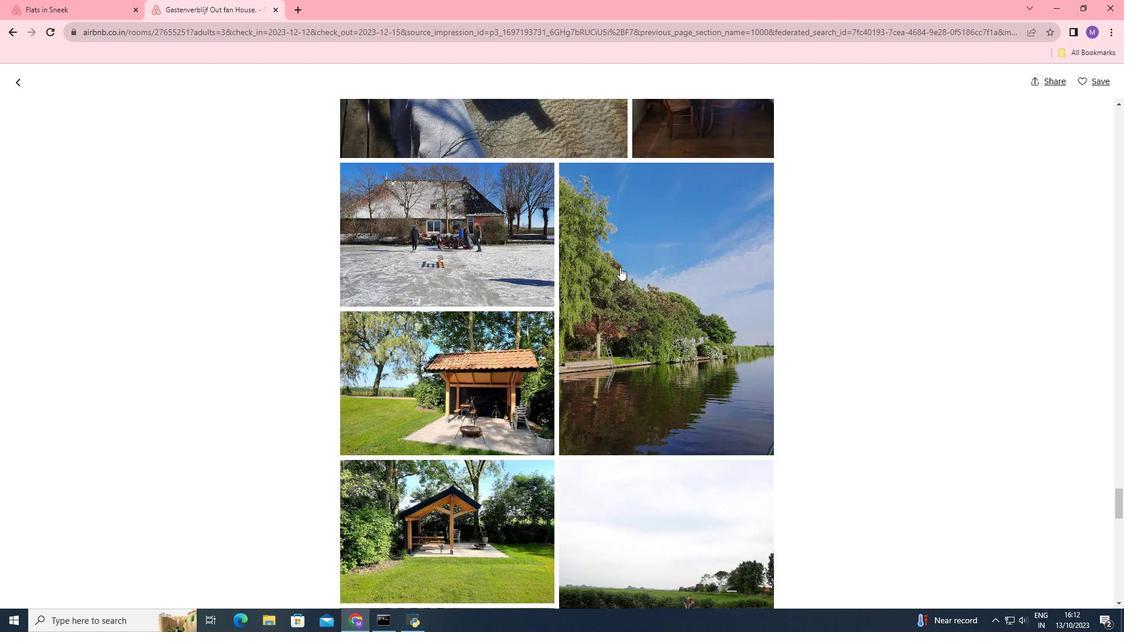 
Action: Mouse scrolled (620, 266) with delta (0, 0)
Screenshot: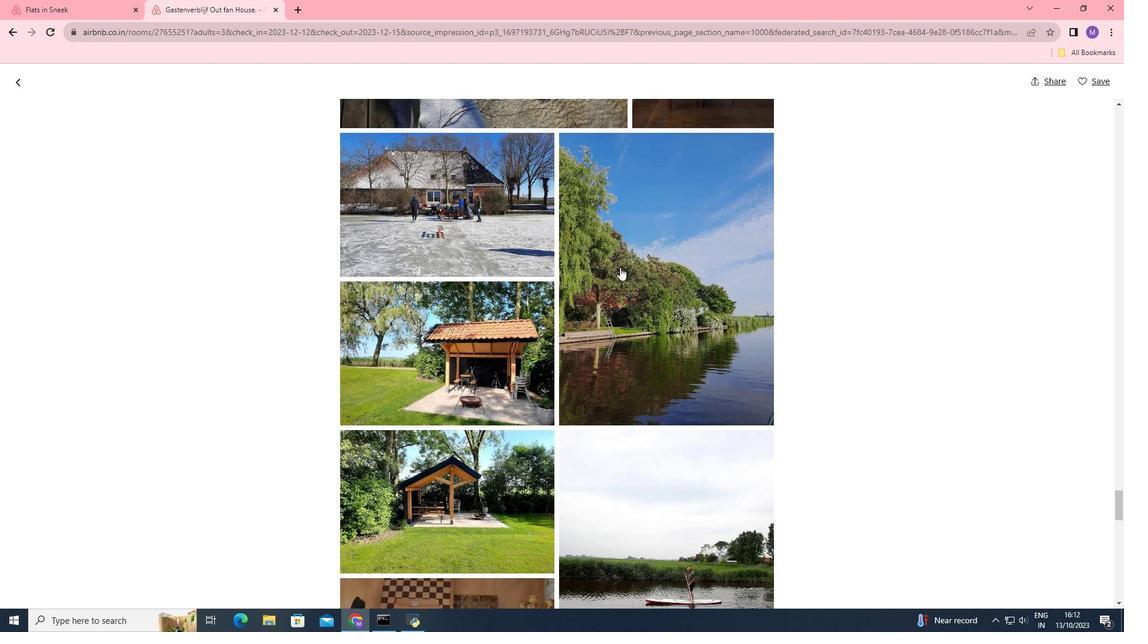 
Action: Mouse scrolled (620, 266) with delta (0, 0)
Screenshot: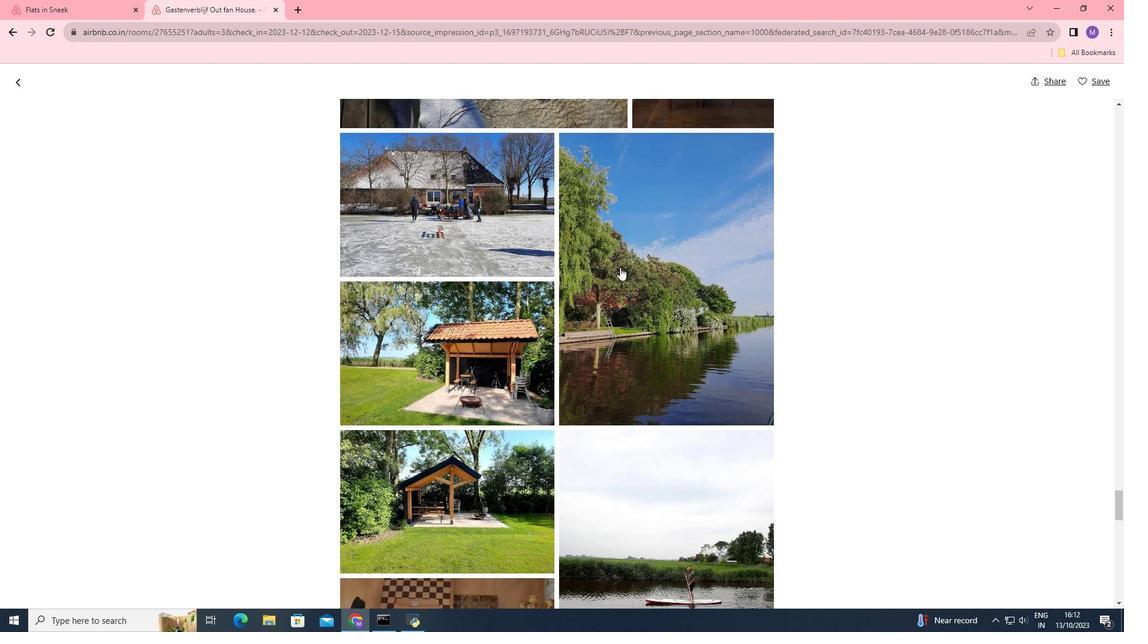 
Action: Mouse scrolled (620, 266) with delta (0, 0)
Screenshot: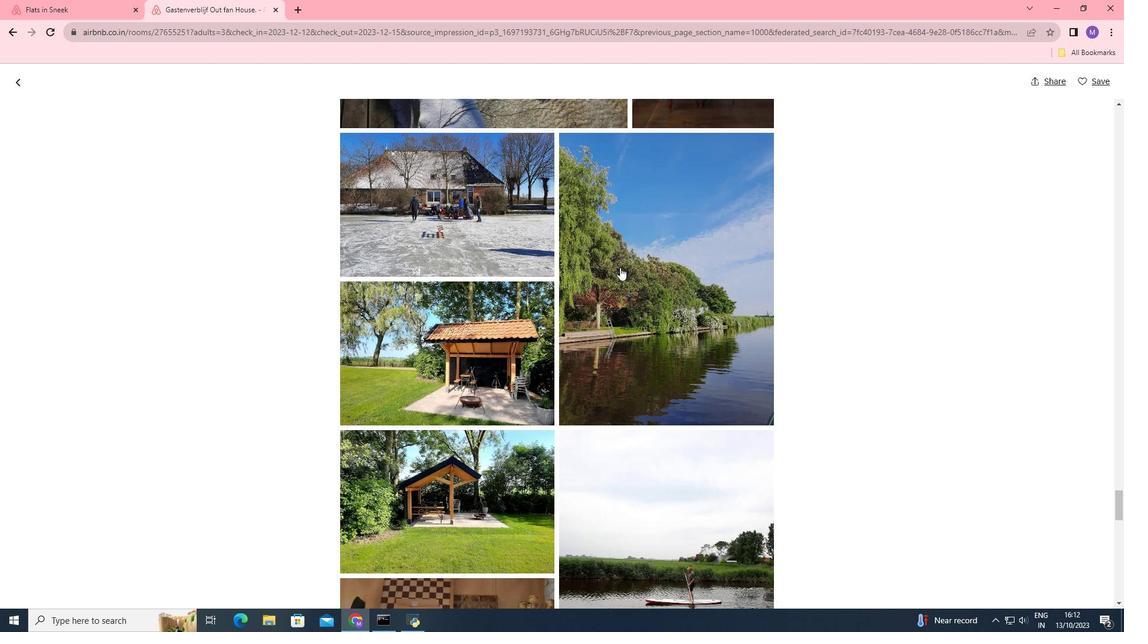 
Action: Mouse scrolled (620, 266) with delta (0, 0)
Screenshot: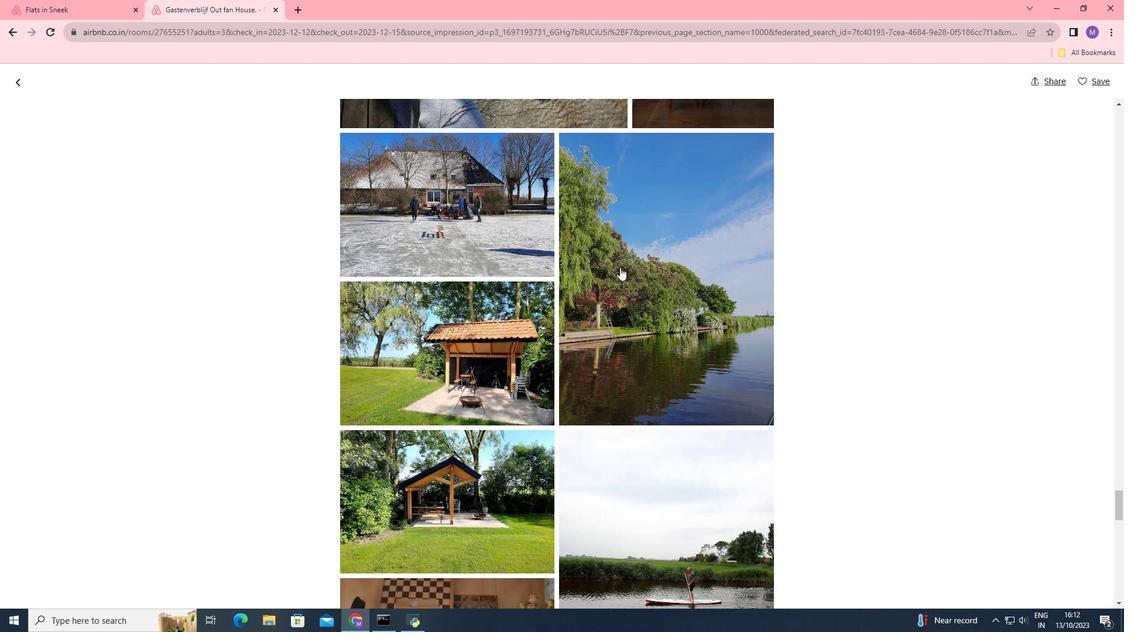 
Action: Mouse moved to (618, 268)
Screenshot: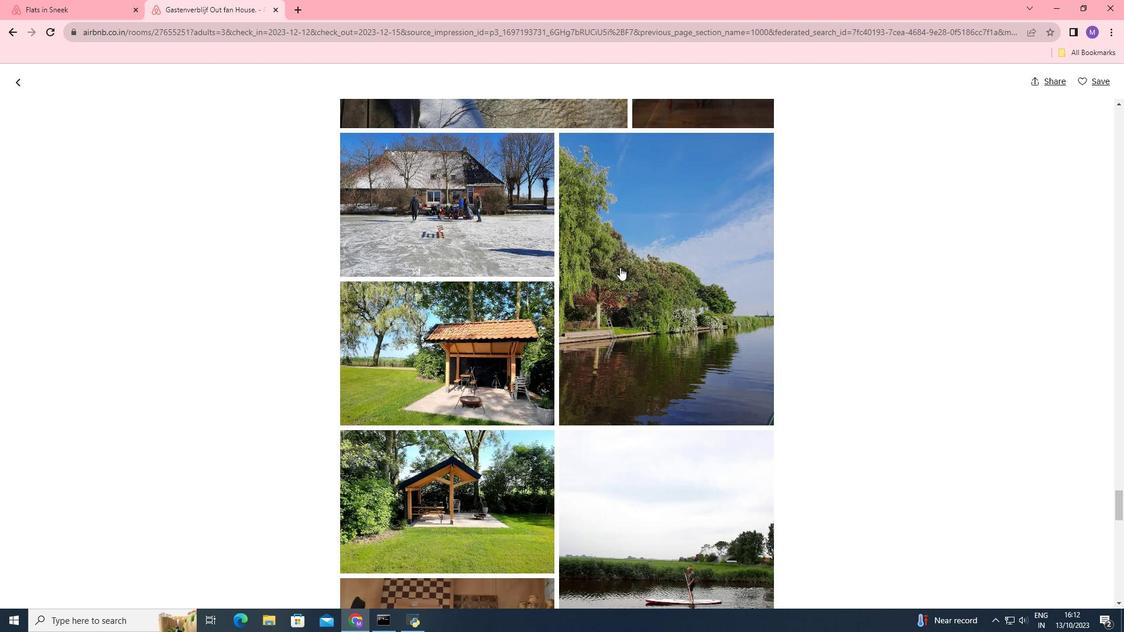
Action: Mouse scrolled (618, 268) with delta (0, 0)
Screenshot: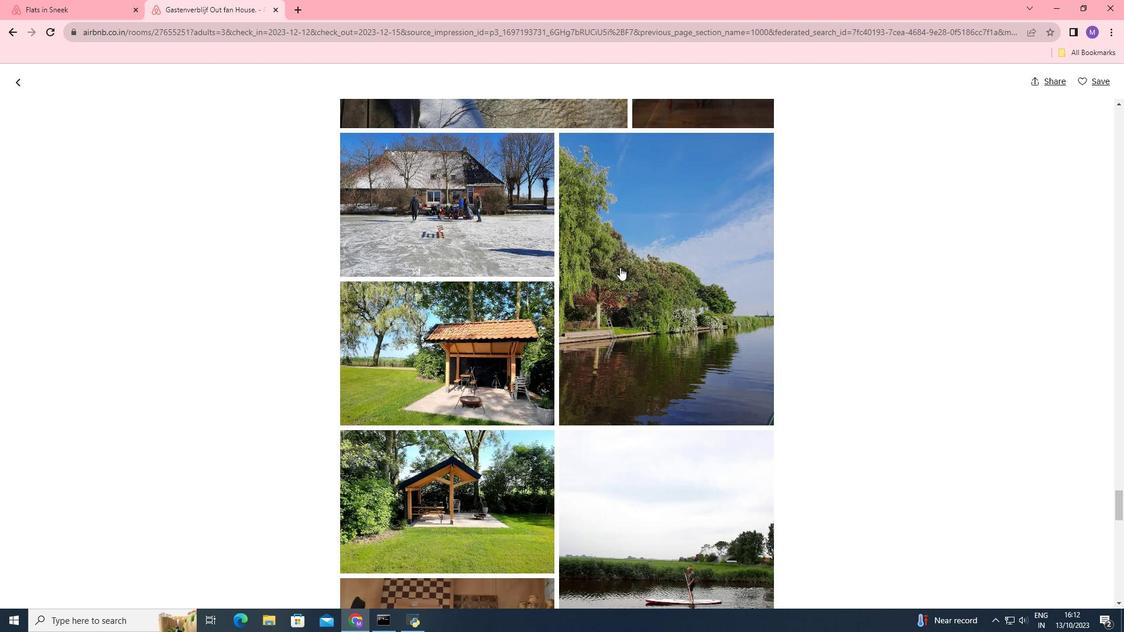 
Action: Mouse moved to (617, 268)
Screenshot: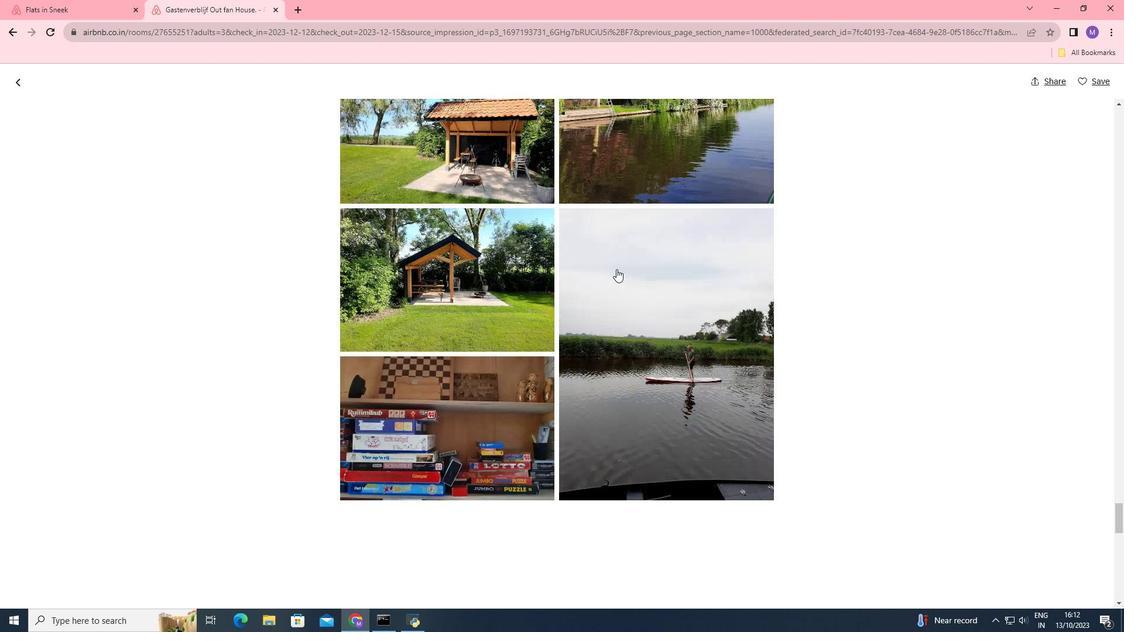 
Action: Mouse scrolled (617, 268) with delta (0, 0)
Screenshot: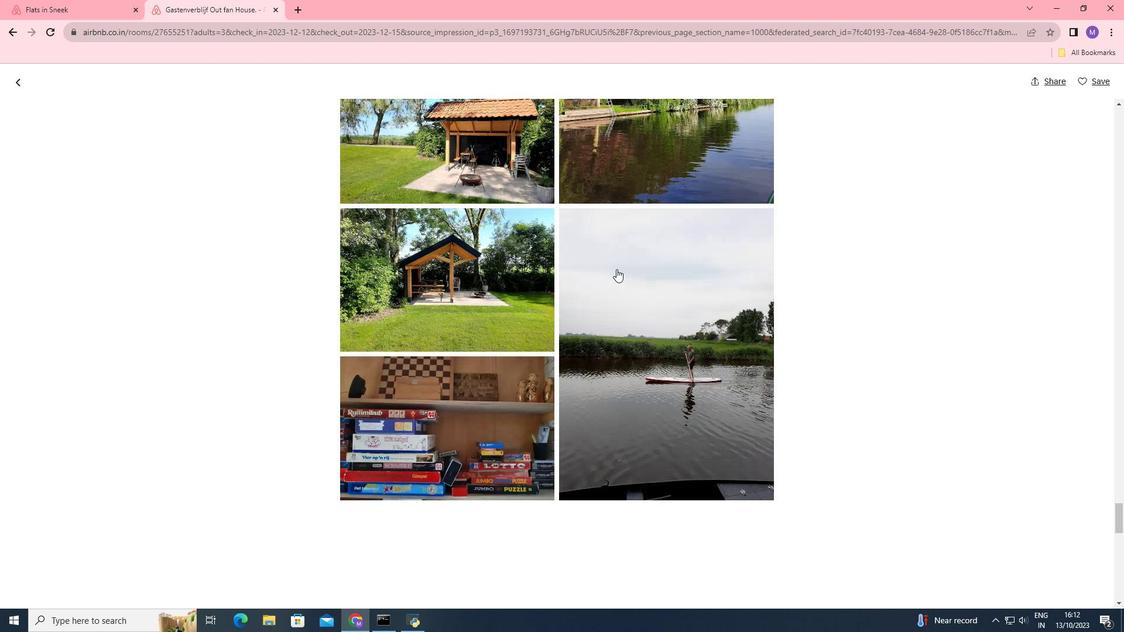 
Action: Mouse moved to (509, 334)
Screenshot: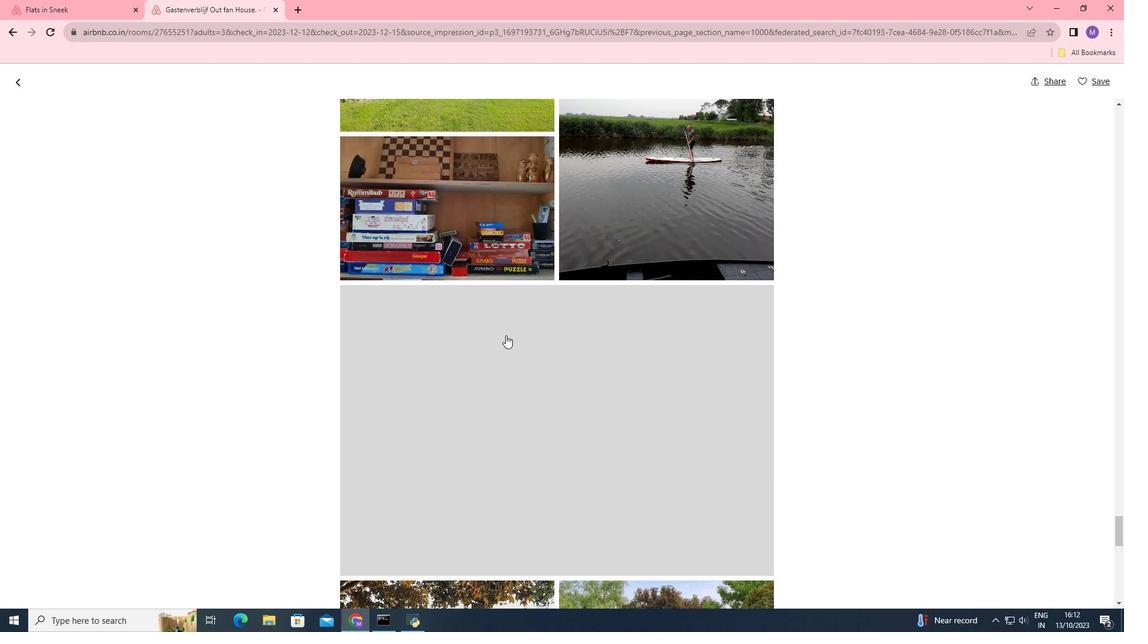 
Action: Mouse scrolled (509, 333) with delta (0, 0)
Screenshot: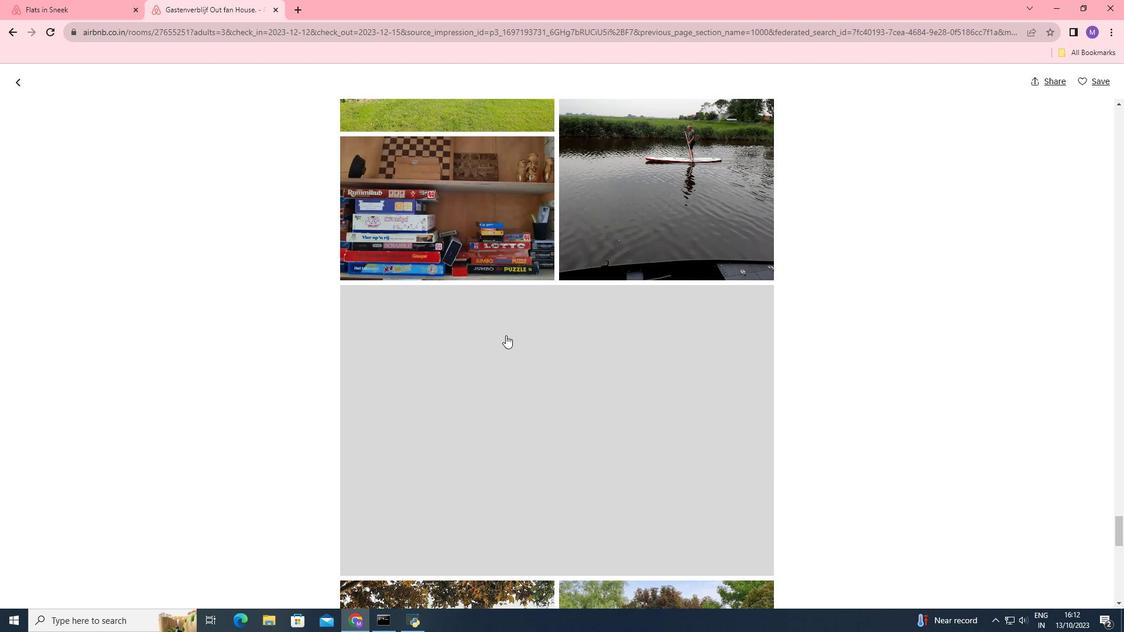 
Action: Mouse moved to (505, 335)
Screenshot: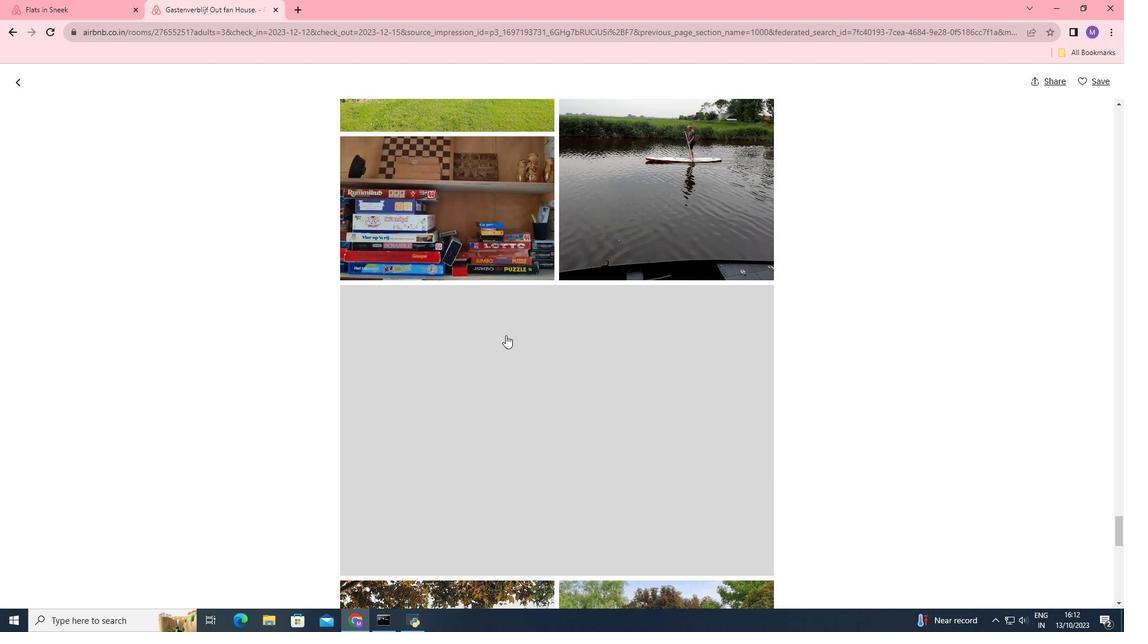 
Action: Mouse scrolled (505, 334) with delta (0, 0)
Screenshot: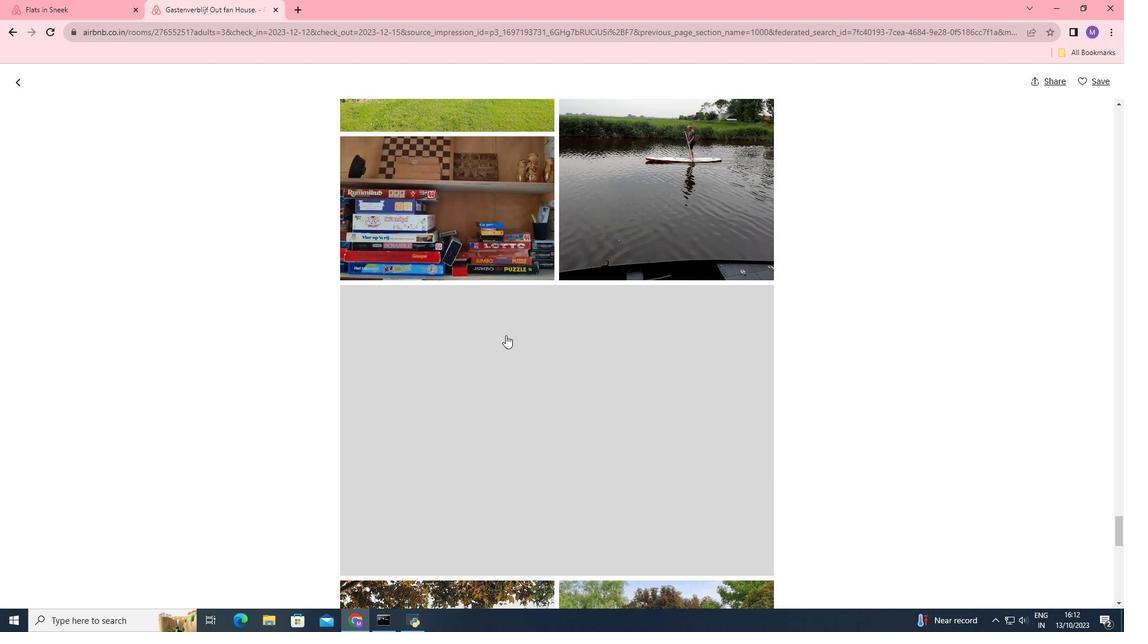
Action: Mouse scrolled (505, 334) with delta (0, 0)
Screenshot: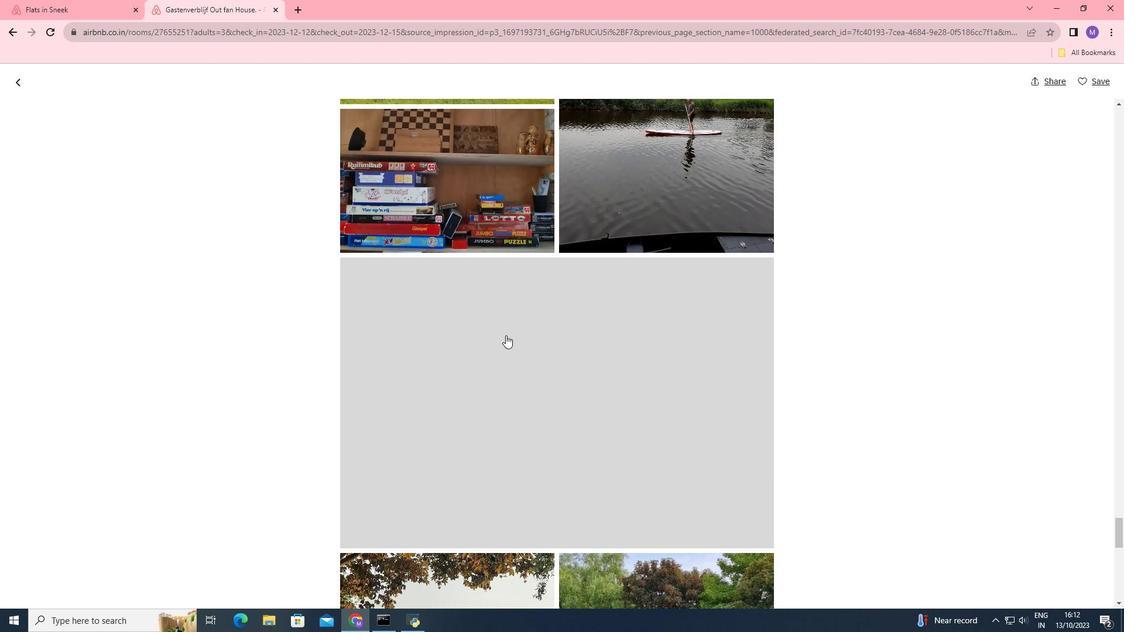 
Action: Mouse scrolled (505, 334) with delta (0, 0)
Screenshot: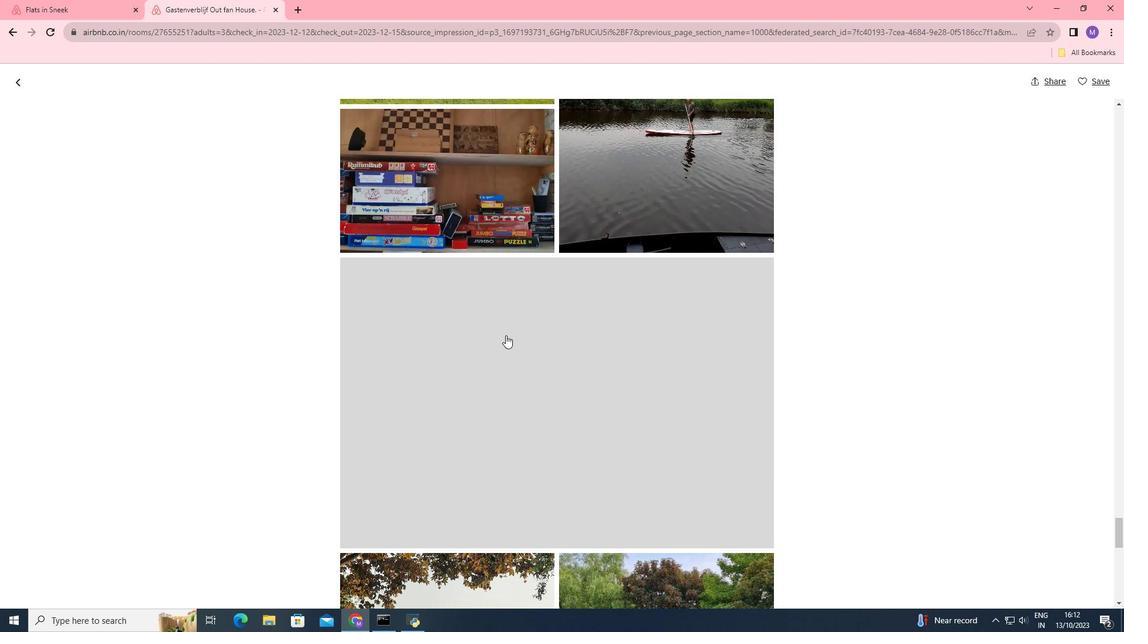 
Action: Mouse scrolled (505, 334) with delta (0, 0)
Screenshot: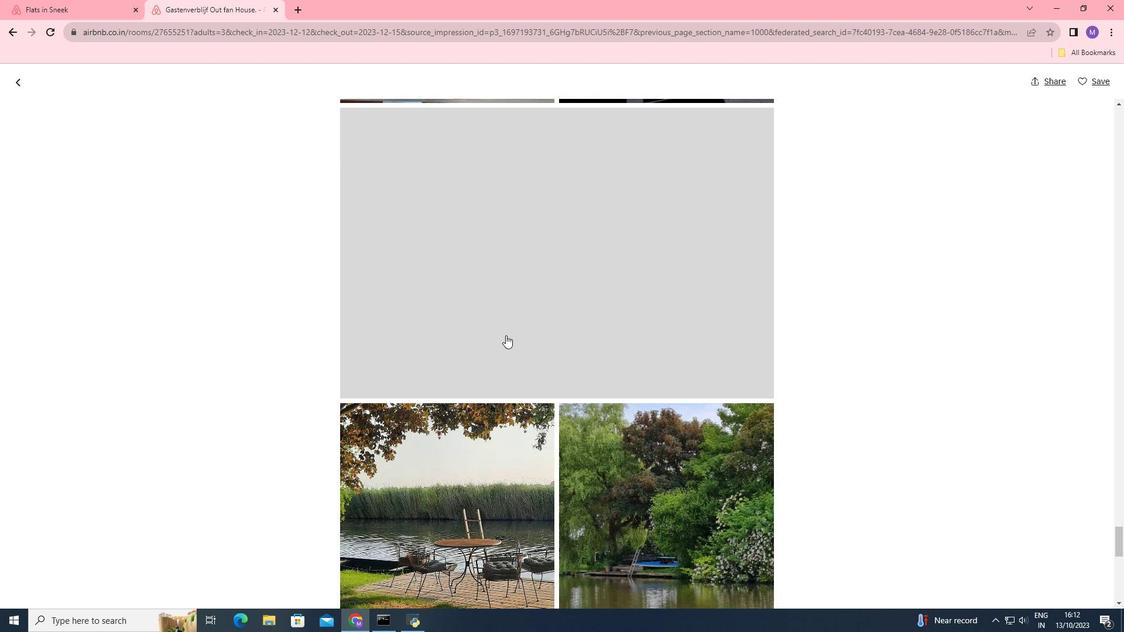
Action: Mouse scrolled (505, 334) with delta (0, 0)
Screenshot: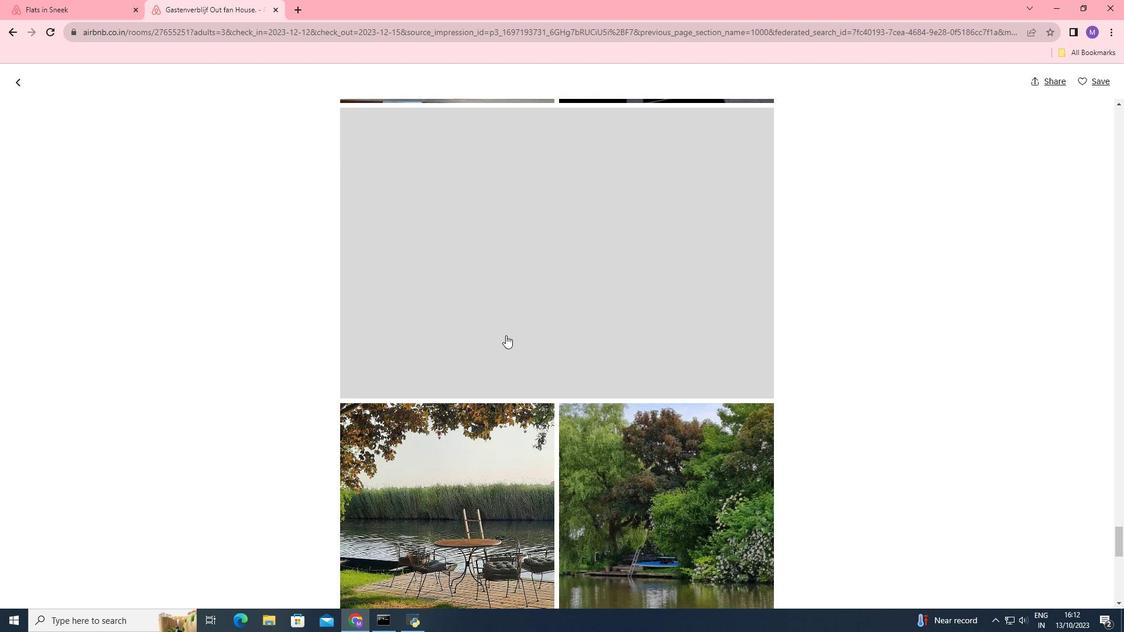 
Action: Mouse scrolled (505, 334) with delta (0, 0)
Screenshot: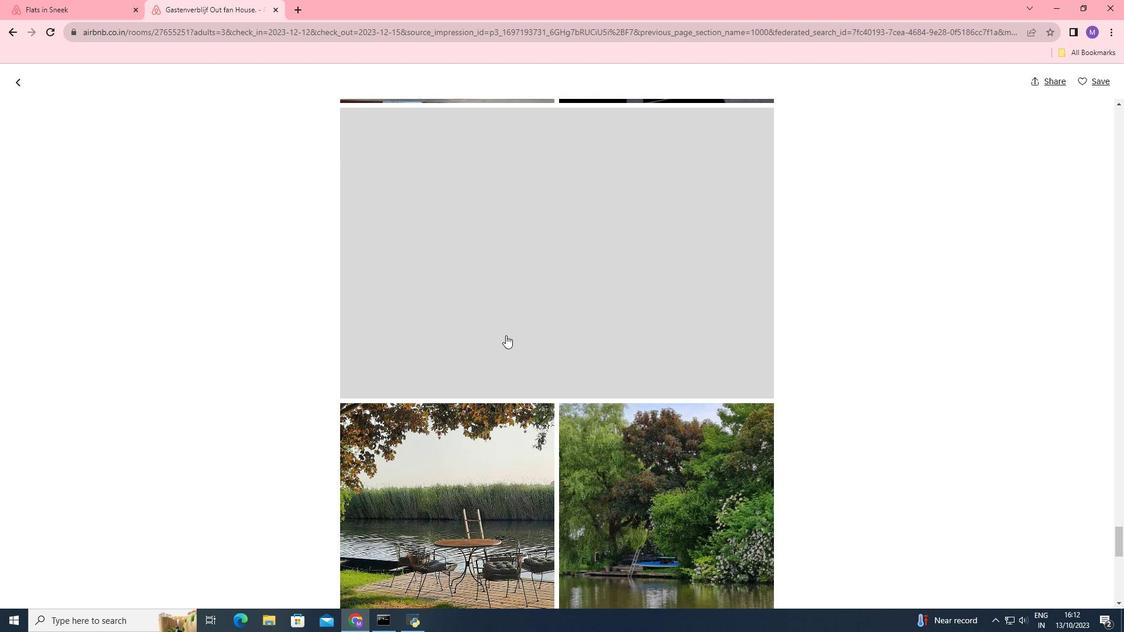 
Action: Mouse moved to (505, 336)
Screenshot: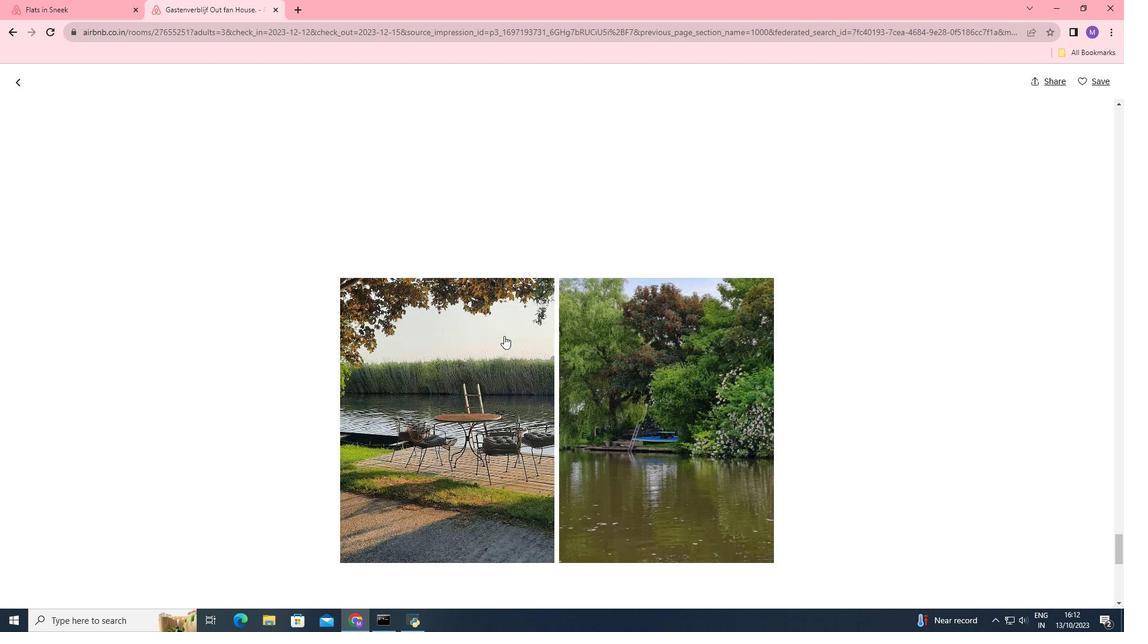 
Action: Mouse scrolled (505, 335) with delta (0, 0)
Screenshot: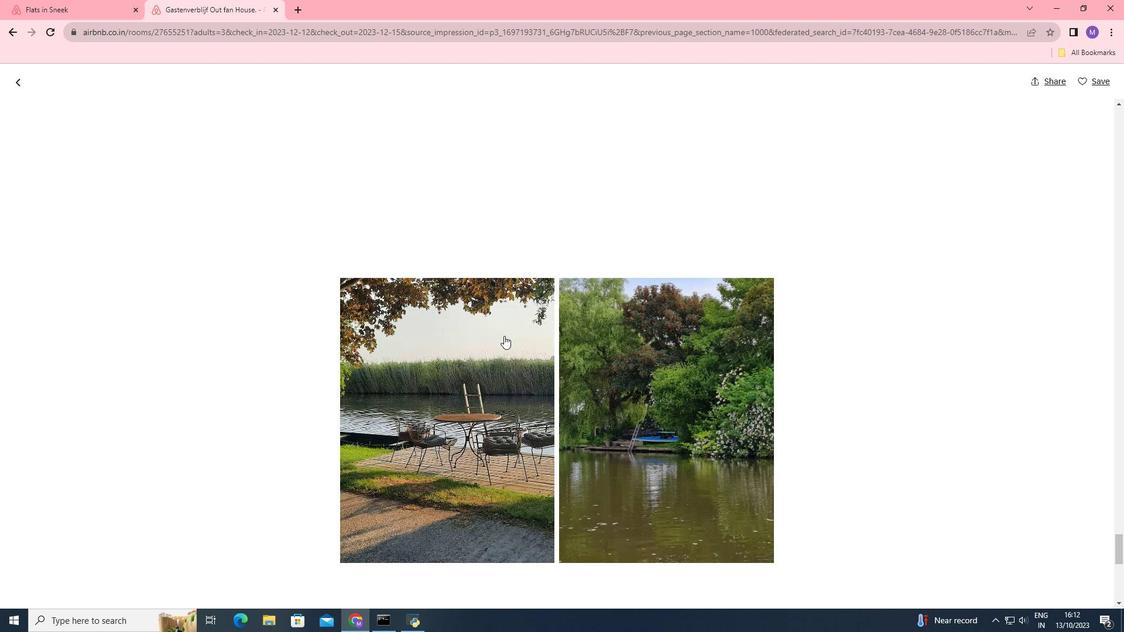 
Action: Mouse moved to (502, 336)
Screenshot: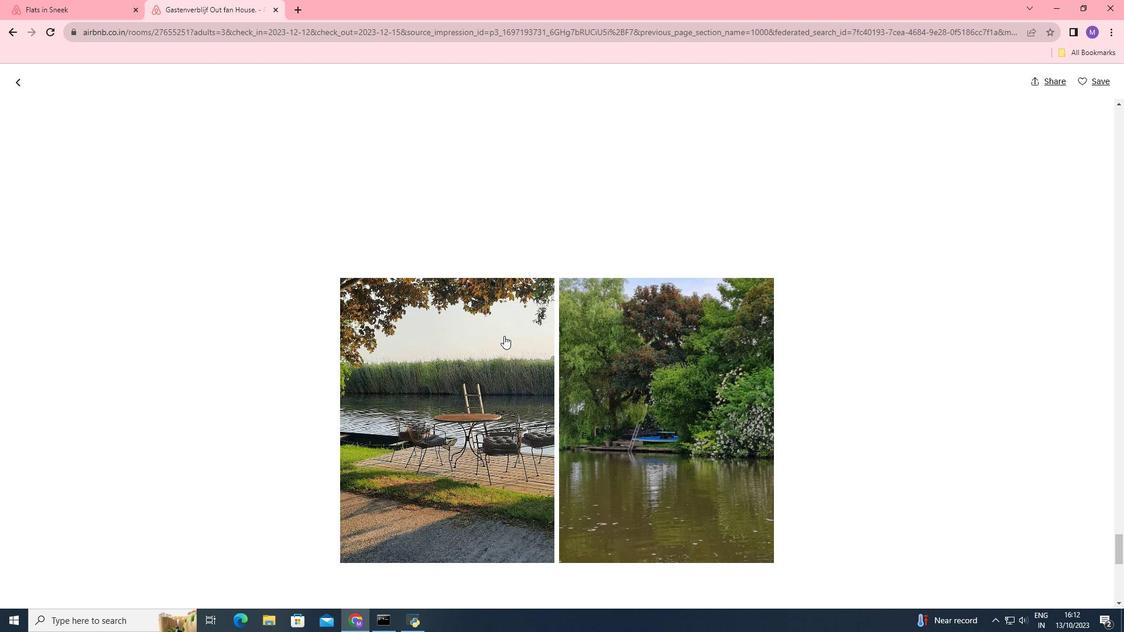 
Action: Mouse scrolled (502, 335) with delta (0, 0)
Screenshot: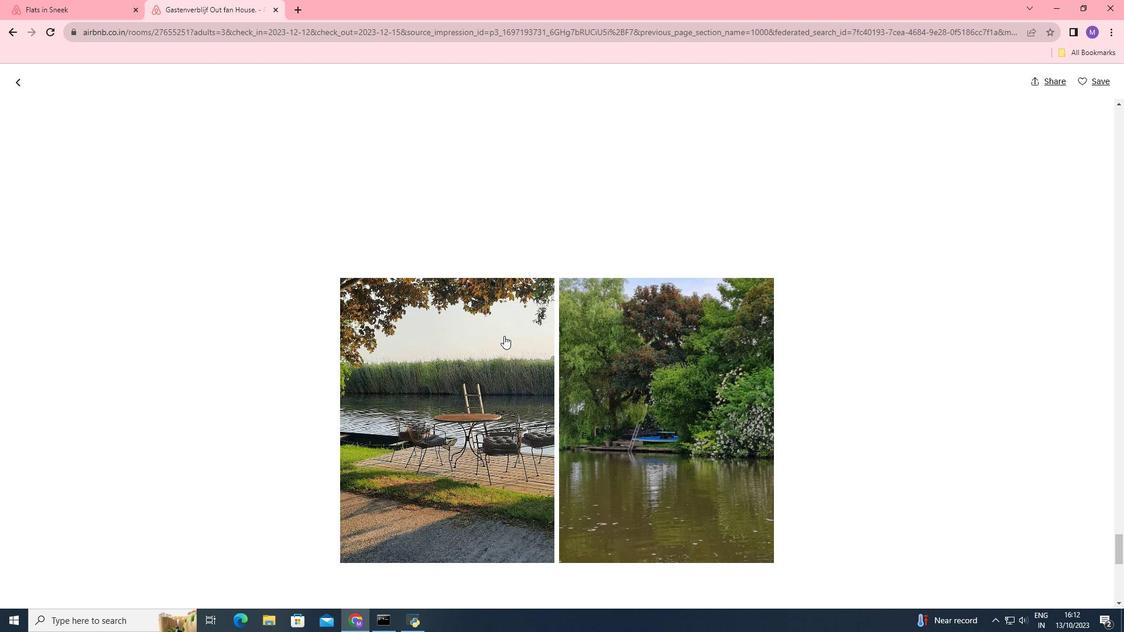 
Action: Mouse moved to (487, 333)
Screenshot: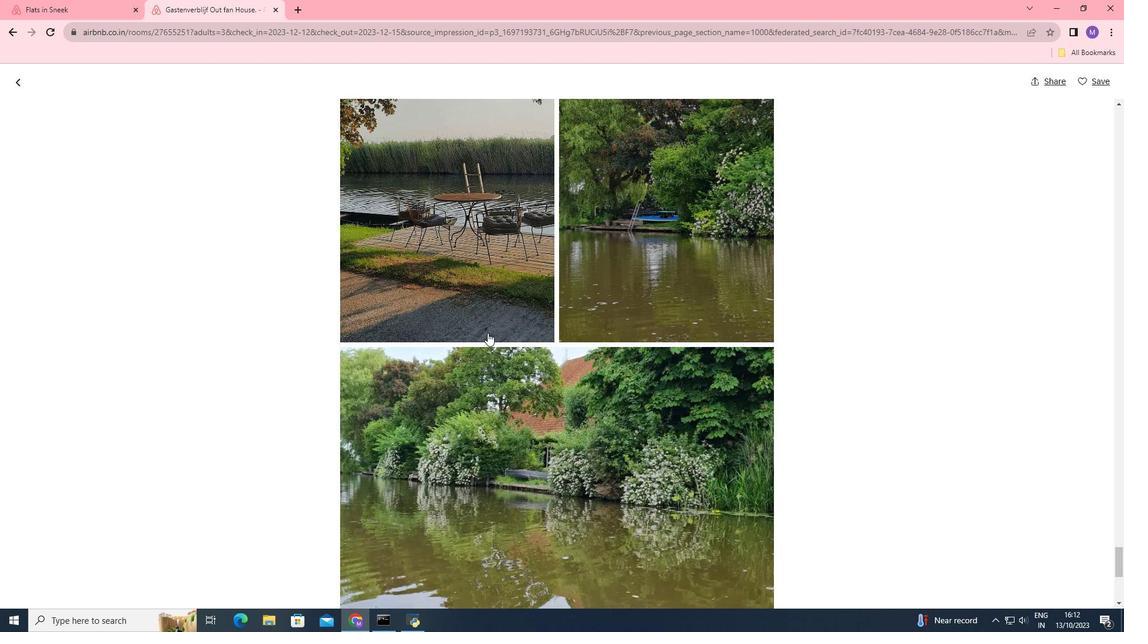 
Action: Mouse scrolled (487, 332) with delta (0, 0)
Screenshot: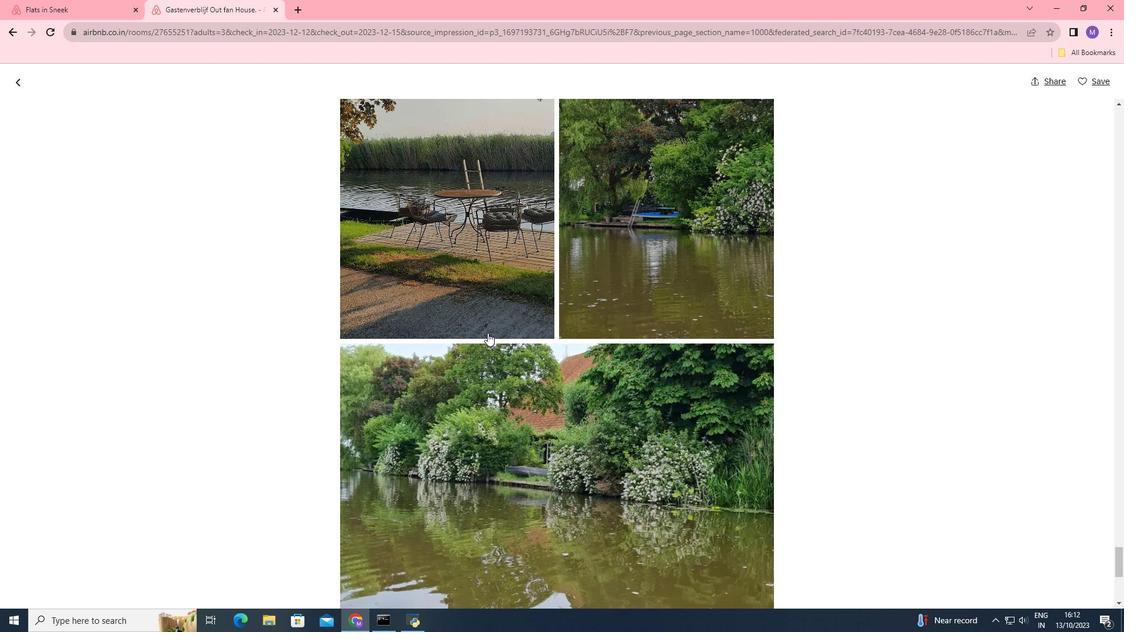 
Action: Mouse scrolled (487, 332) with delta (0, 0)
Screenshot: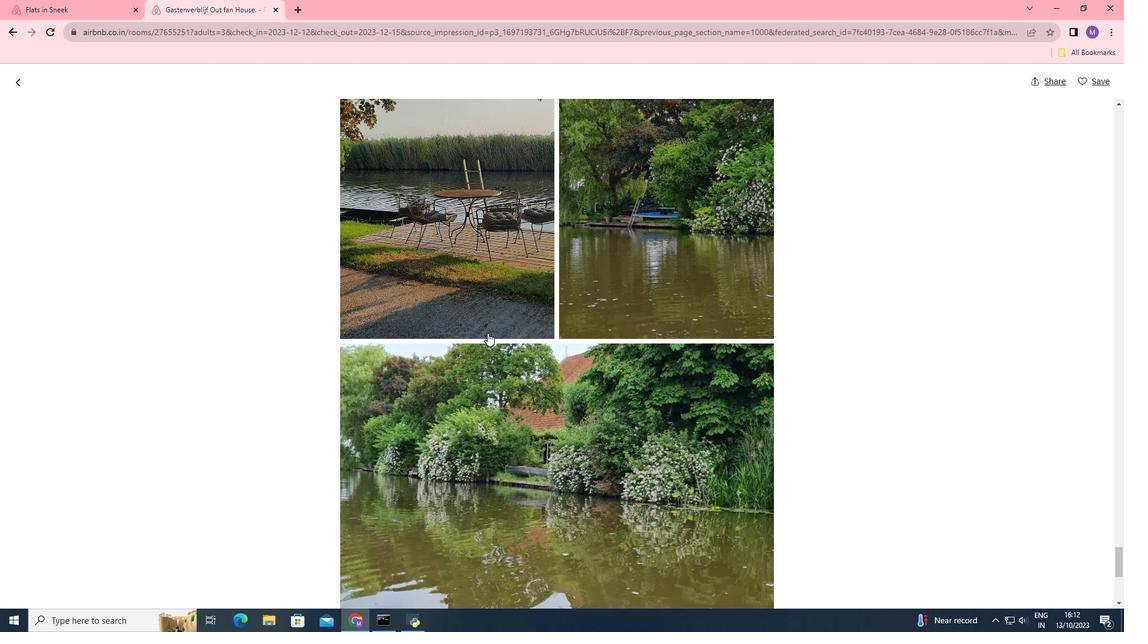 
Action: Mouse scrolled (487, 332) with delta (0, 0)
Screenshot: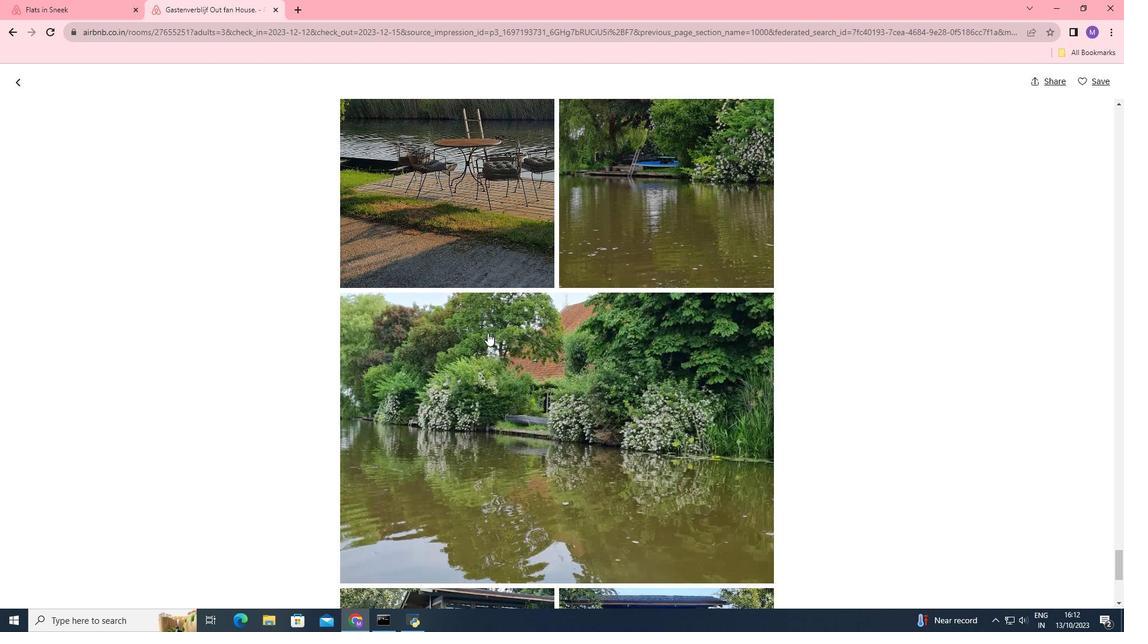 
Action: Mouse scrolled (487, 332) with delta (0, 0)
Screenshot: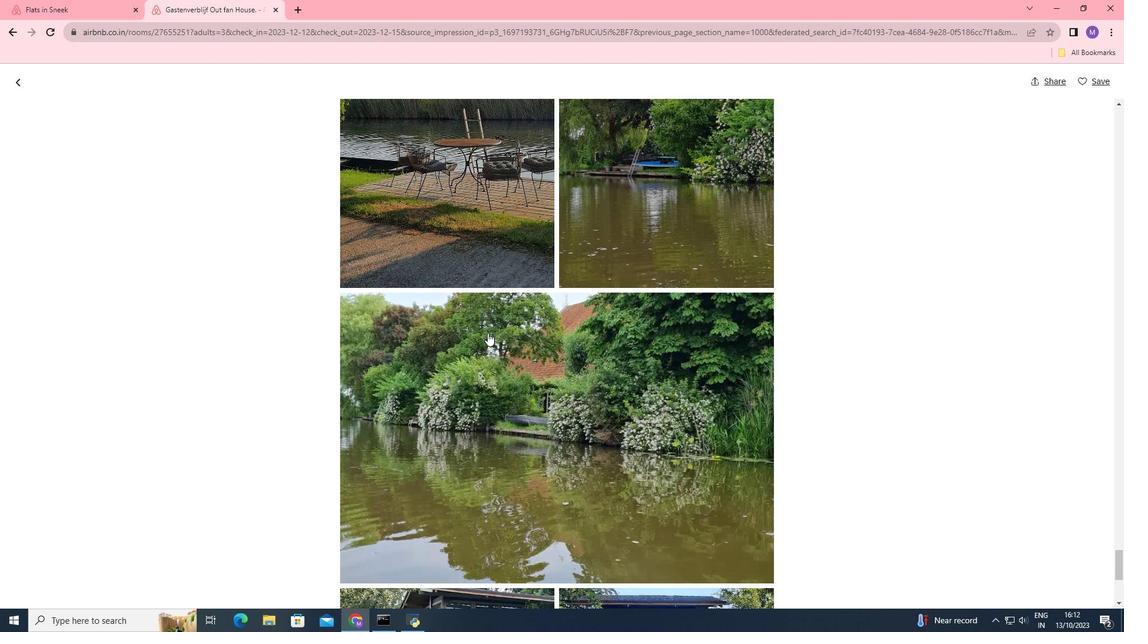 
Action: Mouse scrolled (487, 332) with delta (0, 0)
Screenshot: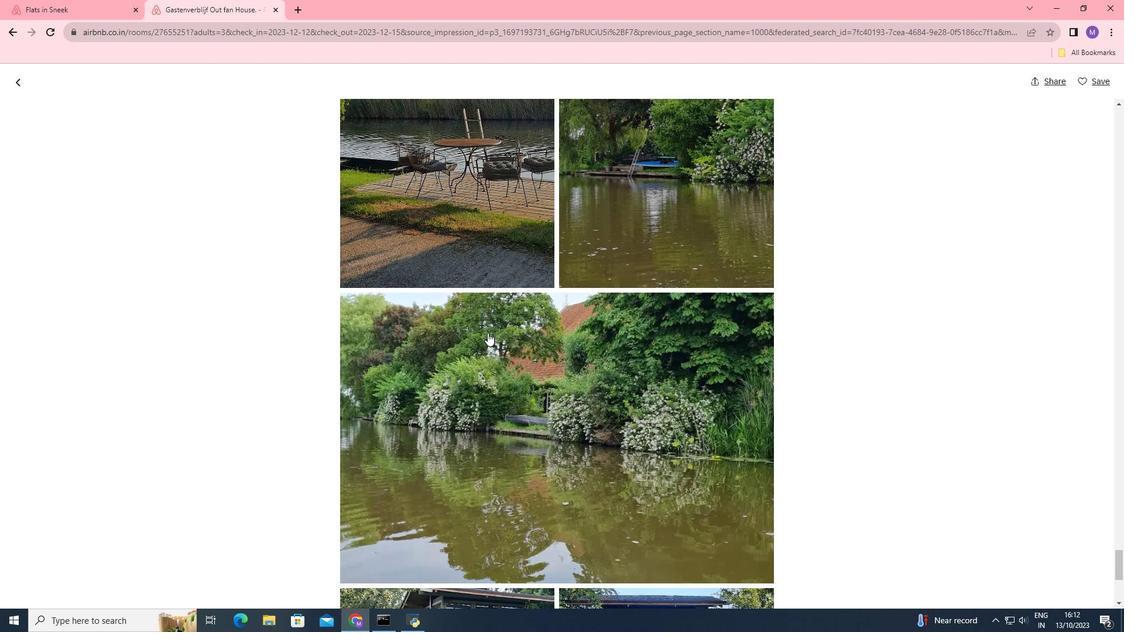 
Action: Mouse scrolled (487, 332) with delta (0, 0)
Screenshot: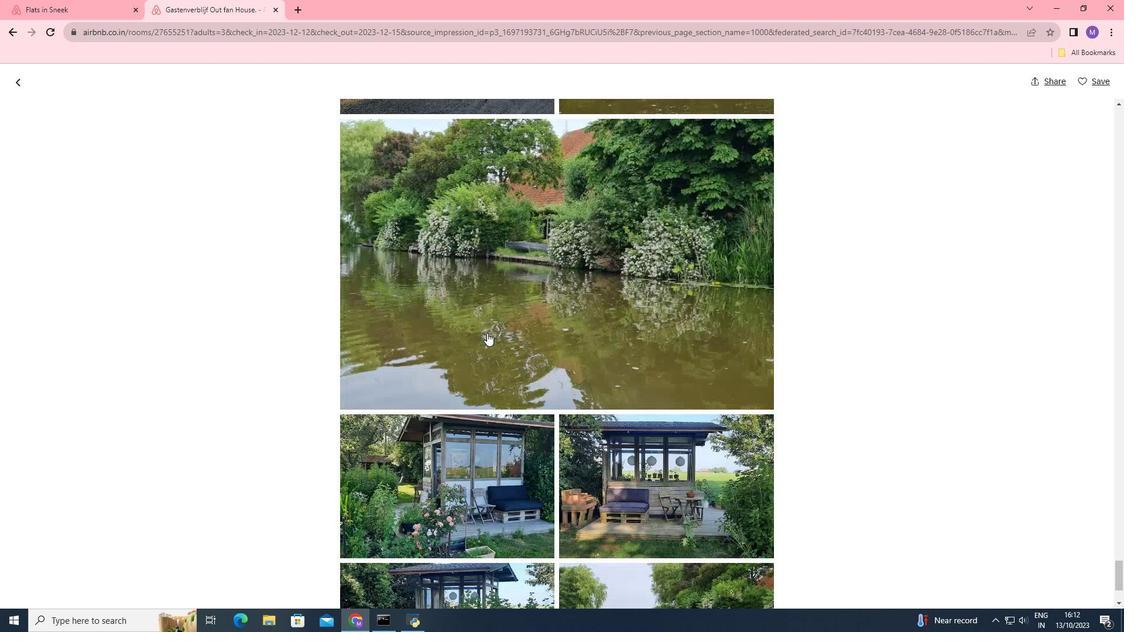
Action: Mouse scrolled (487, 332) with delta (0, 0)
Screenshot: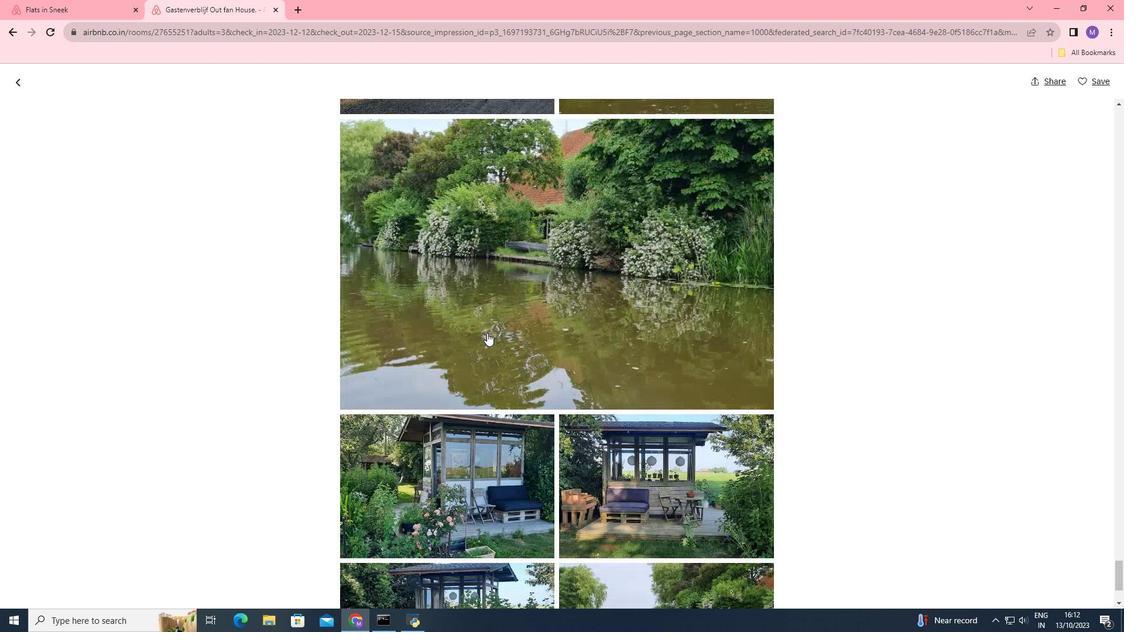 
Action: Mouse moved to (487, 333)
Screenshot: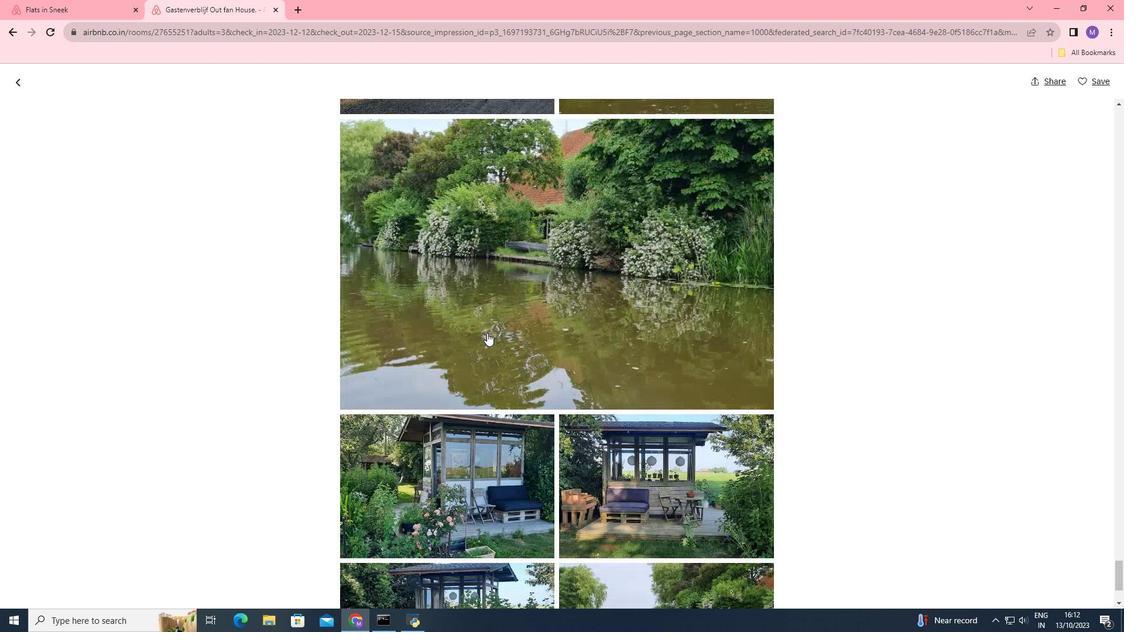 
Action: Mouse scrolled (487, 332) with delta (0, 0)
Screenshot: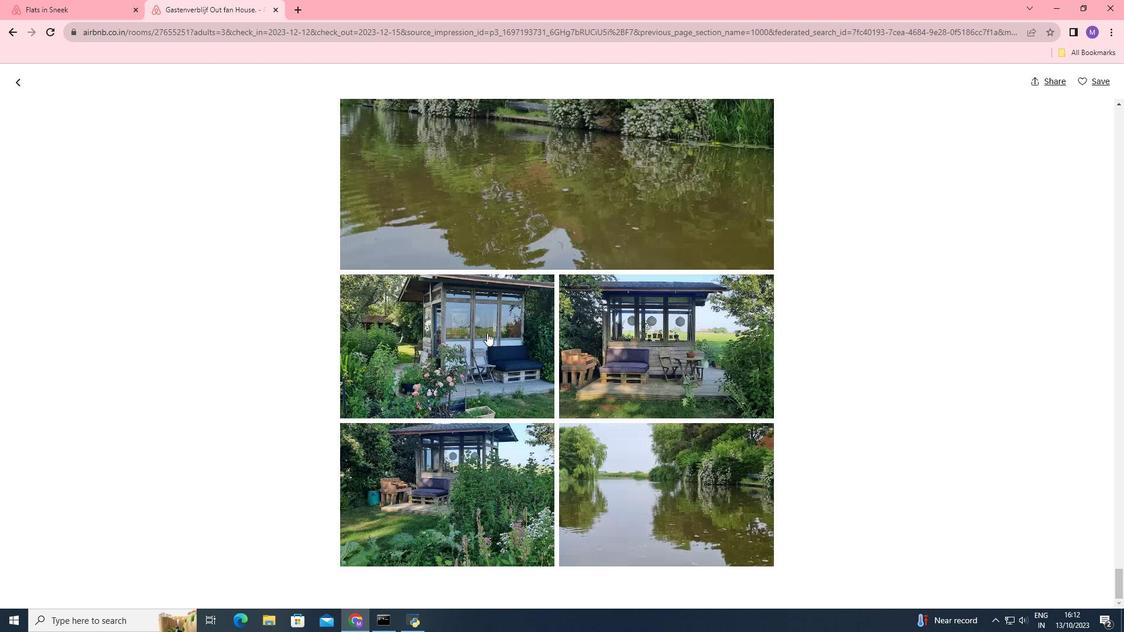 
Action: Mouse moved to (446, 325)
Screenshot: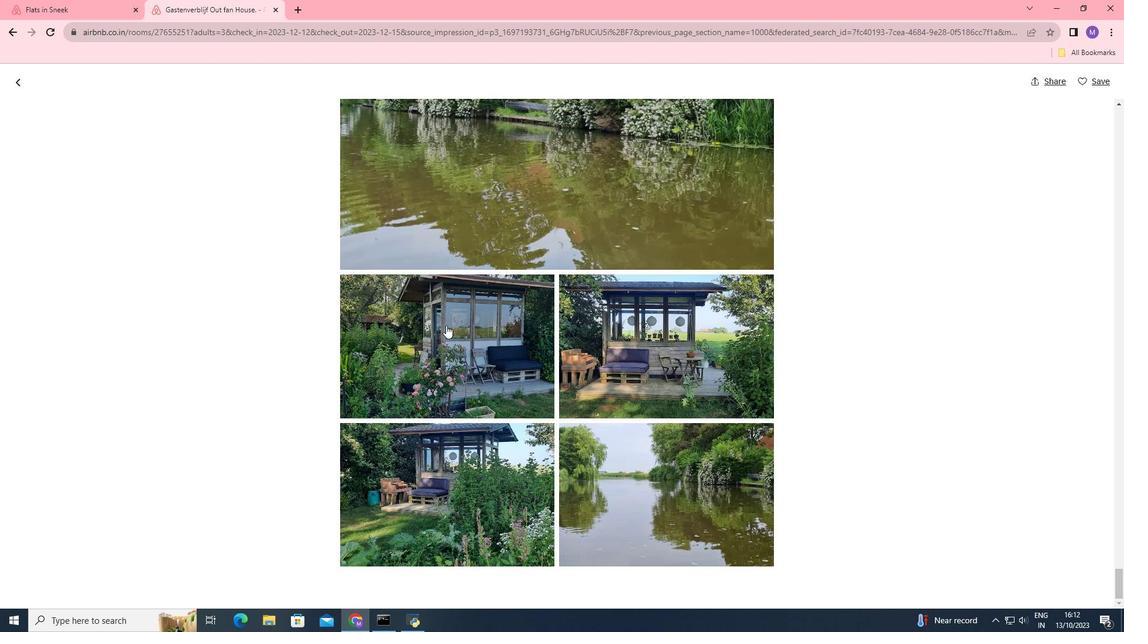 
Action: Mouse scrolled (446, 324) with delta (0, 0)
Screenshot: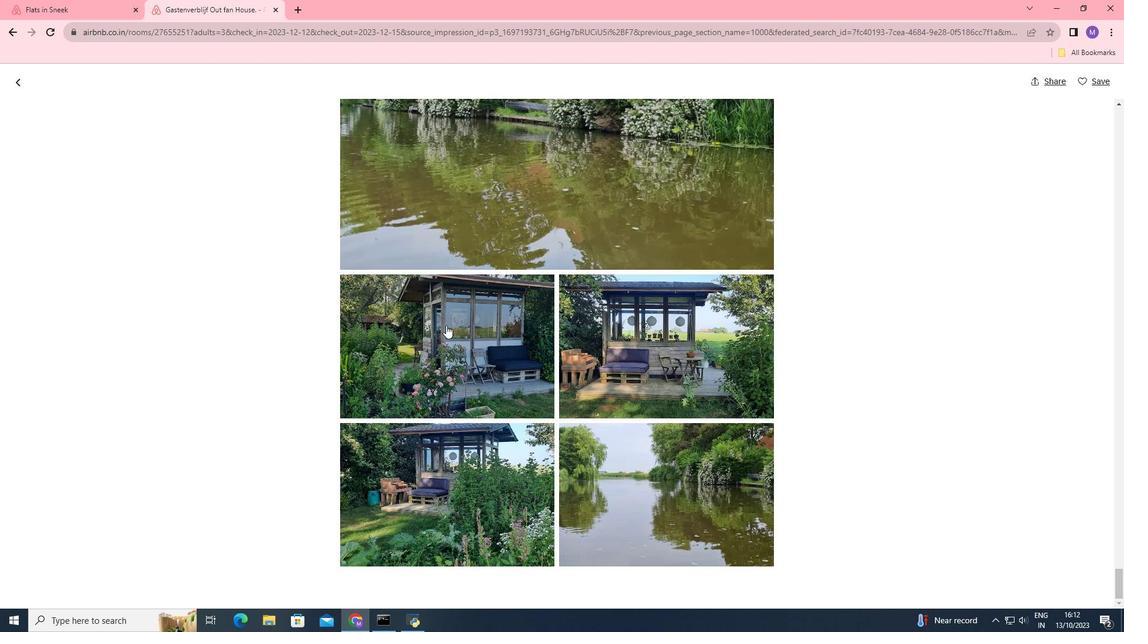 
Action: Mouse scrolled (446, 324) with delta (0, 0)
Screenshot: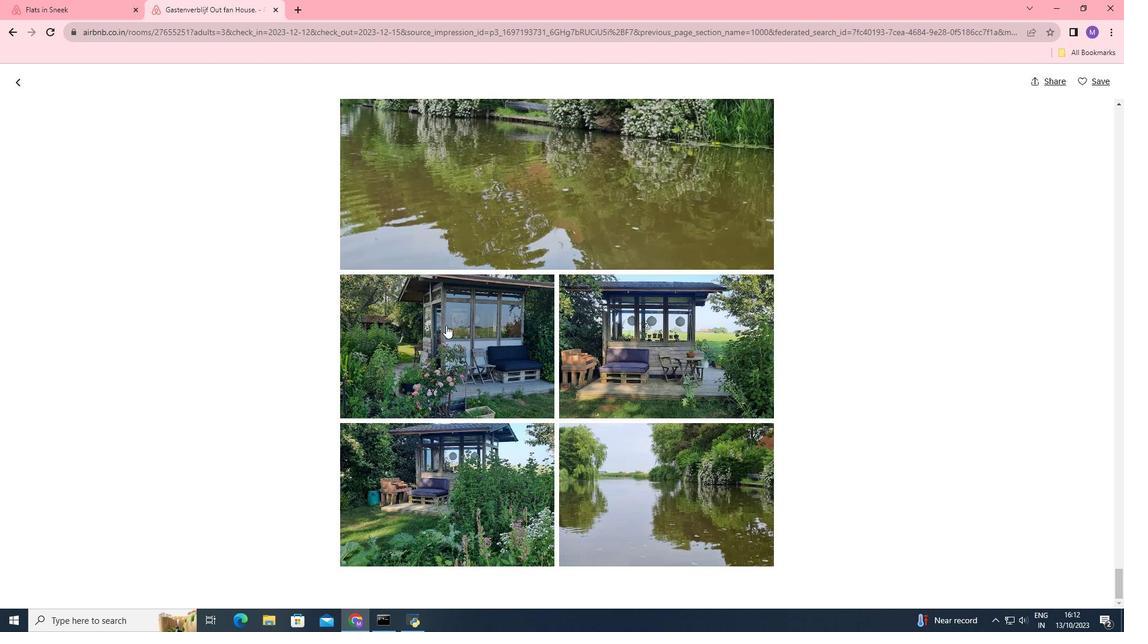 
Action: Mouse scrolled (446, 324) with delta (0, 0)
Screenshot: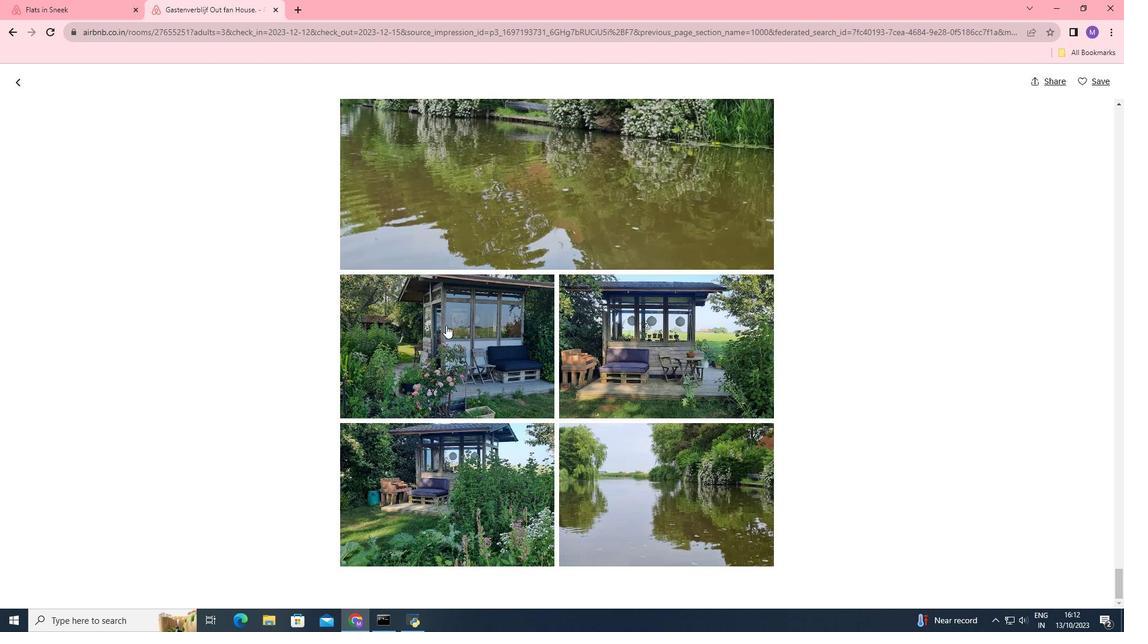 
Action: Mouse scrolled (446, 324) with delta (0, 0)
Screenshot: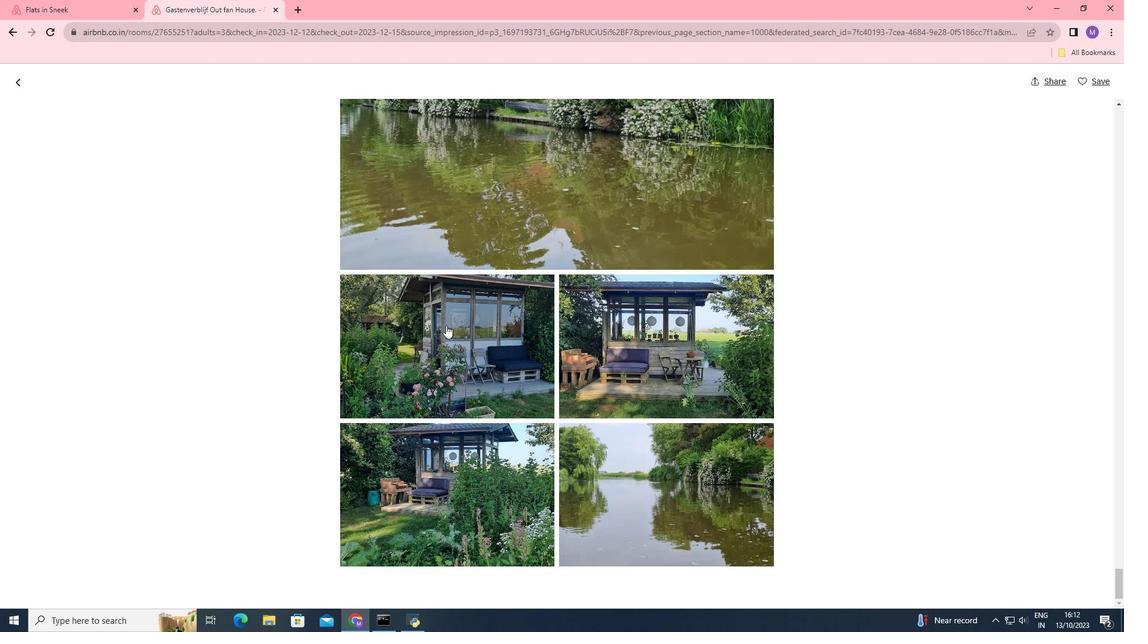 
Action: Mouse scrolled (446, 324) with delta (0, 0)
Screenshot: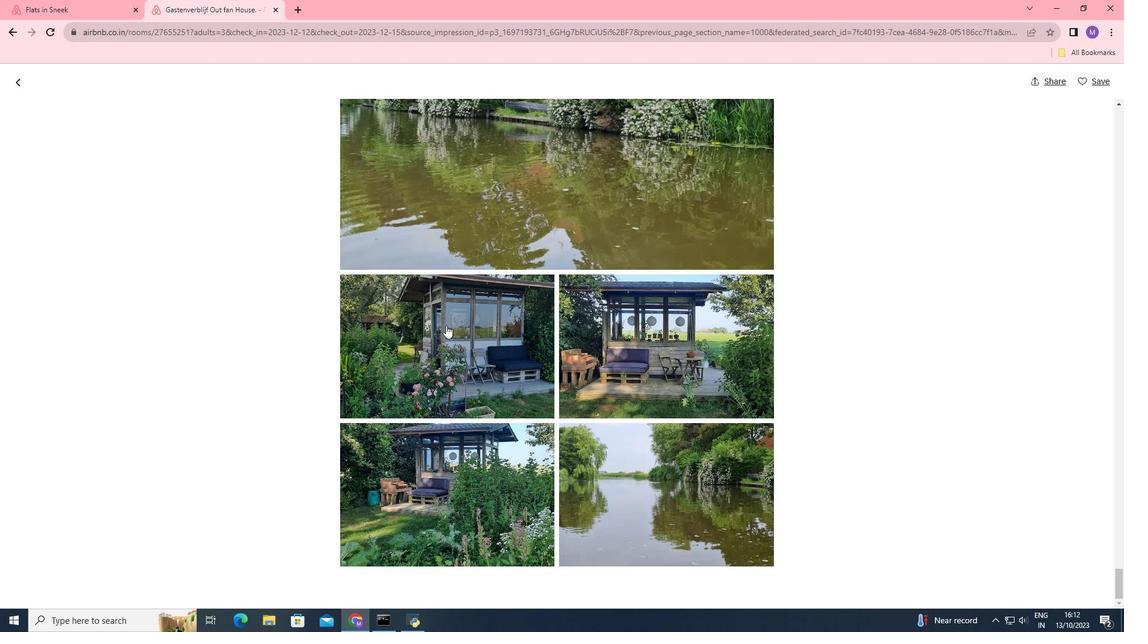 
Action: Mouse scrolled (446, 324) with delta (0, 0)
Screenshot: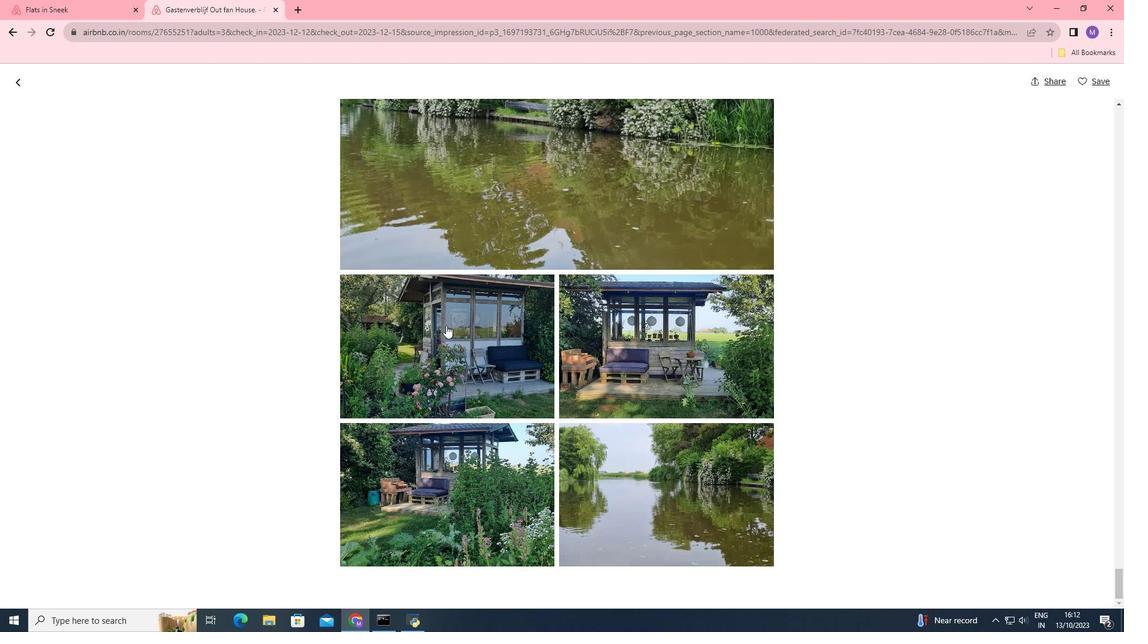 
Action: Mouse scrolled (446, 324) with delta (0, 0)
Screenshot: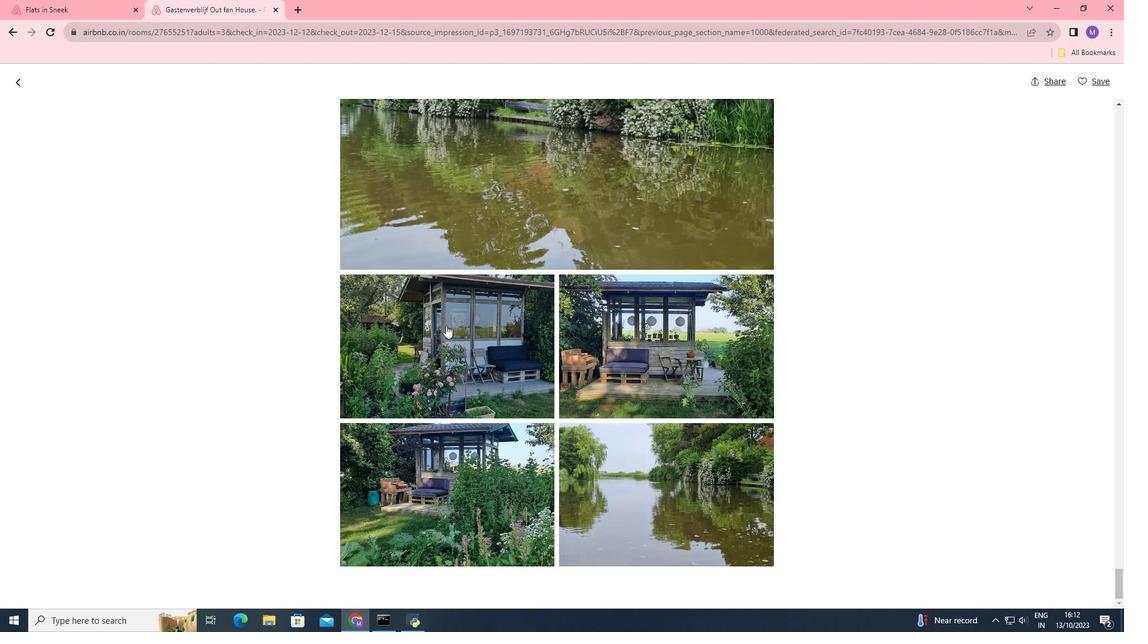 
Action: Mouse scrolled (446, 324) with delta (0, 0)
Screenshot: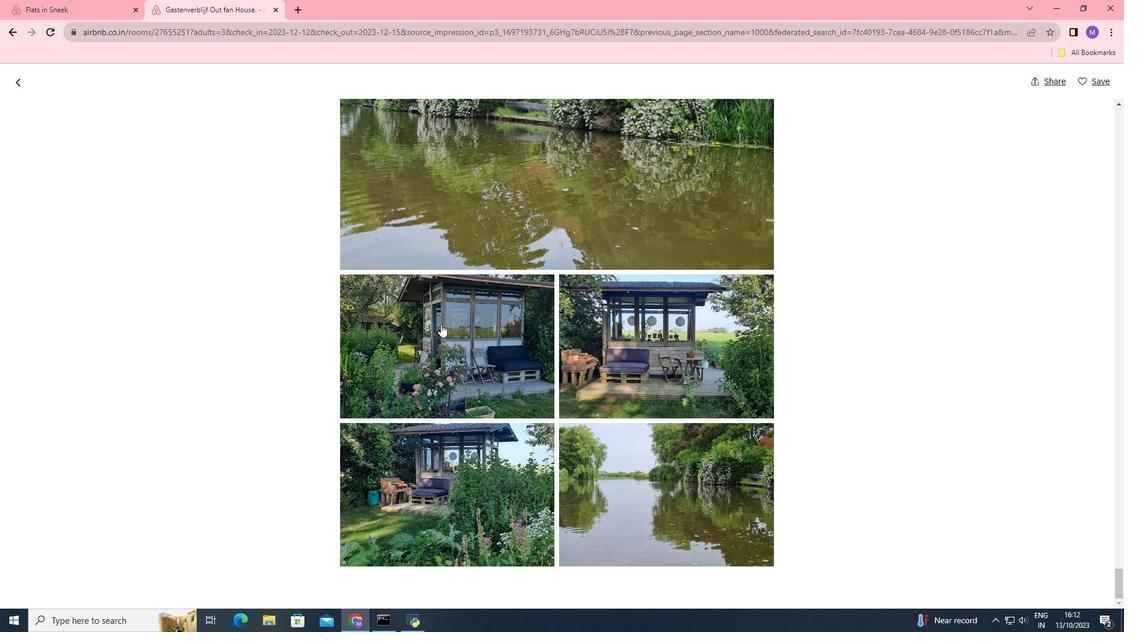 
Action: Mouse moved to (18, 80)
Screenshot: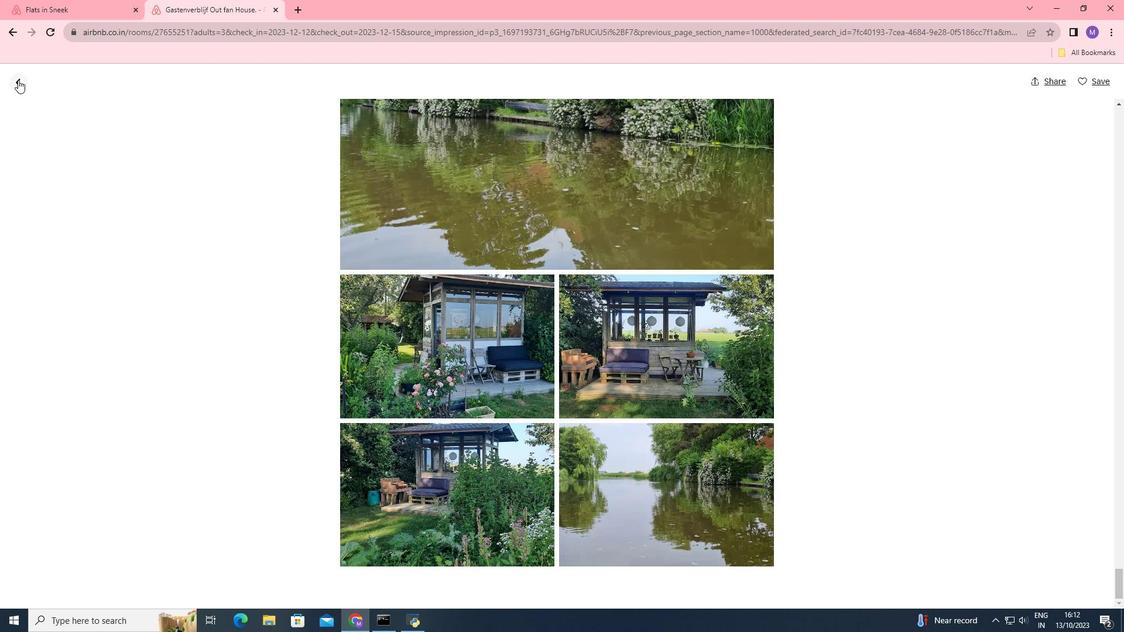
Action: Mouse pressed left at (18, 80)
Screenshot: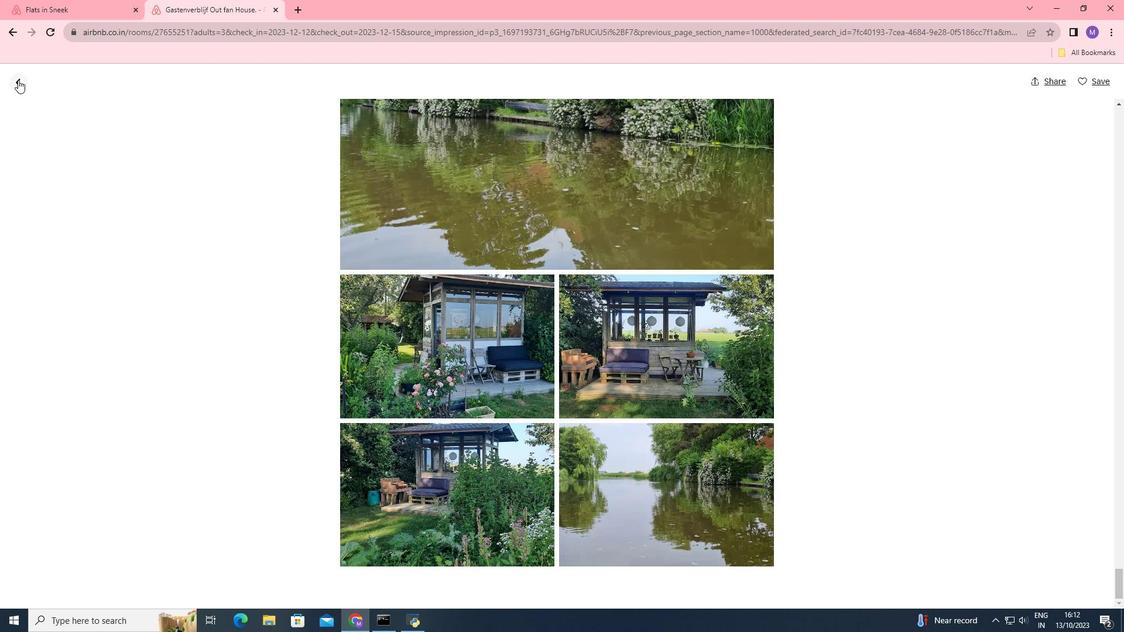 
Action: Mouse moved to (334, 346)
Screenshot: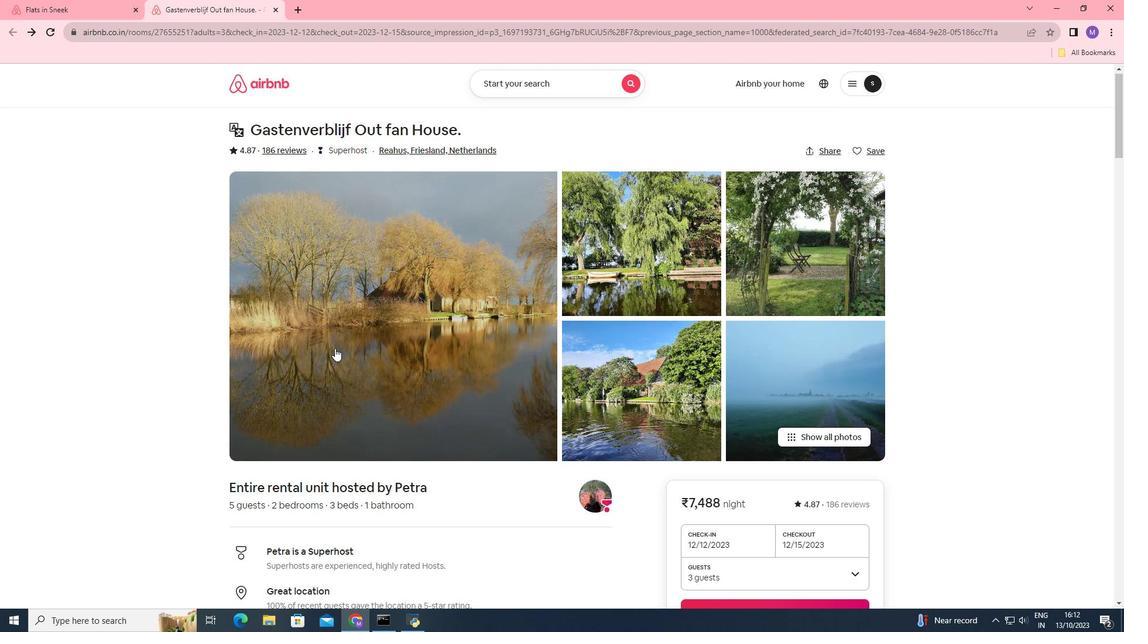 
Action: Mouse scrolled (334, 346) with delta (0, 0)
Screenshot: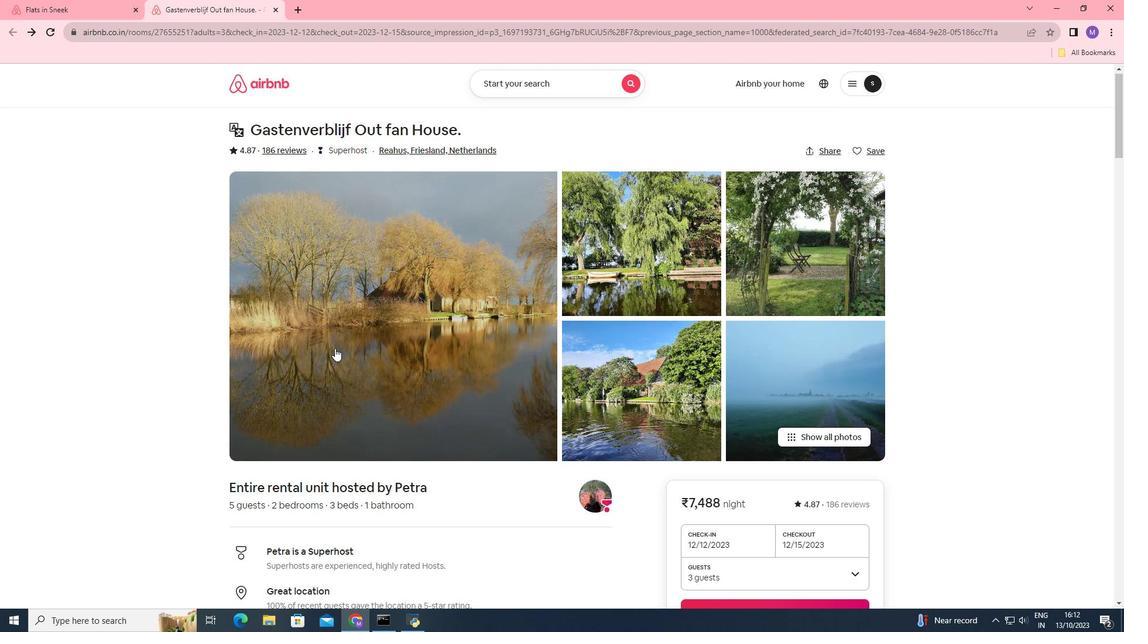 
Action: Mouse moved to (334, 347)
Screenshot: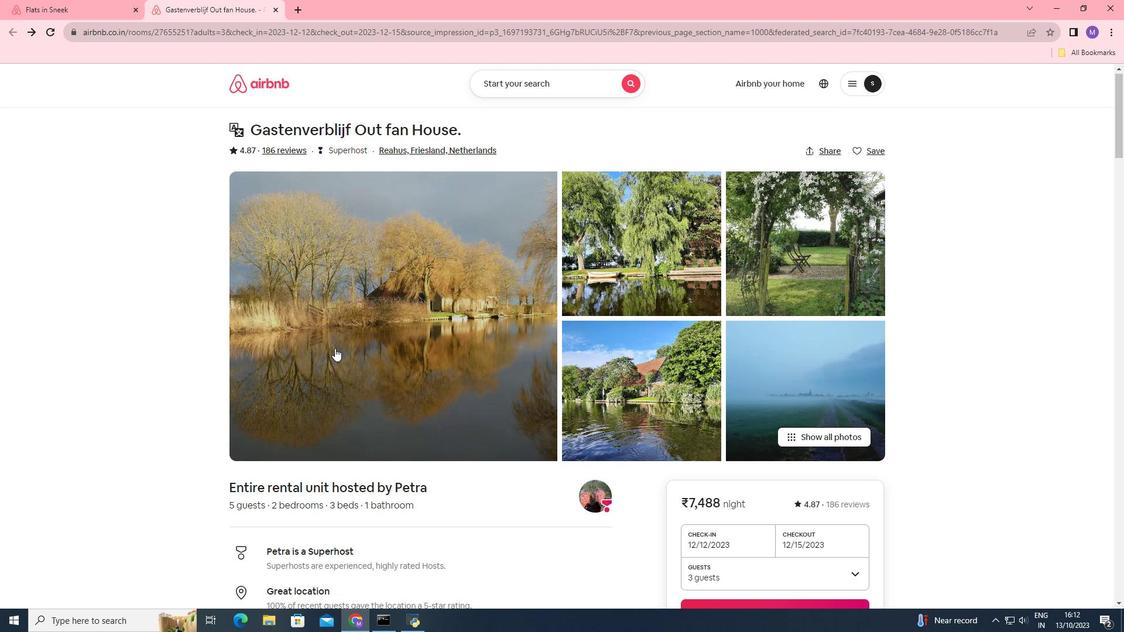 
Action: Mouse scrolled (334, 346) with delta (0, 0)
Screenshot: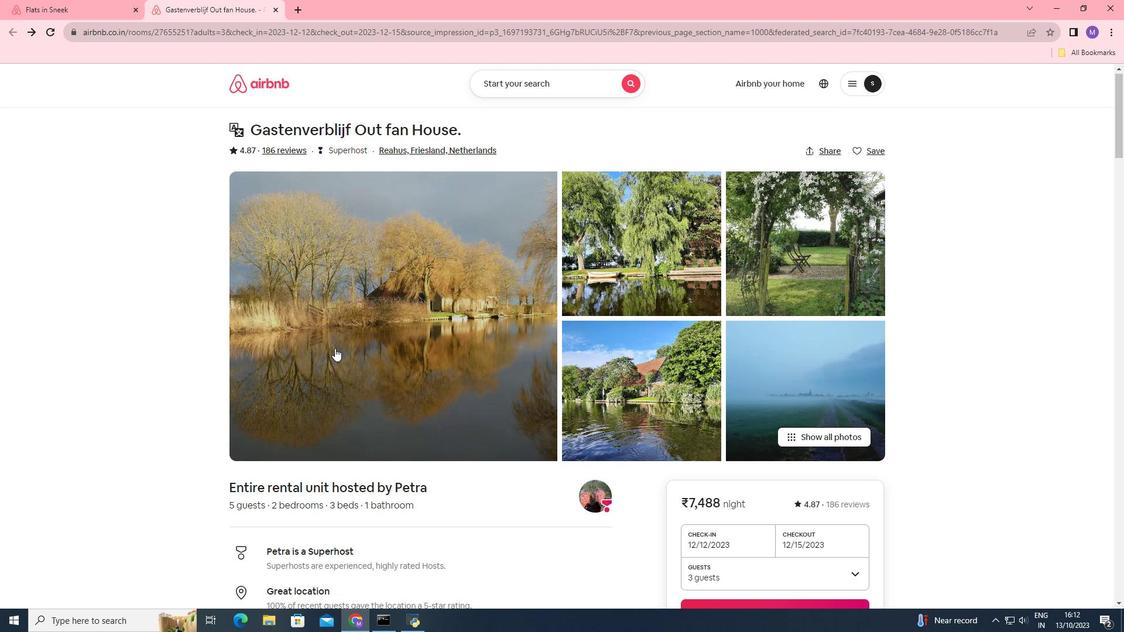 
Action: Mouse moved to (334, 347)
Screenshot: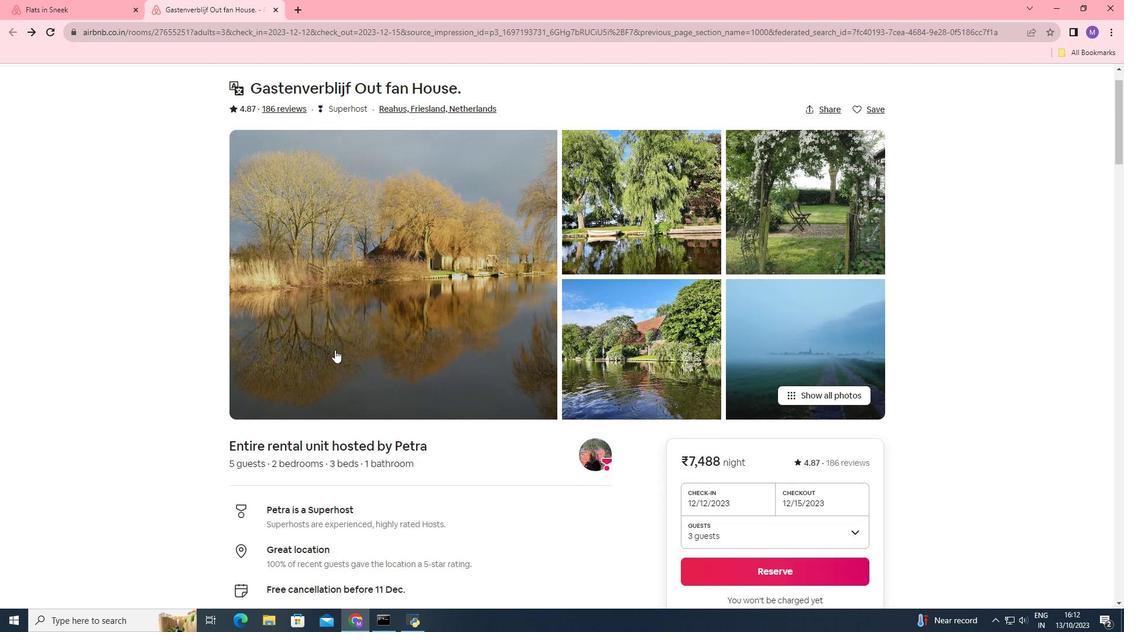 
Action: Mouse scrolled (334, 347) with delta (0, 0)
Screenshot: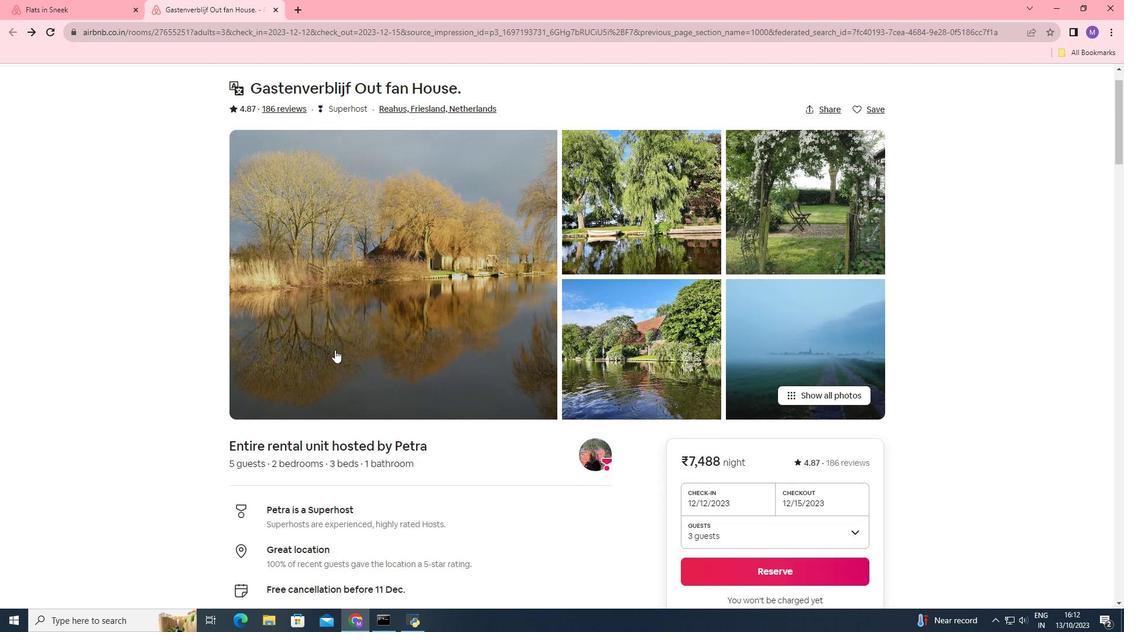 
Action: Mouse moved to (334, 348)
